Task: Buy 3 Bushings from Alignment Tools section under best seller category for shipping address: Denise Davis, 1069 Charack Road, Terre Haute, Indiana 47807, Cell Number 8122376812. Pay from credit card ending with 5759, CVV 953
Action: Mouse moved to (345, 48)
Screenshot: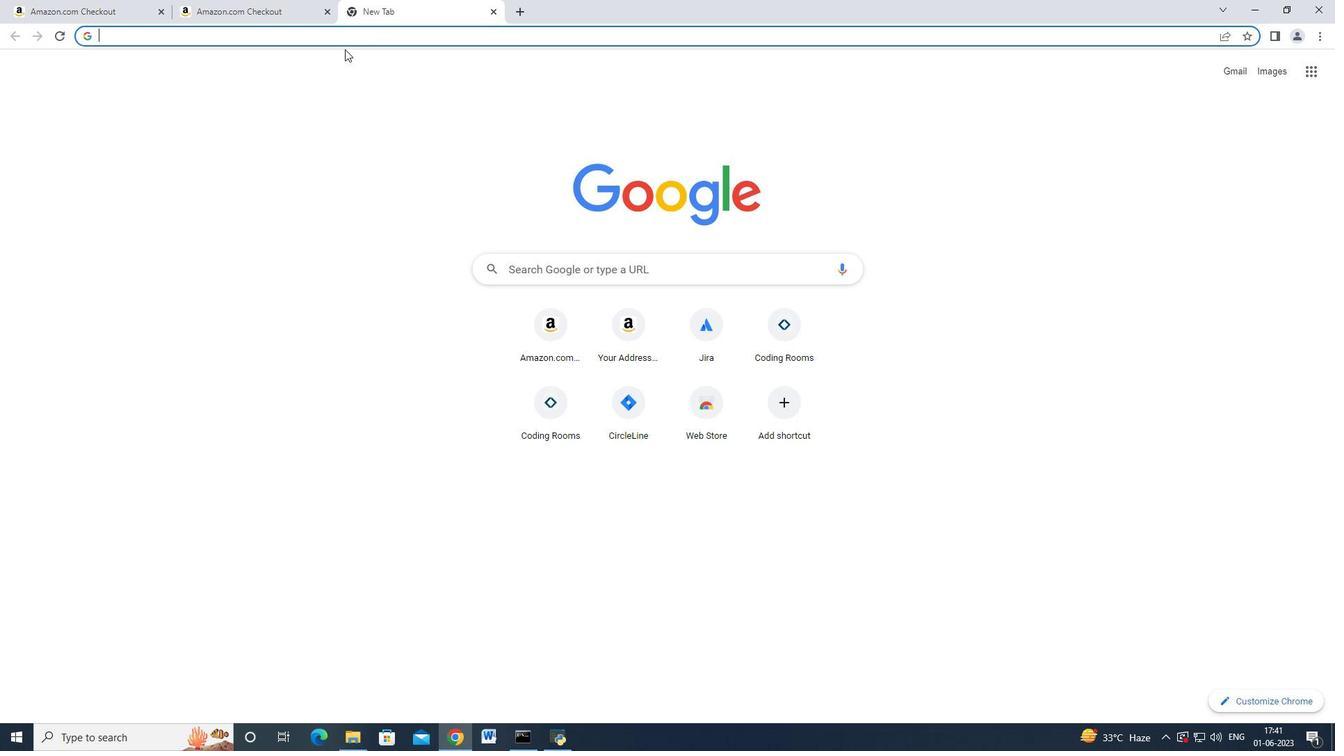 
Action: Key pressed amazon.com<Key.enter>
Screenshot: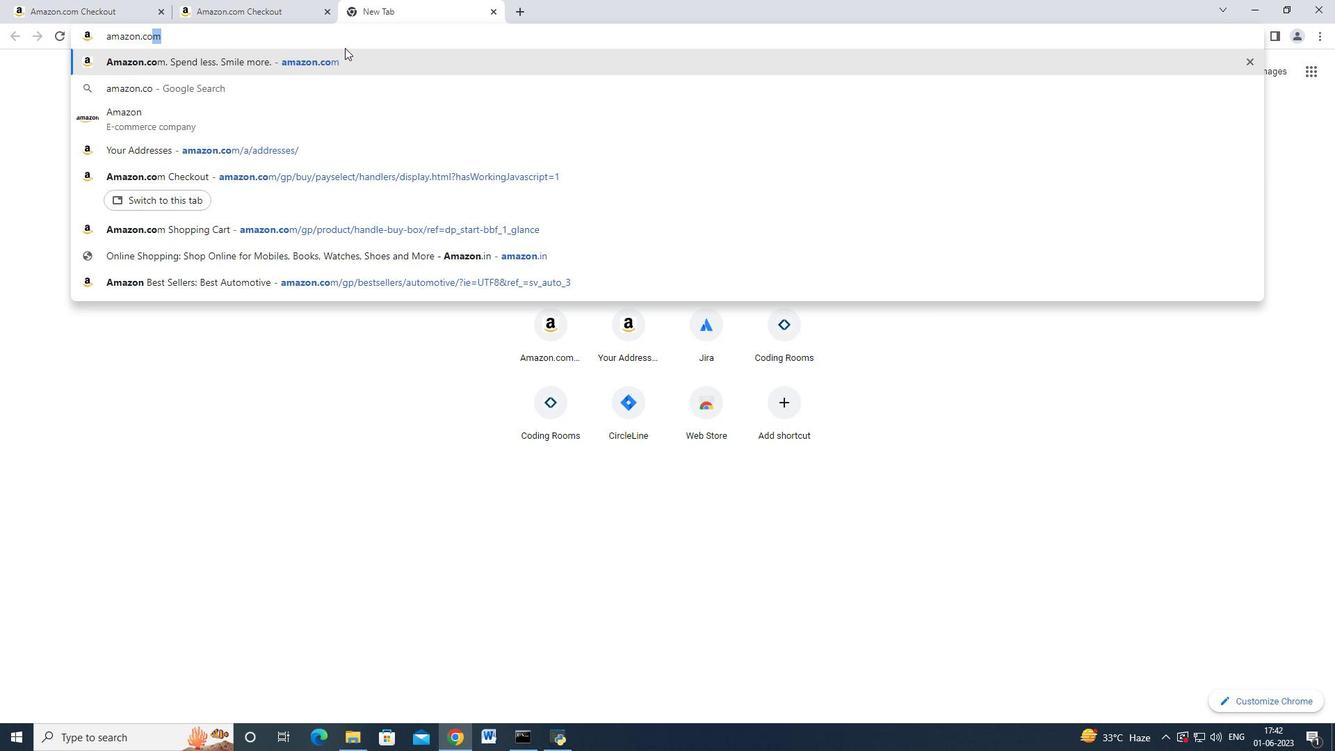 
Action: Mouse moved to (43, 107)
Screenshot: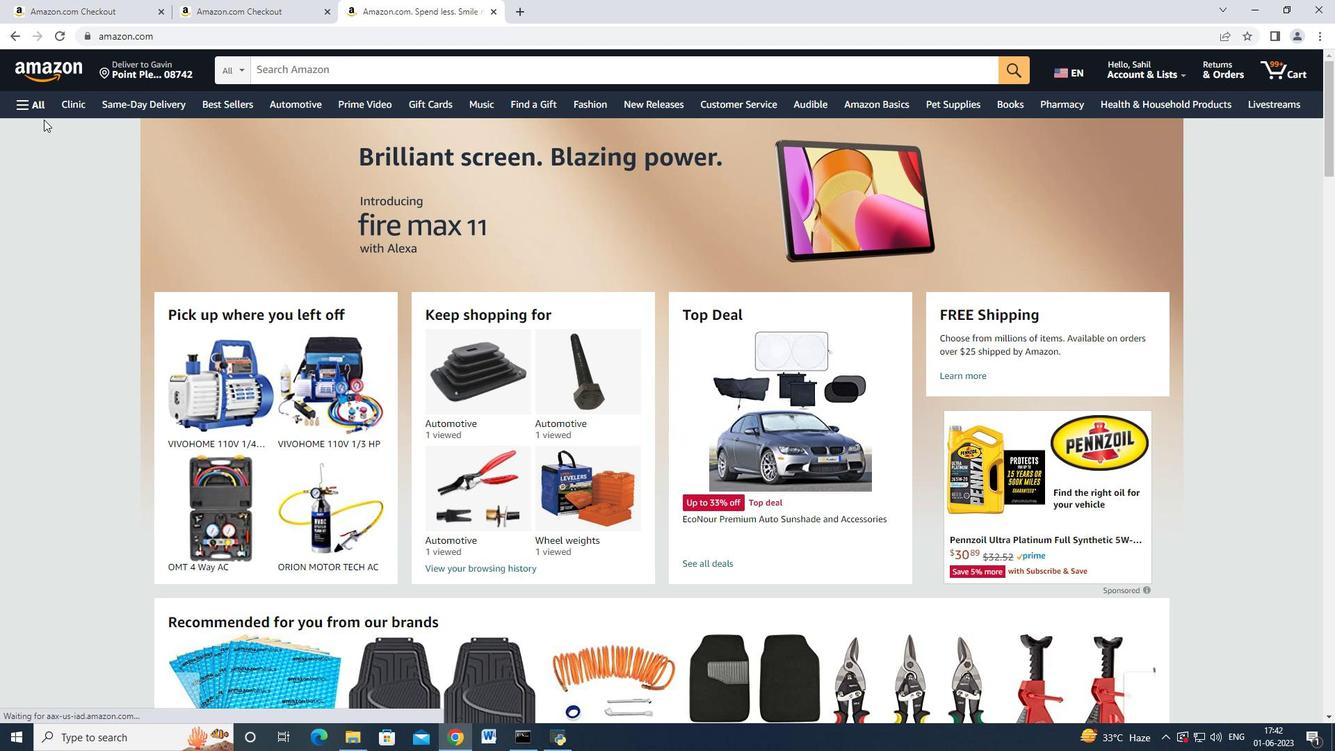 
Action: Mouse pressed left at (43, 107)
Screenshot: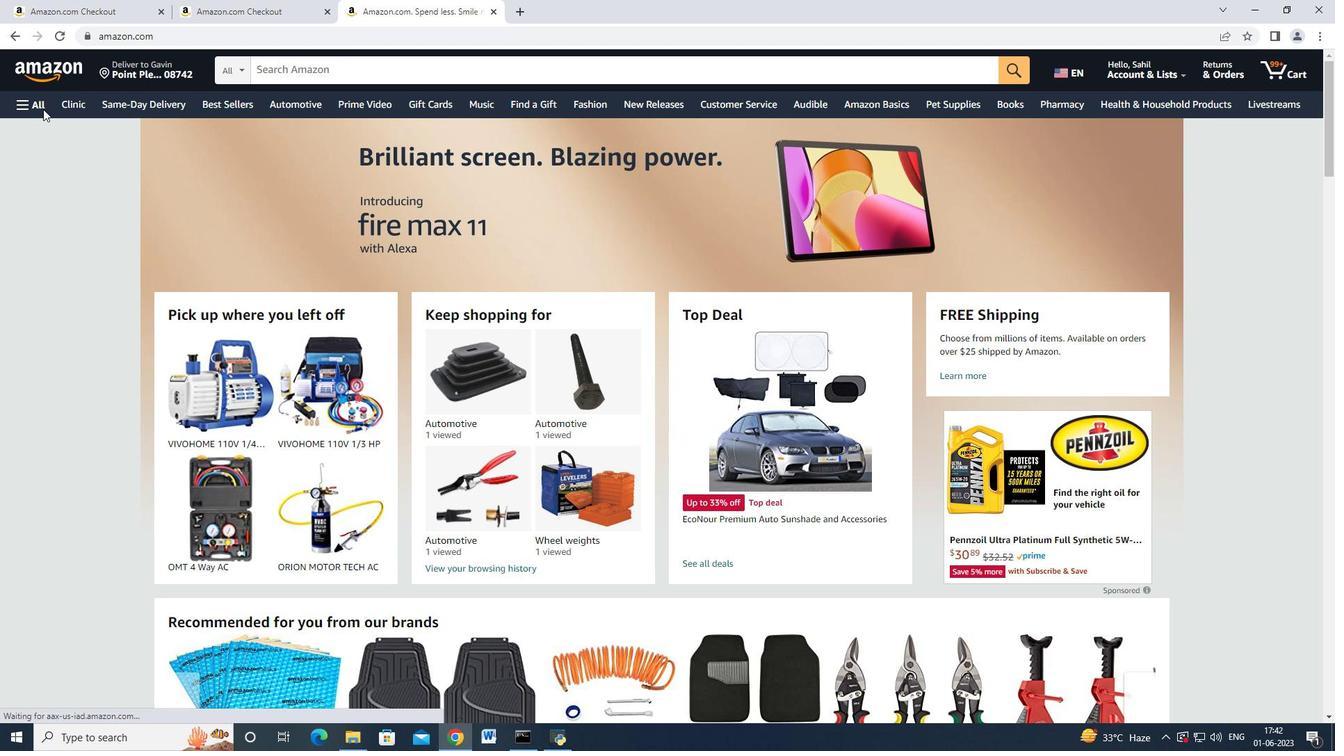 
Action: Mouse moved to (113, 412)
Screenshot: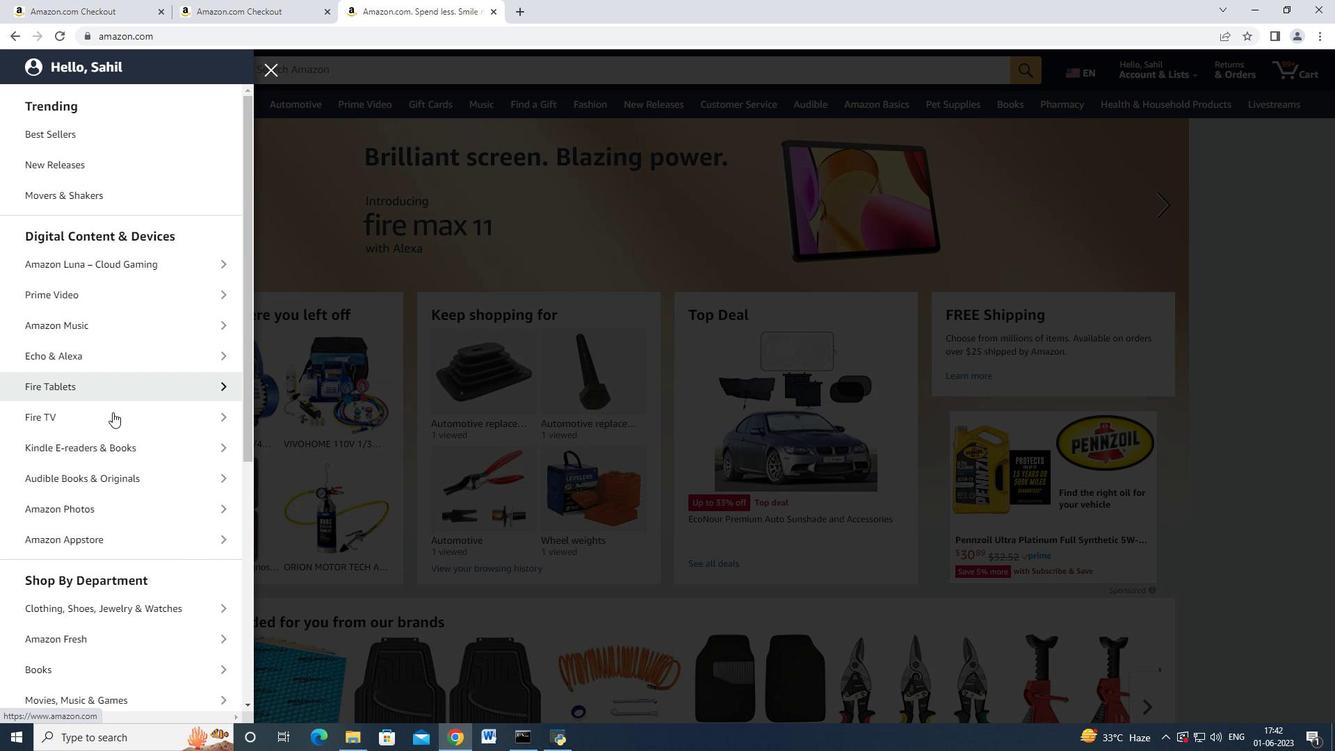 
Action: Mouse scrolled (113, 411) with delta (0, 0)
Screenshot: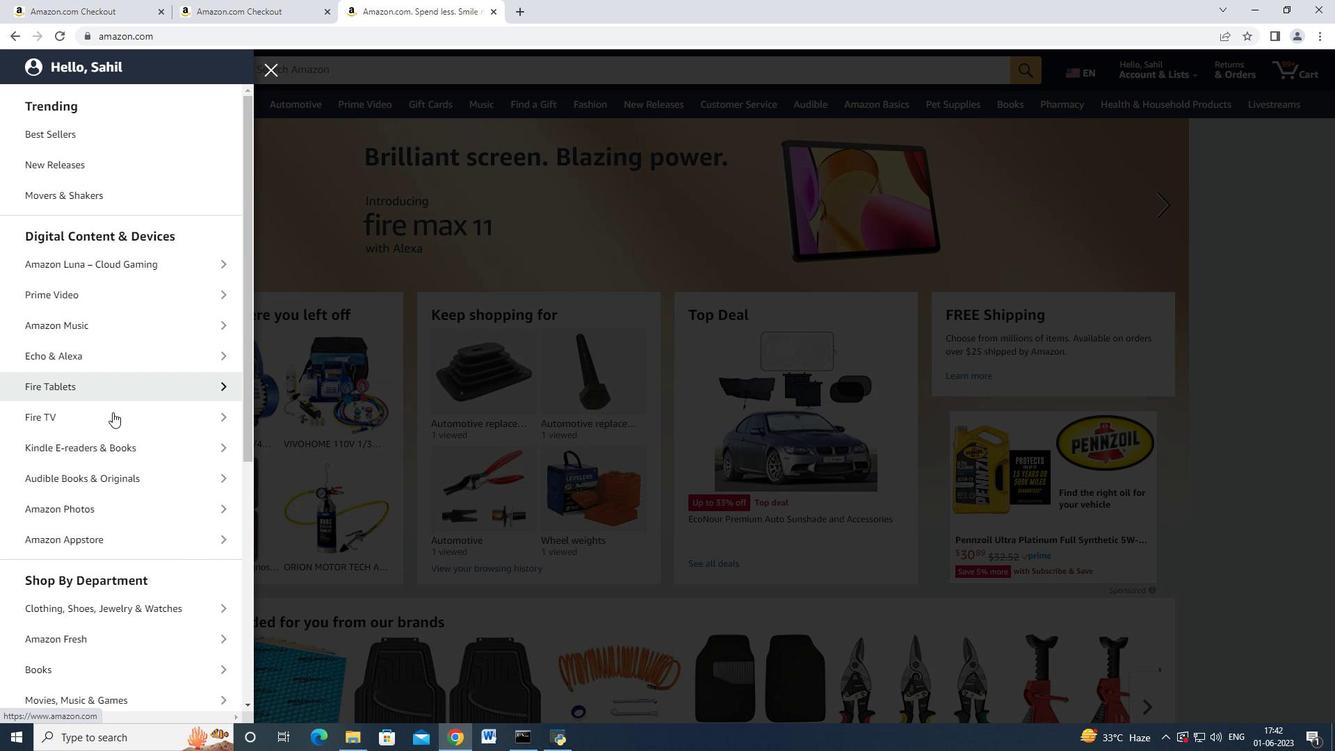 
Action: Mouse scrolled (113, 411) with delta (0, 0)
Screenshot: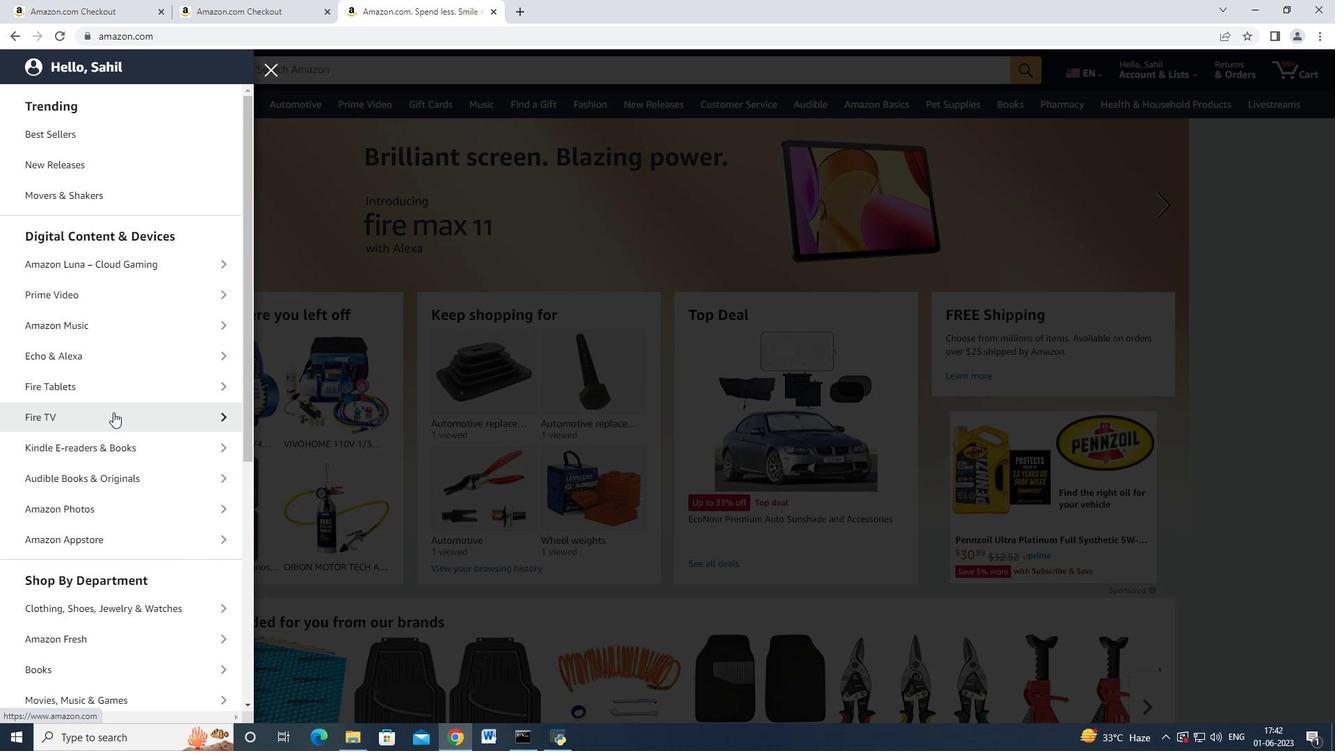
Action: Mouse moved to (83, 601)
Screenshot: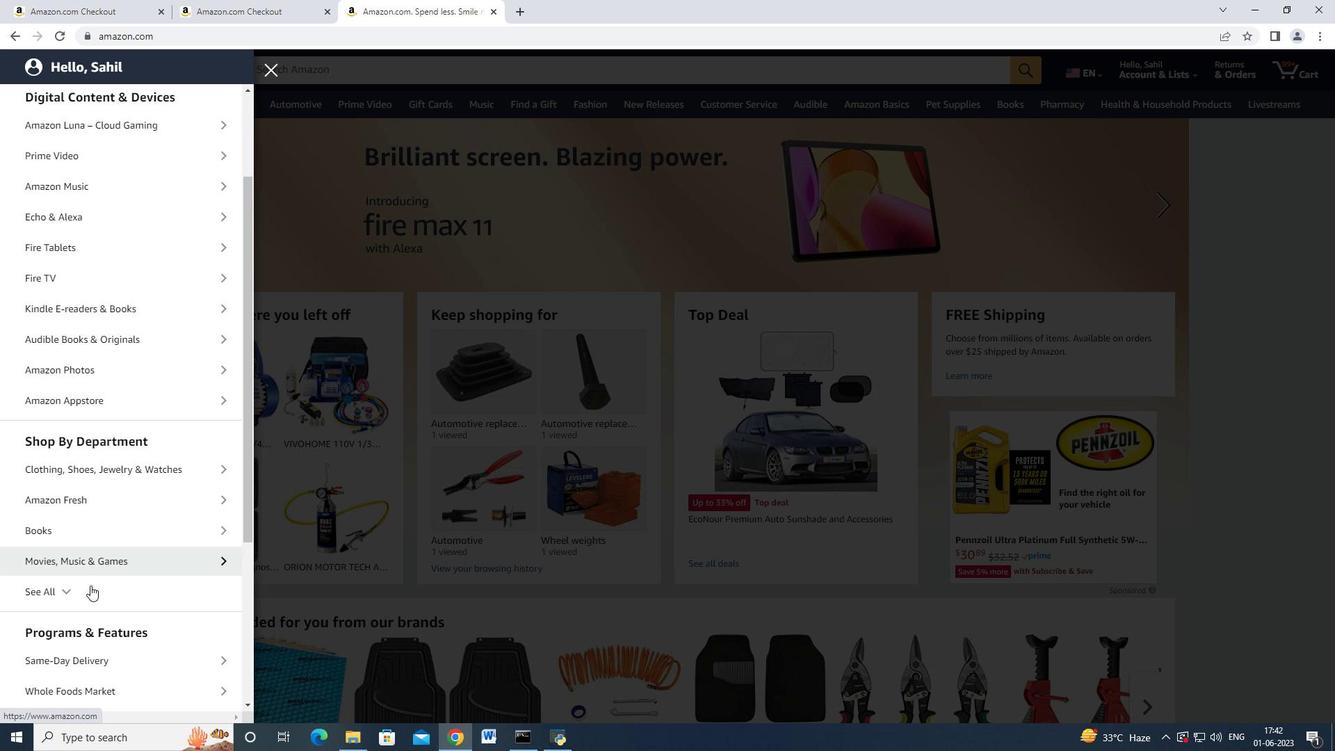 
Action: Mouse pressed left at (83, 601)
Screenshot: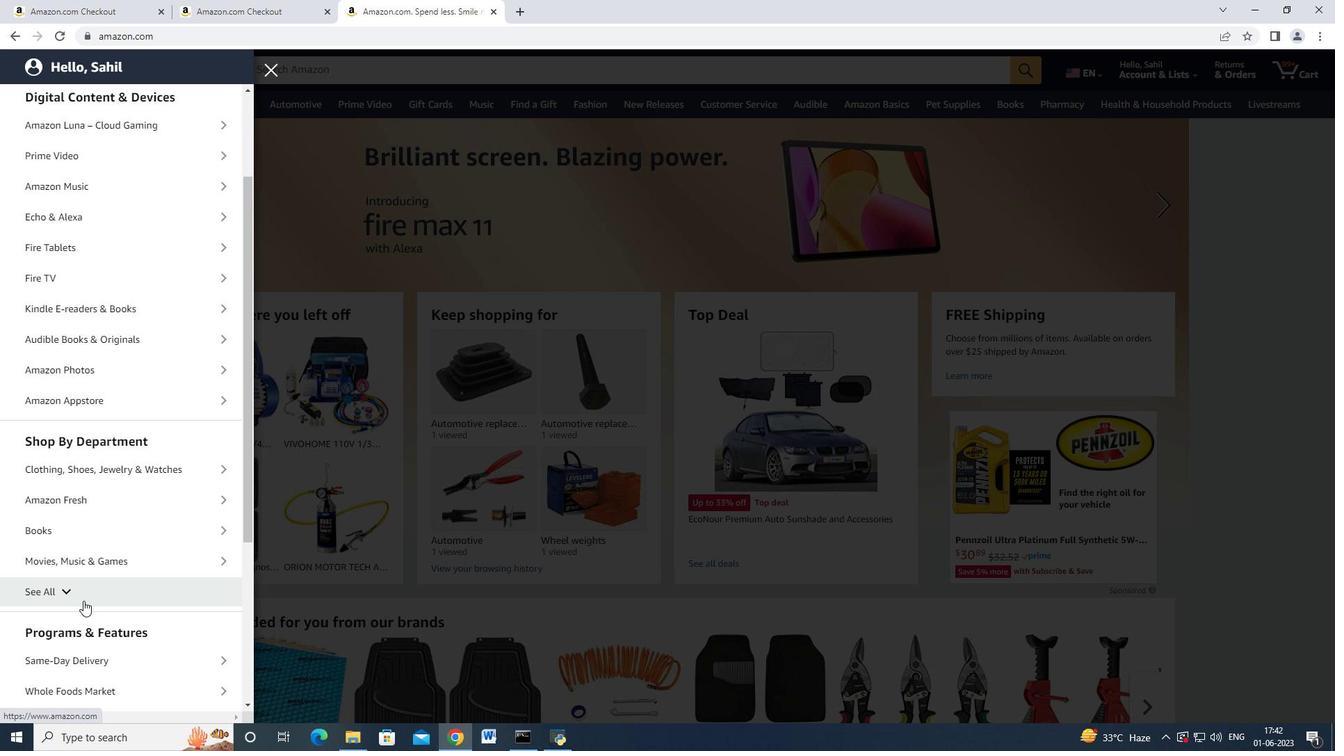 
Action: Mouse moved to (118, 480)
Screenshot: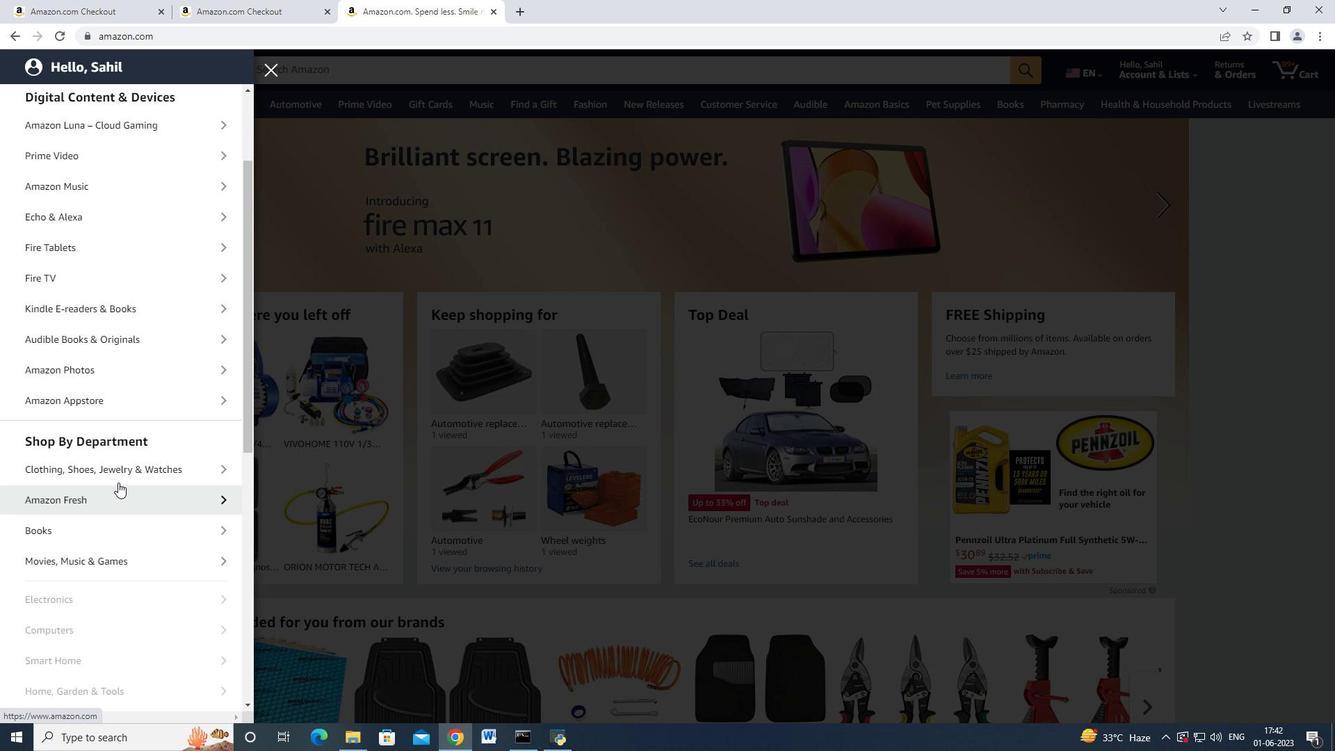 
Action: Mouse scrolled (118, 479) with delta (0, 0)
Screenshot: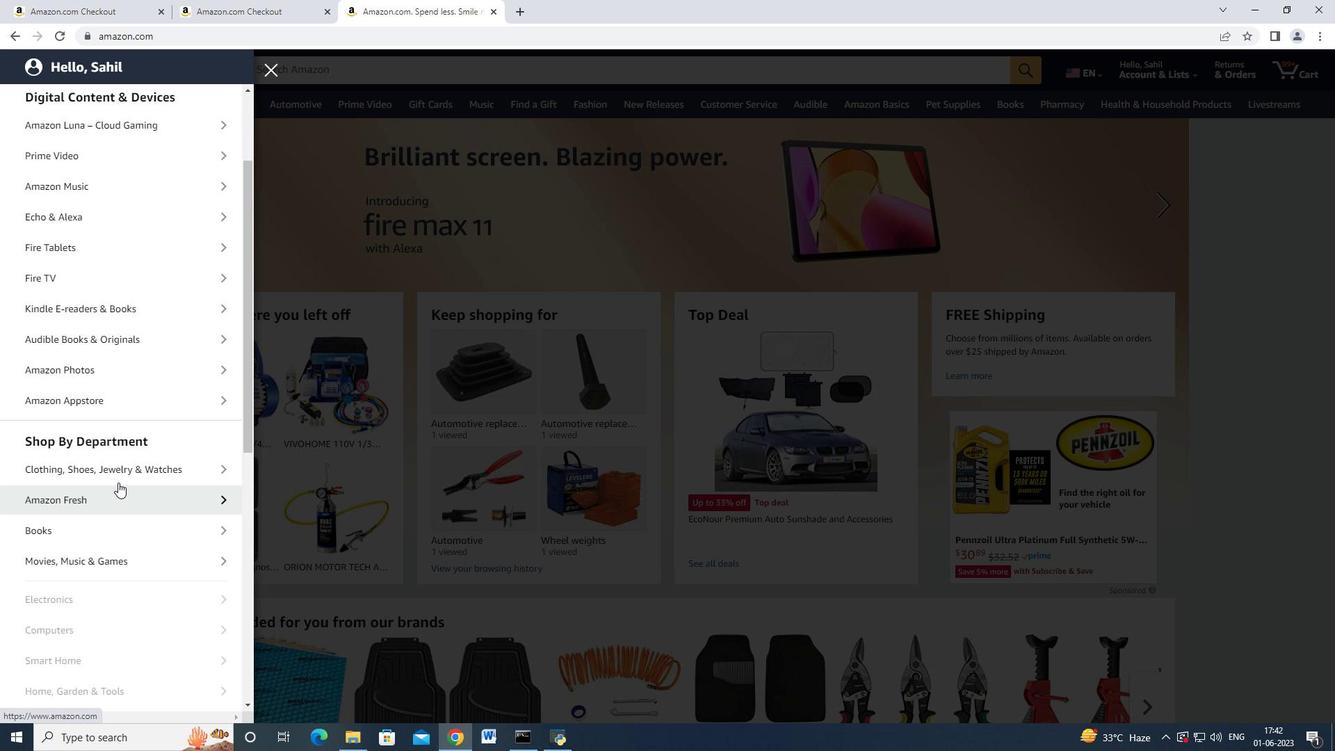 
Action: Mouse scrolled (118, 479) with delta (0, 0)
Screenshot: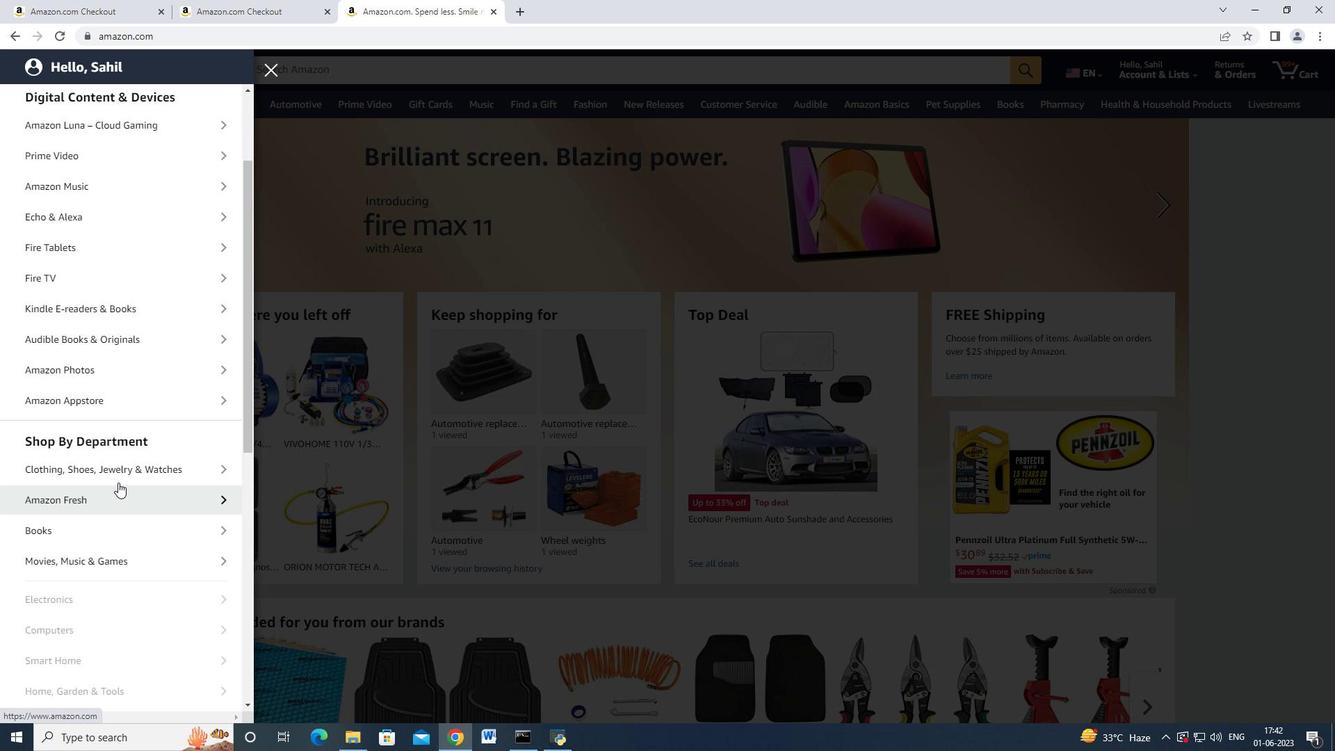 
Action: Mouse scrolled (118, 479) with delta (0, 0)
Screenshot: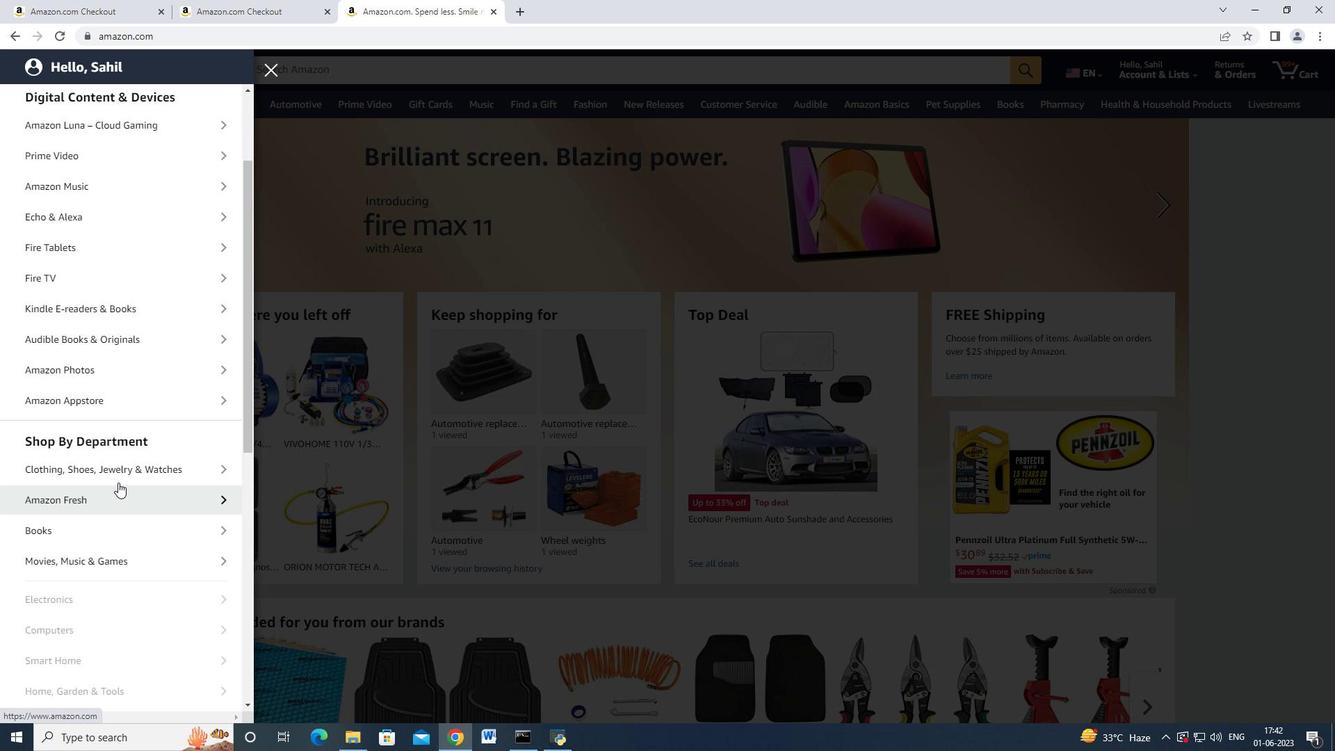 
Action: Mouse scrolled (118, 479) with delta (0, 0)
Screenshot: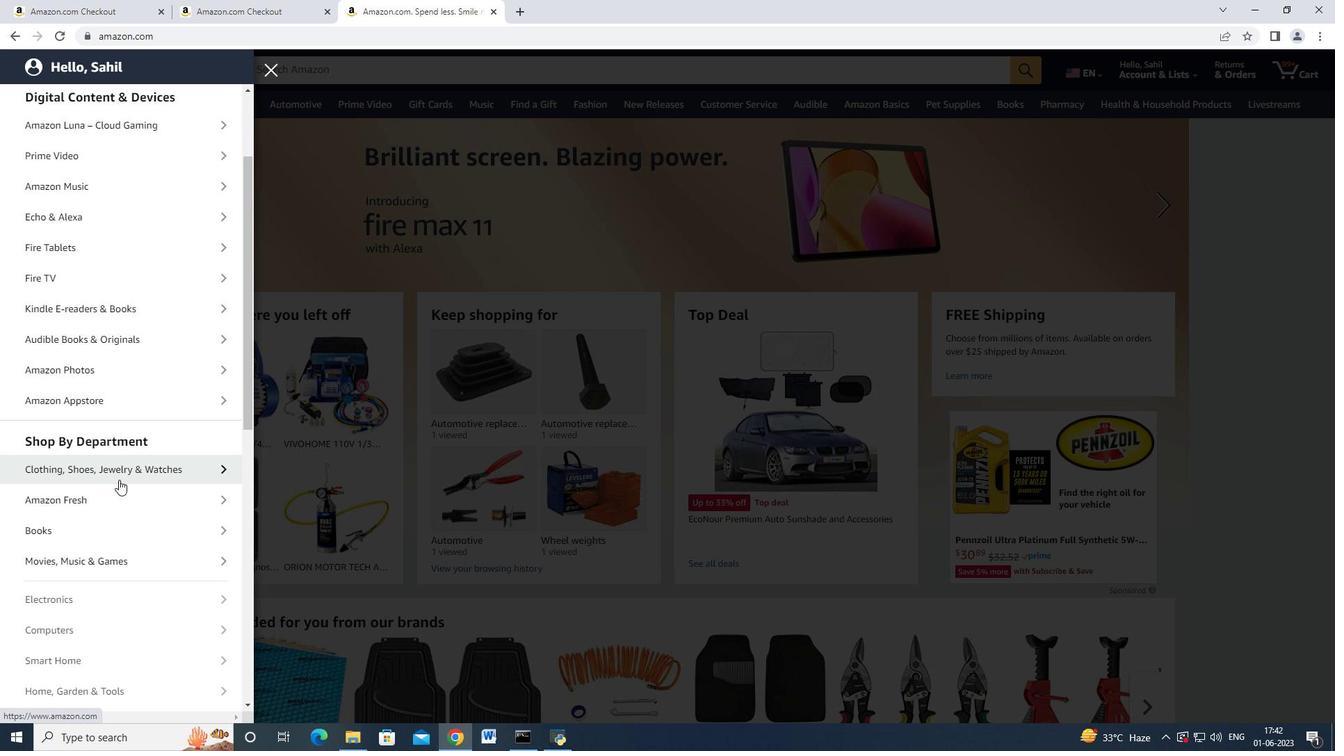 
Action: Mouse scrolled (118, 479) with delta (0, 0)
Screenshot: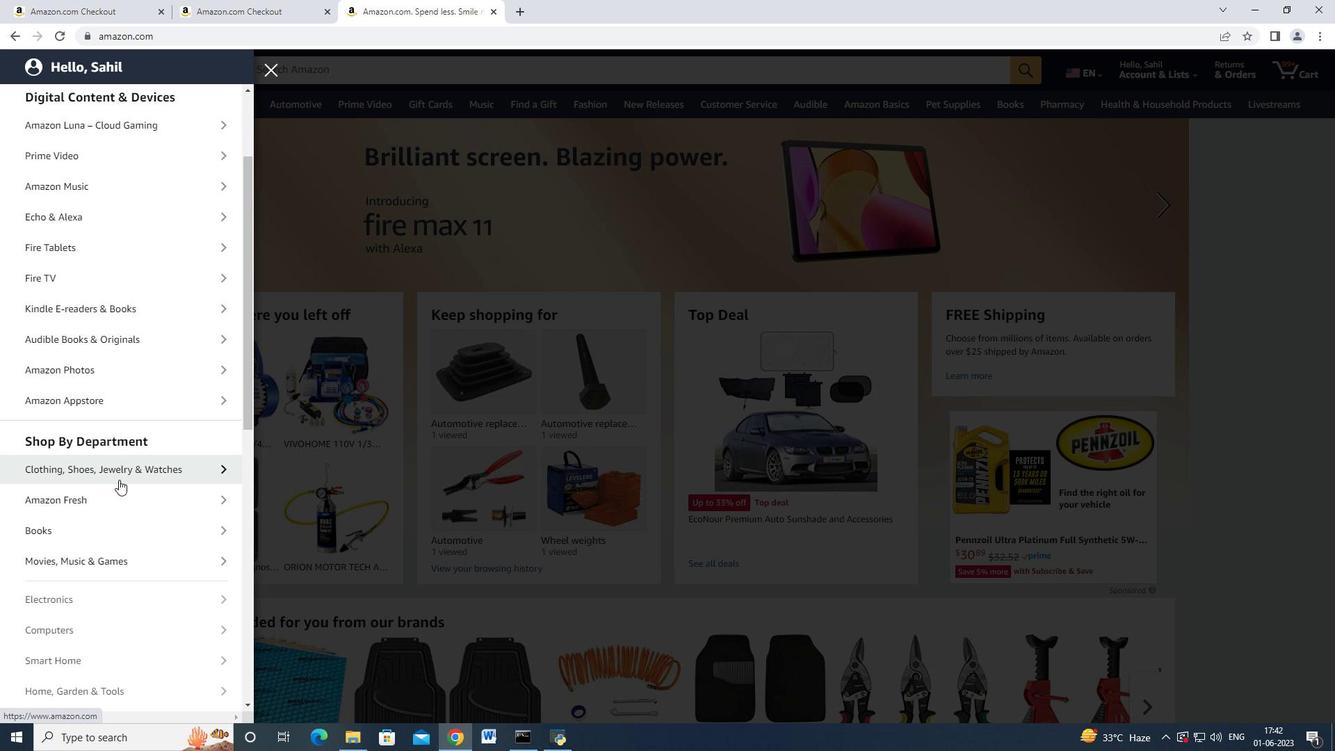 
Action: Mouse moved to (123, 595)
Screenshot: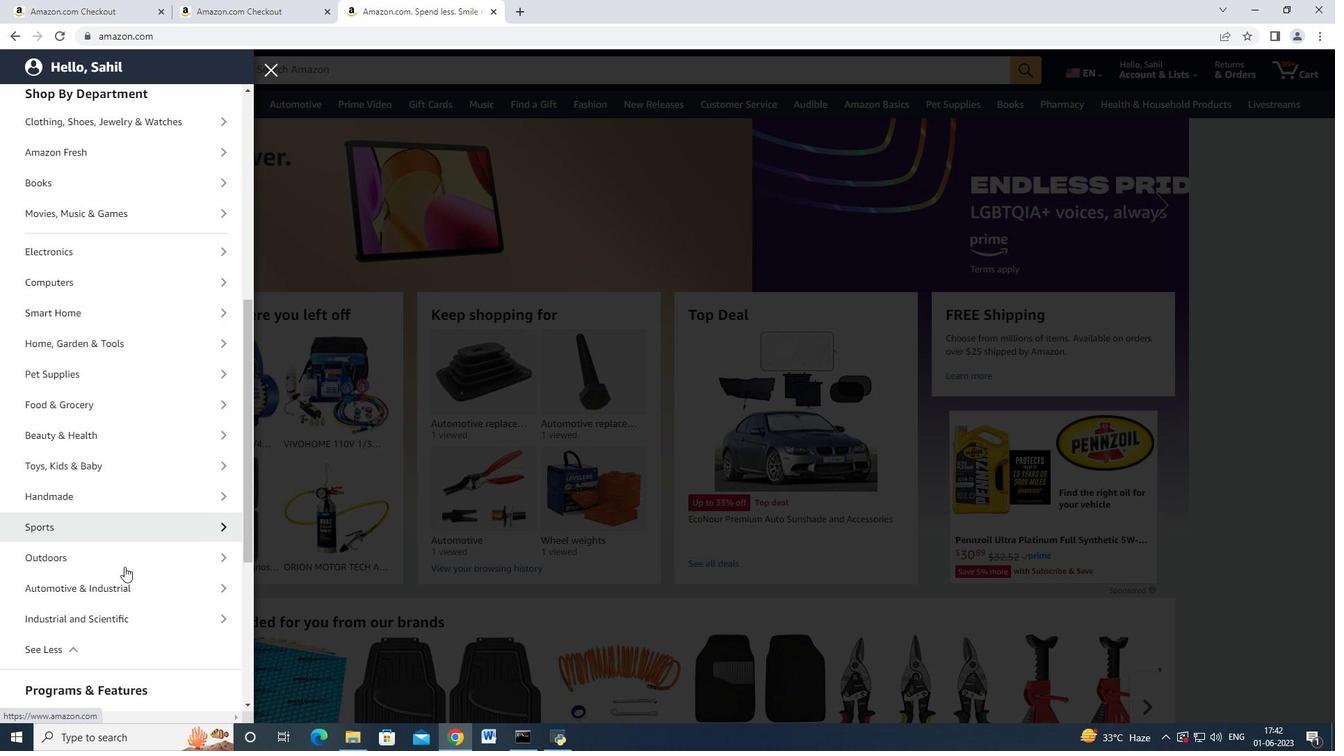 
Action: Mouse pressed left at (123, 595)
Screenshot: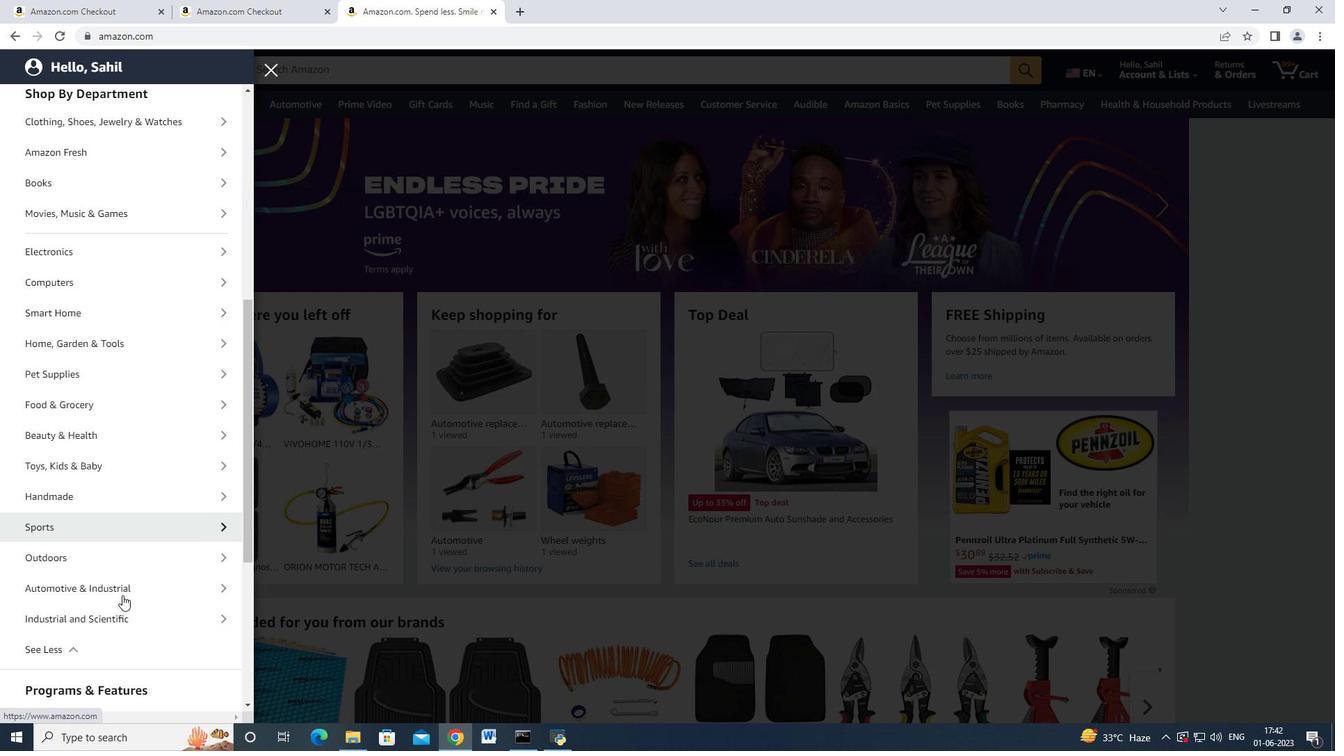 
Action: Mouse moved to (100, 169)
Screenshot: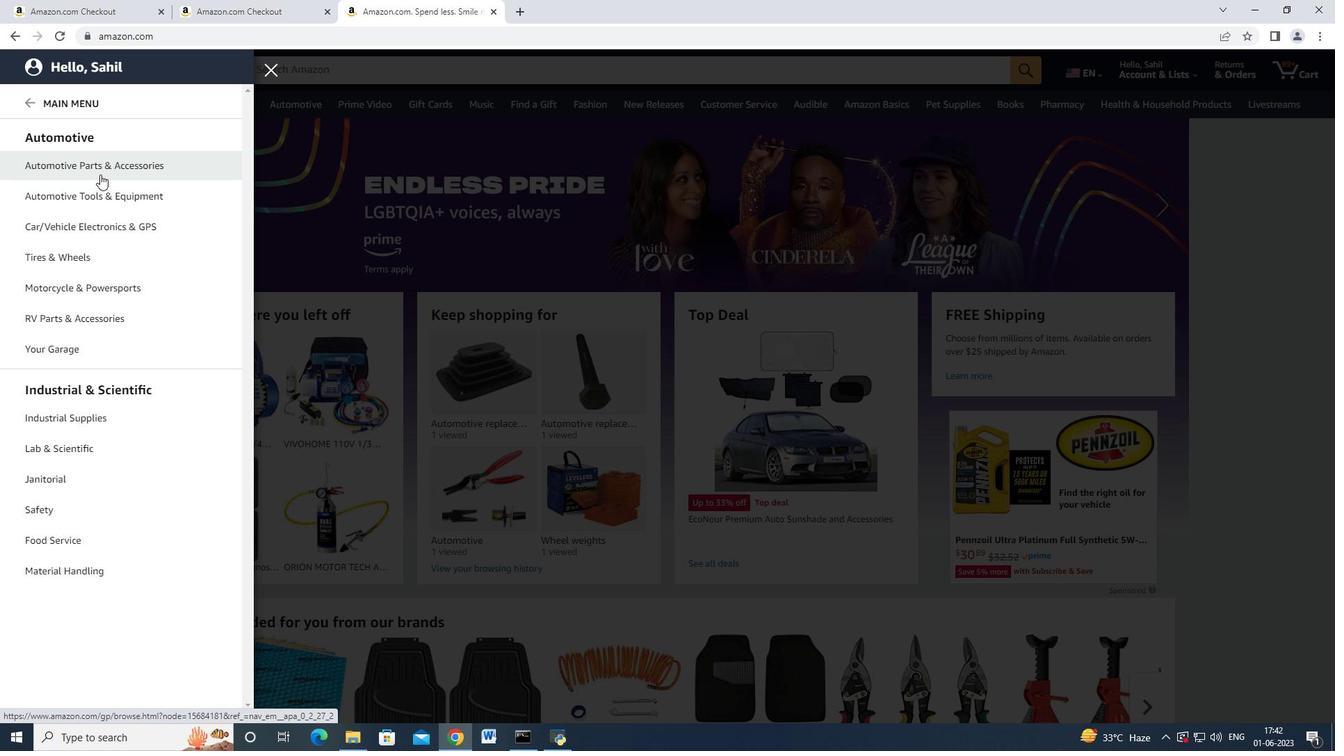
Action: Mouse pressed left at (100, 169)
Screenshot: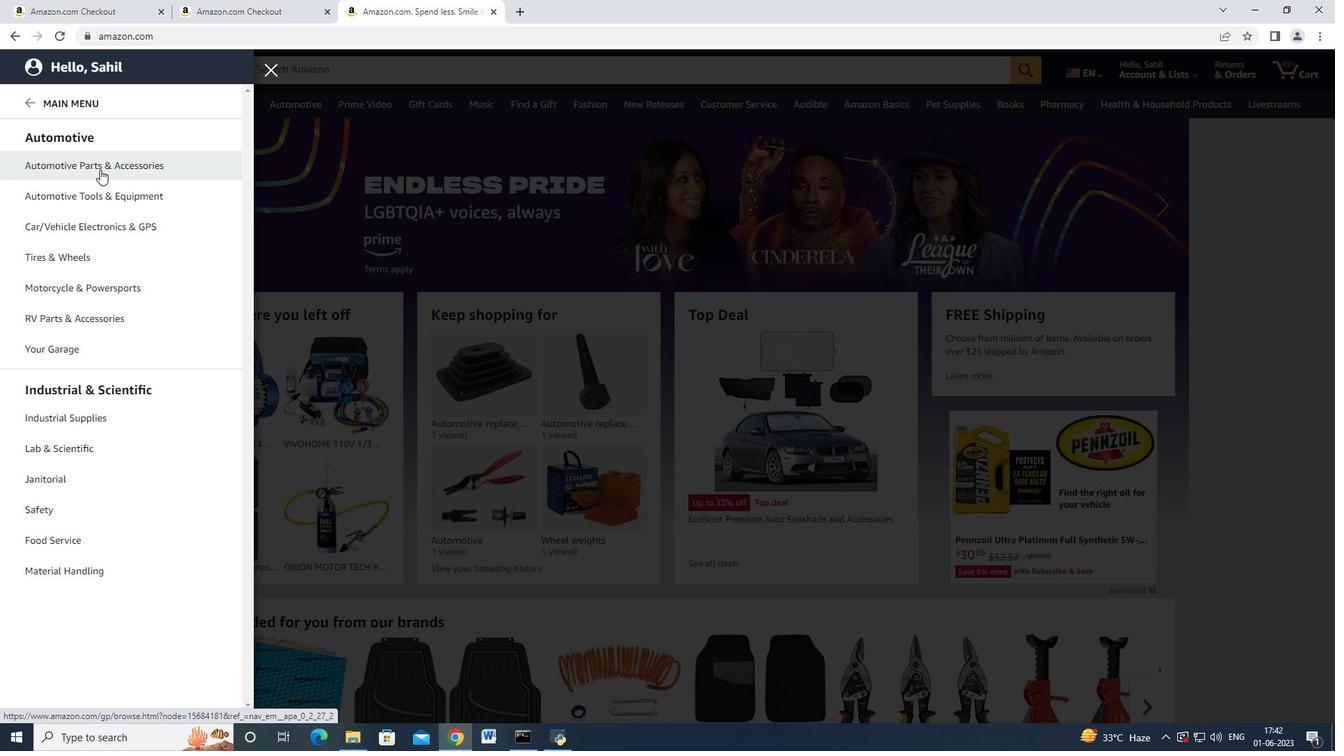 
Action: Mouse moved to (146, 312)
Screenshot: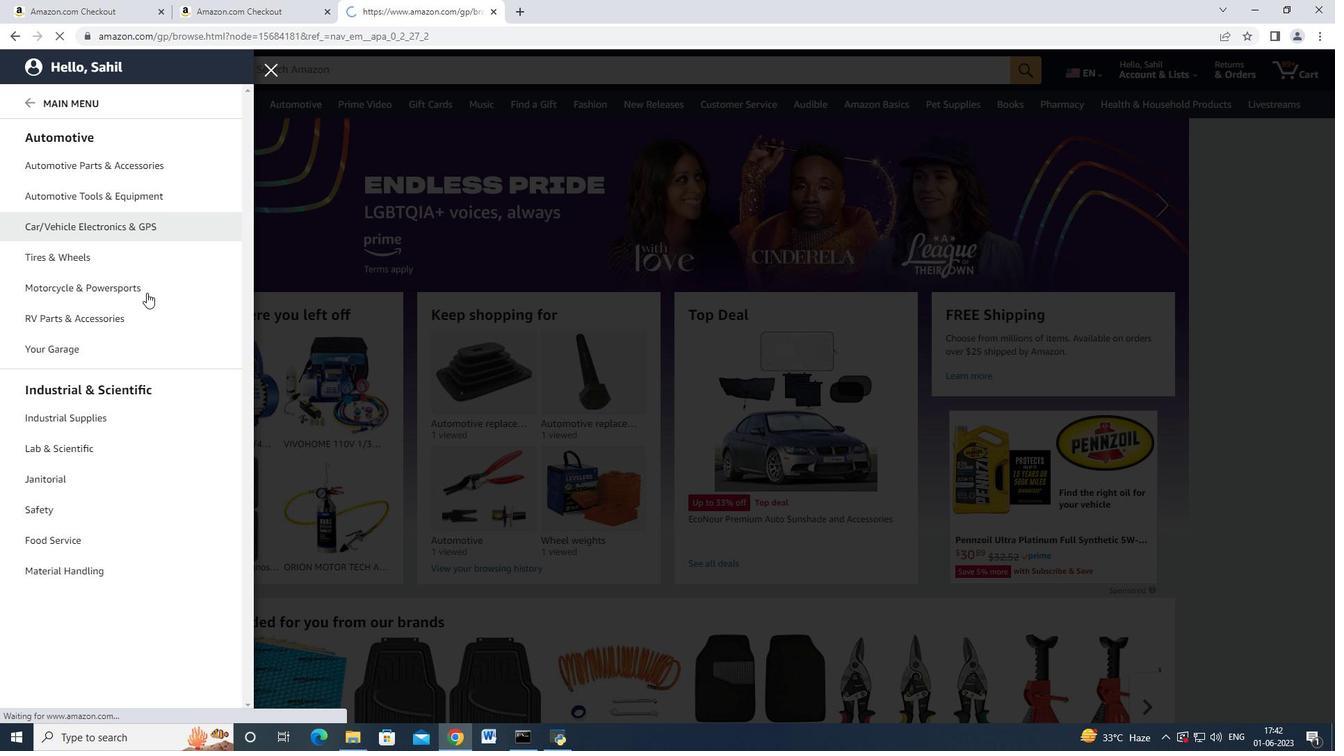 
Action: Mouse scrolled (146, 311) with delta (0, 0)
Screenshot: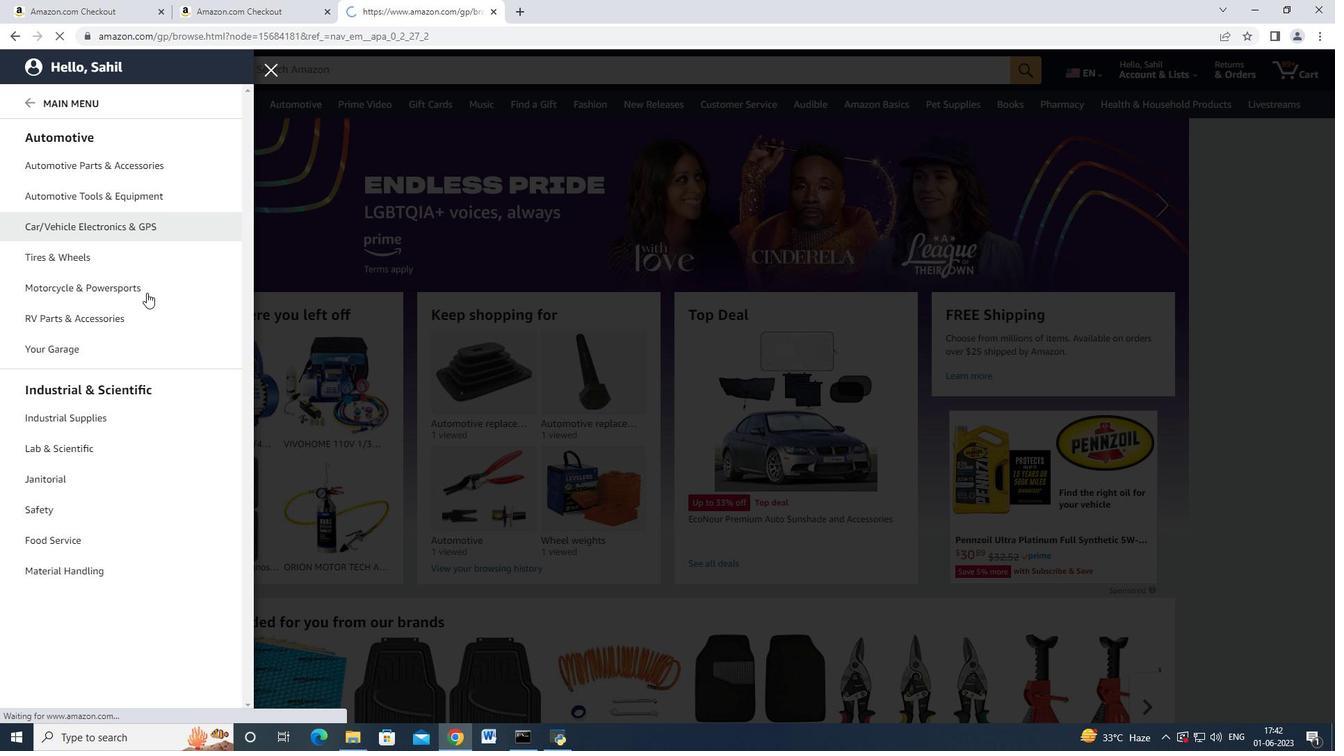 
Action: Mouse moved to (229, 135)
Screenshot: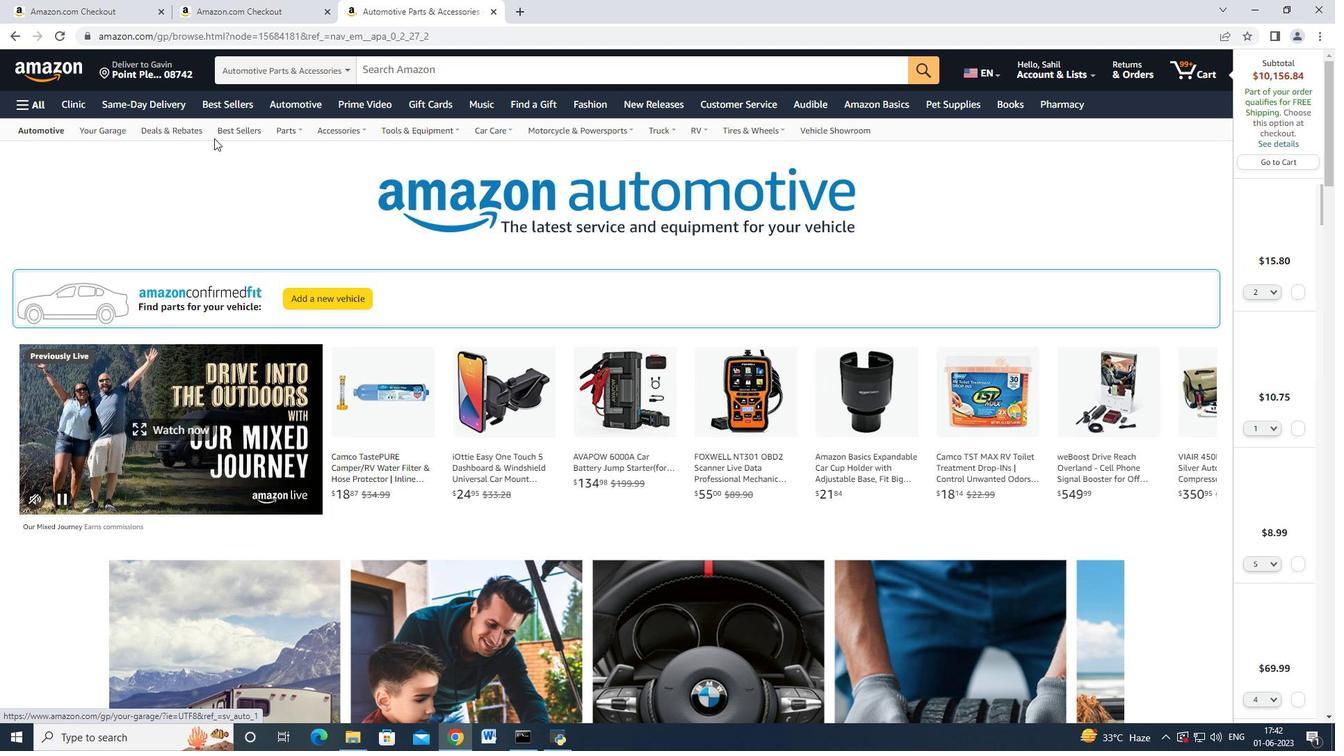 
Action: Mouse pressed left at (229, 135)
Screenshot: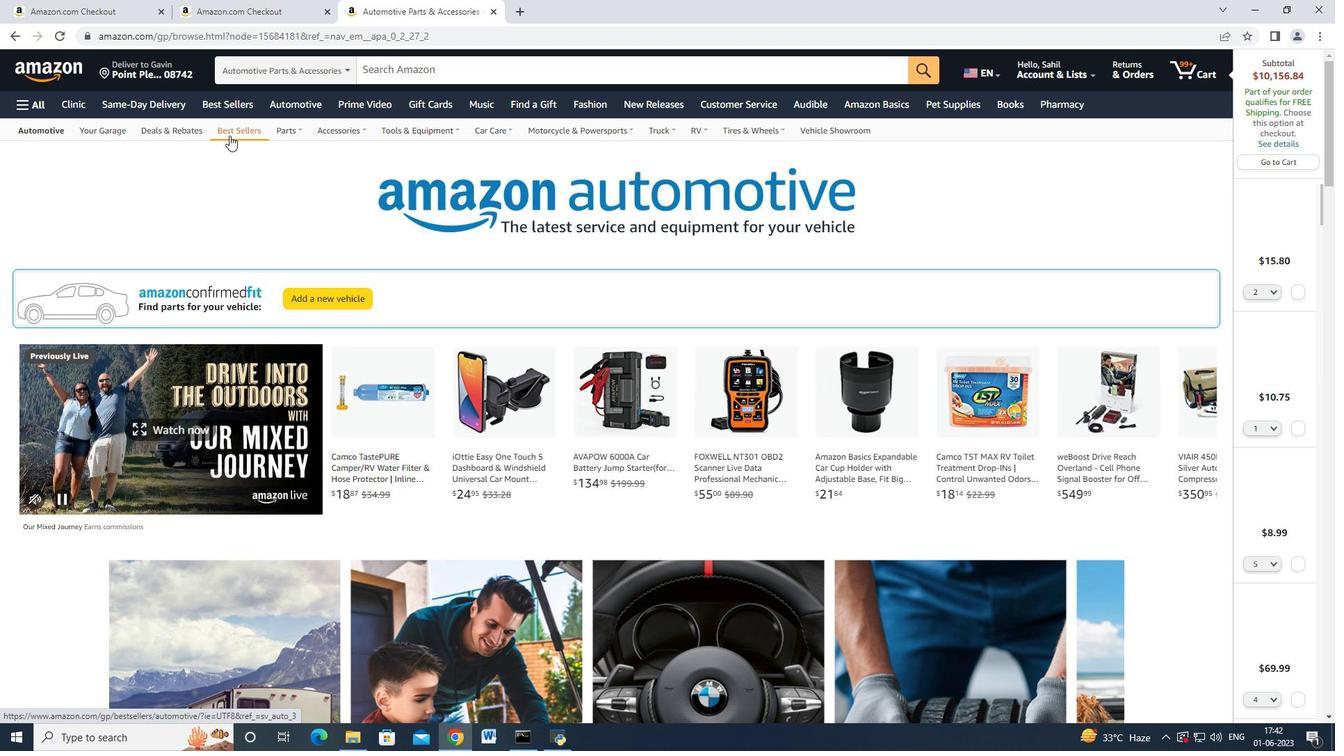 
Action: Mouse moved to (261, 196)
Screenshot: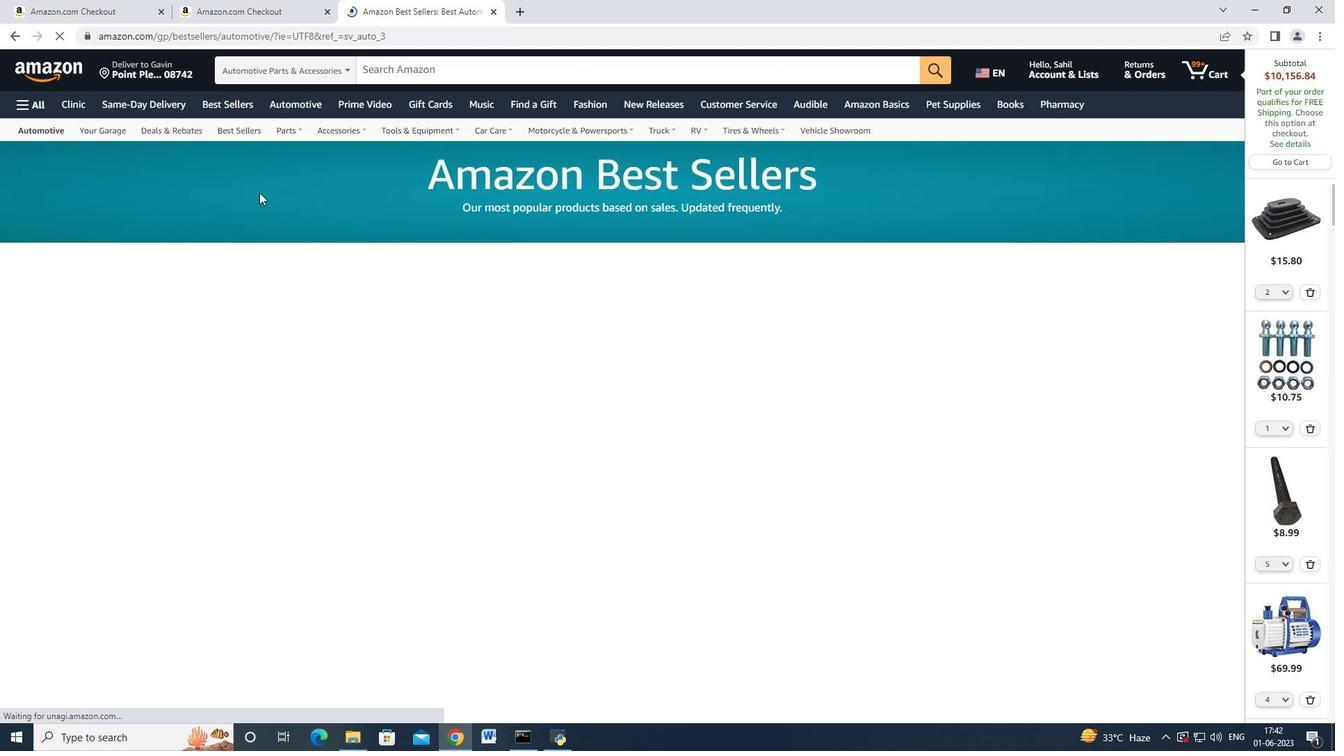 
Action: Mouse scrolled (261, 196) with delta (0, 0)
Screenshot: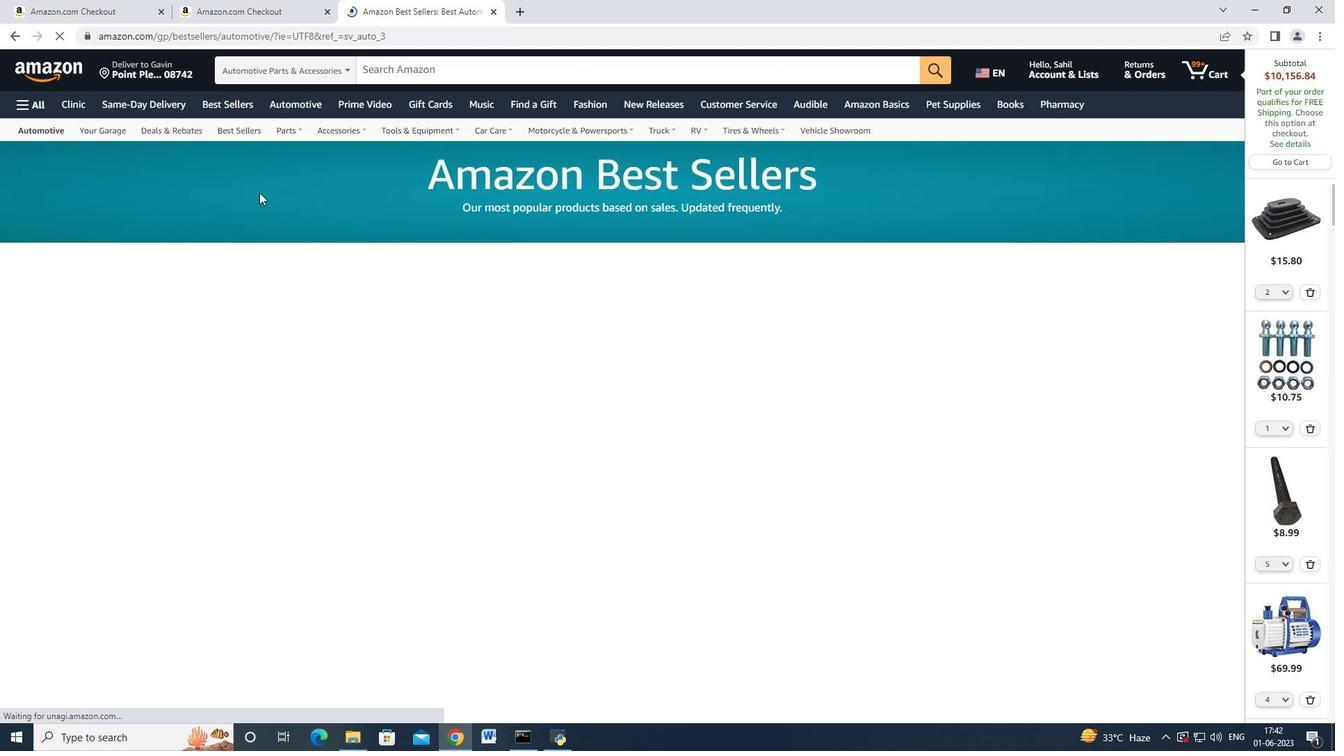 
Action: Mouse moved to (261, 197)
Screenshot: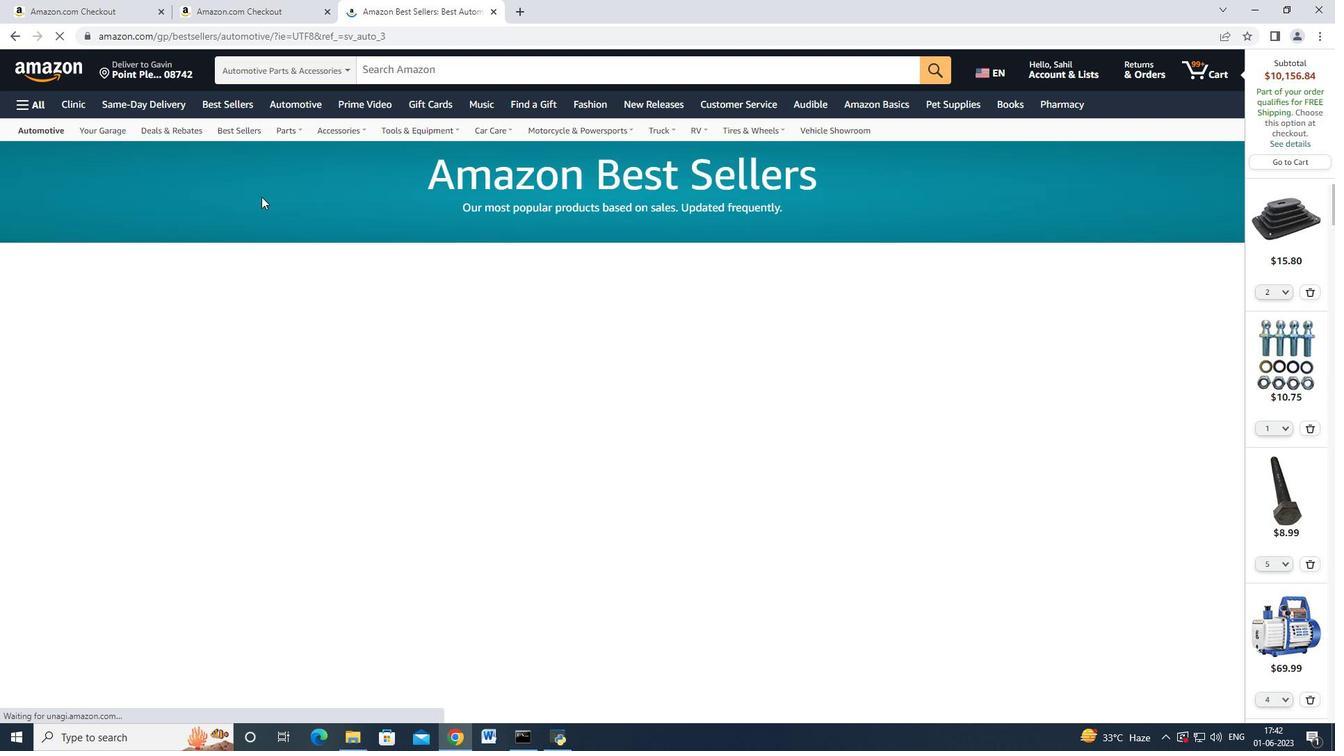 
Action: Mouse scrolled (261, 196) with delta (0, 0)
Screenshot: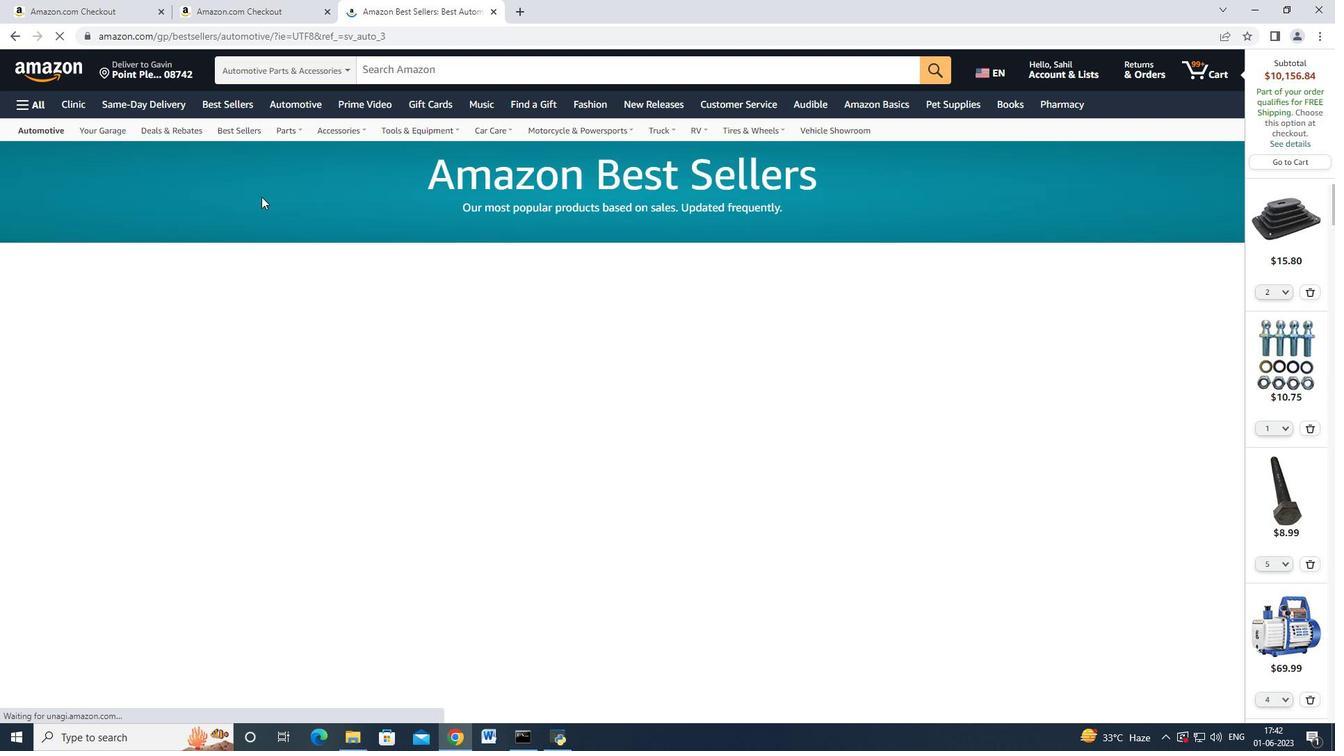 
Action: Mouse scrolled (261, 196) with delta (0, 0)
Screenshot: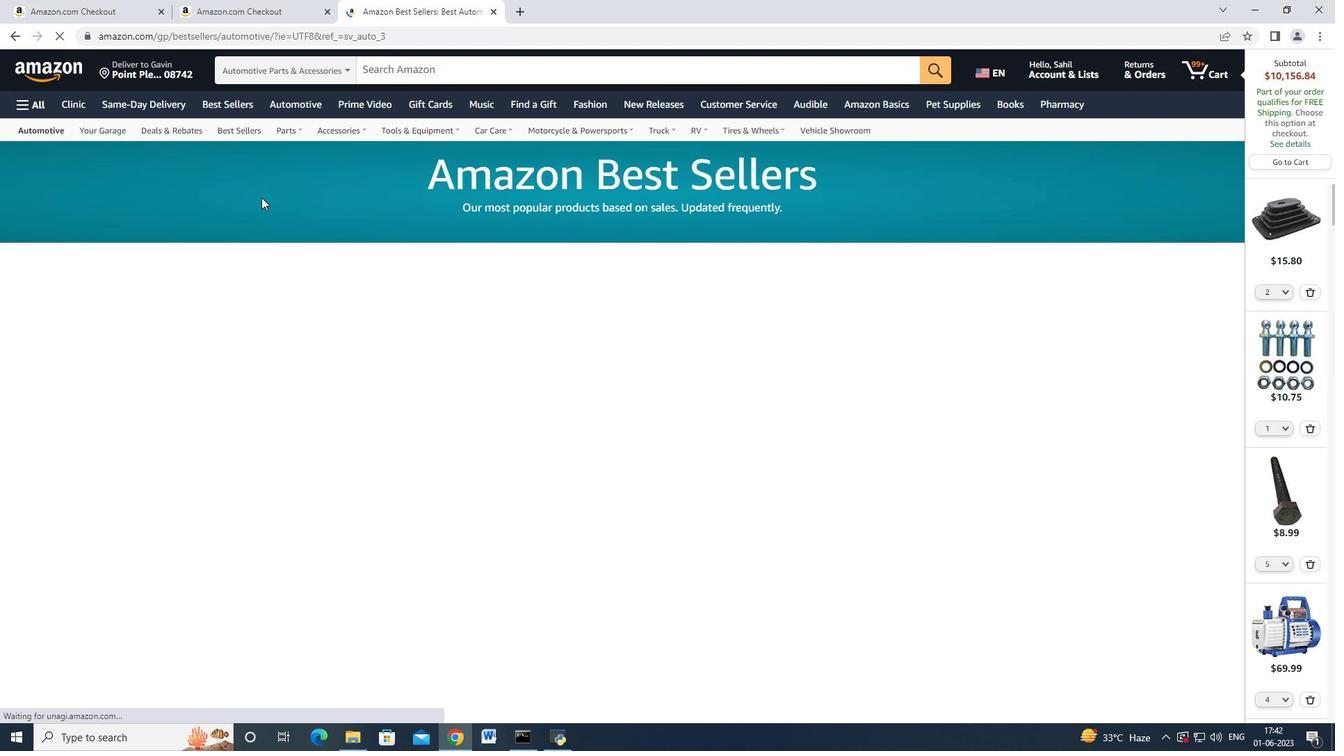 
Action: Mouse moved to (263, 221)
Screenshot: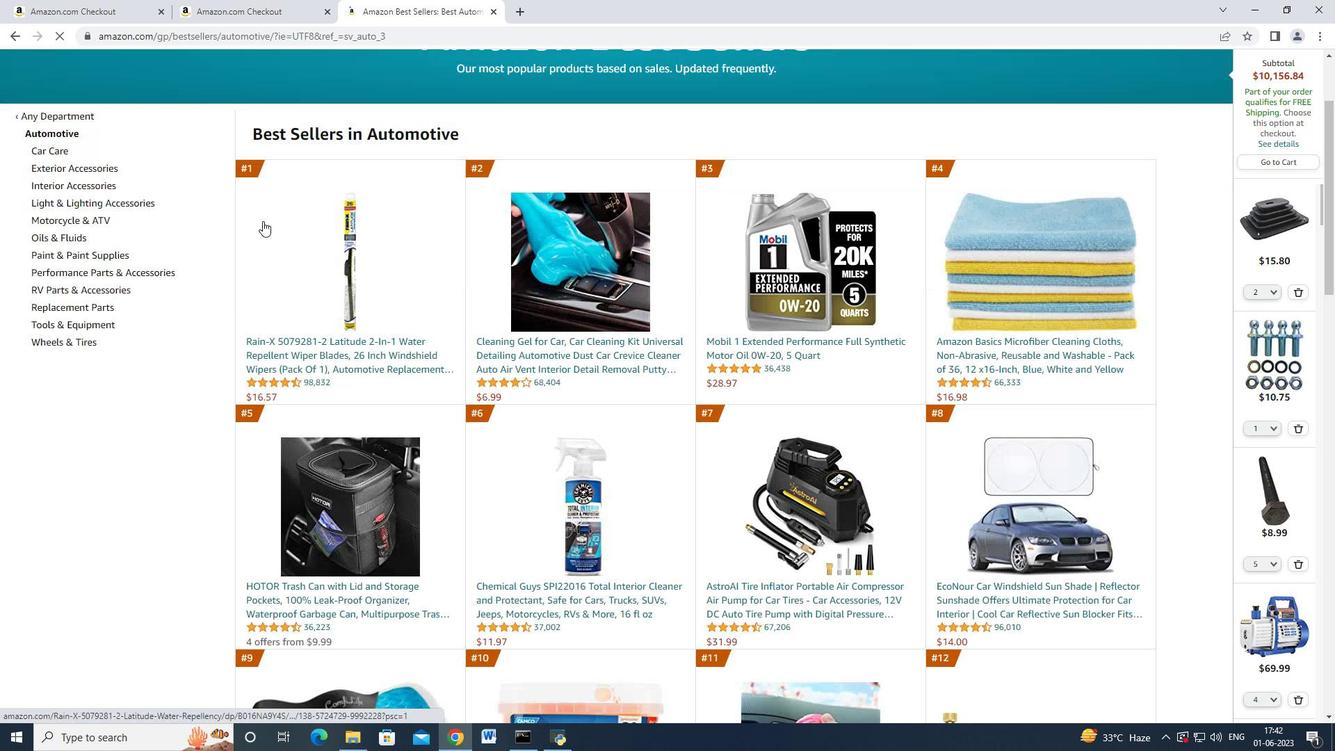 
Action: Mouse scrolled (263, 221) with delta (0, 0)
Screenshot: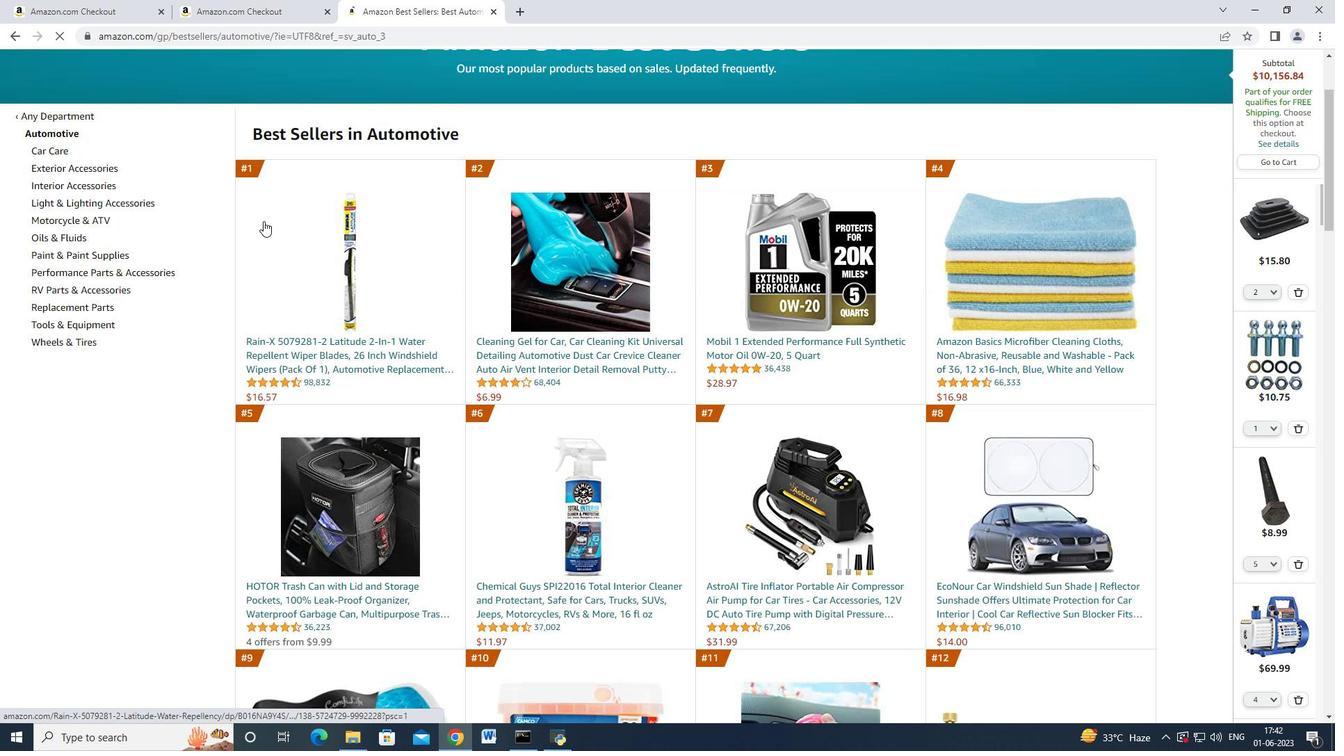 
Action: Mouse moved to (80, 393)
Screenshot: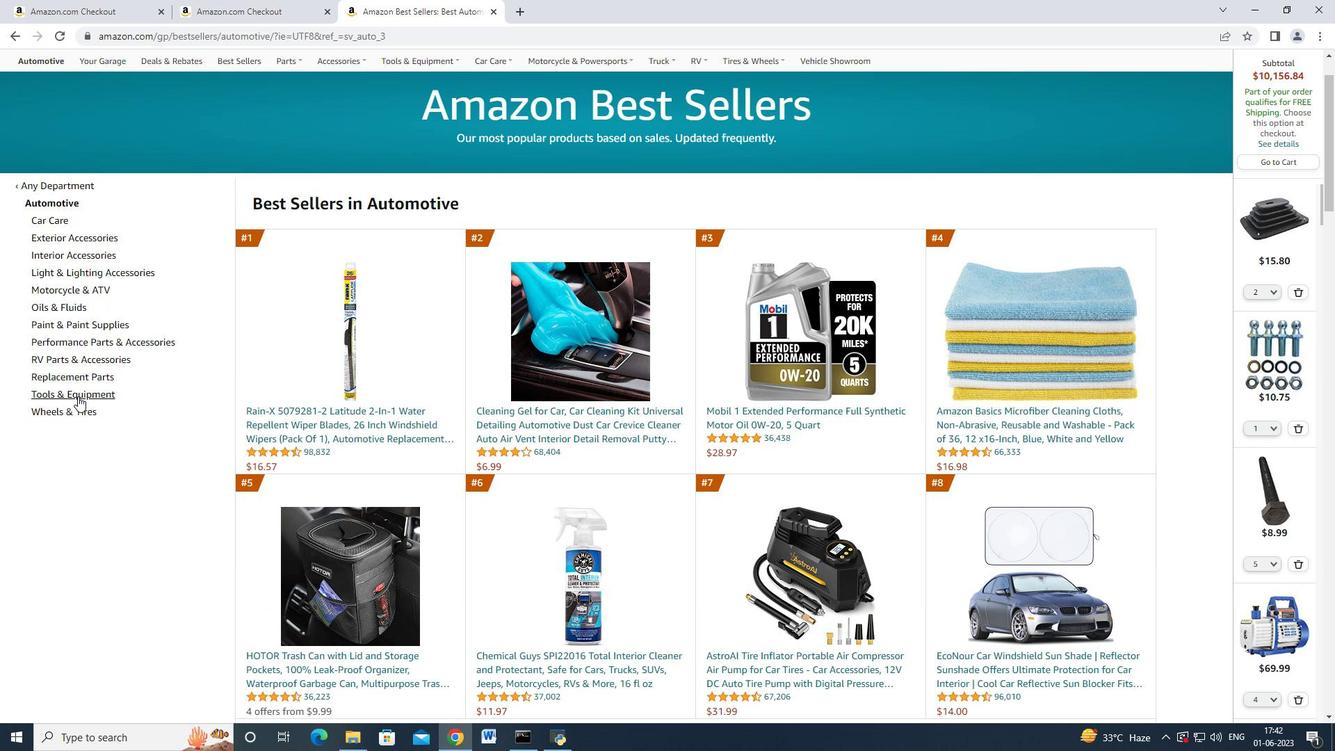 
Action: Mouse pressed left at (80, 393)
Screenshot: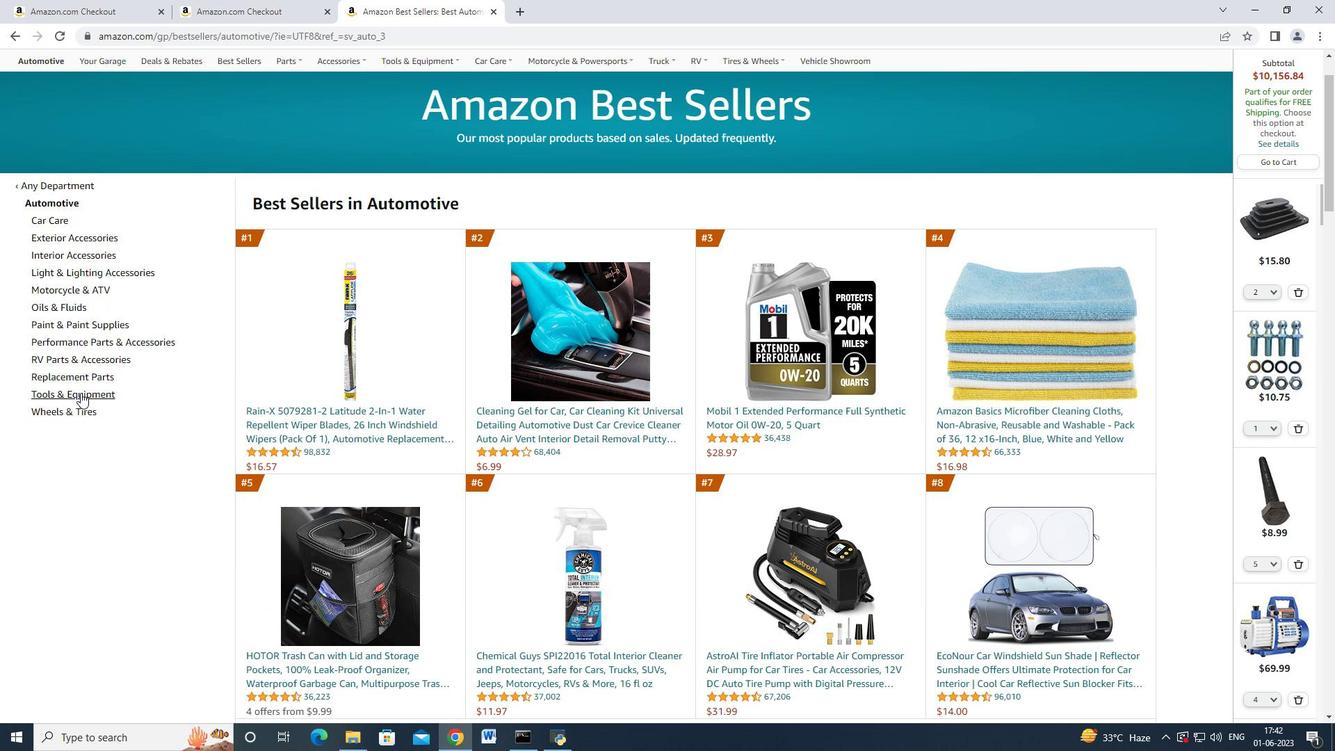 
Action: Mouse moved to (70, 413)
Screenshot: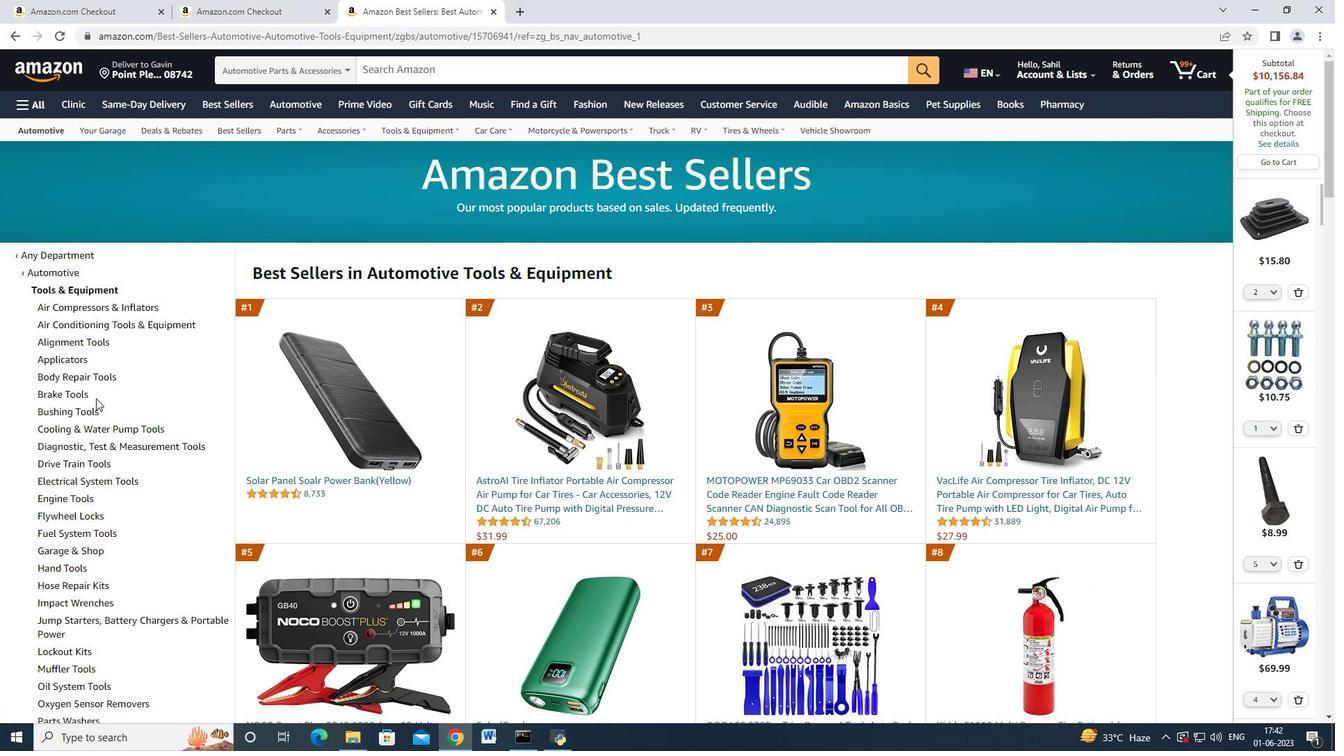 
Action: Mouse pressed left at (70, 413)
Screenshot: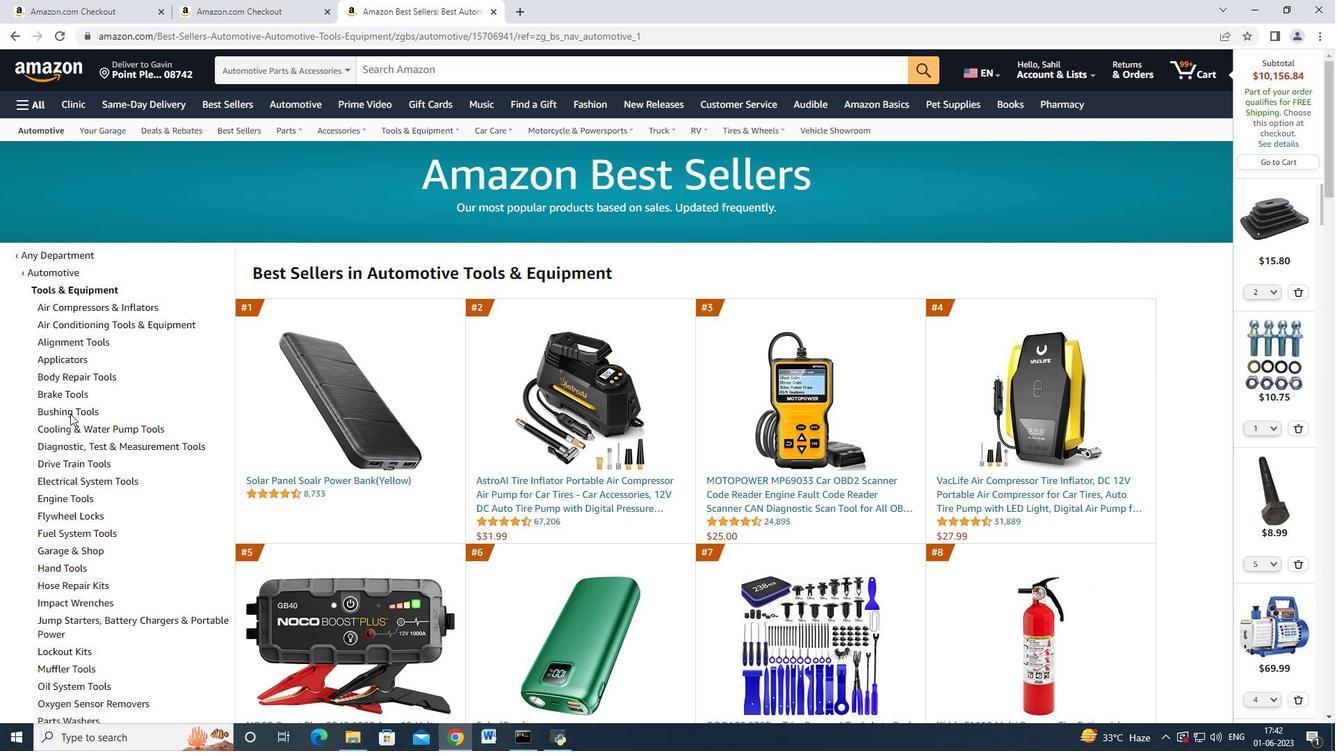 
Action: Mouse moved to (81, 338)
Screenshot: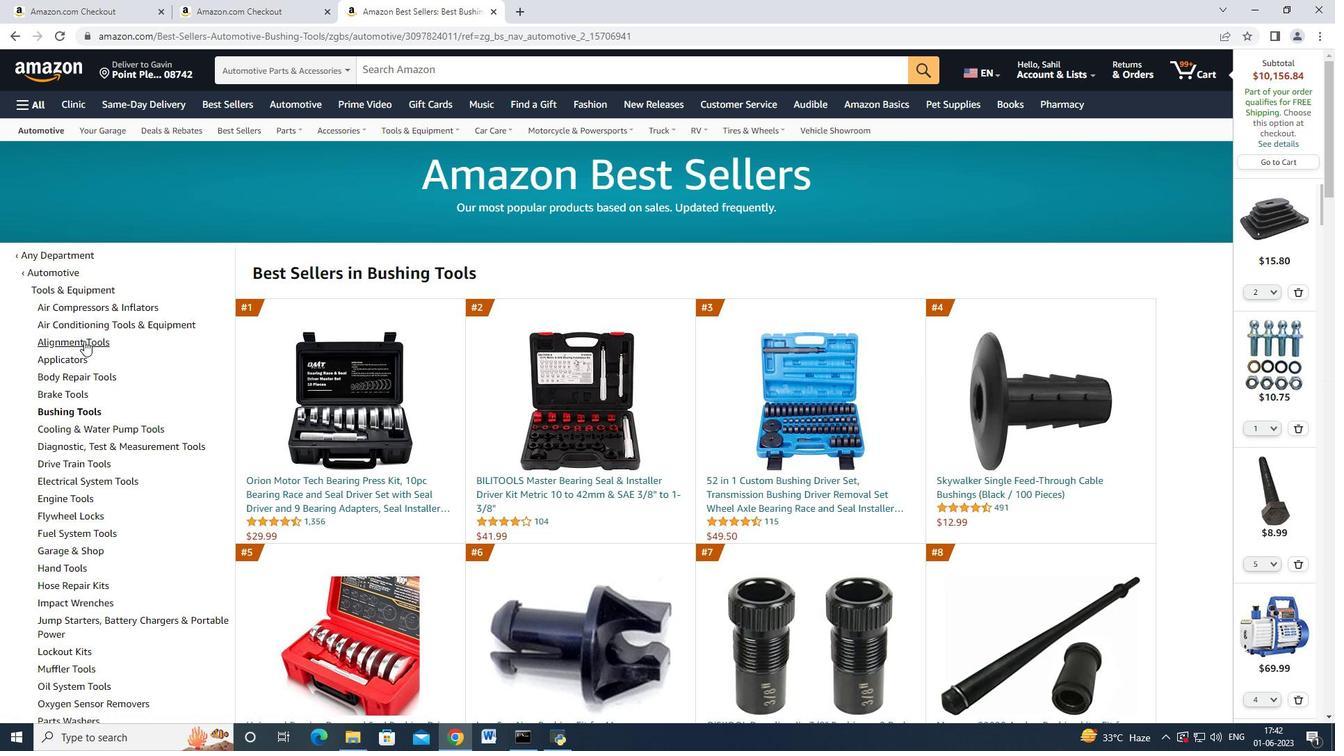 
Action: Mouse pressed left at (81, 338)
Screenshot: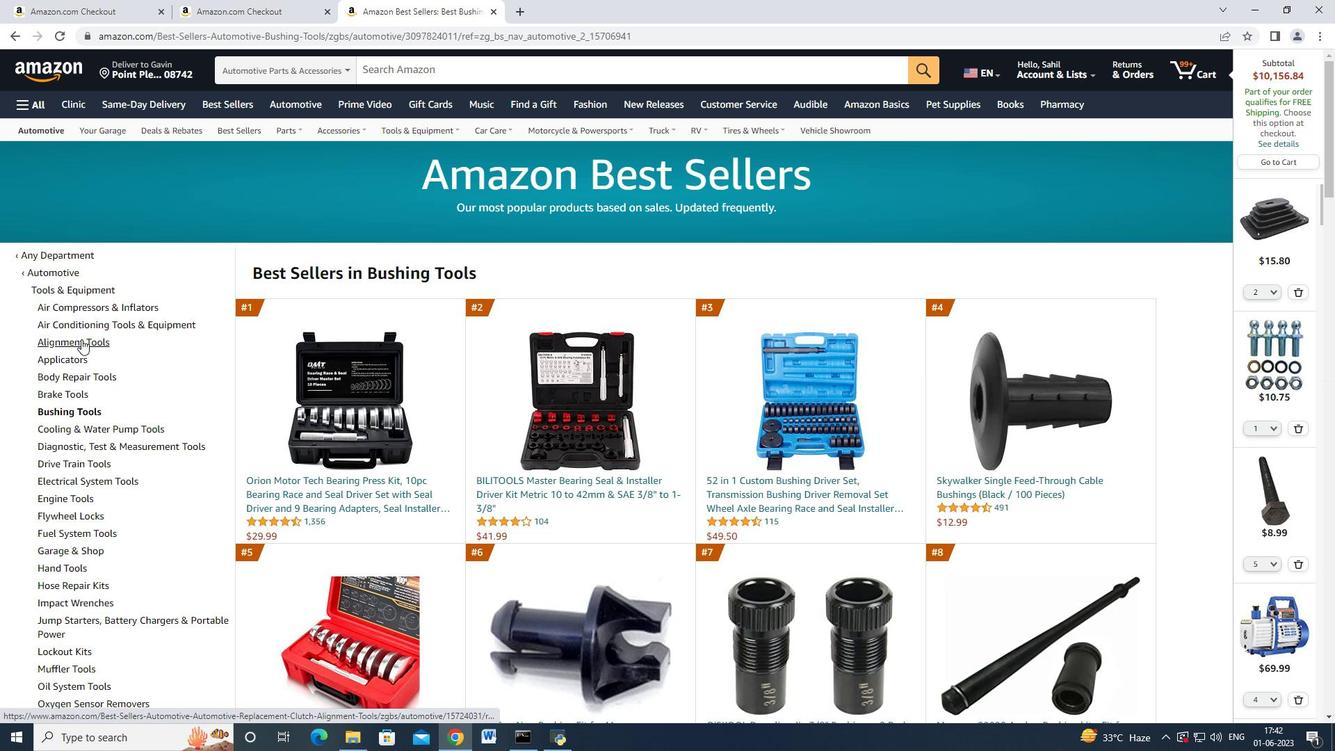 
Action: Mouse moved to (84, 411)
Screenshot: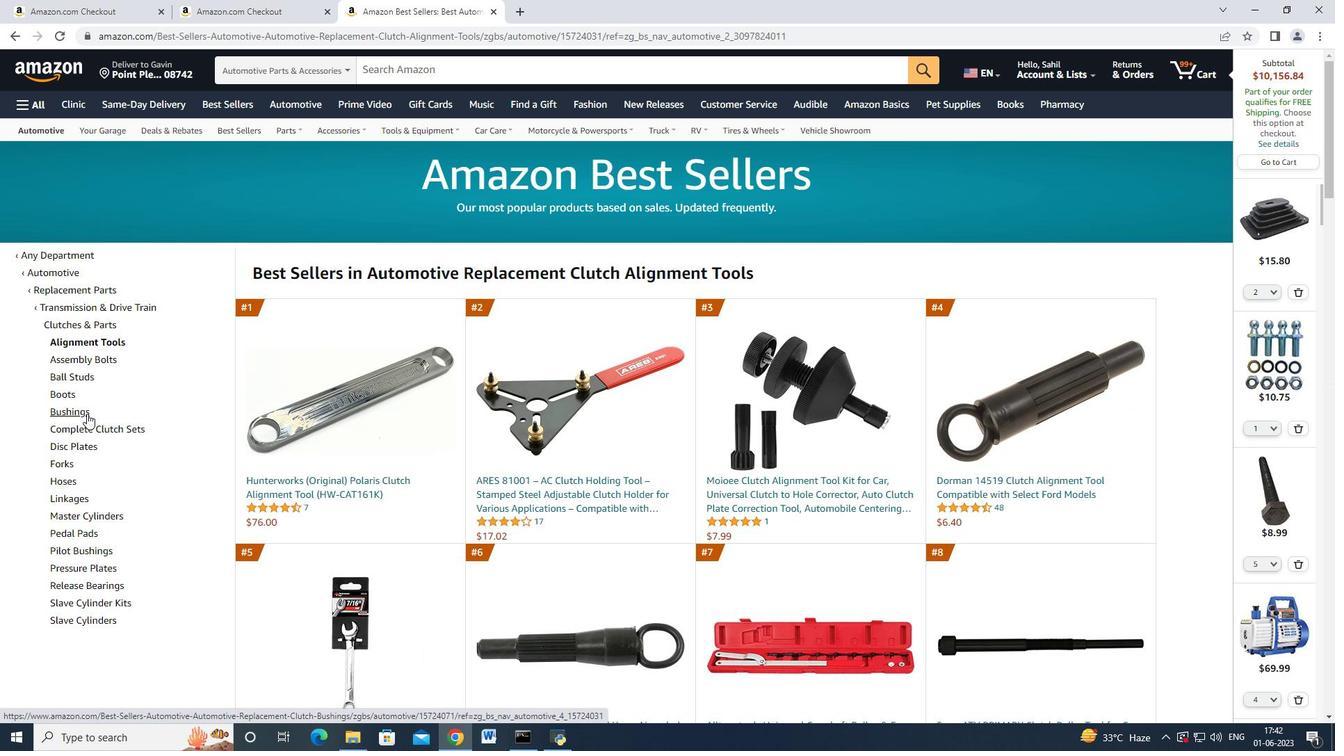
Action: Mouse pressed left at (84, 411)
Screenshot: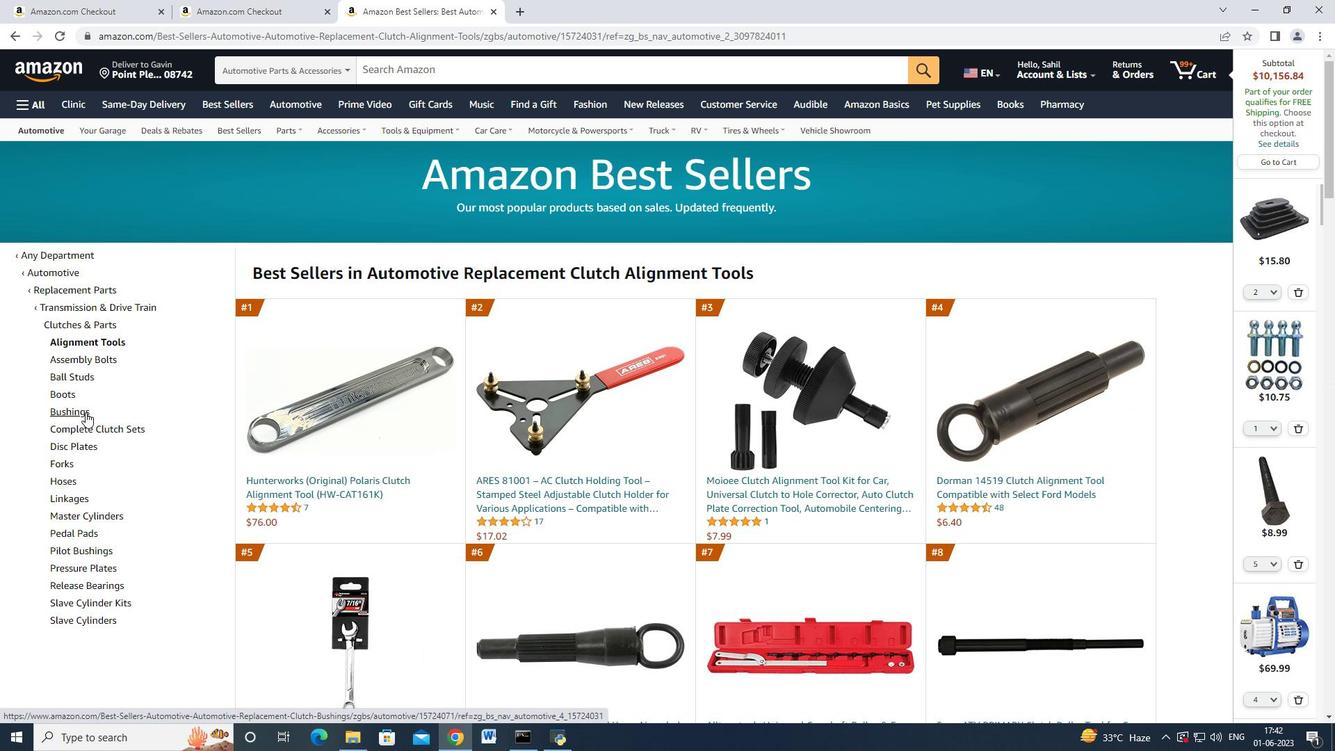 
Action: Mouse moved to (352, 484)
Screenshot: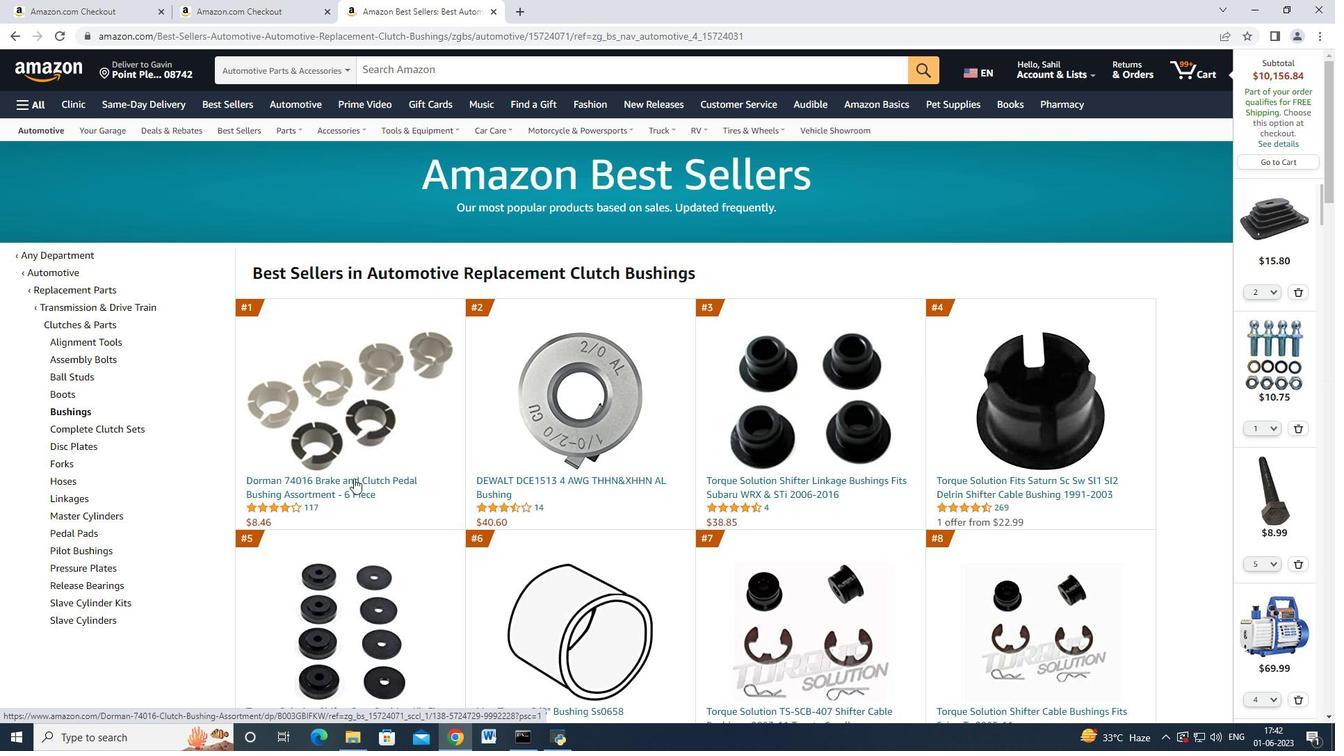 
Action: Mouse pressed left at (352, 484)
Screenshot: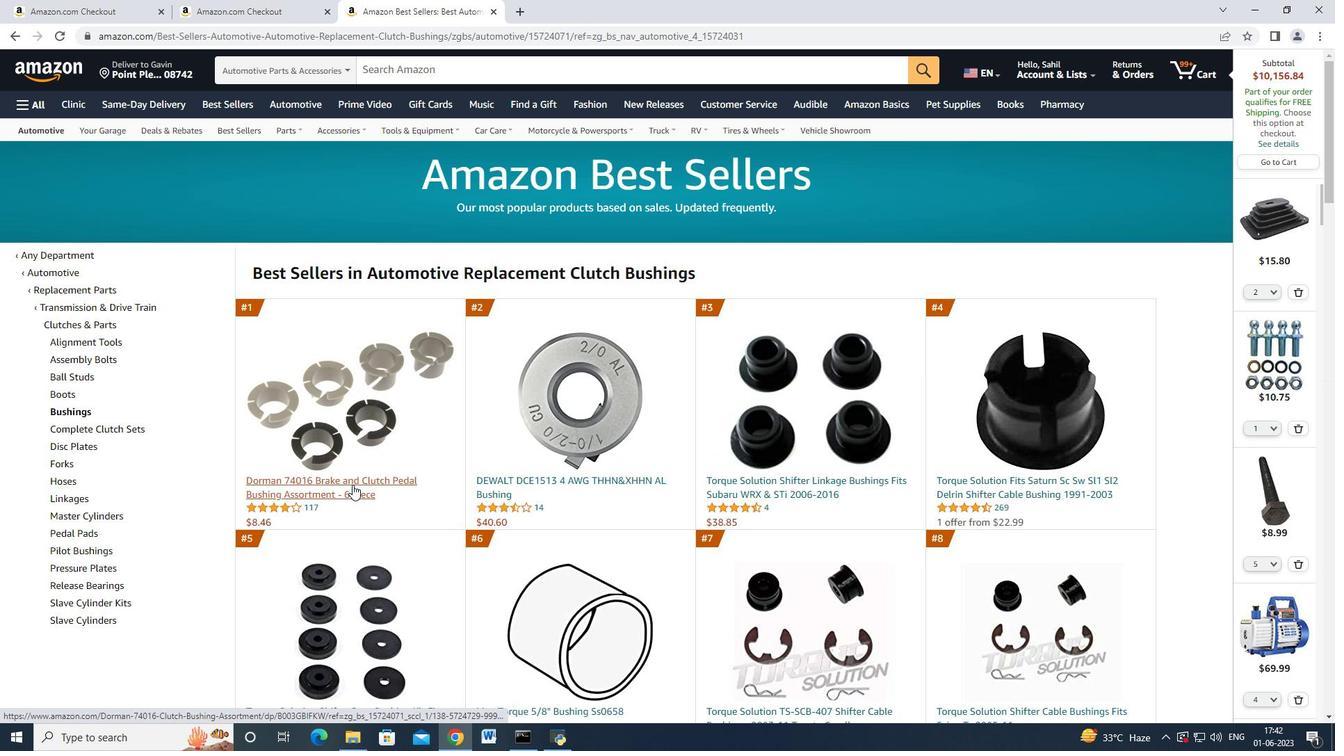 
Action: Mouse moved to (1001, 542)
Screenshot: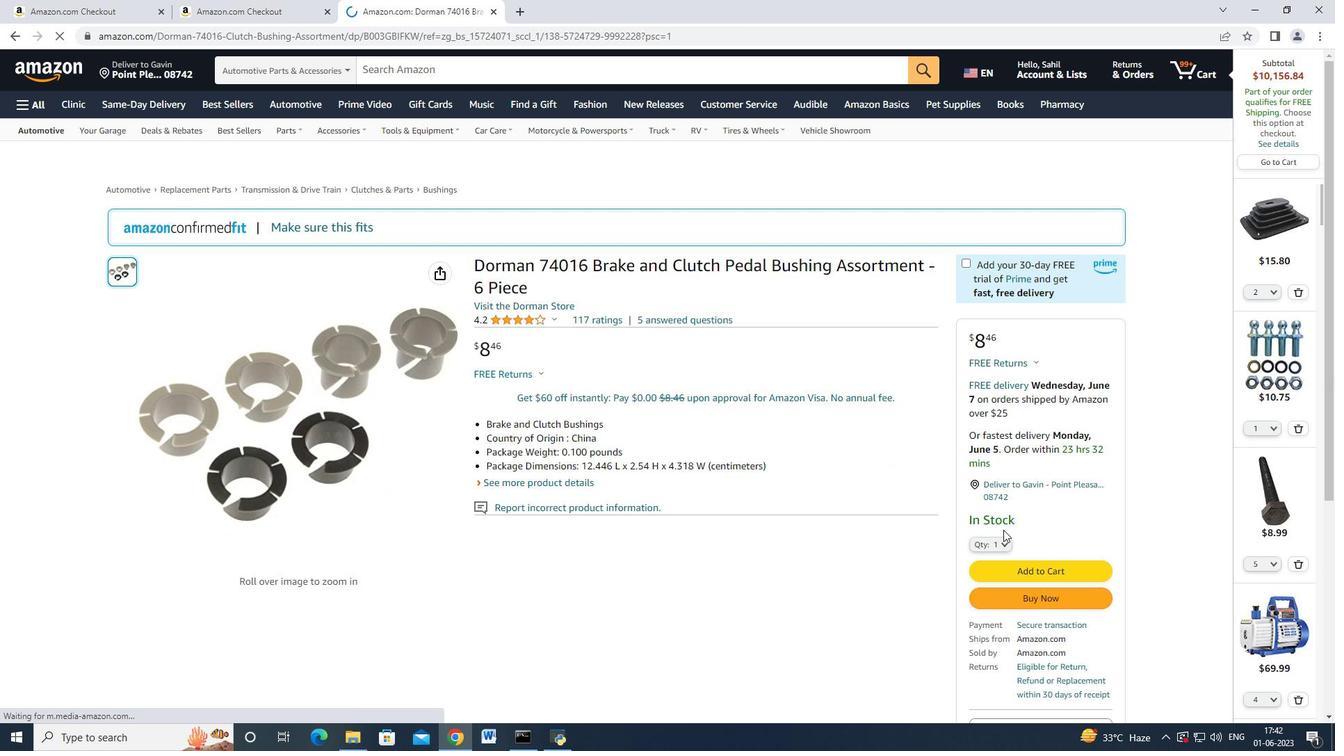 
Action: Mouse pressed left at (1001, 542)
Screenshot: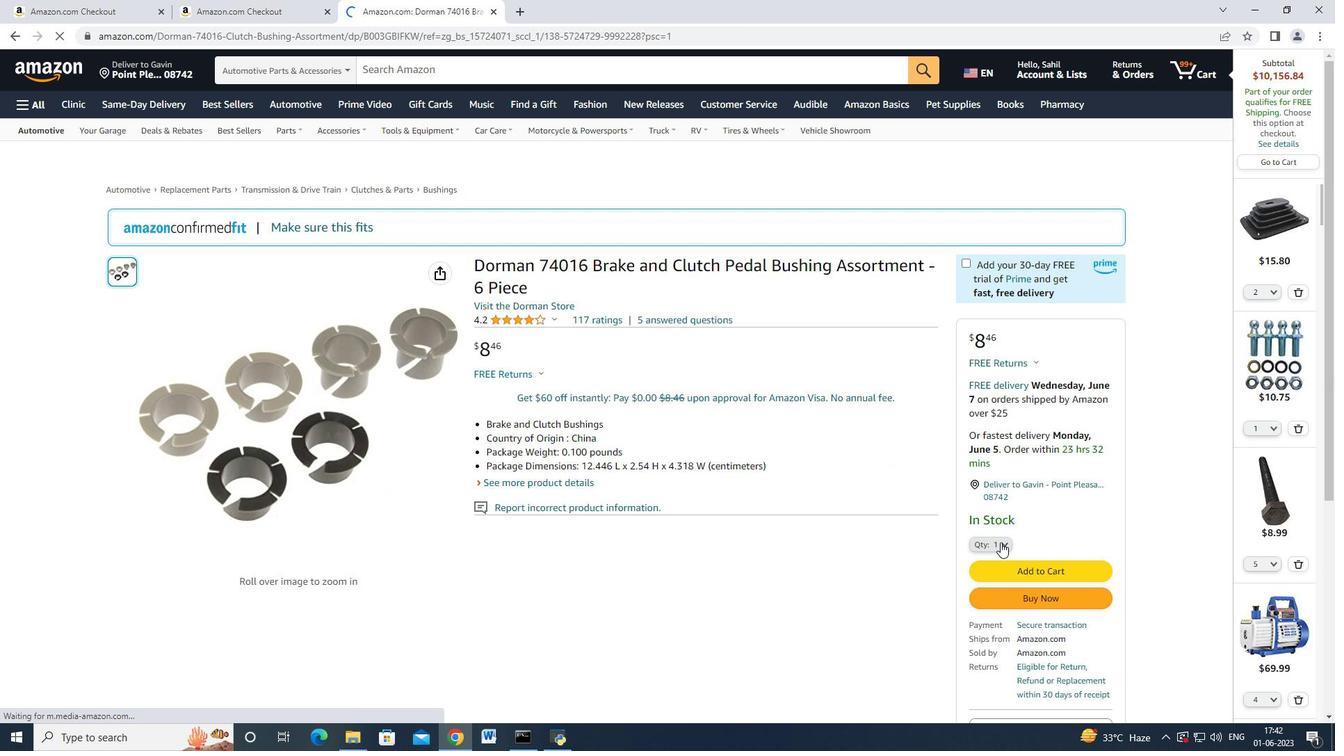 
Action: Mouse moved to (987, 386)
Screenshot: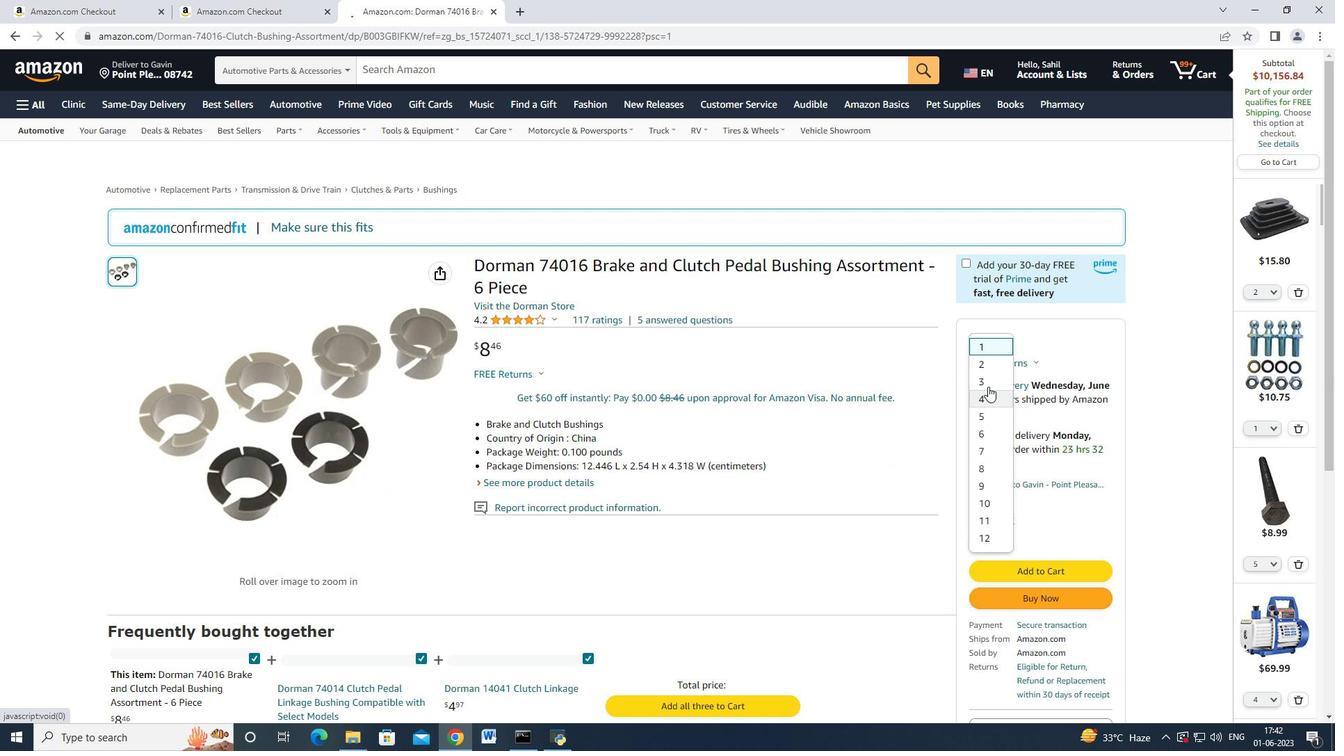 
Action: Mouse pressed left at (987, 386)
Screenshot: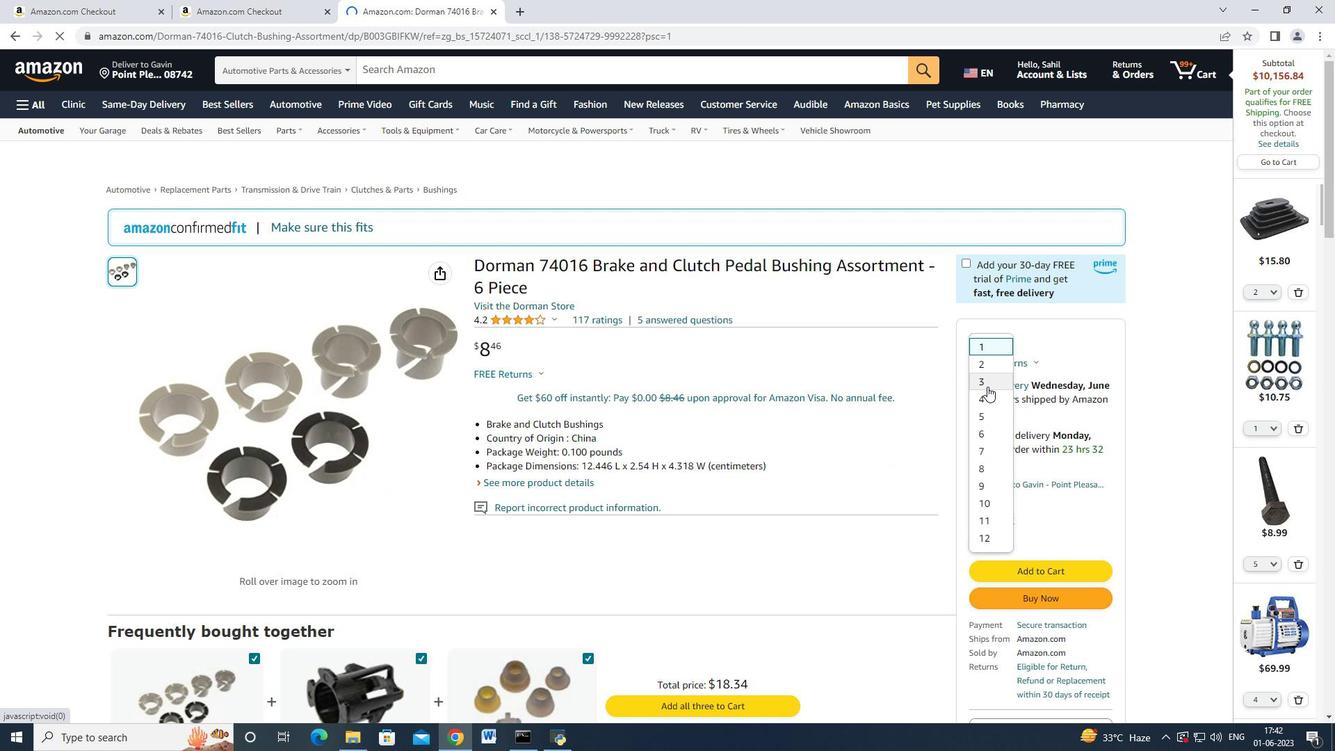 
Action: Mouse moved to (1035, 588)
Screenshot: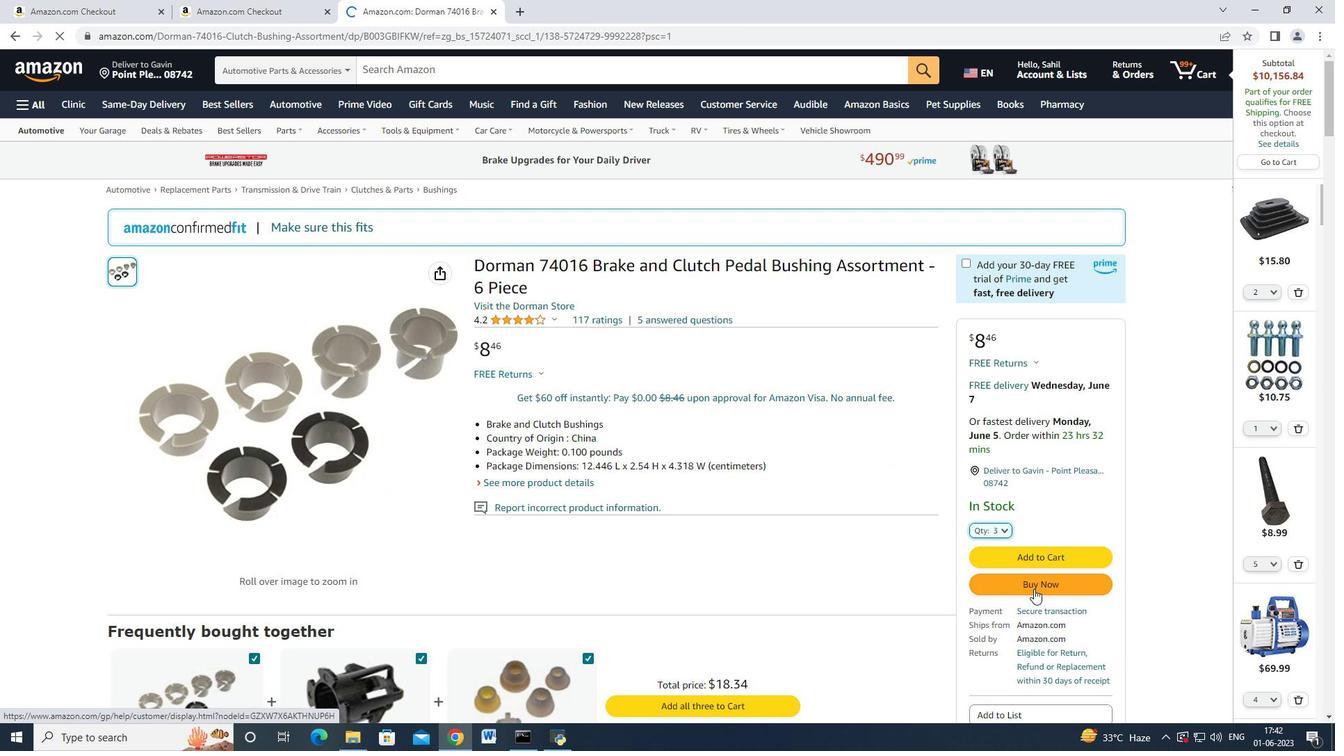 
Action: Mouse pressed left at (1035, 588)
Screenshot: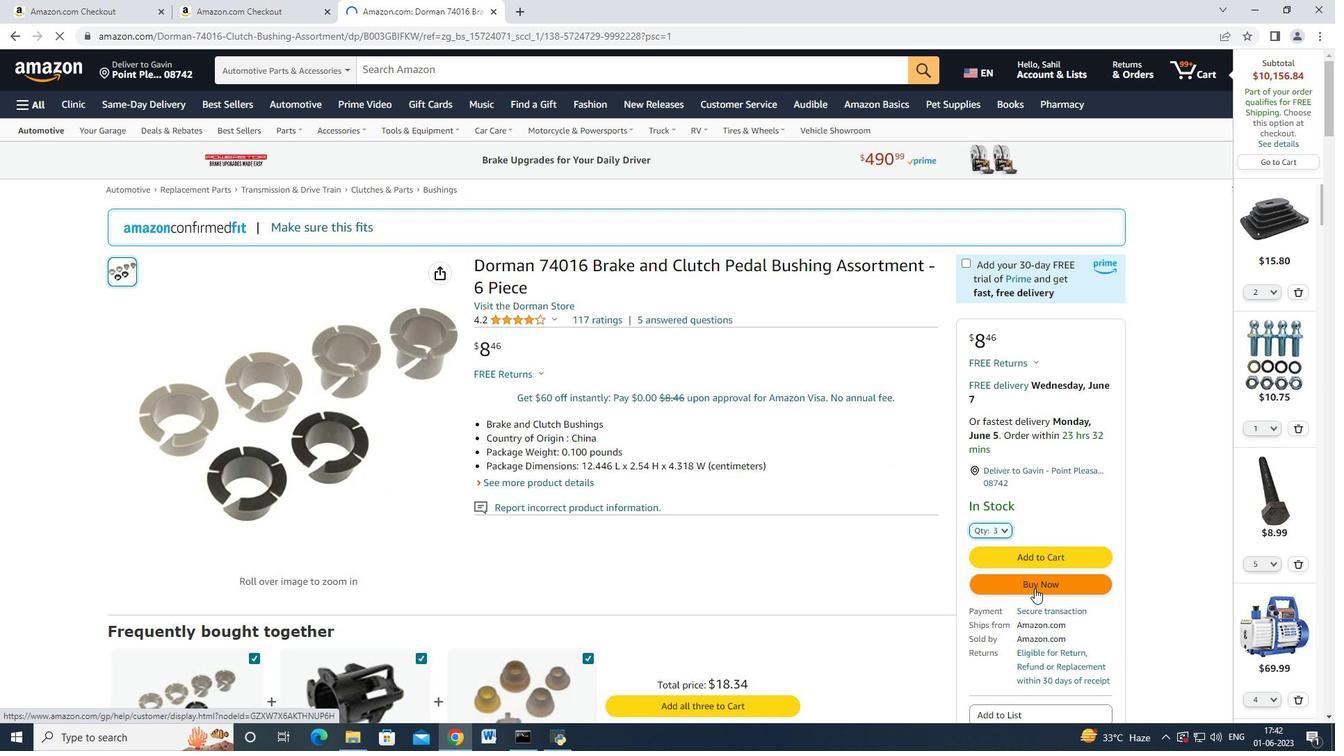 
Action: Mouse moved to (792, 118)
Screenshot: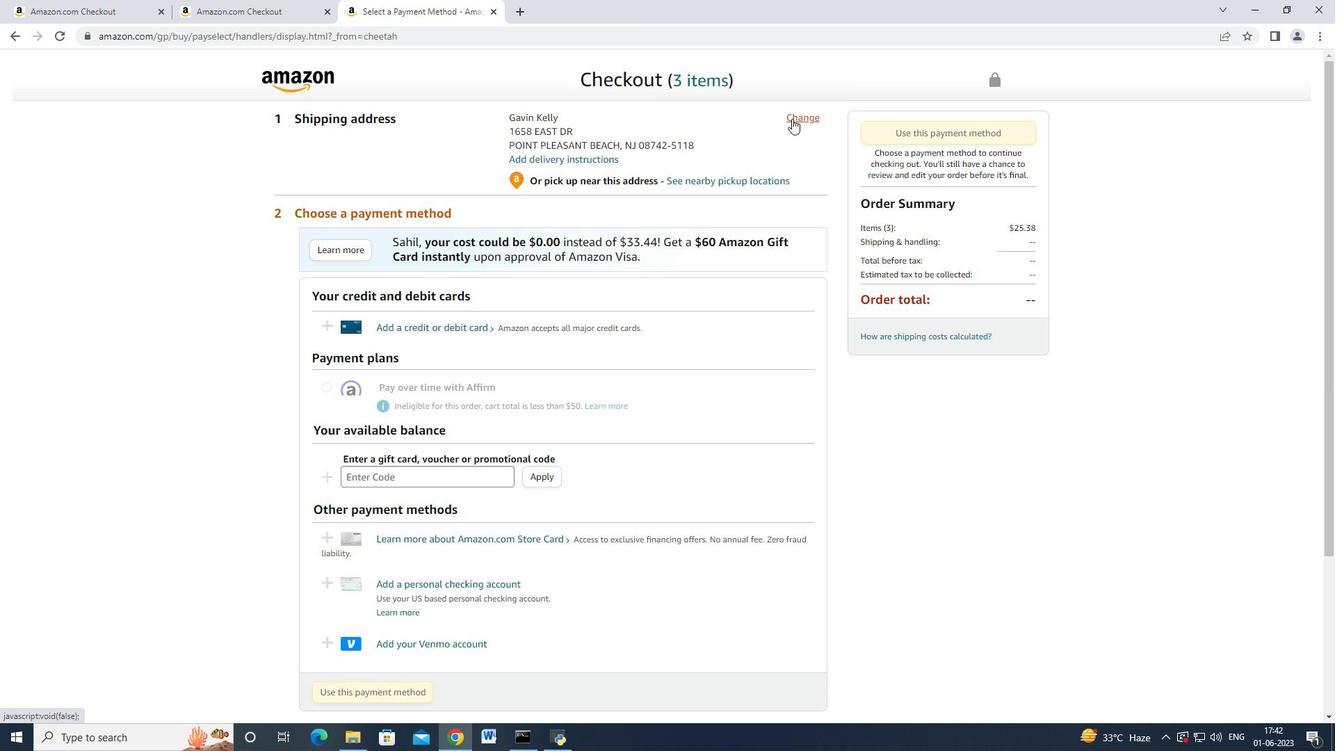 
Action: Mouse pressed left at (792, 118)
Screenshot: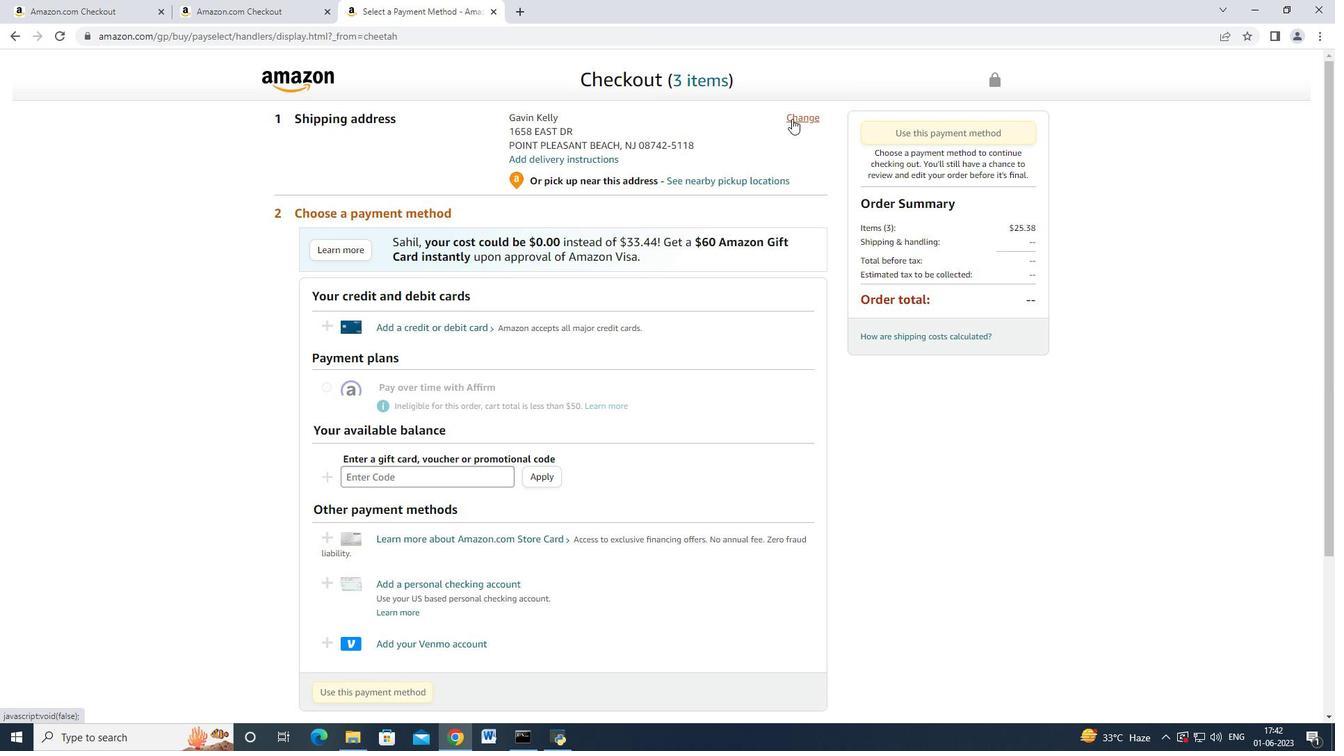 
Action: Mouse moved to (585, 235)
Screenshot: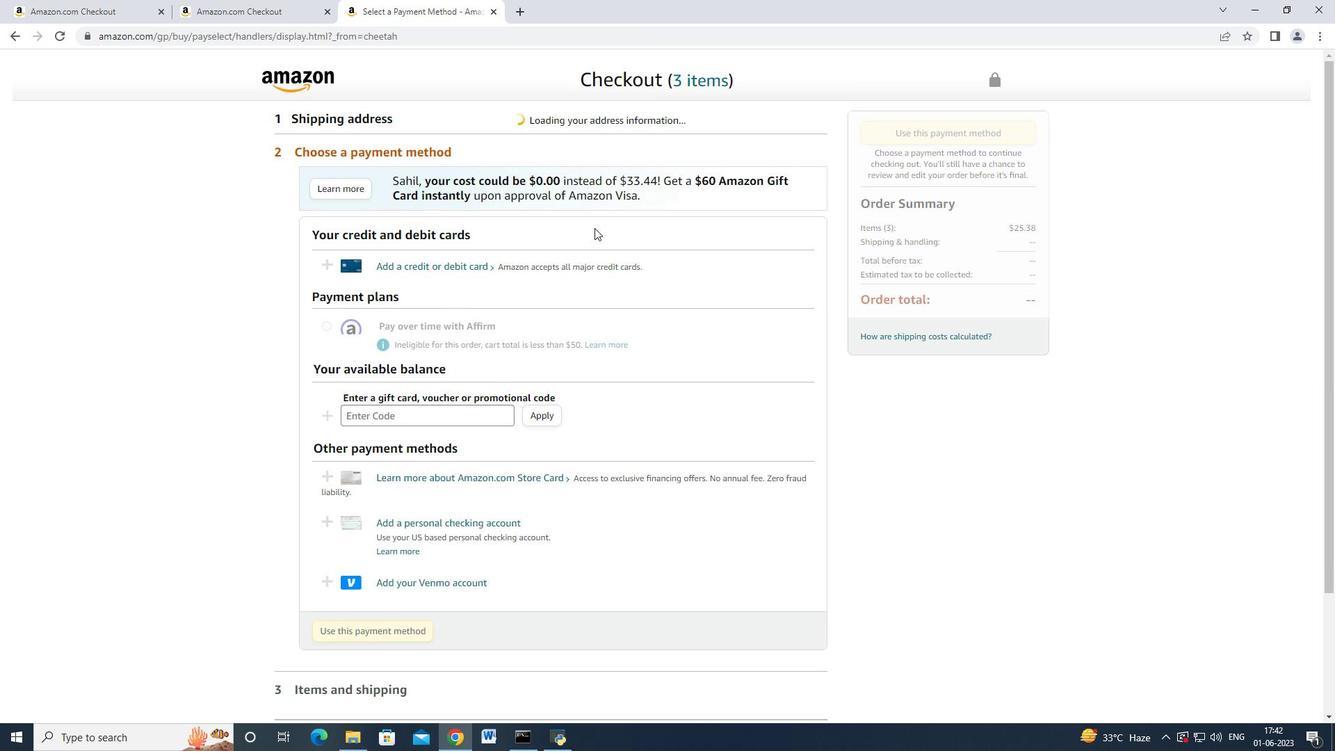 
Action: Mouse scrolled (585, 235) with delta (0, 0)
Screenshot: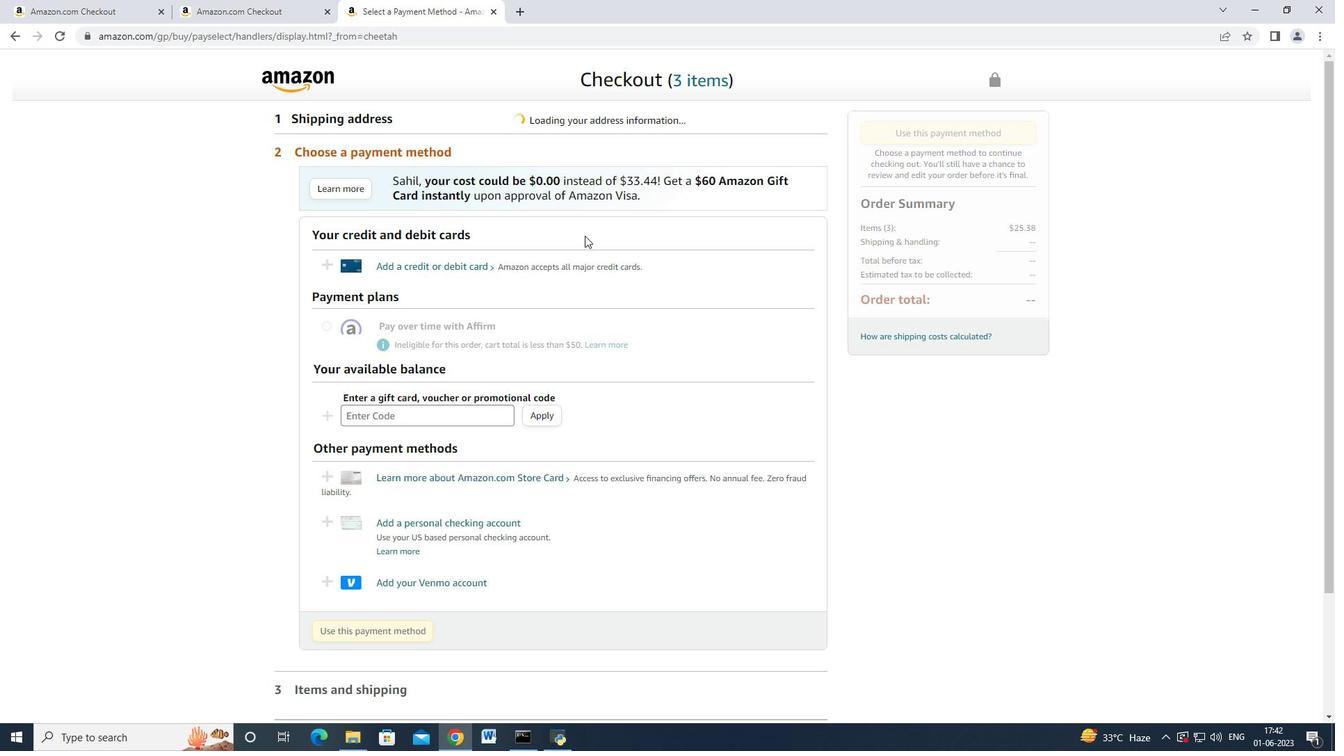 
Action: Mouse scrolled (585, 235) with delta (0, 0)
Screenshot: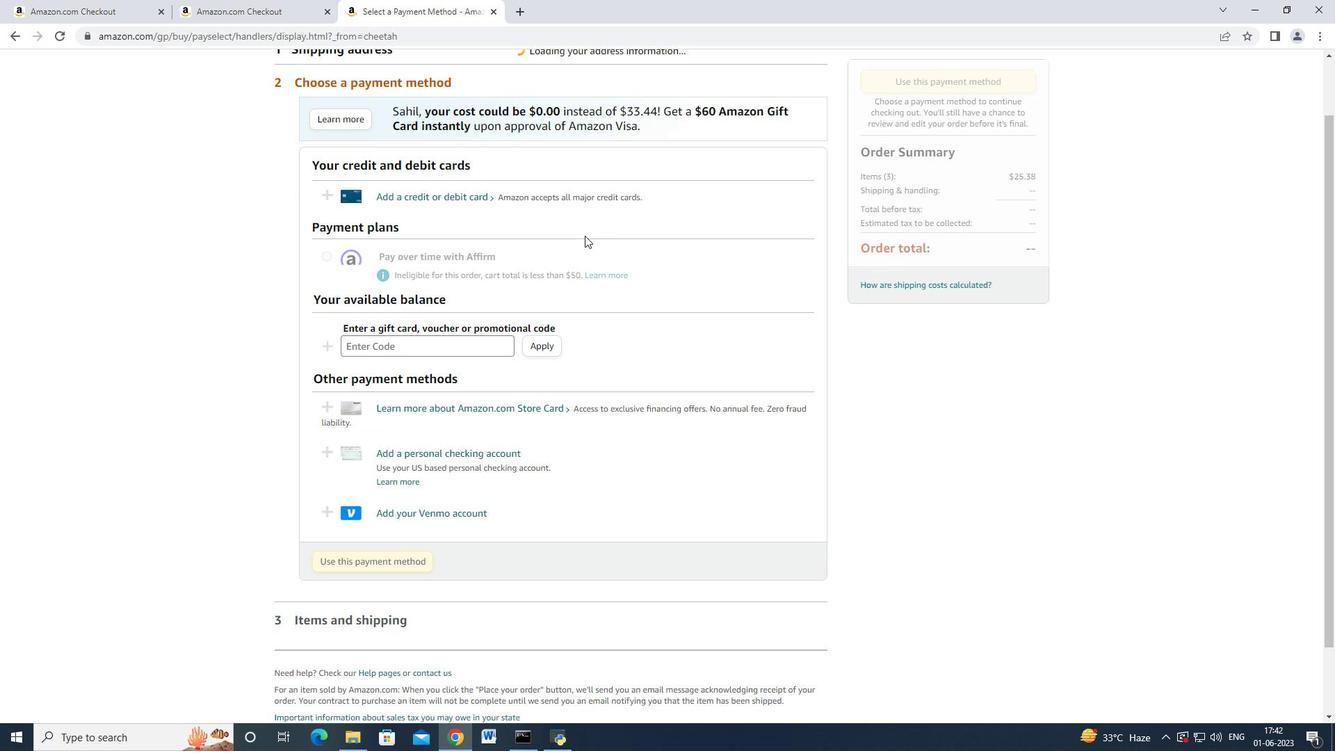 
Action: Mouse scrolled (585, 236) with delta (0, 0)
Screenshot: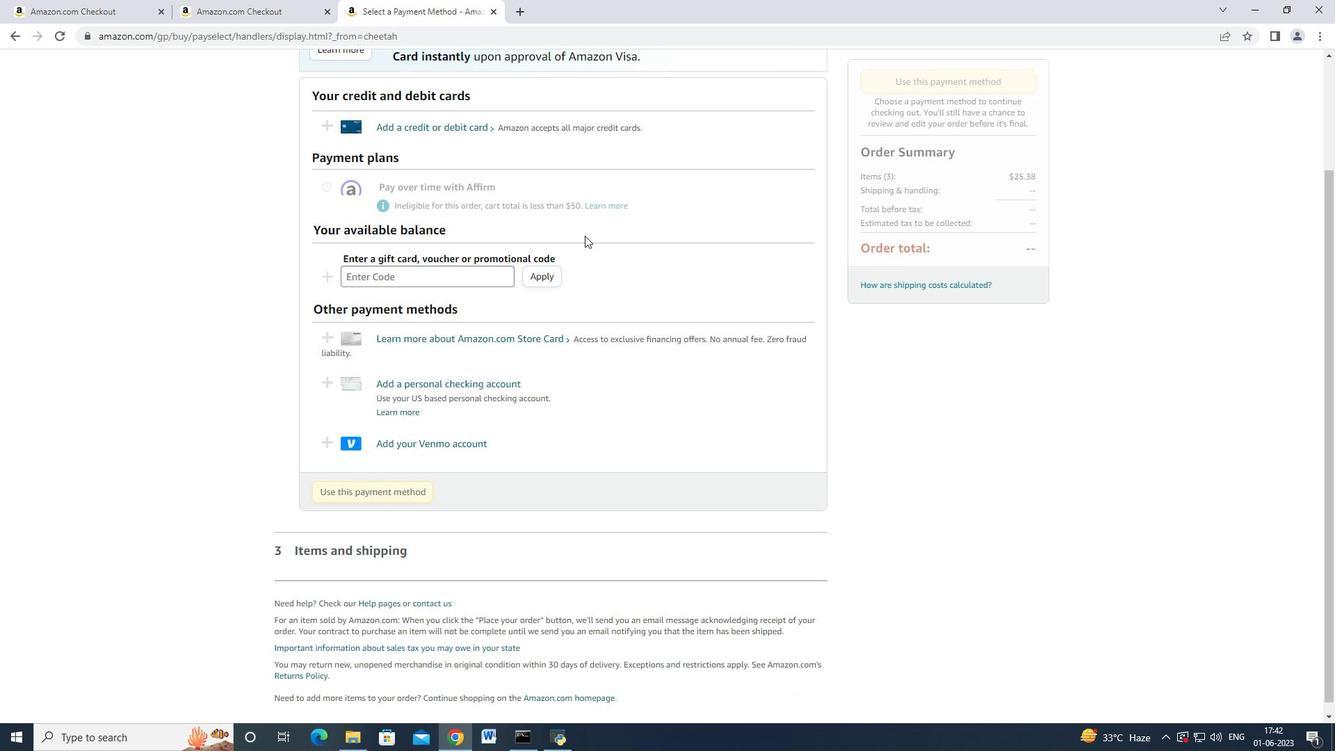 
Action: Mouse scrolled (585, 236) with delta (0, 0)
Screenshot: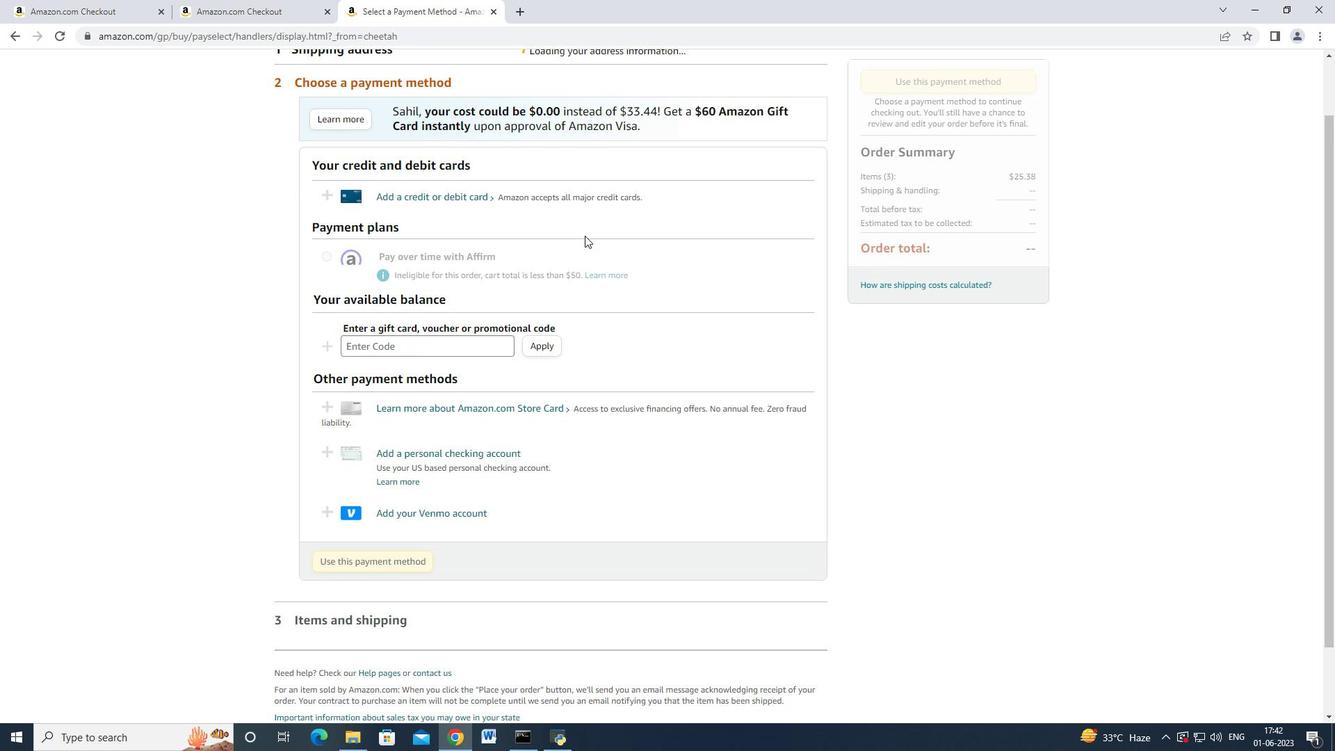 
Action: Mouse scrolled (585, 236) with delta (0, 0)
Screenshot: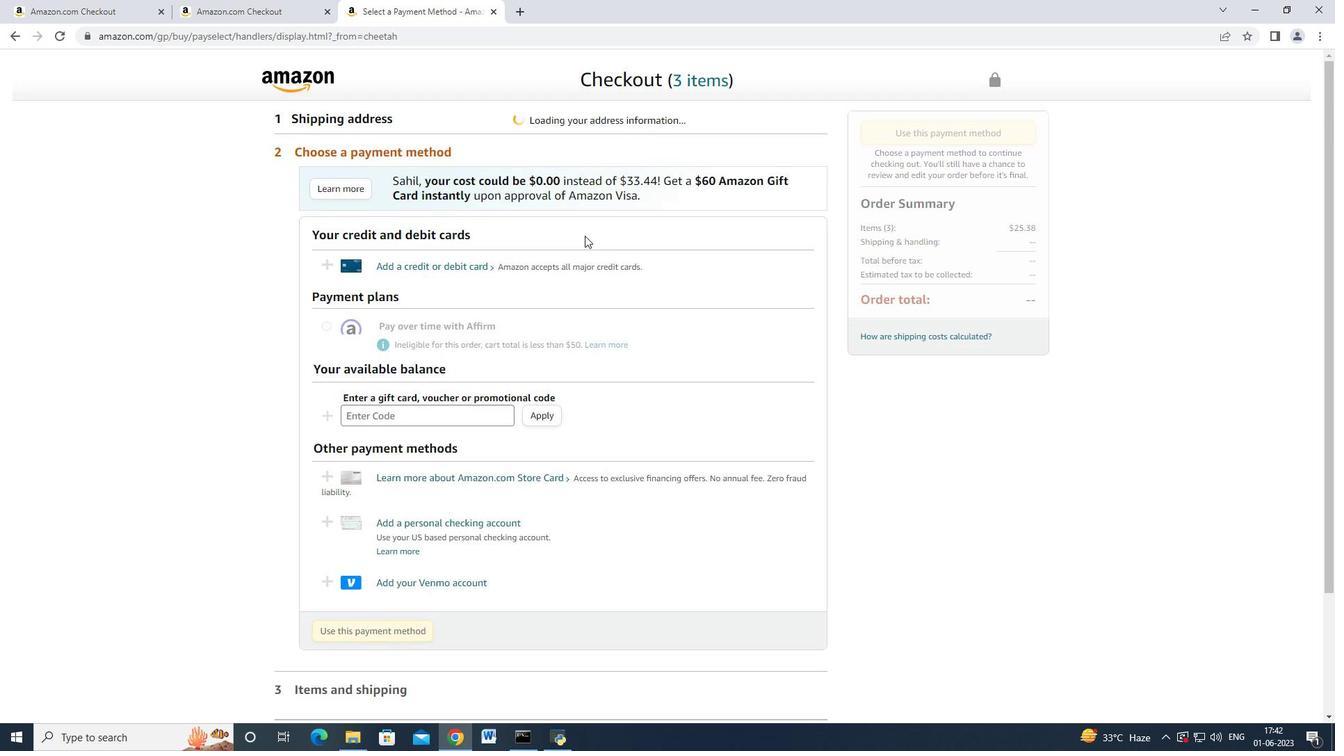 
Action: Mouse moved to (551, 312)
Screenshot: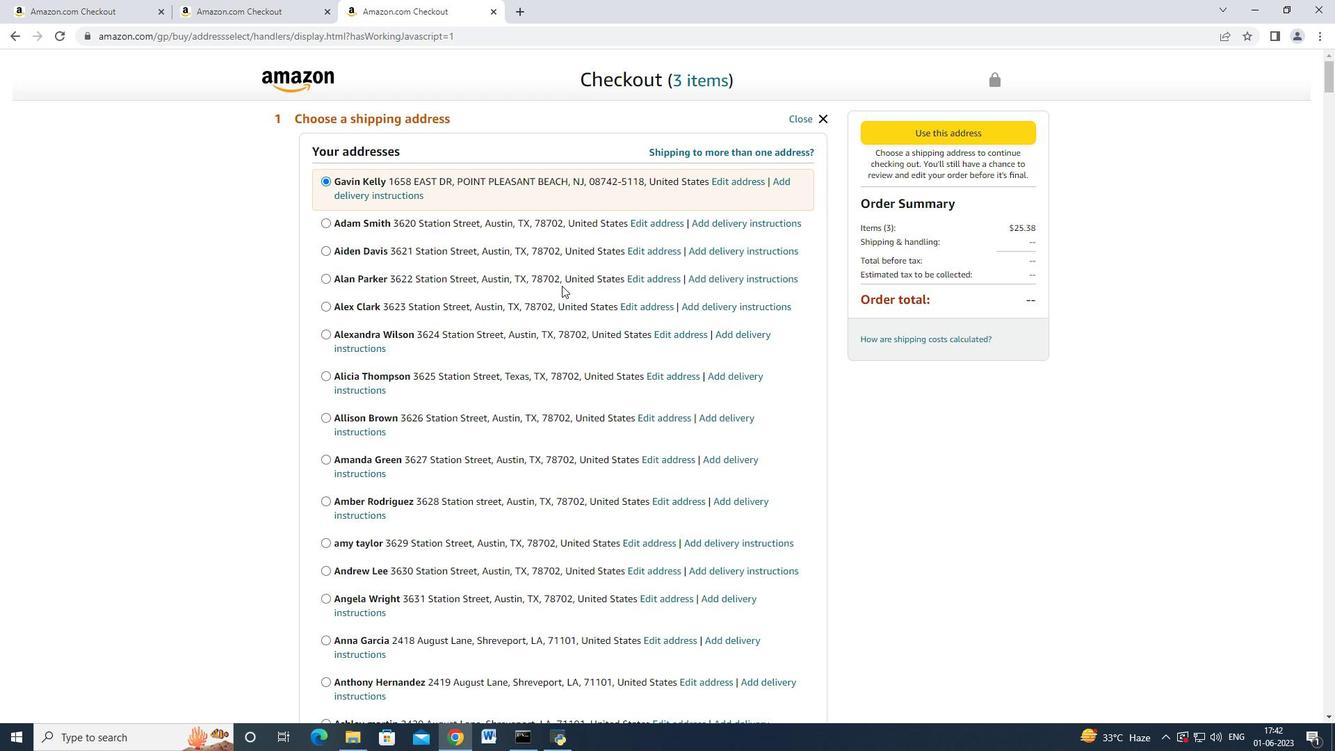 
Action: Mouse scrolled (551, 311) with delta (0, 0)
Screenshot: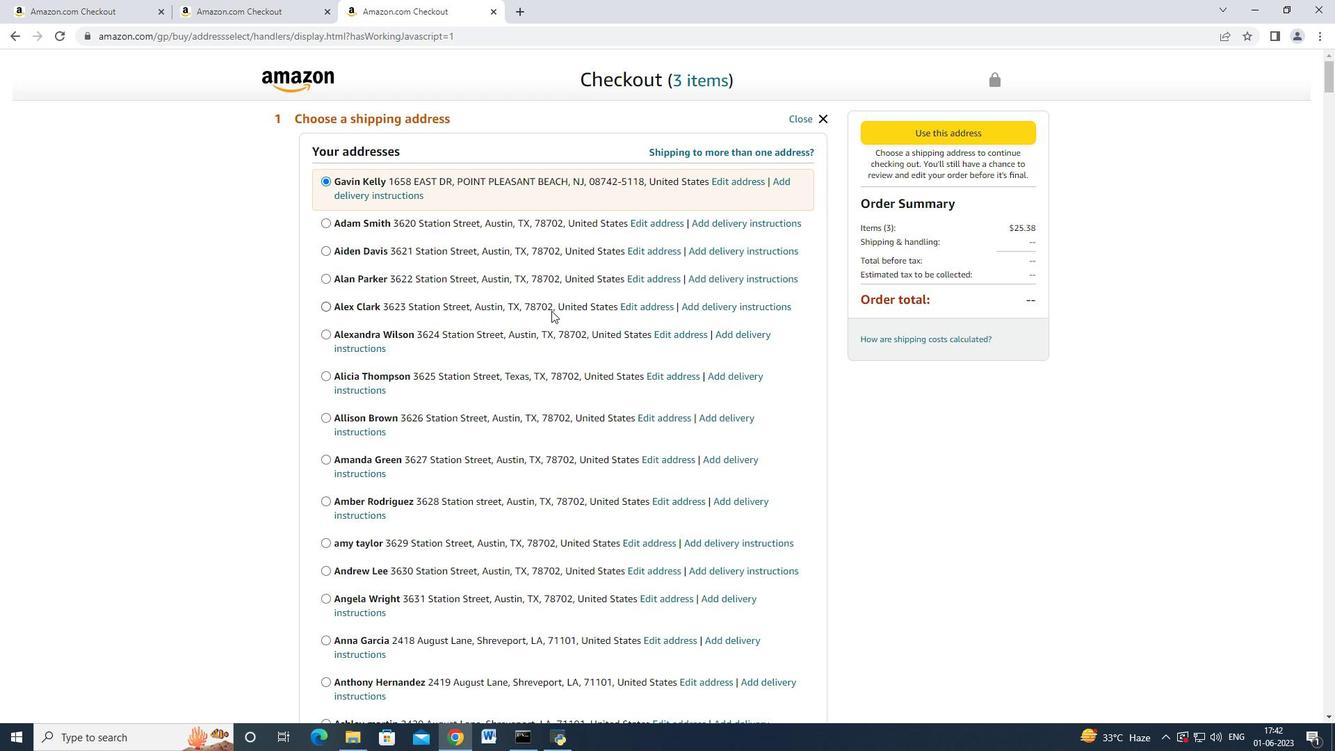 
Action: Mouse scrolled (551, 311) with delta (0, 0)
Screenshot: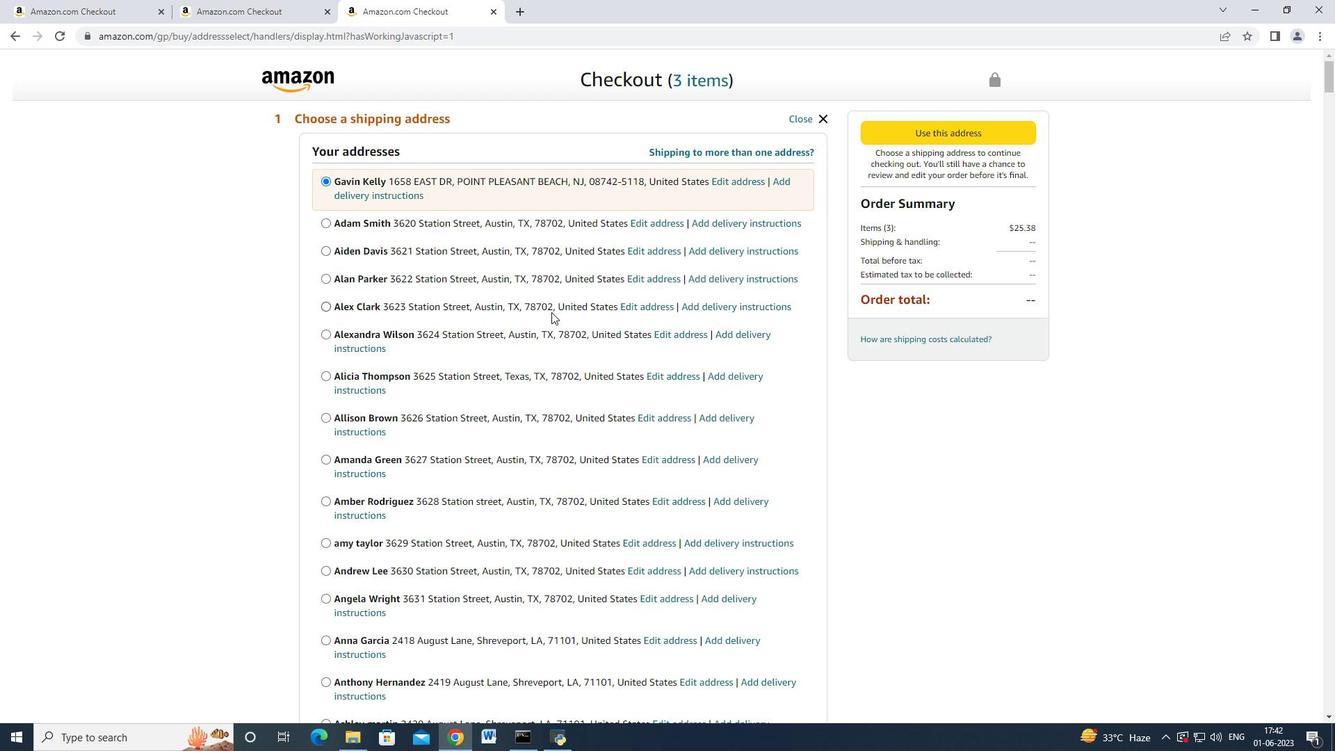 
Action: Mouse scrolled (551, 311) with delta (0, 0)
Screenshot: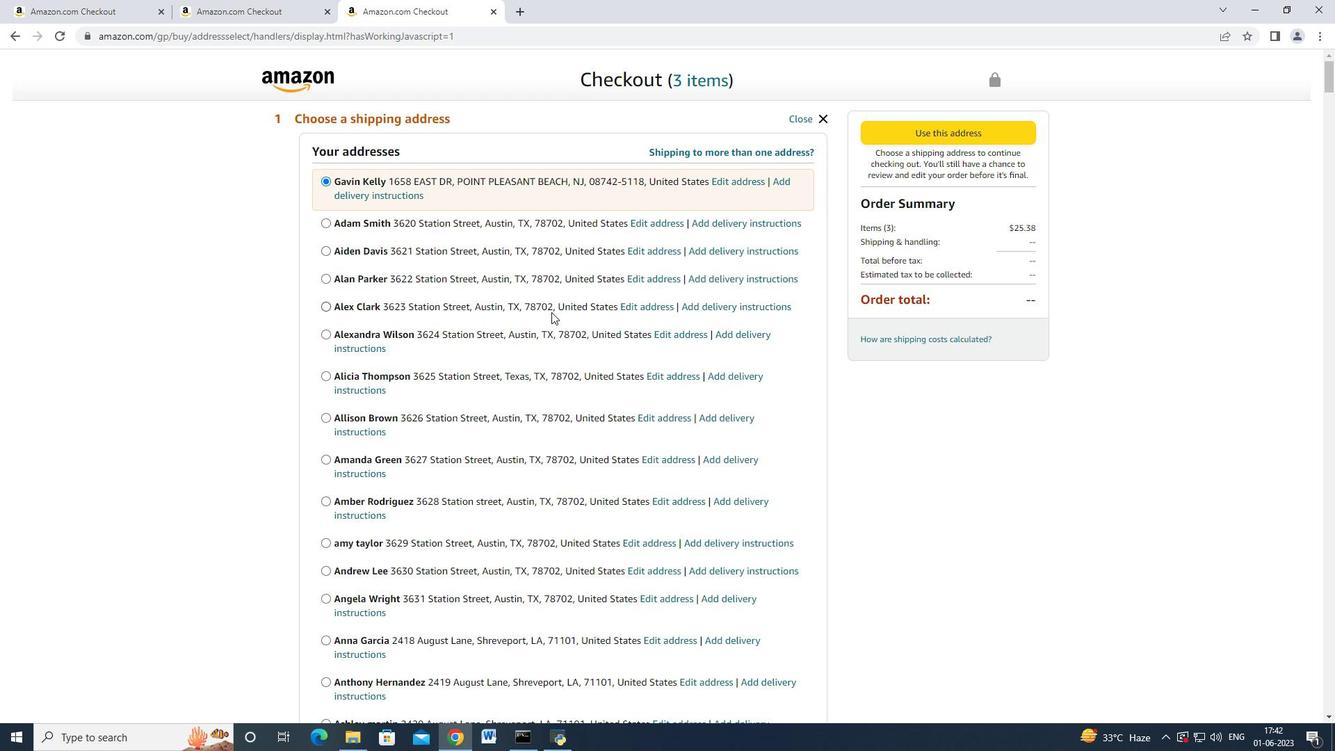 
Action: Mouse scrolled (551, 311) with delta (0, 0)
Screenshot: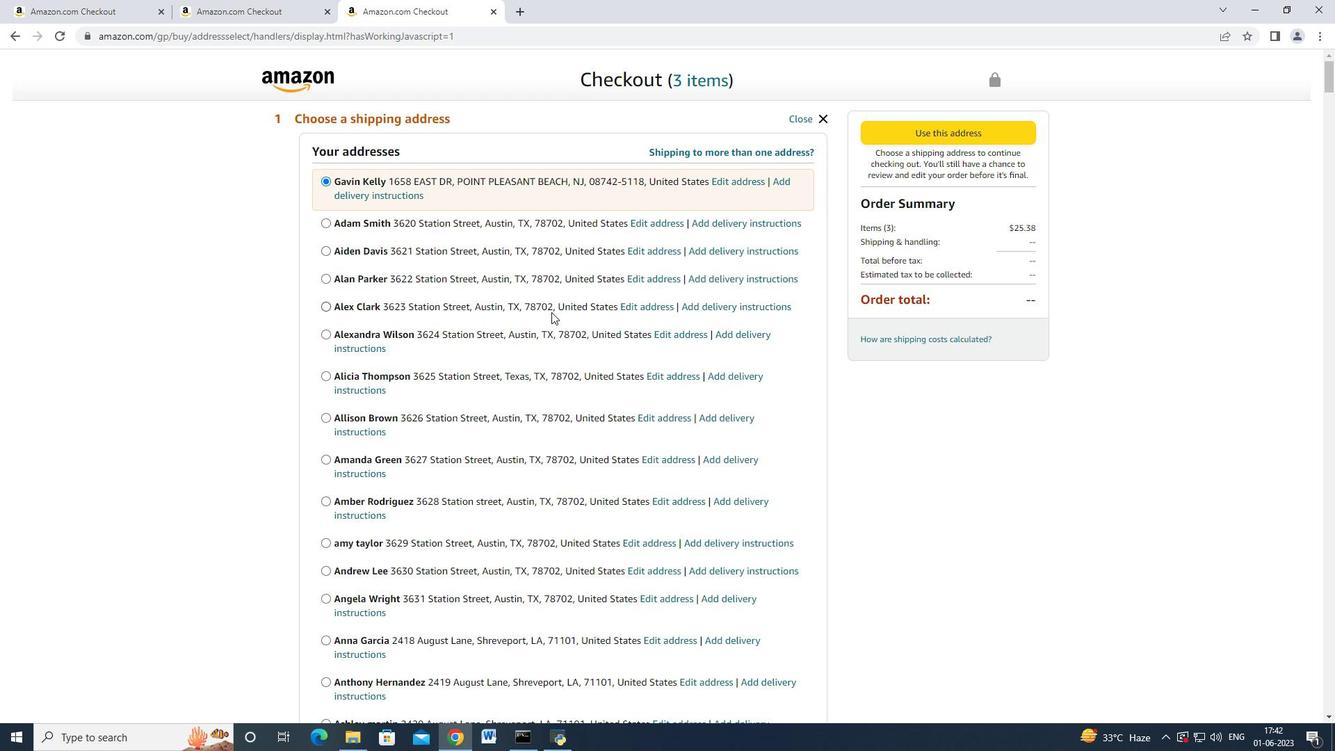 
Action: Mouse scrolled (551, 311) with delta (0, 0)
Screenshot: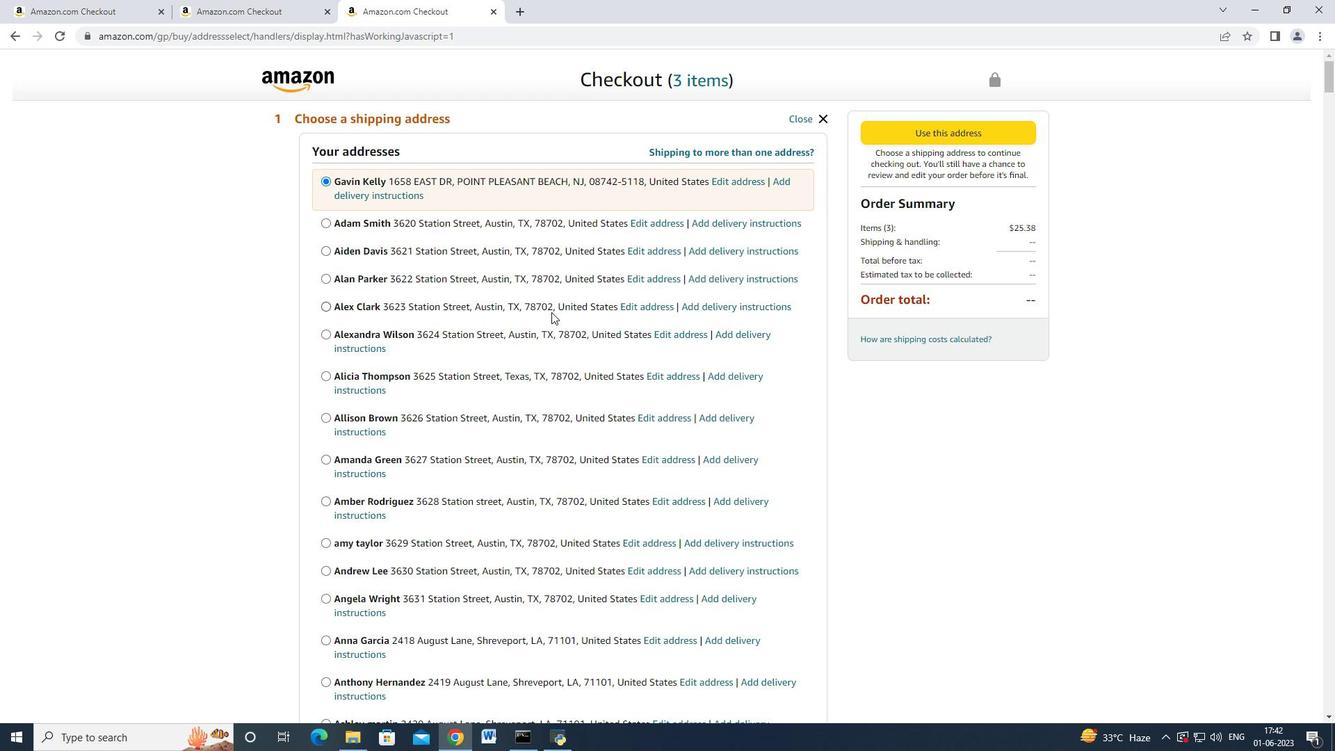 
Action: Mouse scrolled (551, 311) with delta (0, 0)
Screenshot: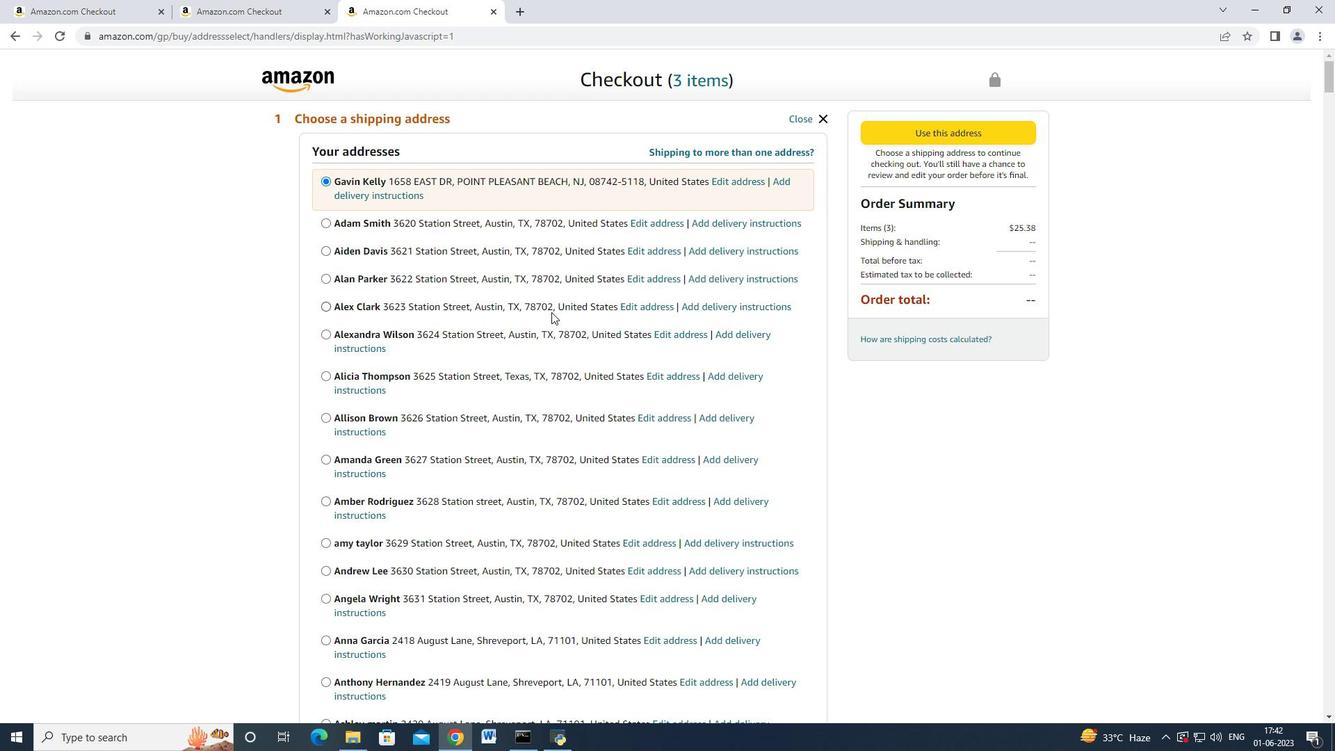 
Action: Mouse scrolled (551, 311) with delta (0, 0)
Screenshot: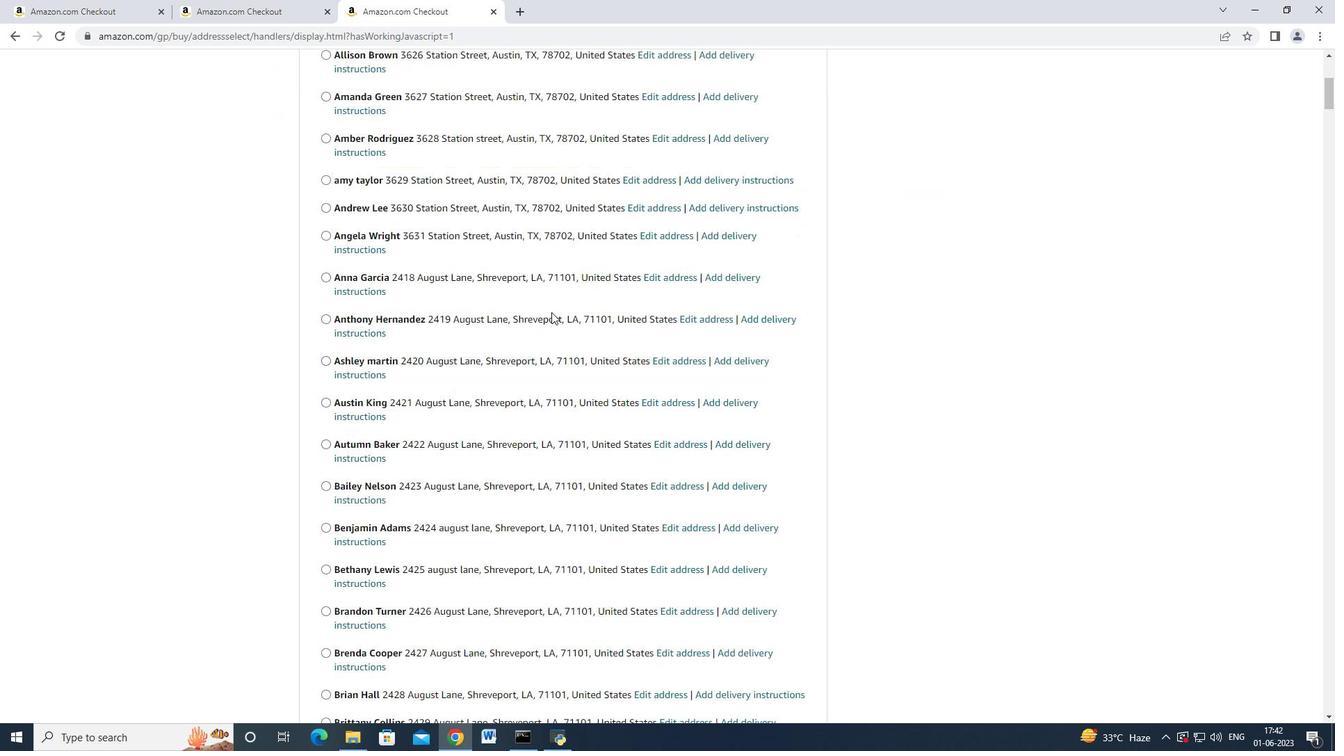 
Action: Mouse scrolled (551, 311) with delta (0, 0)
Screenshot: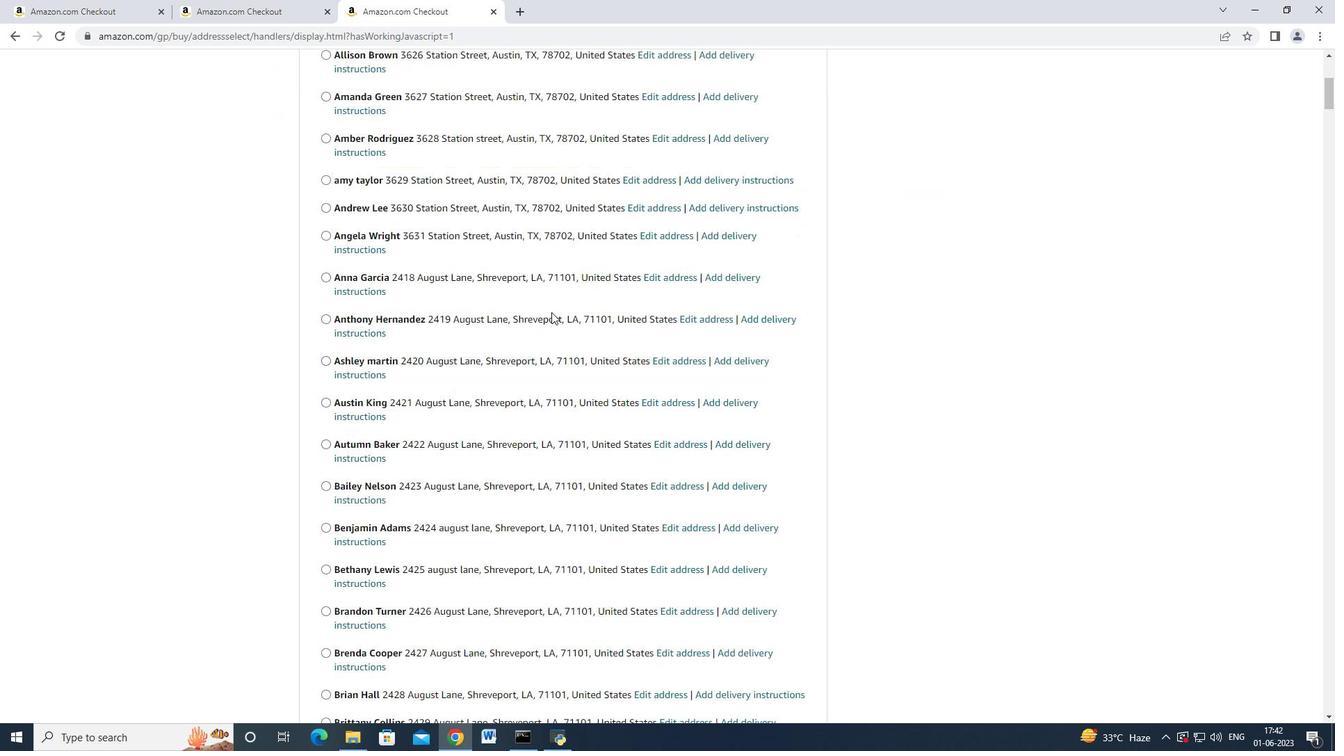 
Action: Mouse scrolled (551, 311) with delta (0, 0)
Screenshot: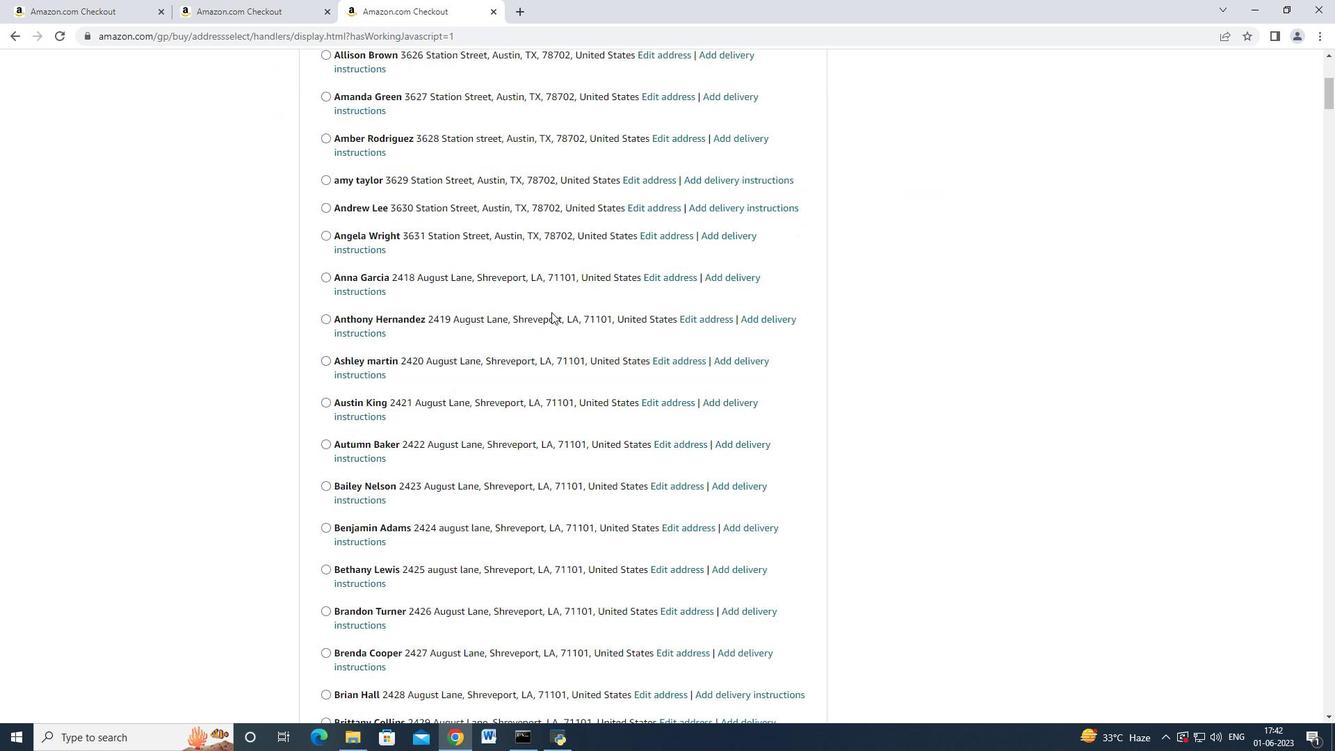 
Action: Mouse scrolled (551, 311) with delta (0, 0)
Screenshot: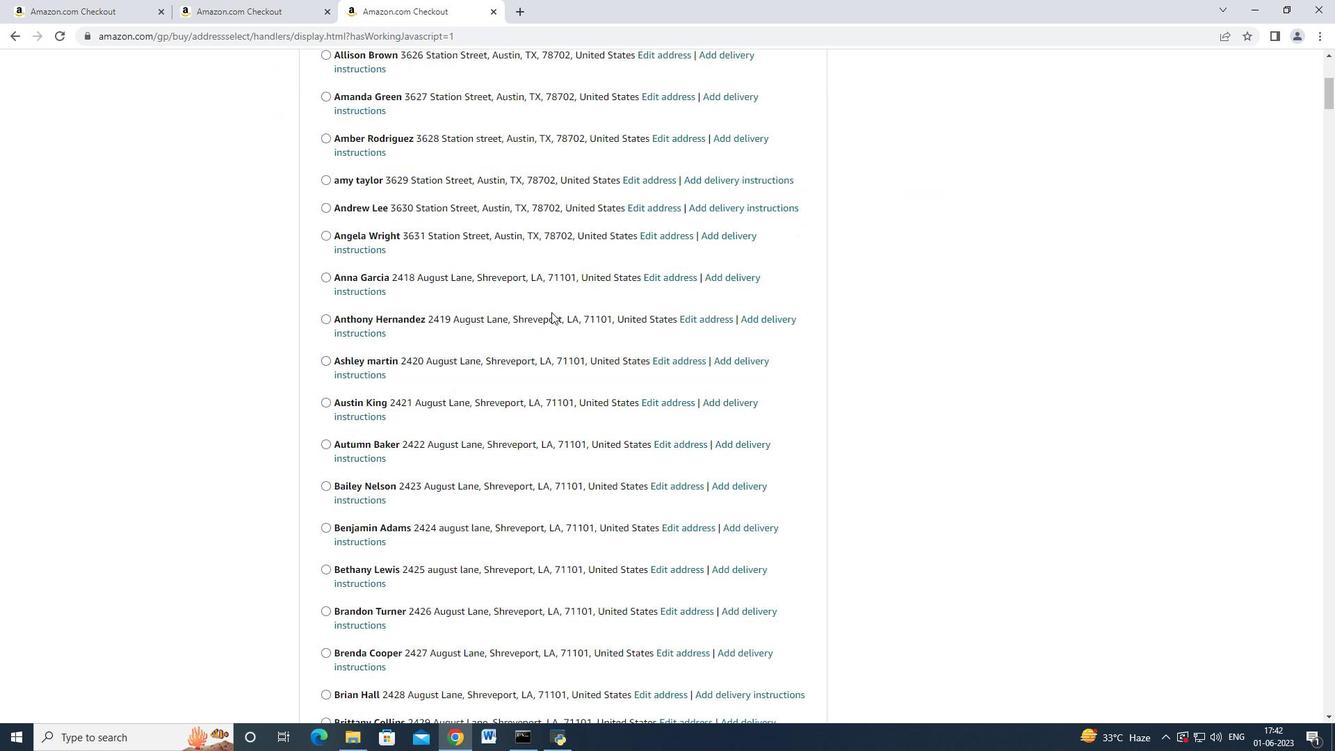 
Action: Mouse scrolled (551, 311) with delta (0, 0)
Screenshot: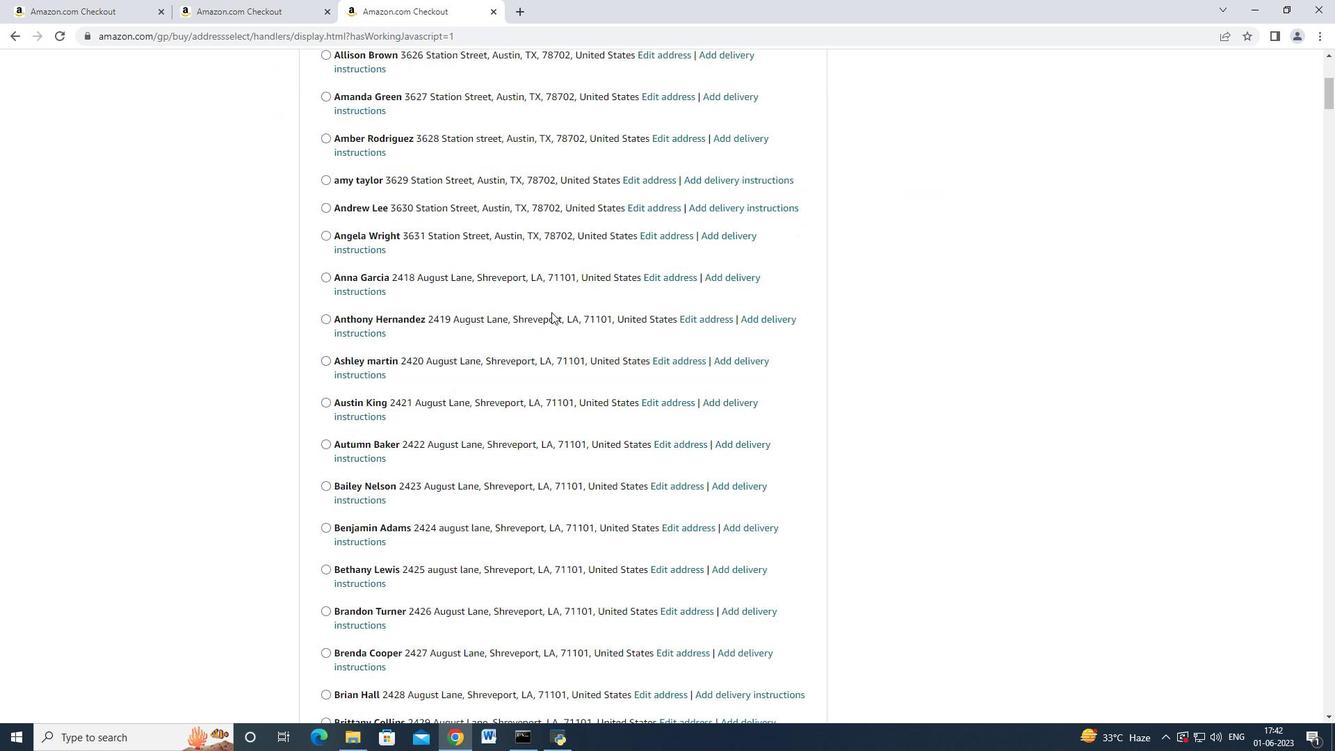 
Action: Mouse scrolled (551, 311) with delta (0, 0)
Screenshot: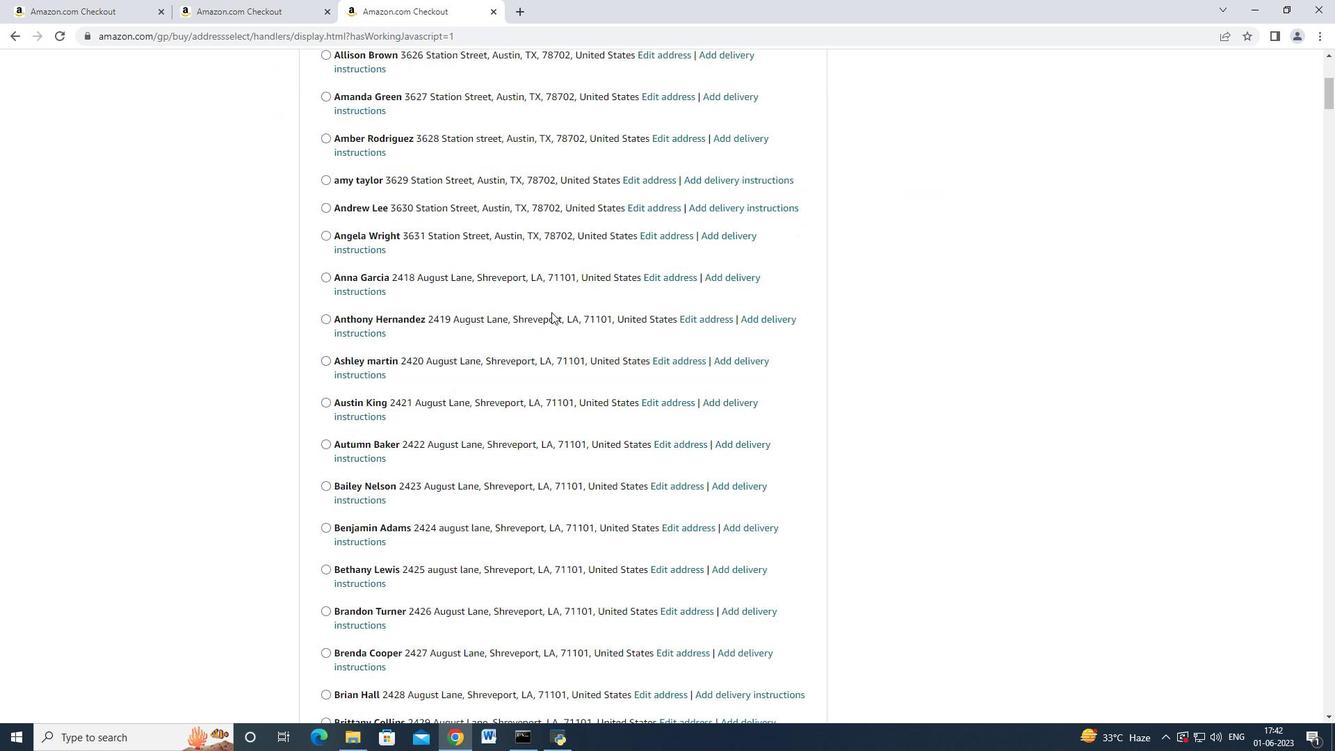 
Action: Mouse scrolled (551, 311) with delta (0, 0)
Screenshot: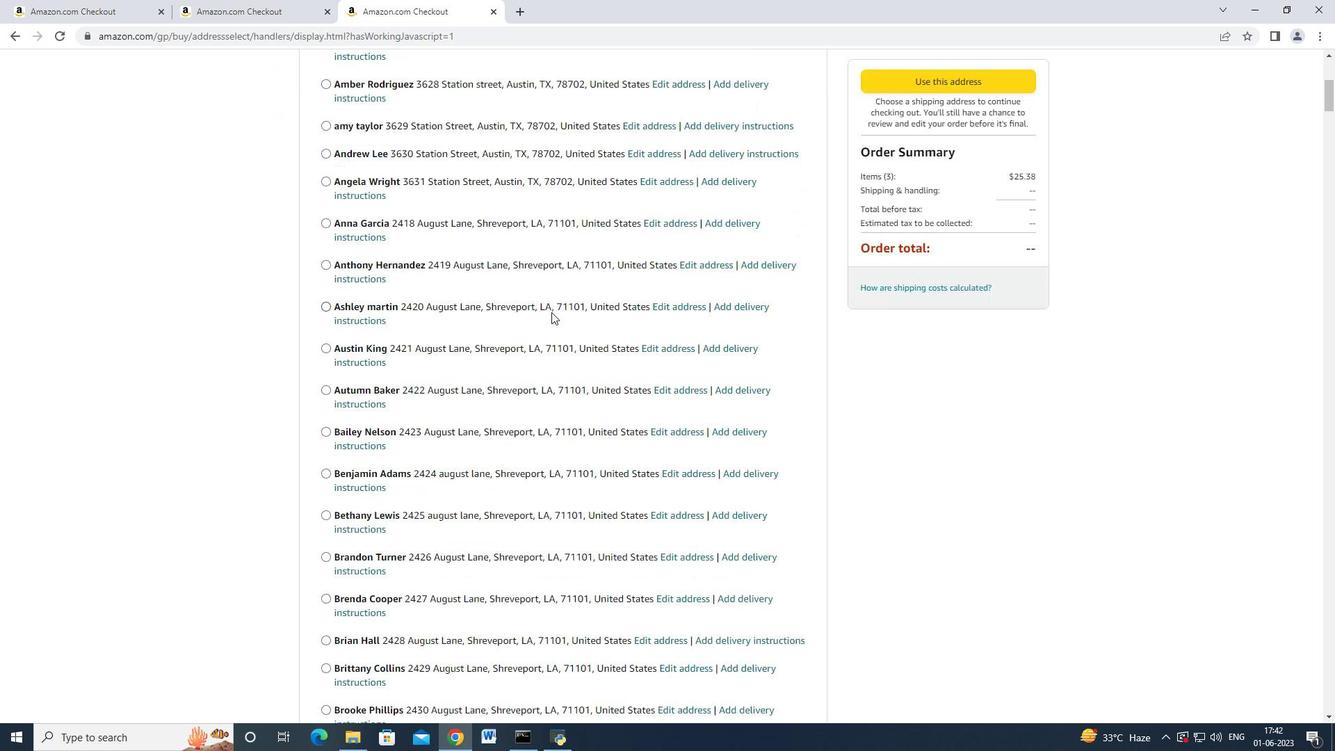
Action: Mouse scrolled (551, 311) with delta (0, 0)
Screenshot: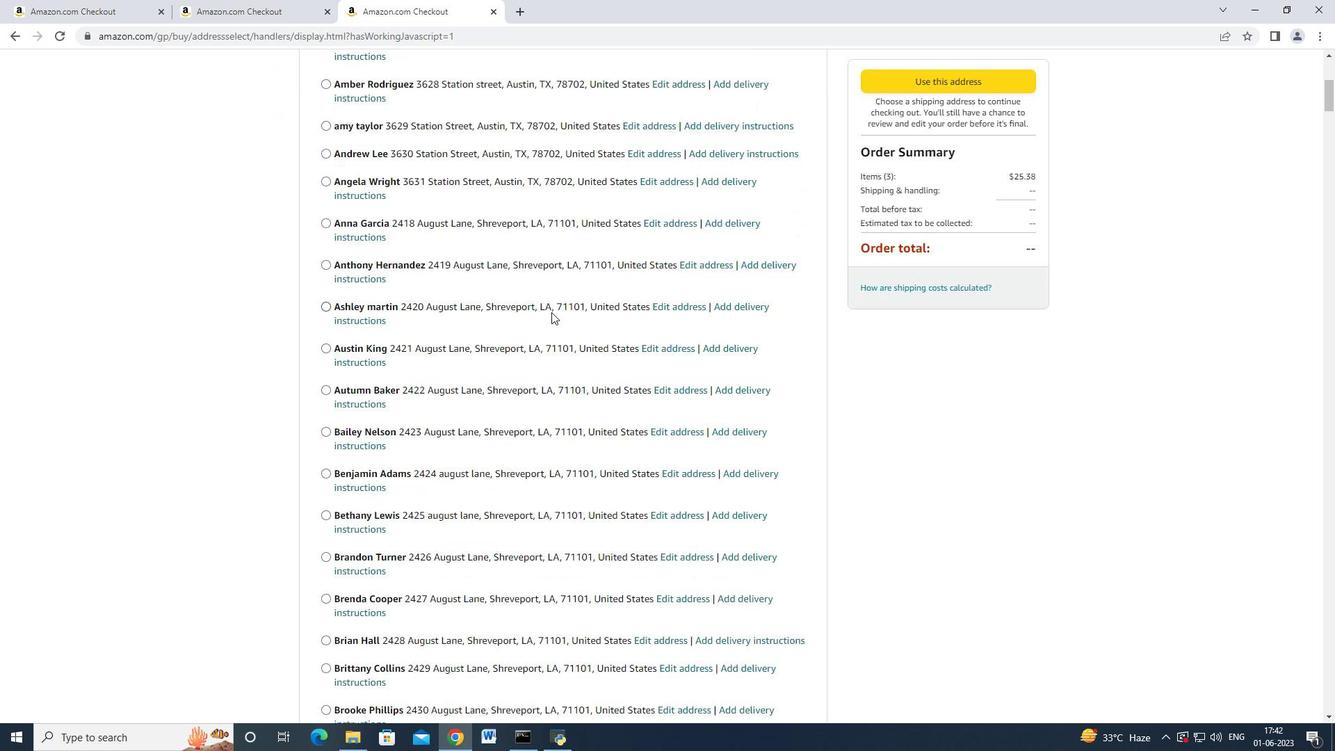 
Action: Mouse scrolled (551, 311) with delta (0, 0)
Screenshot: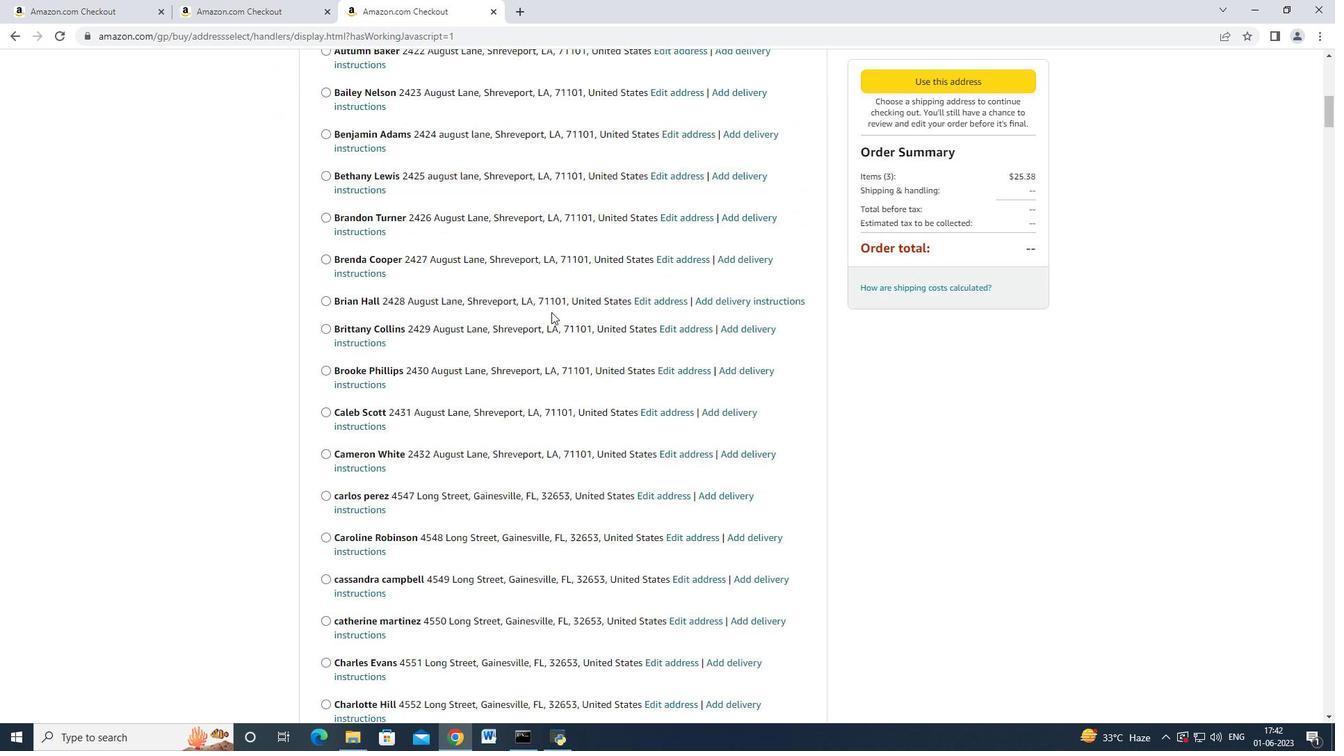 
Action: Mouse scrolled (551, 311) with delta (0, 0)
Screenshot: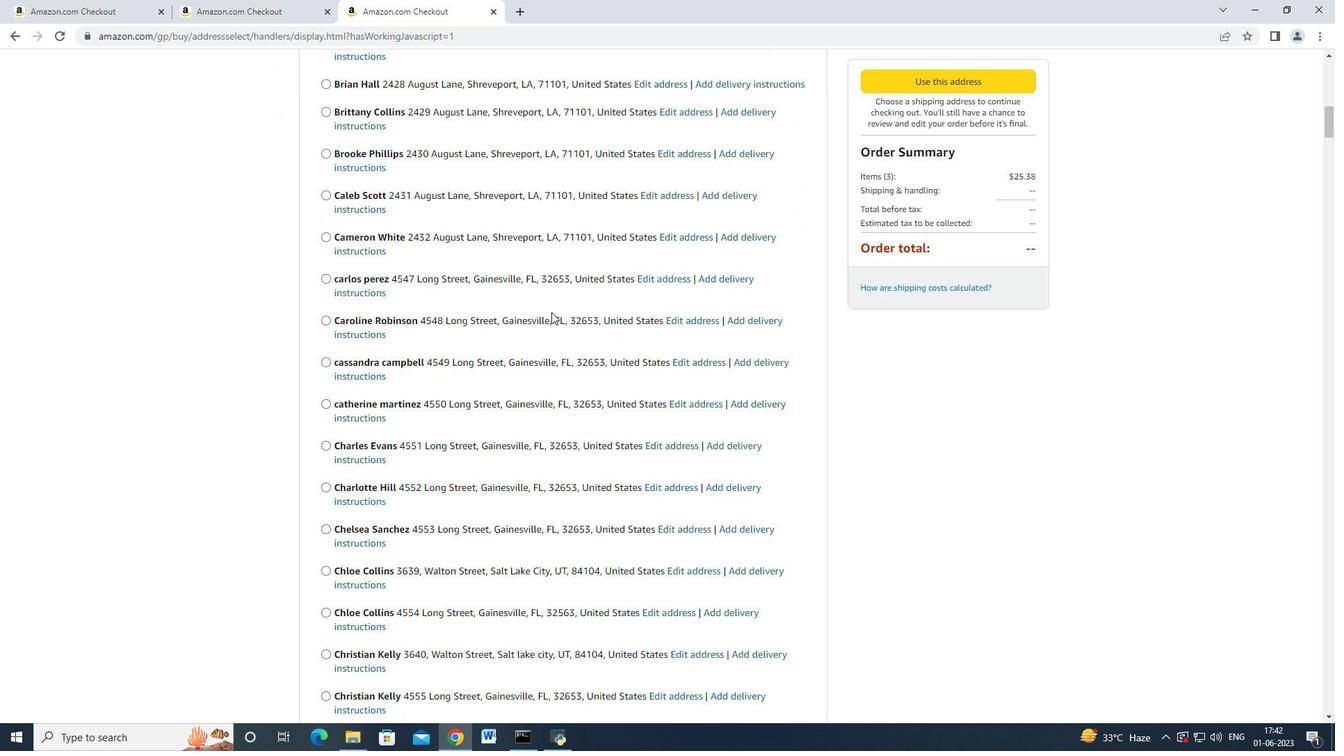
Action: Mouse scrolled (551, 311) with delta (0, 0)
Screenshot: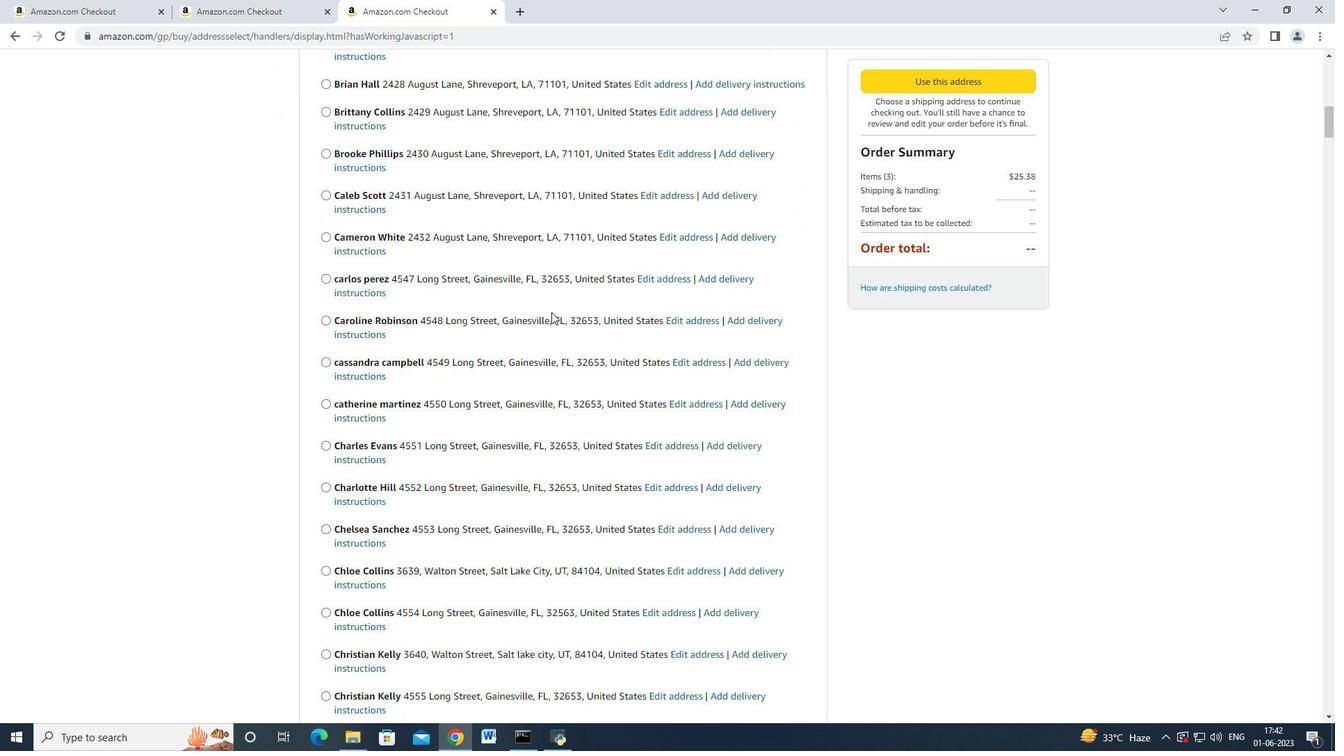 
Action: Mouse scrolled (551, 311) with delta (0, 0)
Screenshot: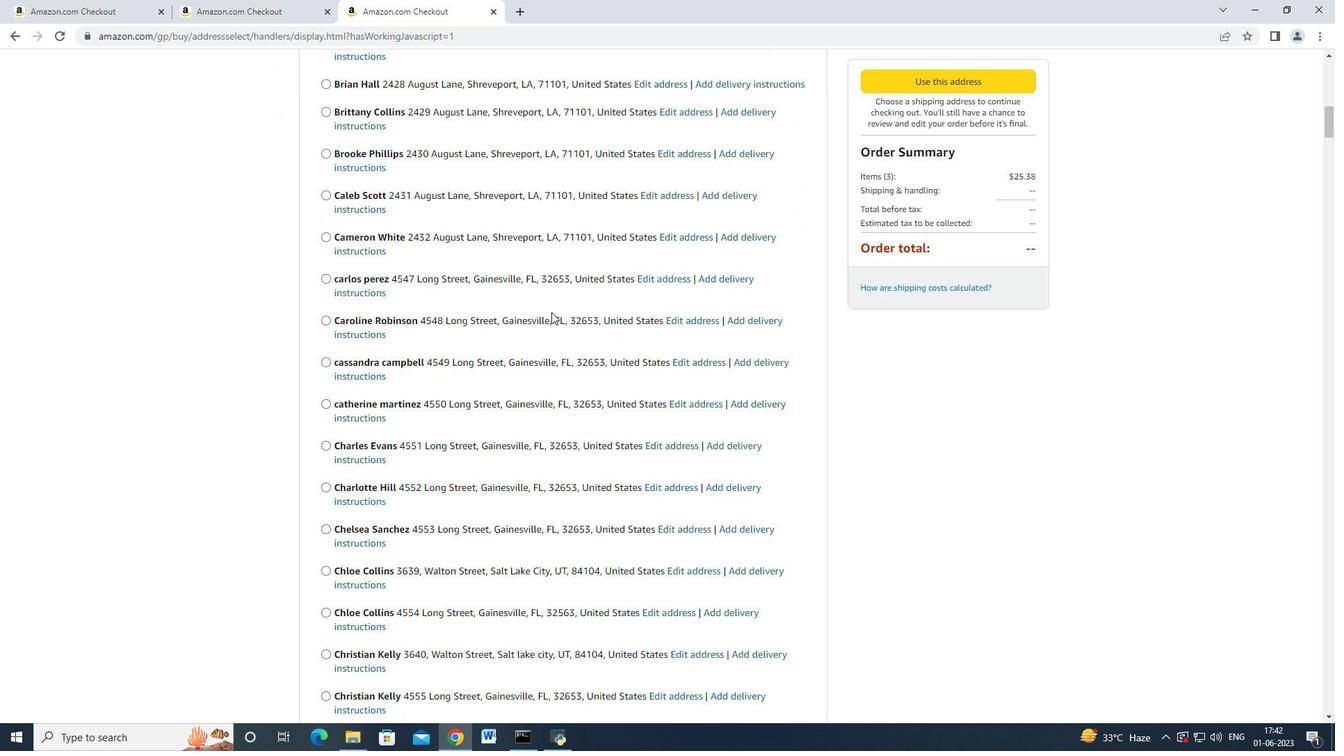 
Action: Mouse scrolled (551, 311) with delta (0, 0)
Screenshot: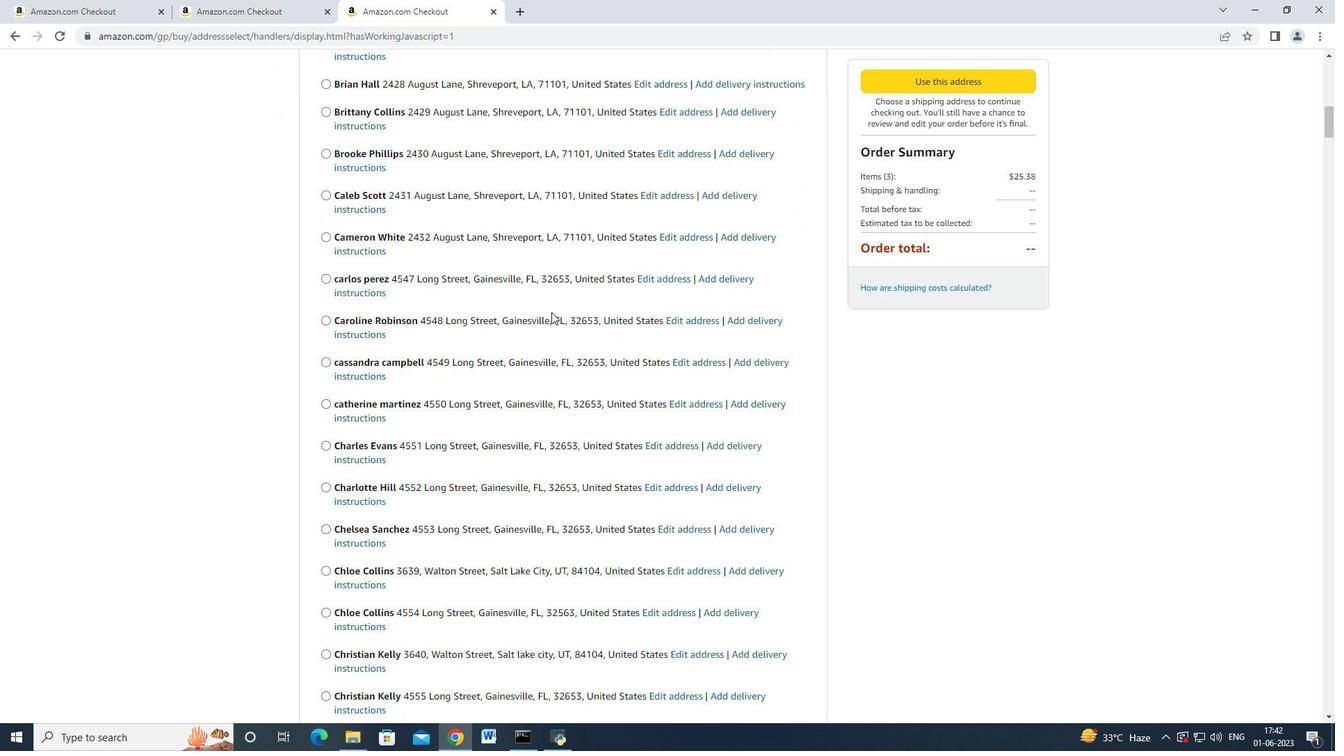 
Action: Mouse scrolled (551, 311) with delta (0, 0)
Screenshot: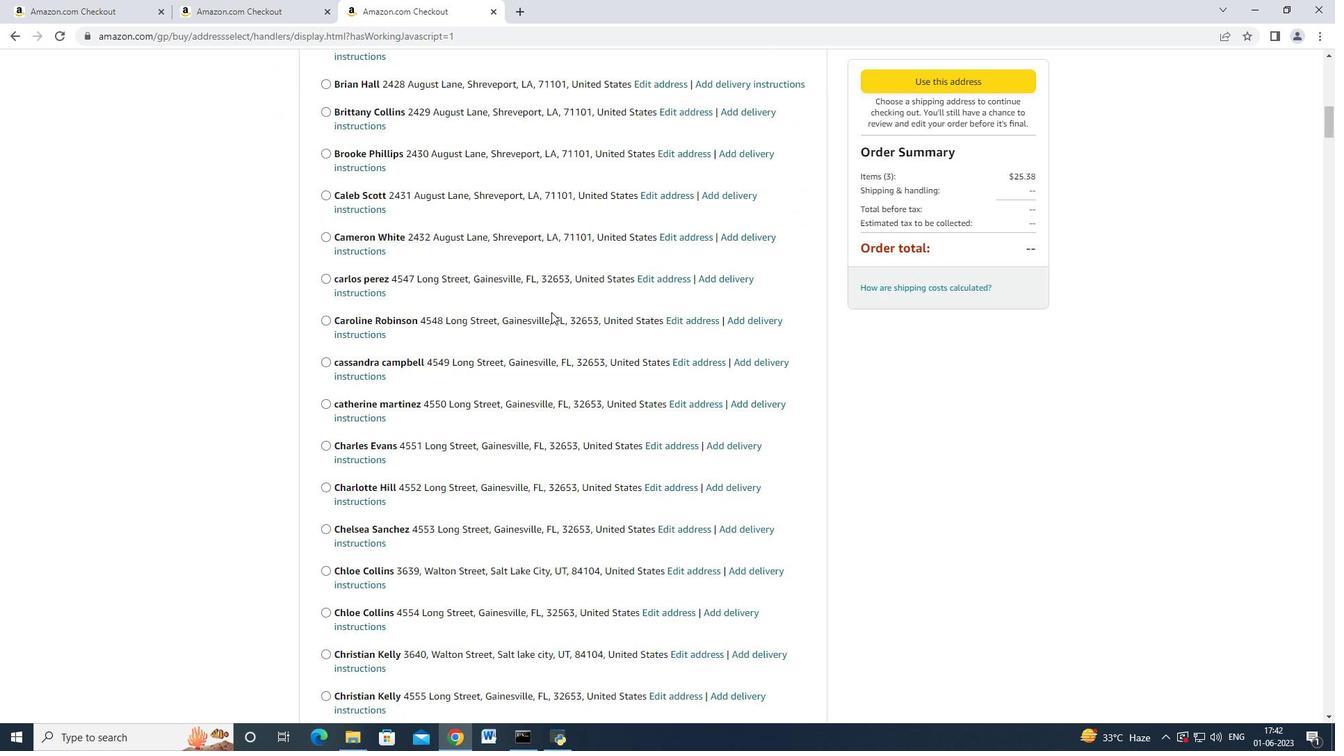 
Action: Mouse scrolled (551, 311) with delta (0, 0)
Screenshot: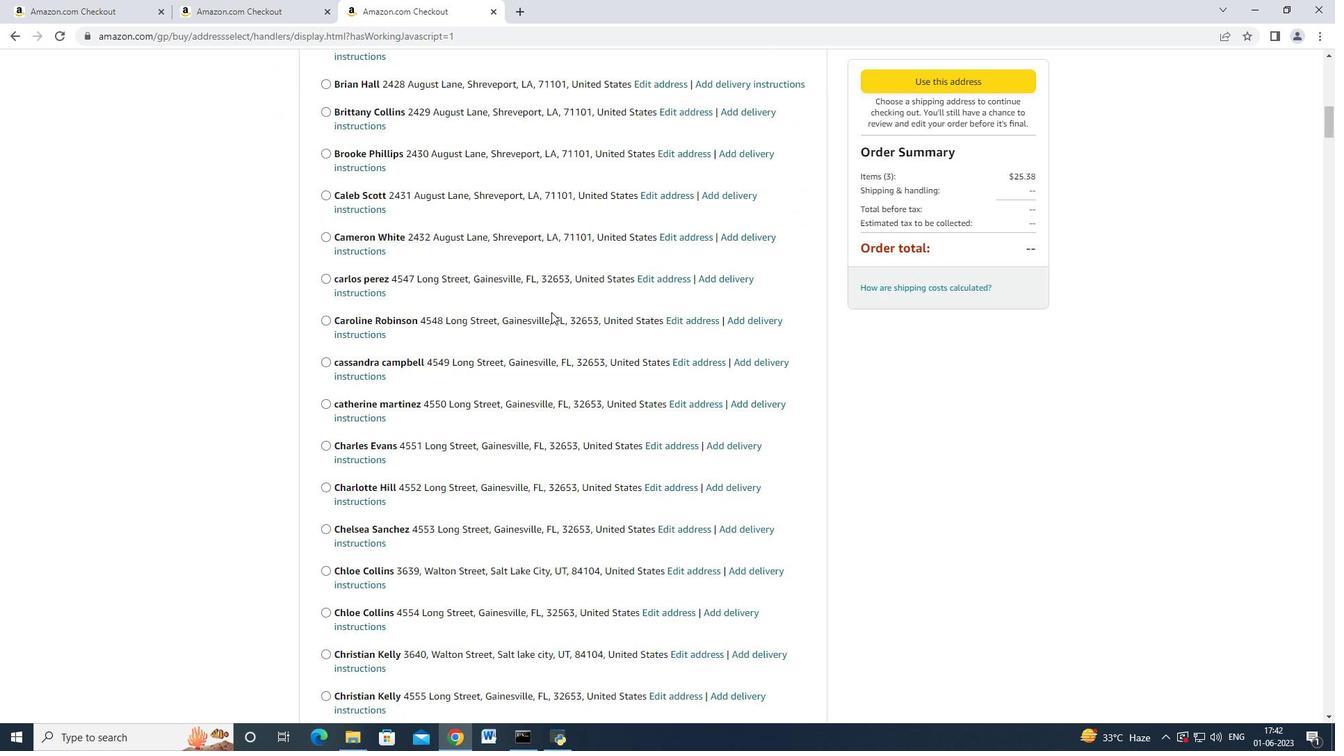 
Action: Mouse scrolled (551, 311) with delta (0, 0)
Screenshot: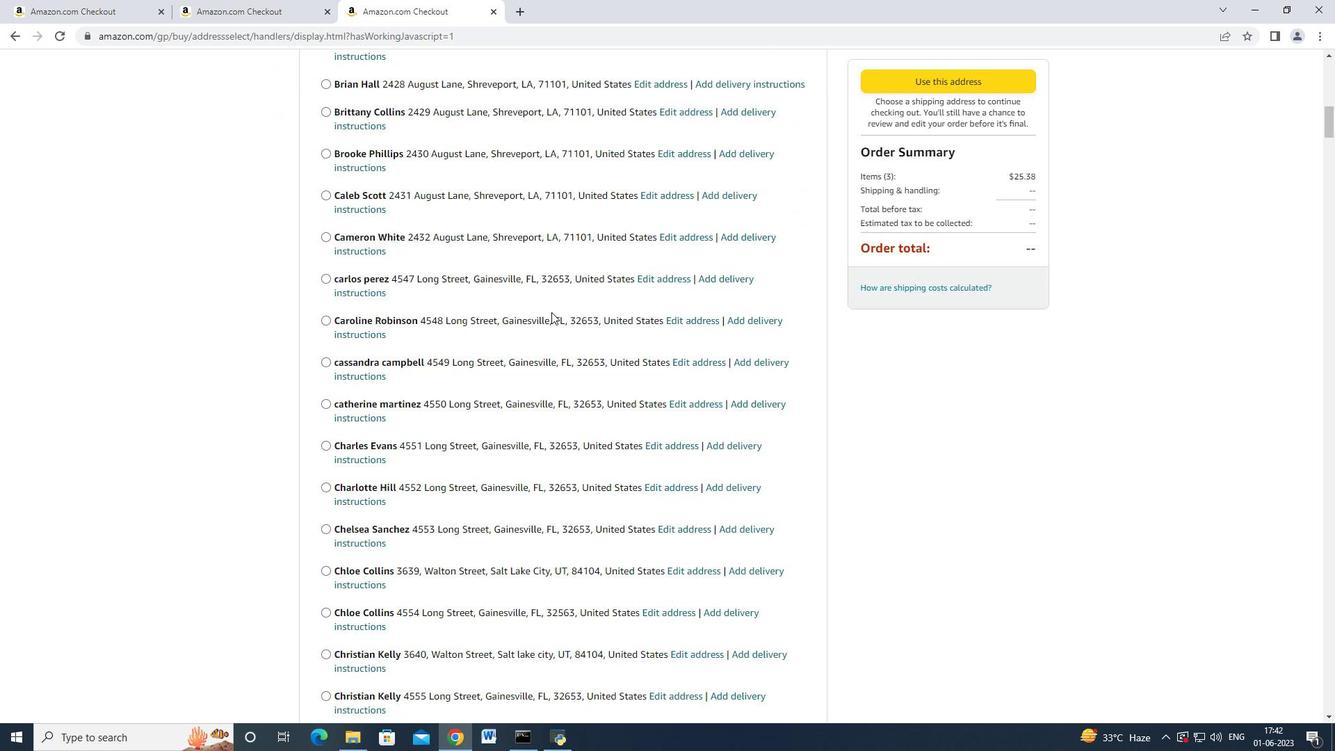 
Action: Mouse scrolled (551, 311) with delta (0, 0)
Screenshot: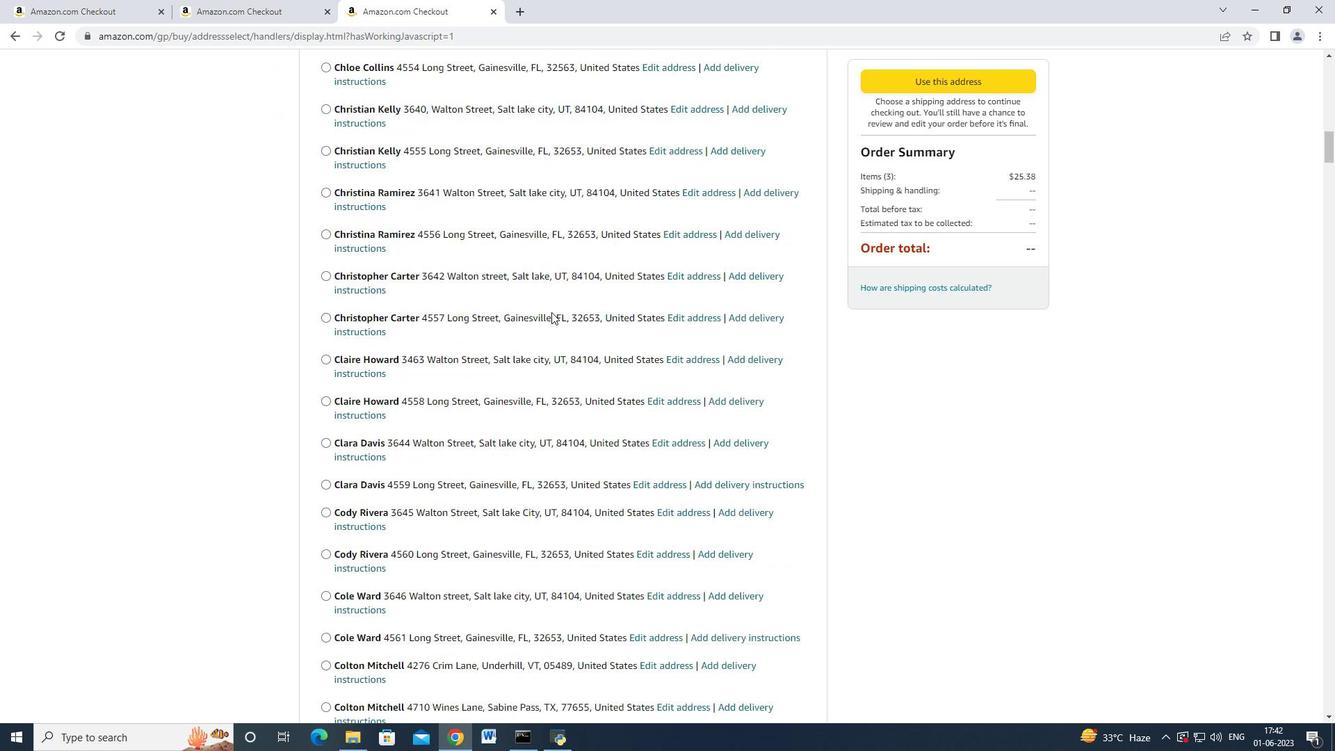 
Action: Mouse scrolled (551, 311) with delta (0, 0)
Screenshot: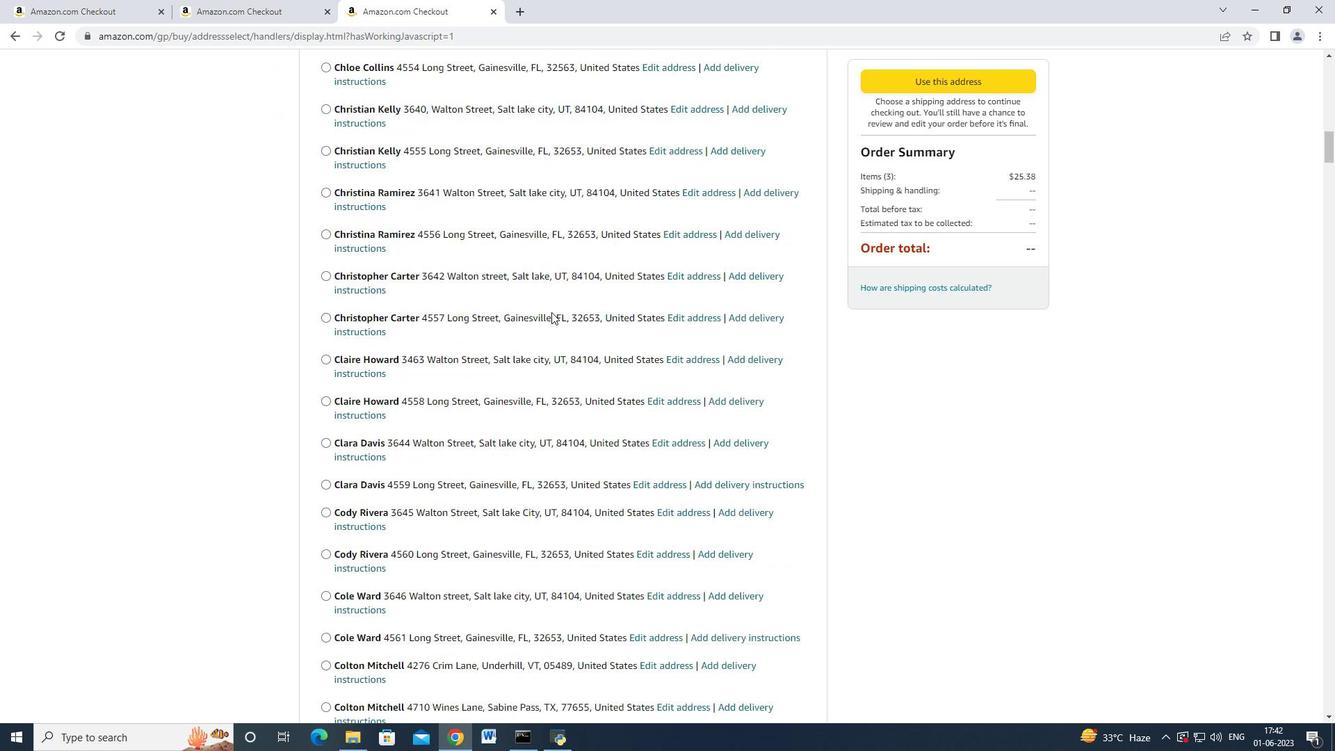 
Action: Mouse scrolled (551, 311) with delta (0, 0)
Screenshot: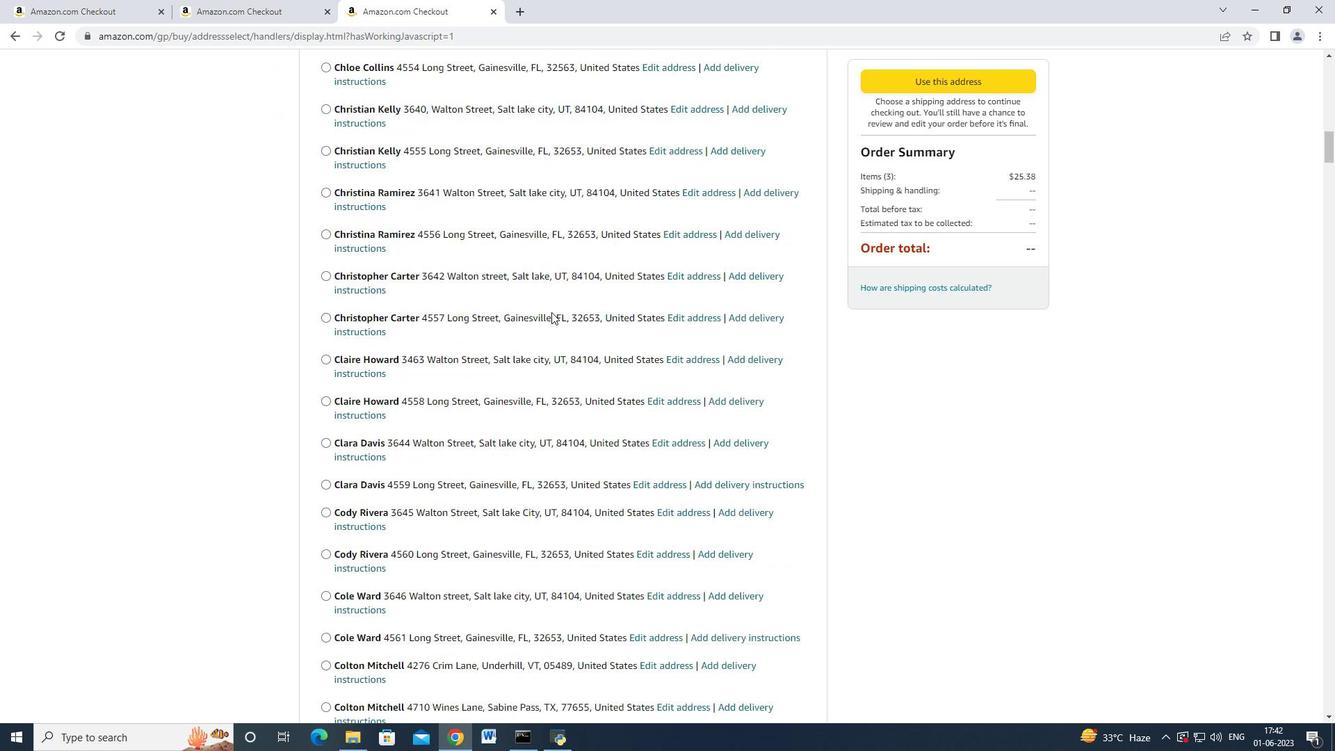 
Action: Mouse scrolled (551, 311) with delta (0, 0)
Screenshot: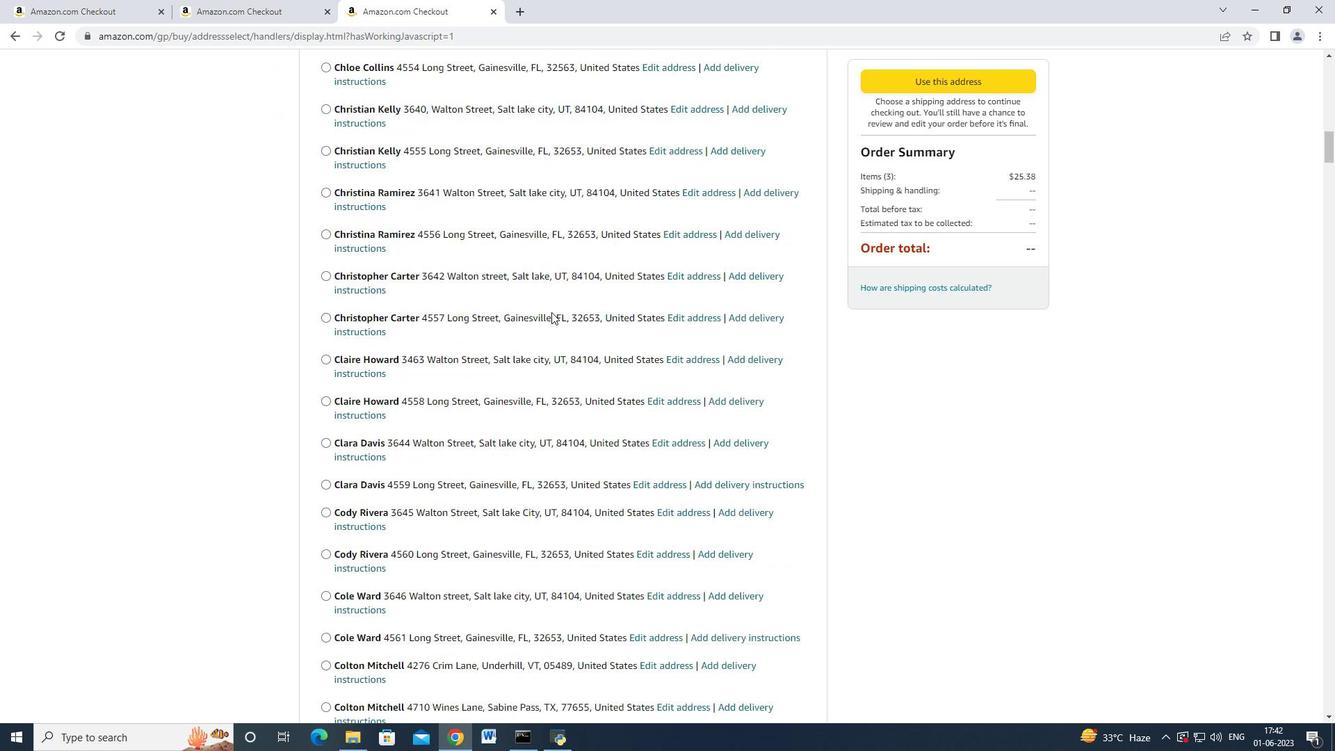 
Action: Mouse scrolled (551, 311) with delta (0, 0)
Screenshot: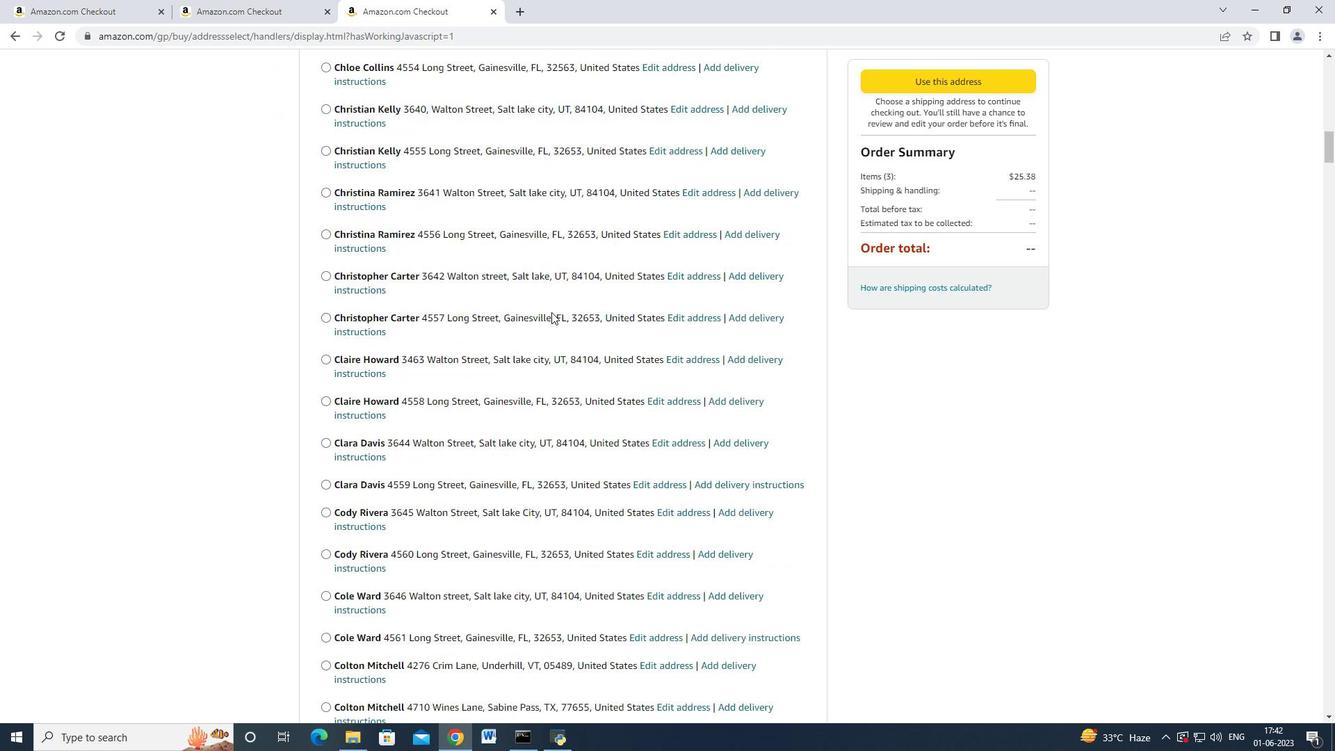 
Action: Mouse scrolled (551, 311) with delta (0, 0)
Screenshot: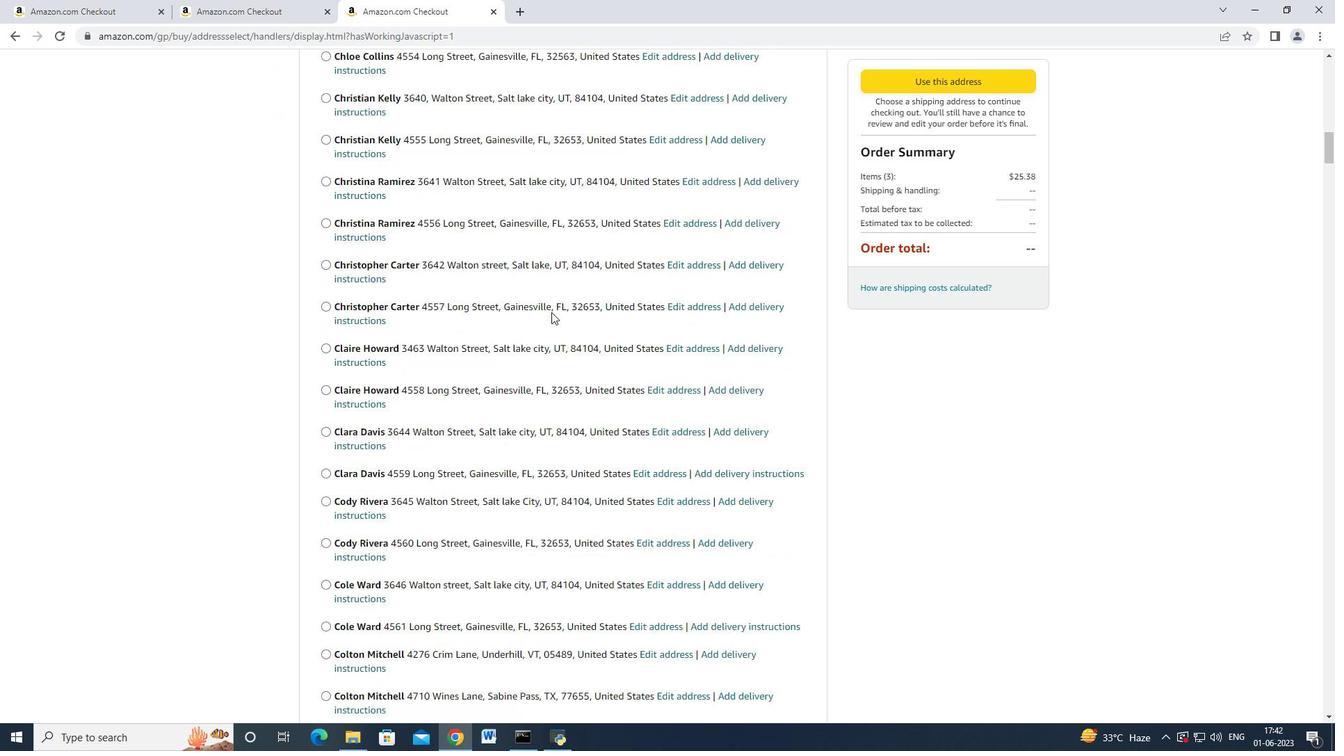 
Action: Mouse scrolled (551, 311) with delta (0, 0)
Screenshot: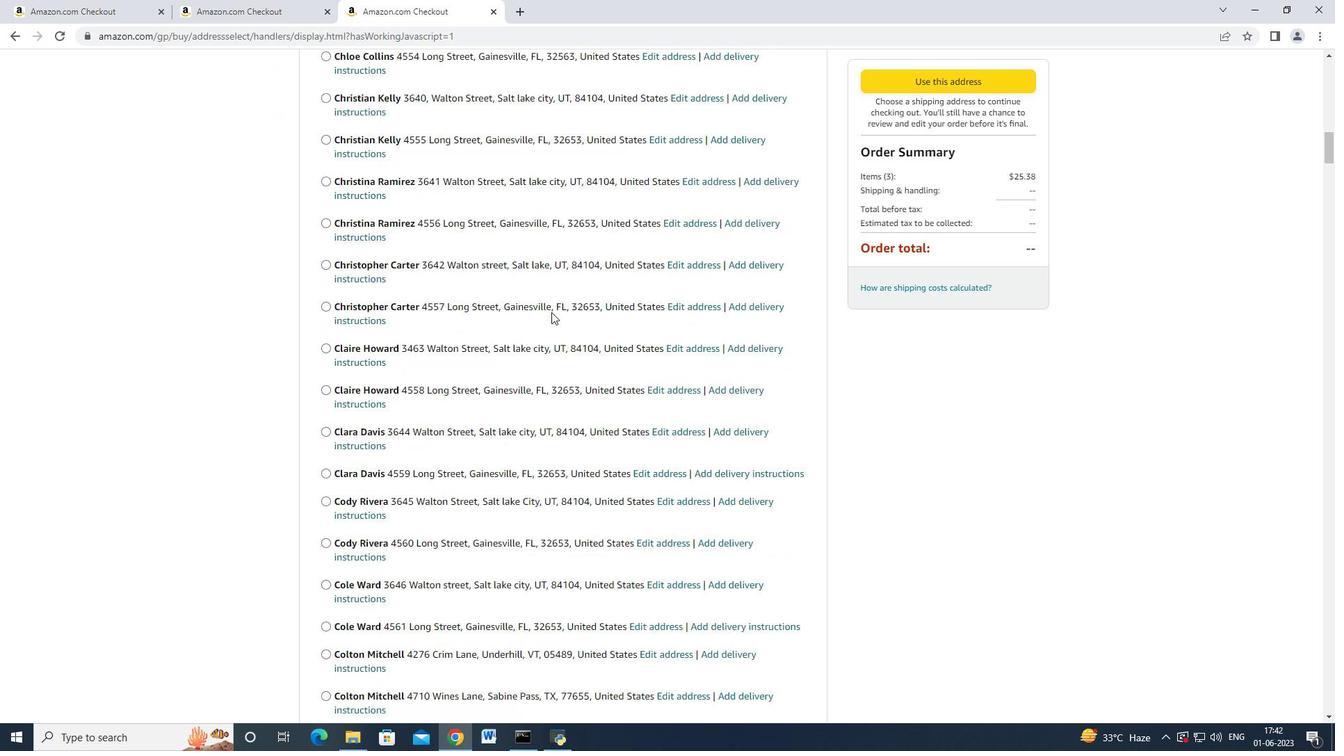 
Action: Mouse scrolled (551, 311) with delta (0, 0)
Screenshot: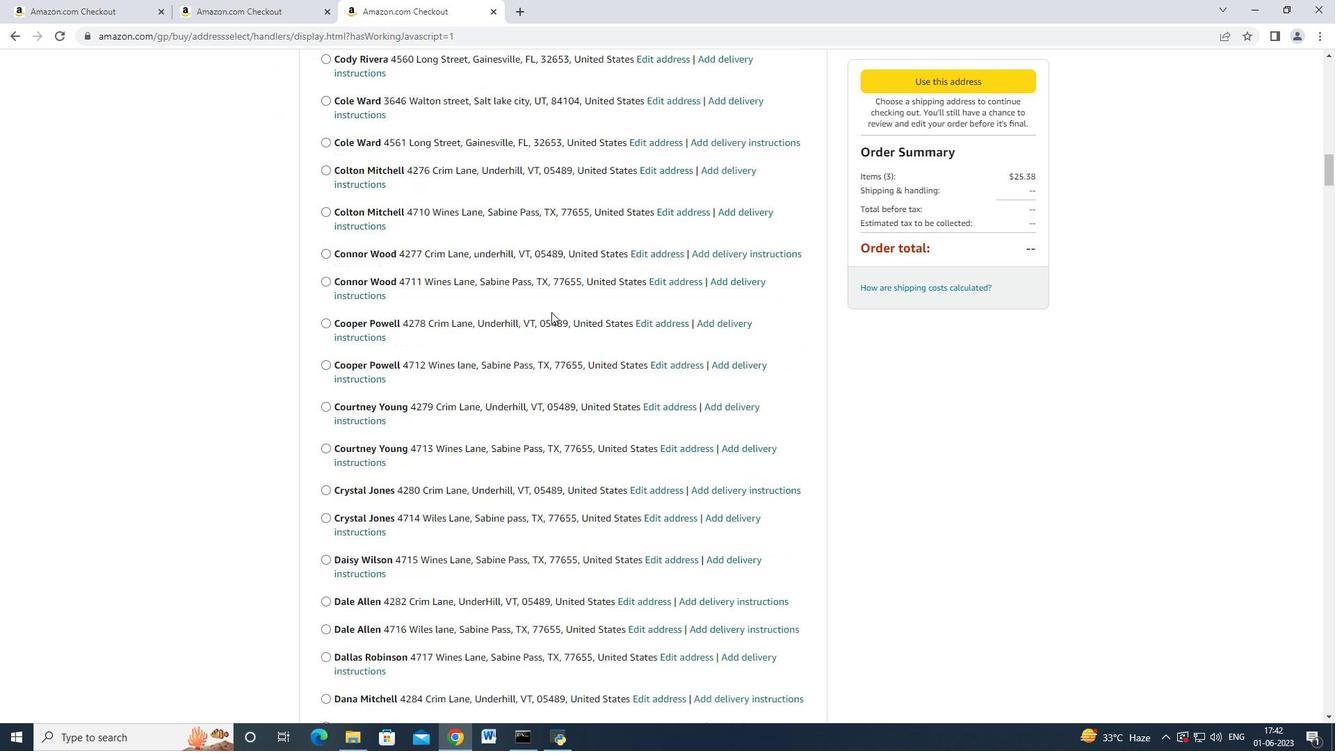 
Action: Mouse scrolled (551, 311) with delta (0, 0)
Screenshot: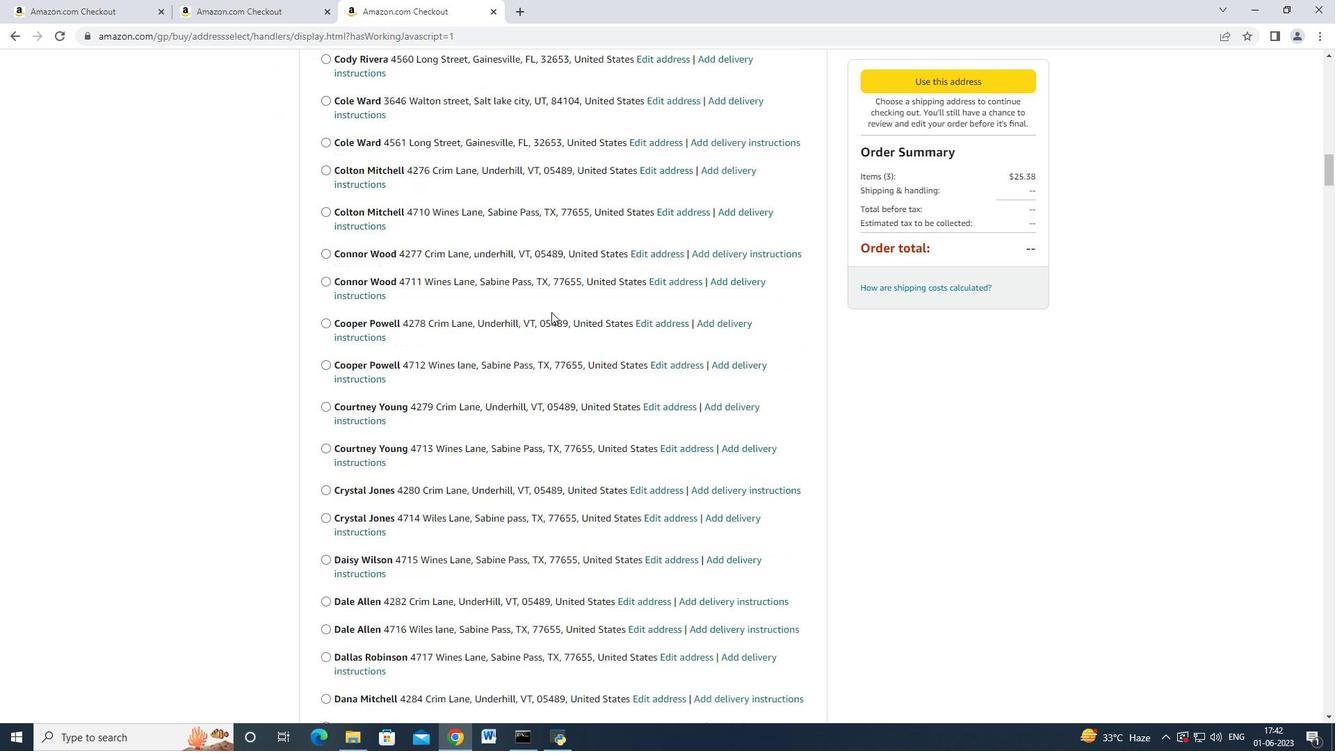 
Action: Mouse scrolled (551, 311) with delta (0, 0)
Screenshot: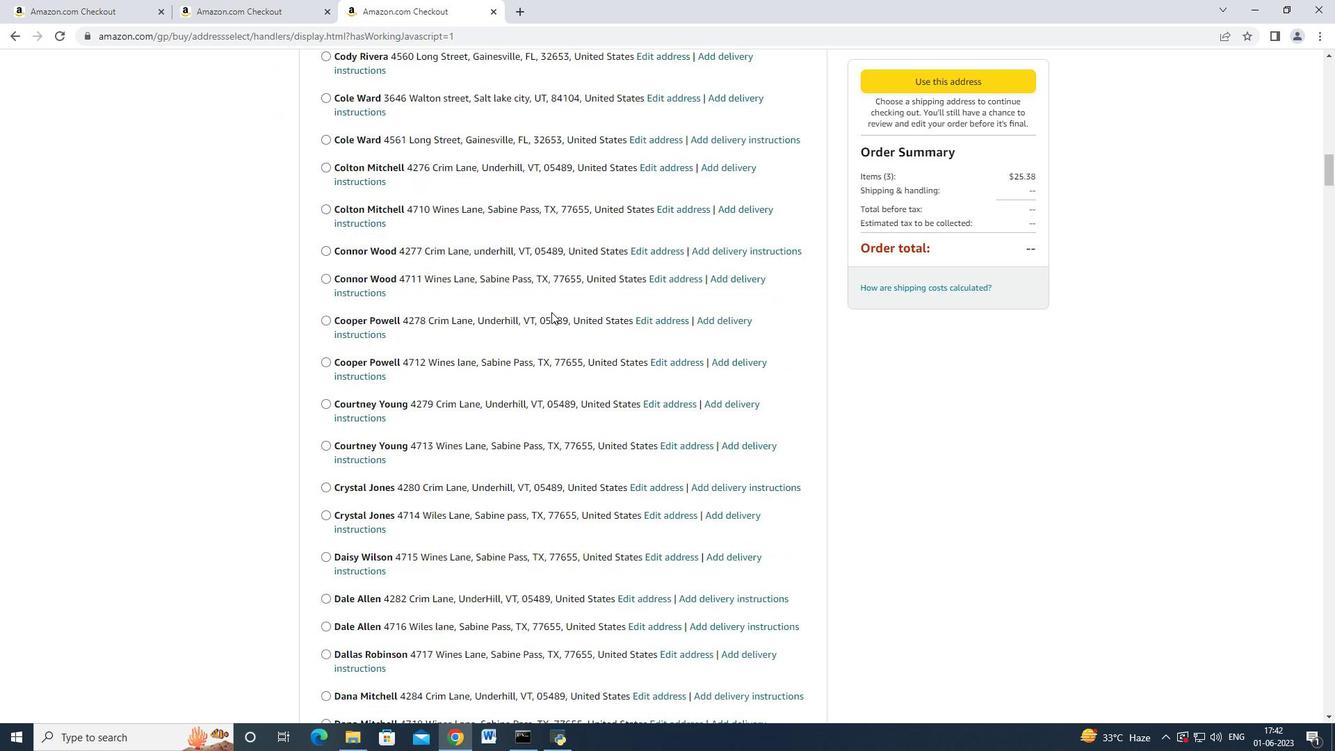 
Action: Mouse scrolled (551, 311) with delta (0, 0)
Screenshot: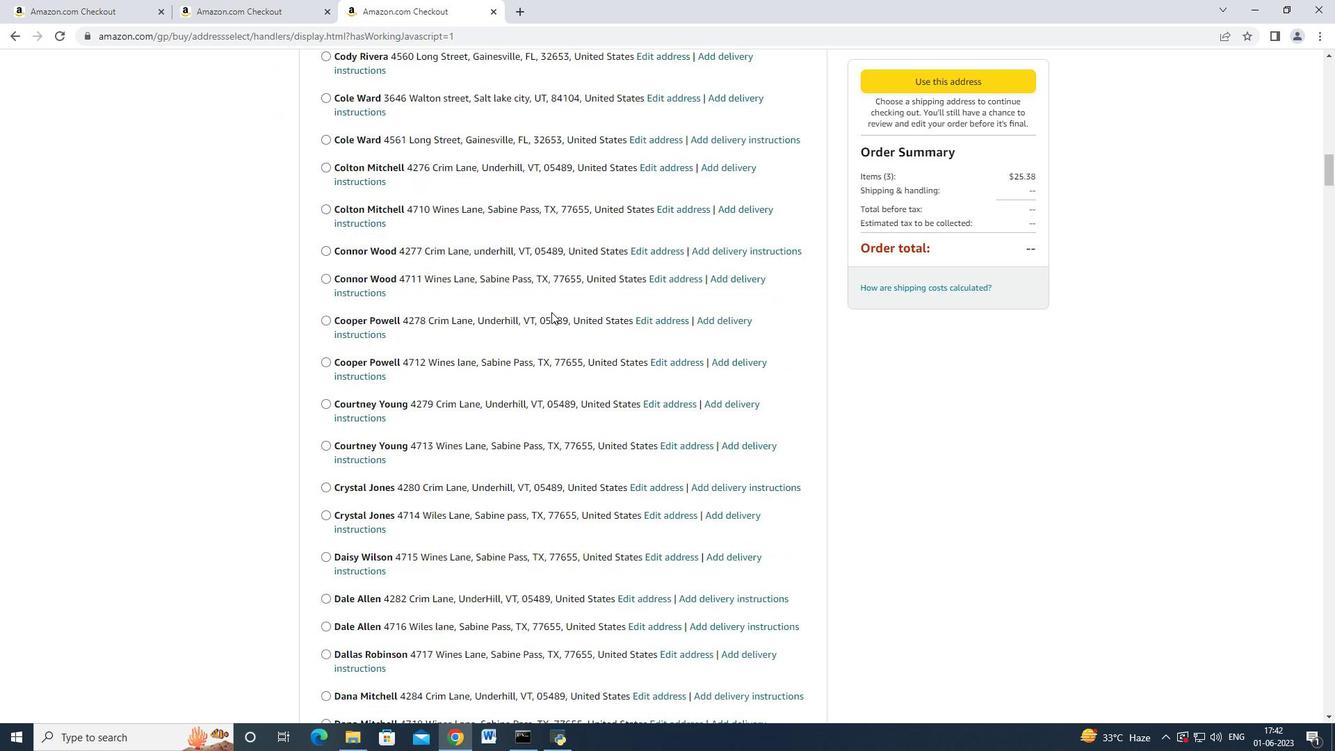 
Action: Mouse scrolled (551, 311) with delta (0, 0)
Screenshot: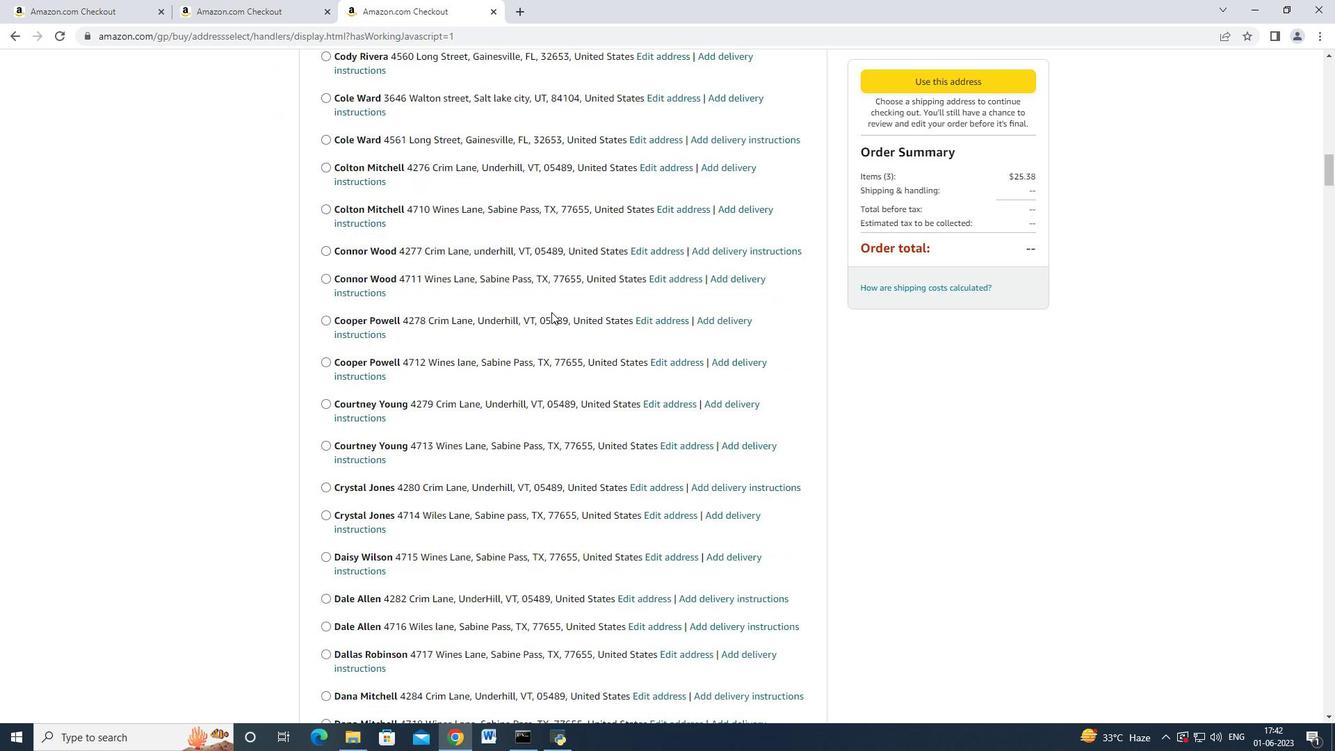 
Action: Mouse scrolled (551, 311) with delta (0, 0)
Screenshot: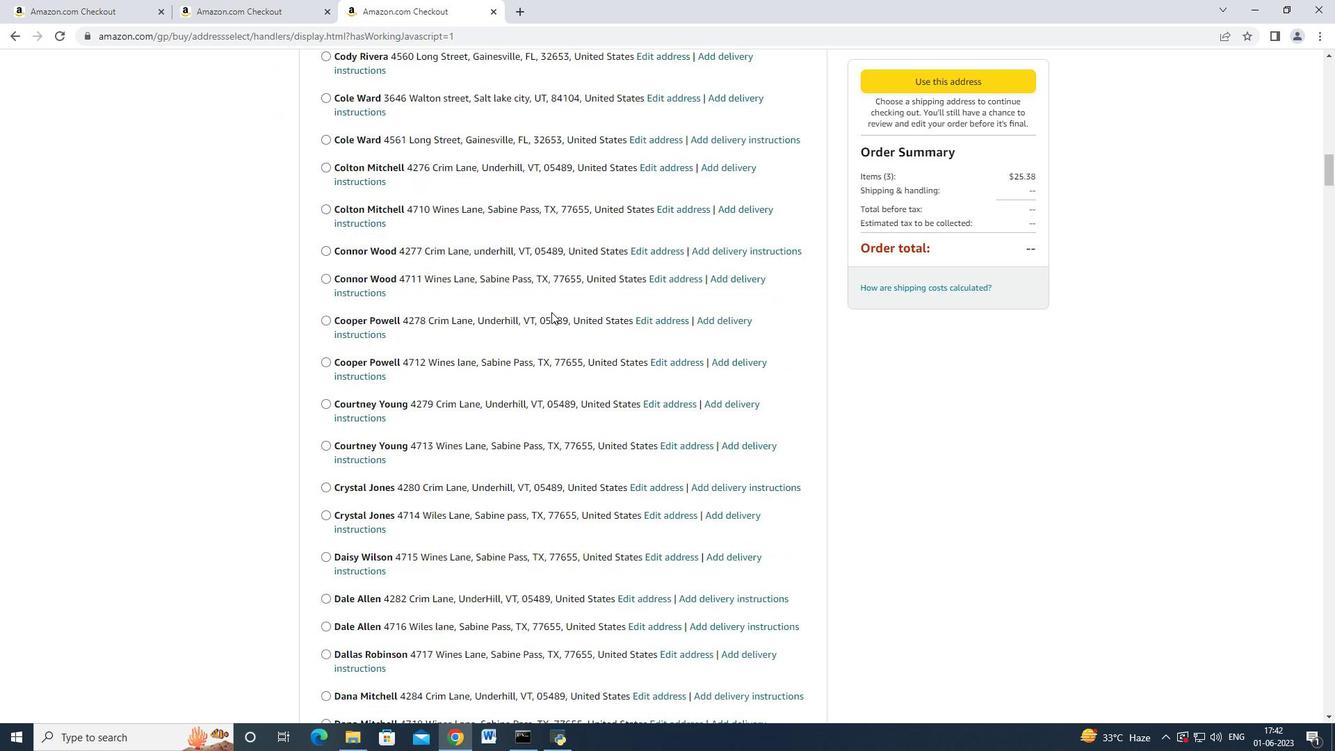 
Action: Mouse scrolled (551, 311) with delta (0, 0)
Screenshot: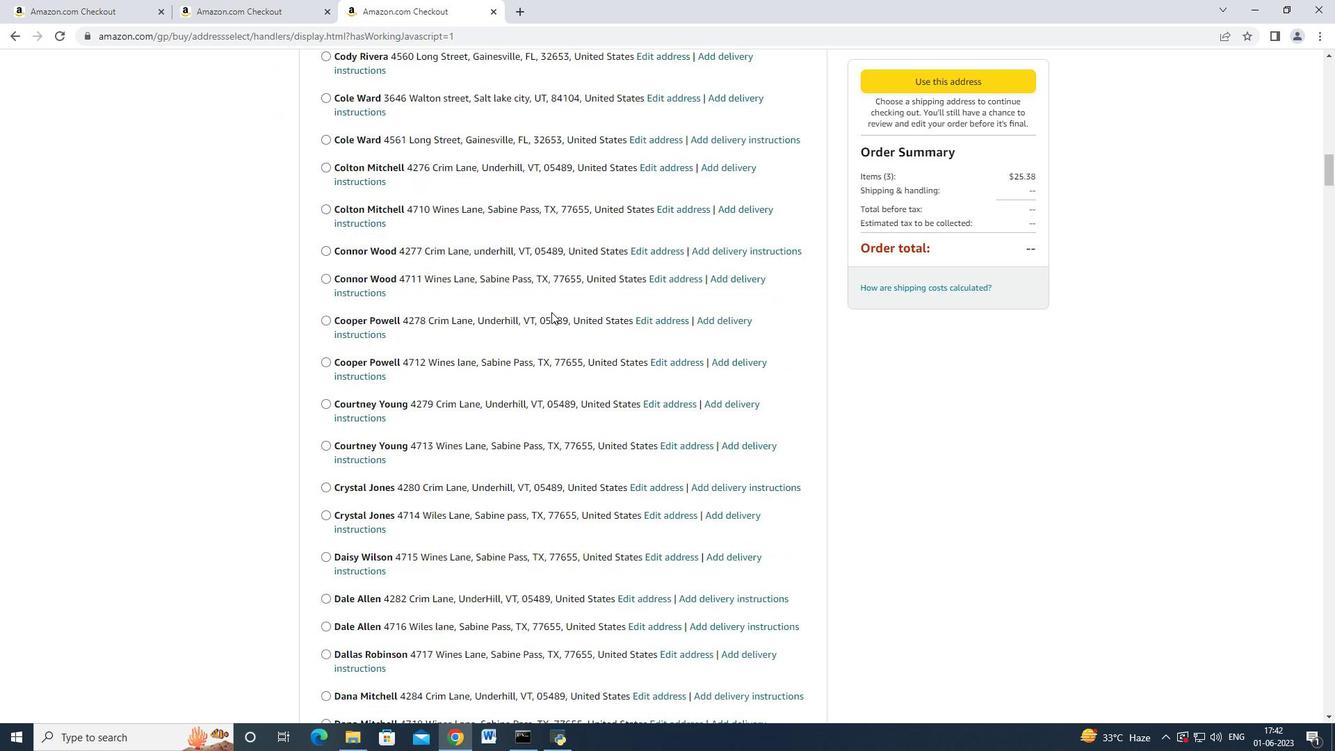 
Action: Mouse scrolled (551, 311) with delta (0, 0)
Screenshot: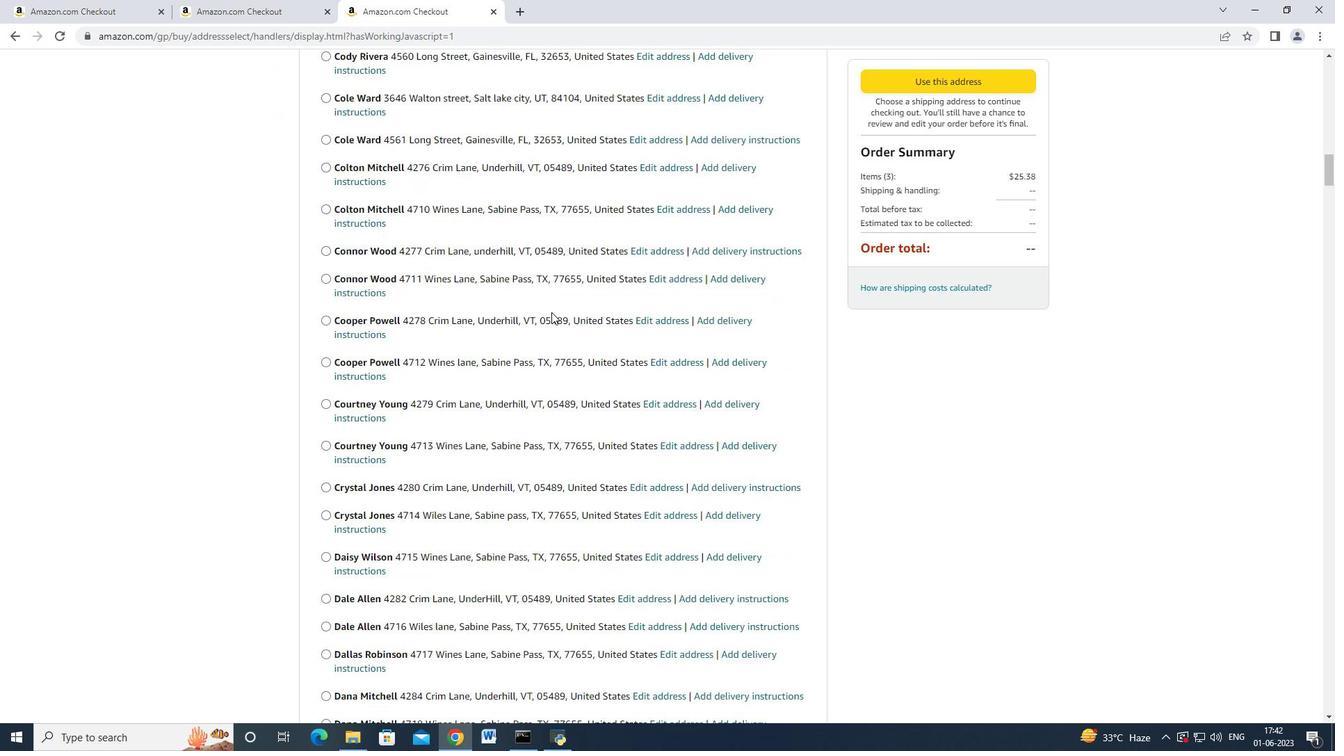 
Action: Mouse scrolled (551, 311) with delta (0, 0)
Screenshot: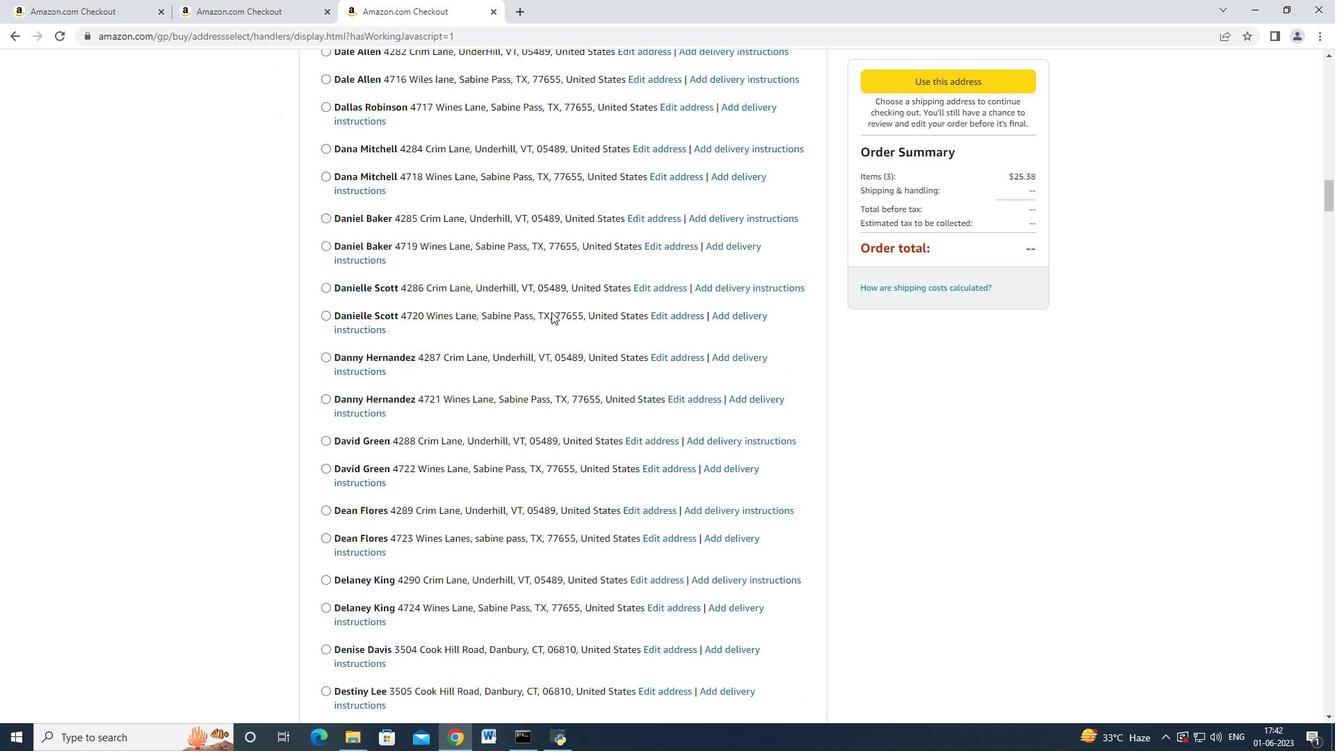 
Action: Mouse scrolled (551, 311) with delta (0, 0)
Screenshot: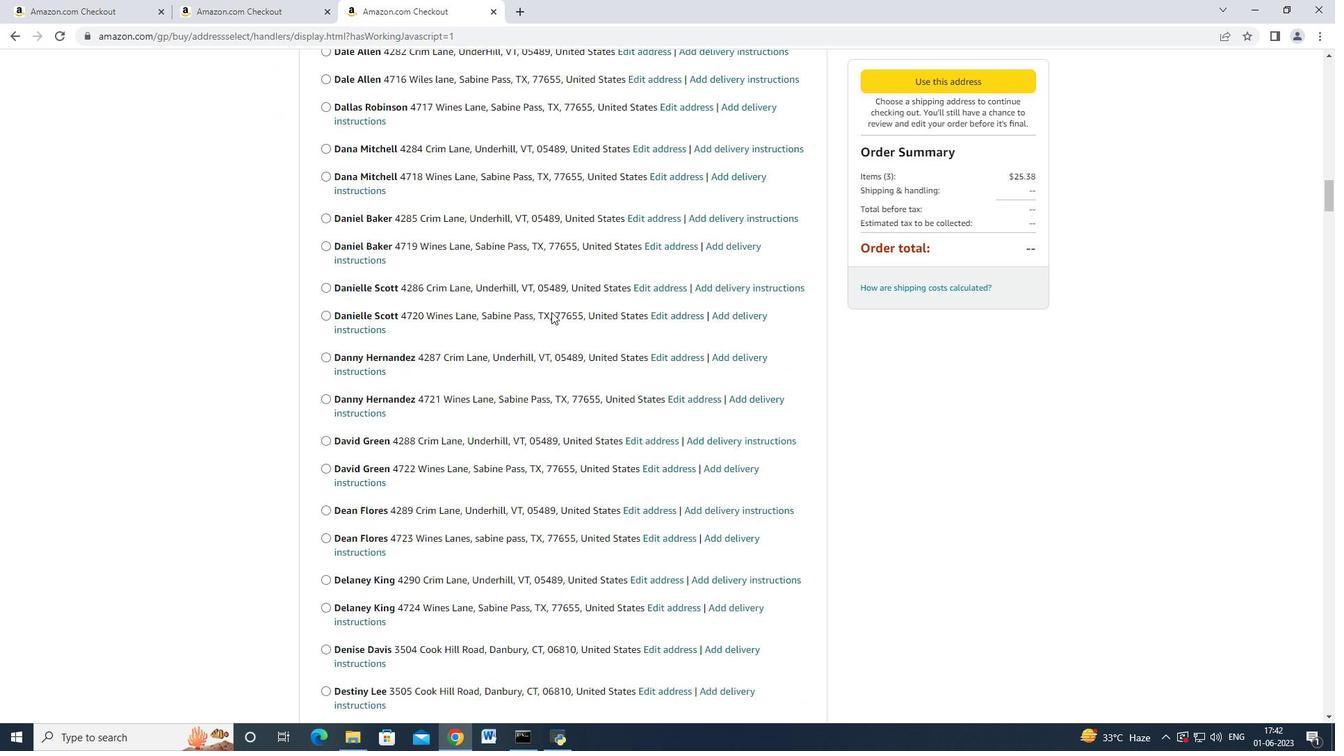 
Action: Mouse scrolled (551, 311) with delta (0, 0)
Screenshot: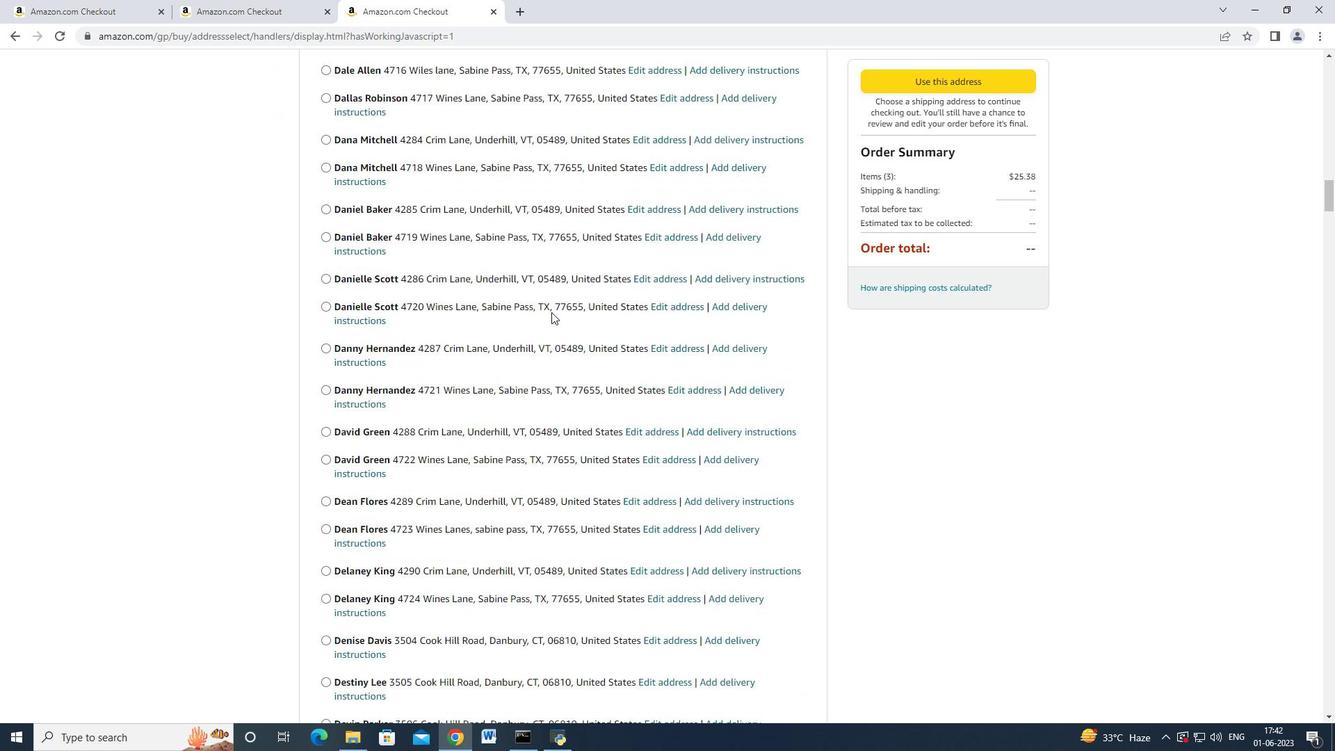 
Action: Mouse scrolled (551, 310) with delta (0, -1)
Screenshot: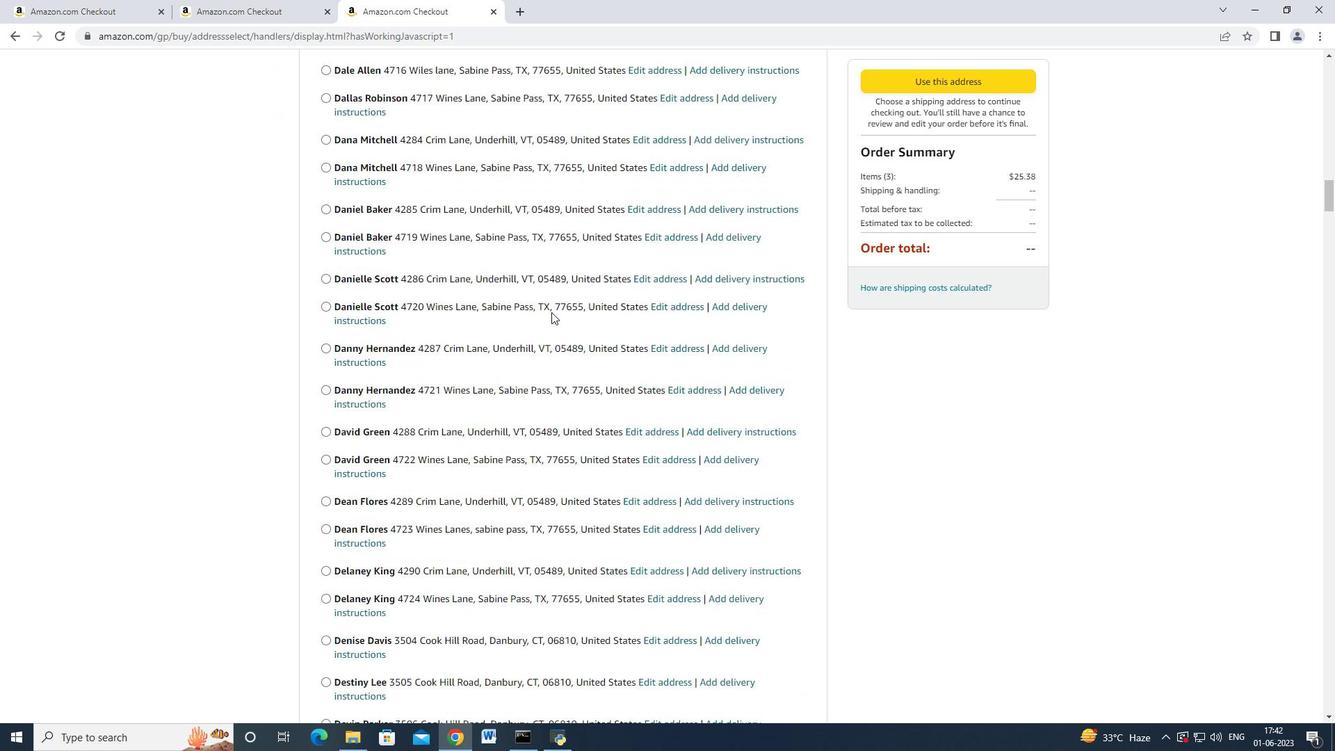 
Action: Mouse scrolled (551, 311) with delta (0, 0)
Screenshot: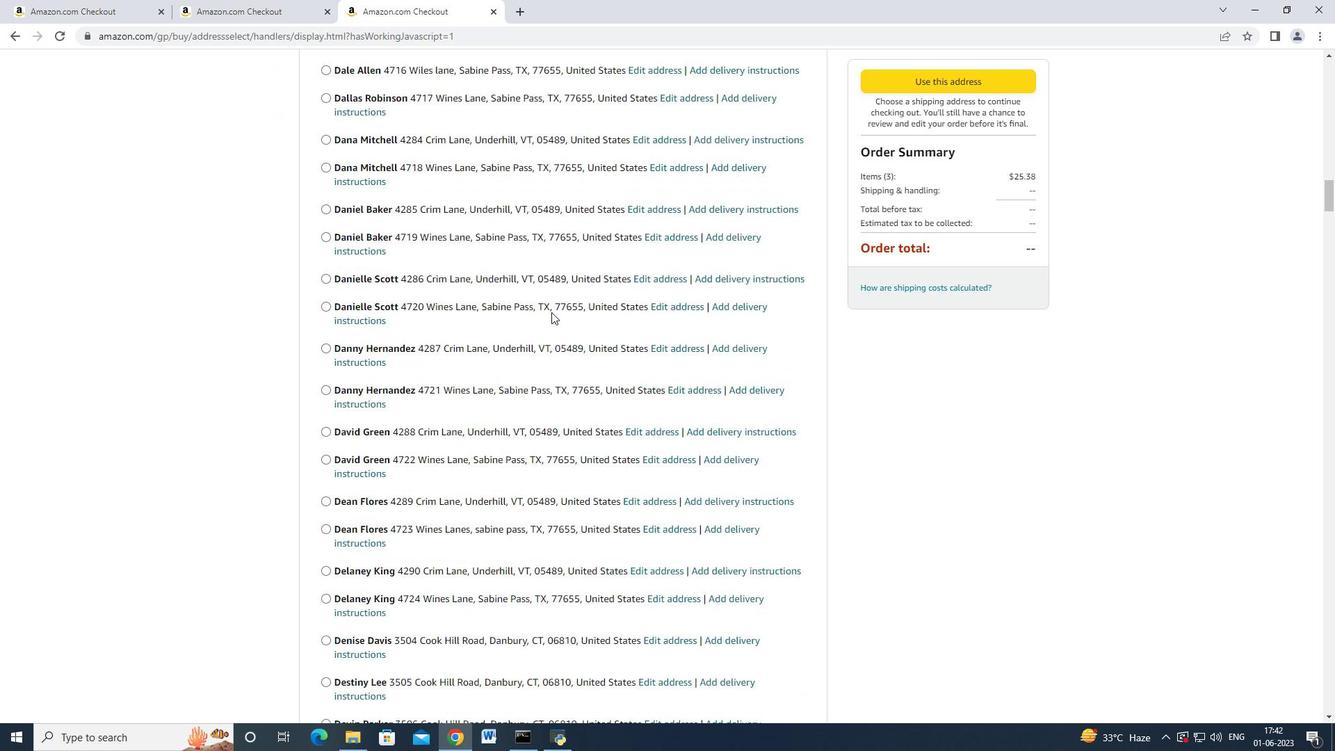 
Action: Mouse scrolled (551, 311) with delta (0, 0)
Screenshot: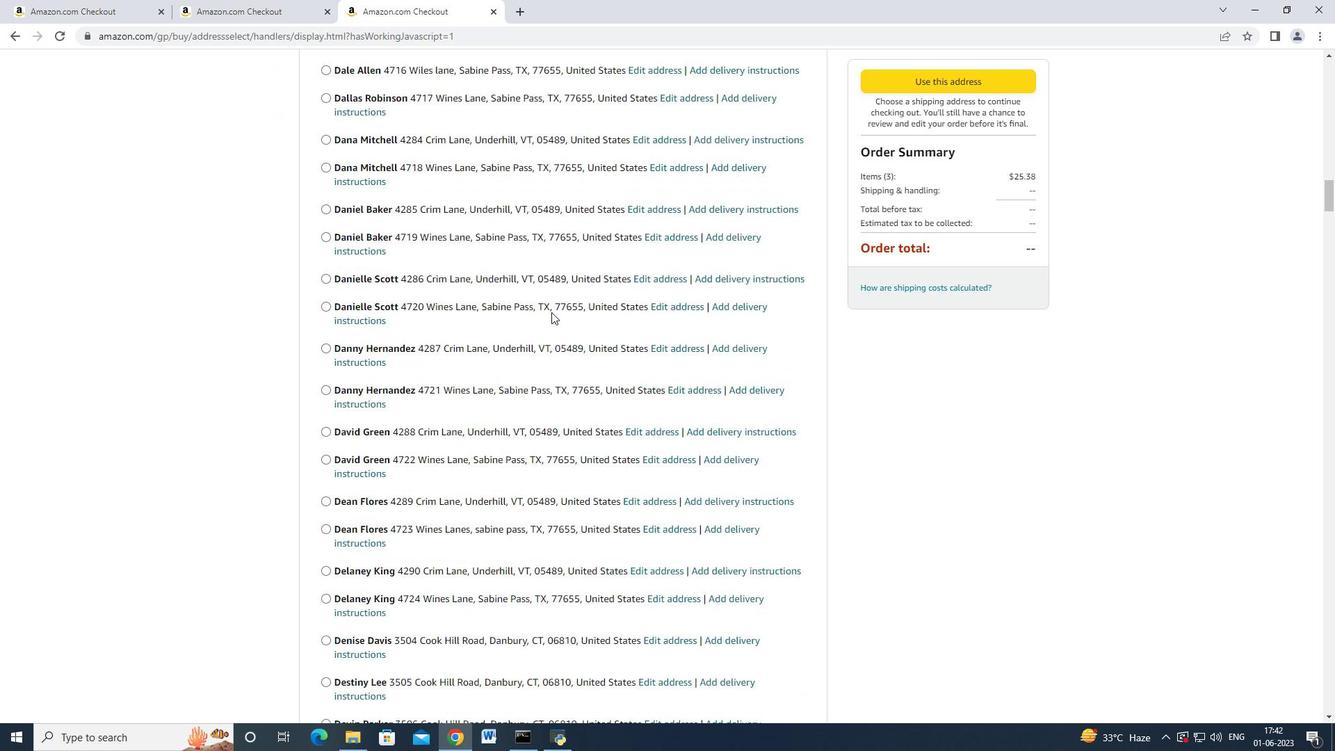 
Action: Mouse scrolled (551, 311) with delta (0, 0)
Screenshot: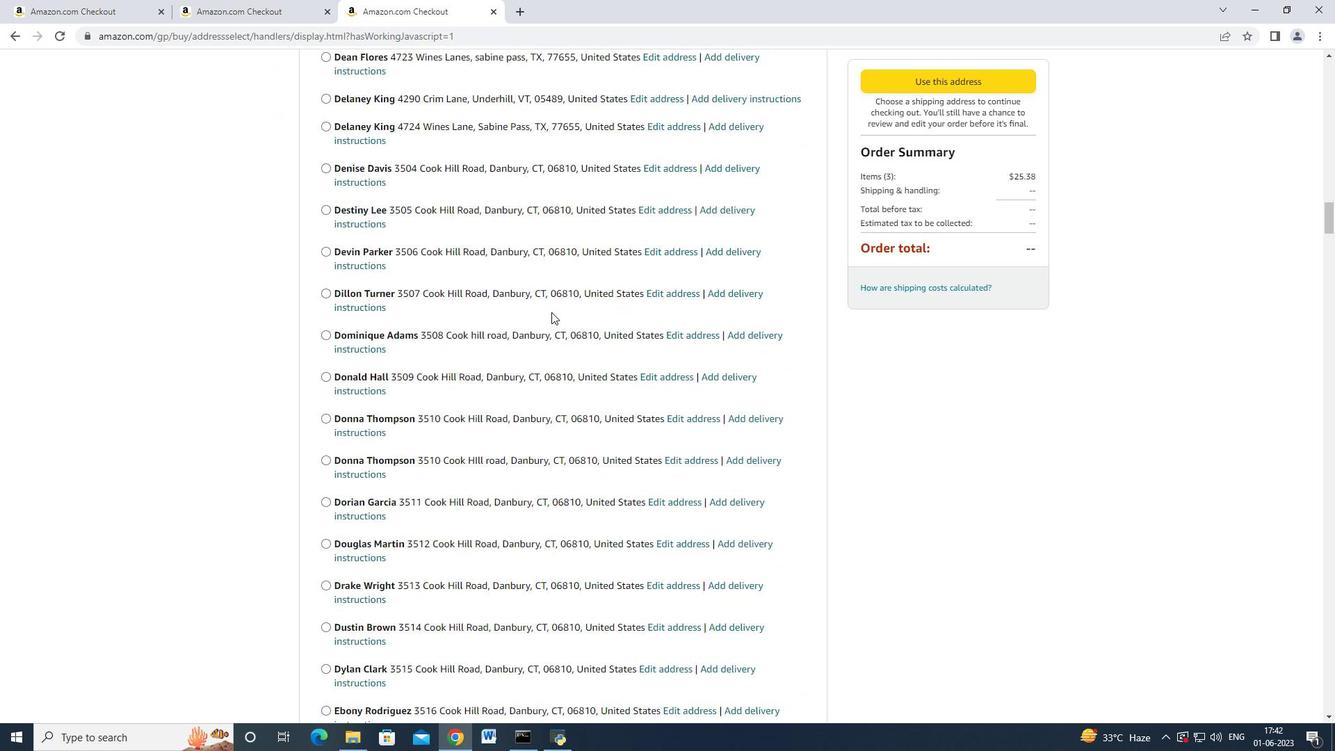 
Action: Mouse scrolled (551, 311) with delta (0, 0)
Screenshot: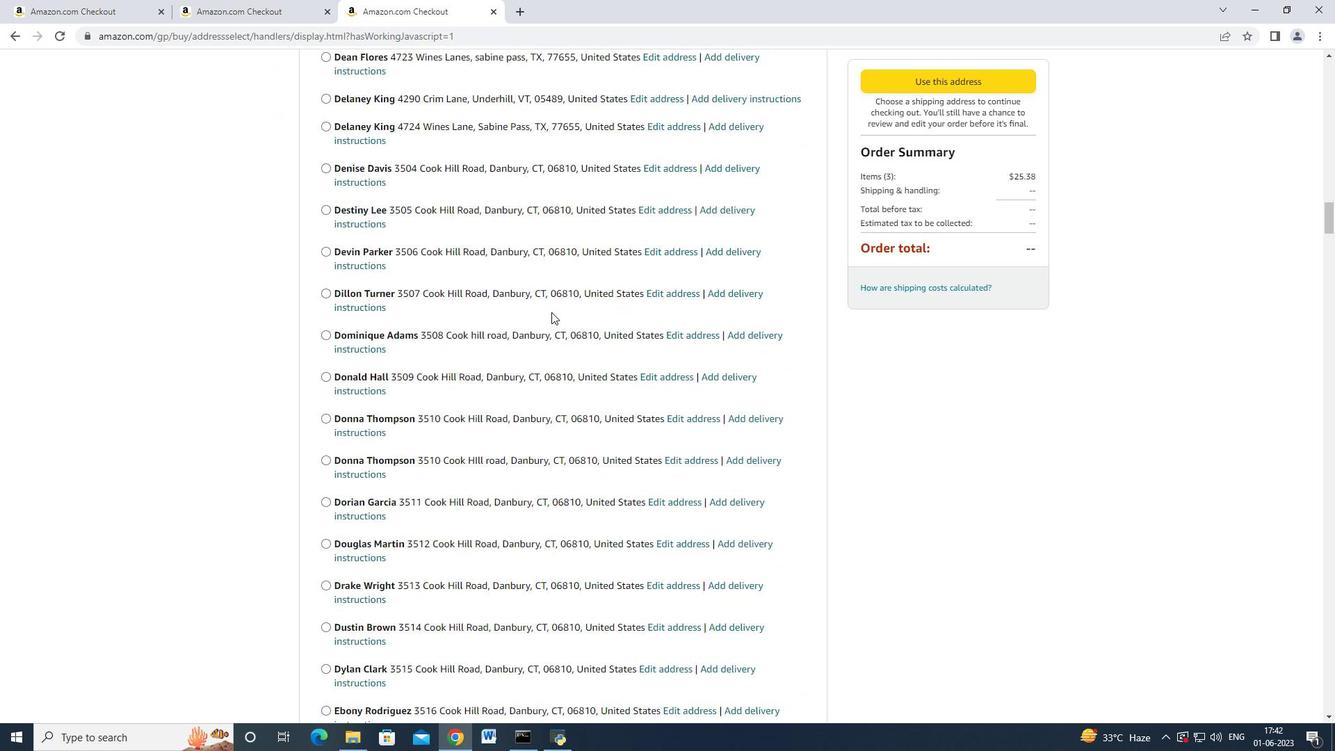 
Action: Mouse scrolled (551, 311) with delta (0, 0)
Screenshot: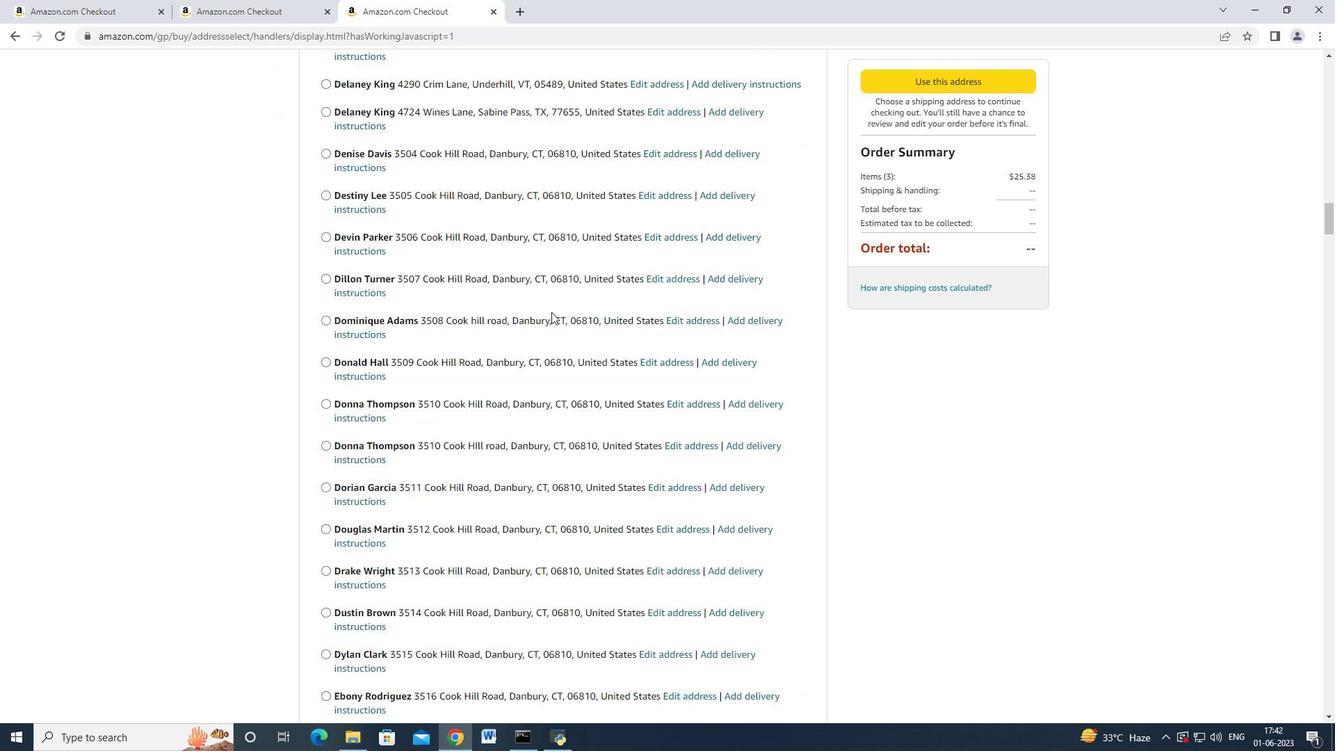 
Action: Mouse scrolled (551, 311) with delta (0, 0)
Screenshot: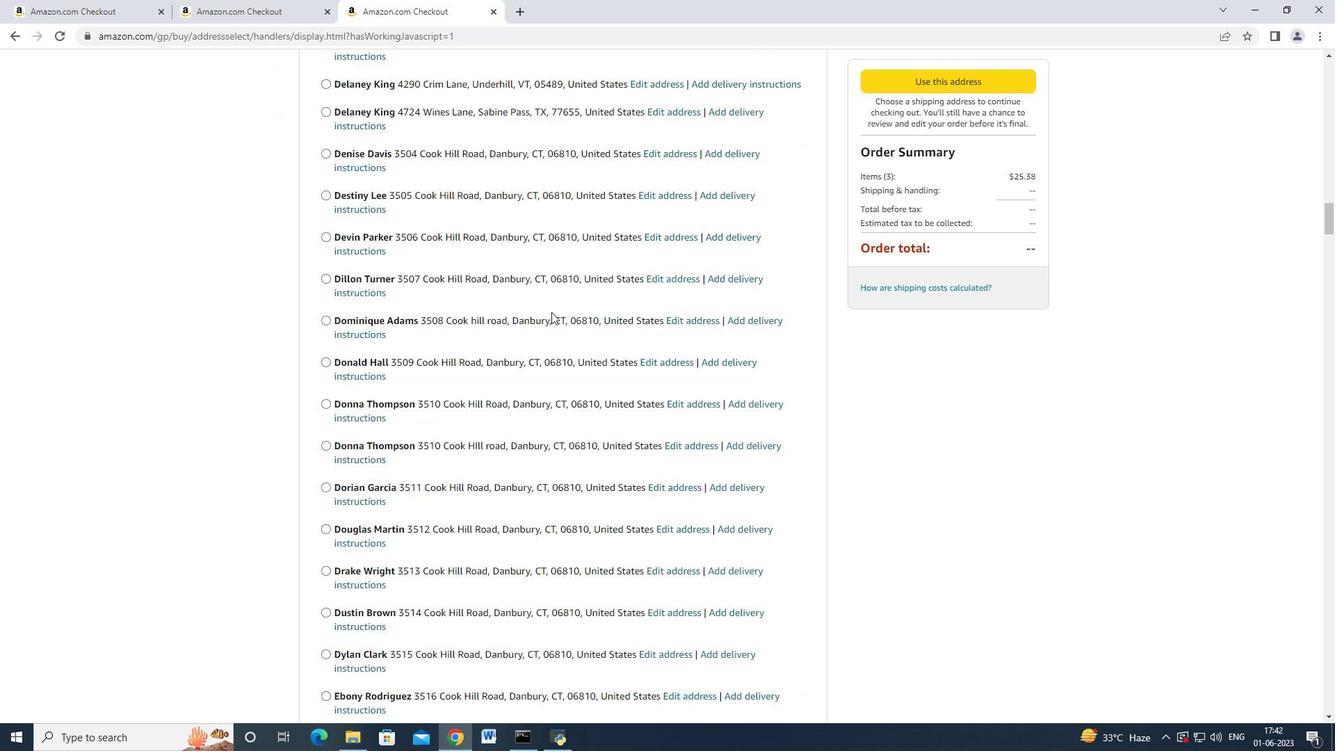 
Action: Mouse scrolled (551, 311) with delta (0, 0)
Screenshot: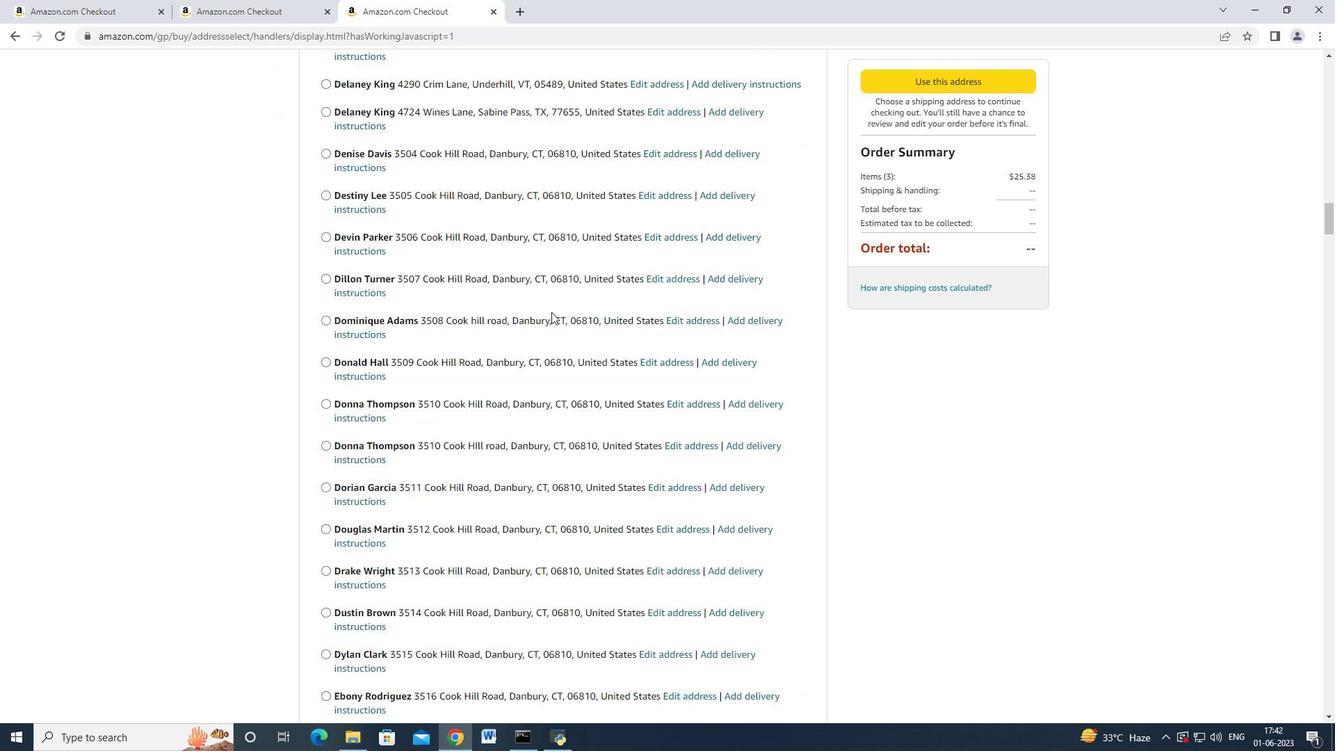 
Action: Mouse scrolled (551, 311) with delta (0, 0)
Screenshot: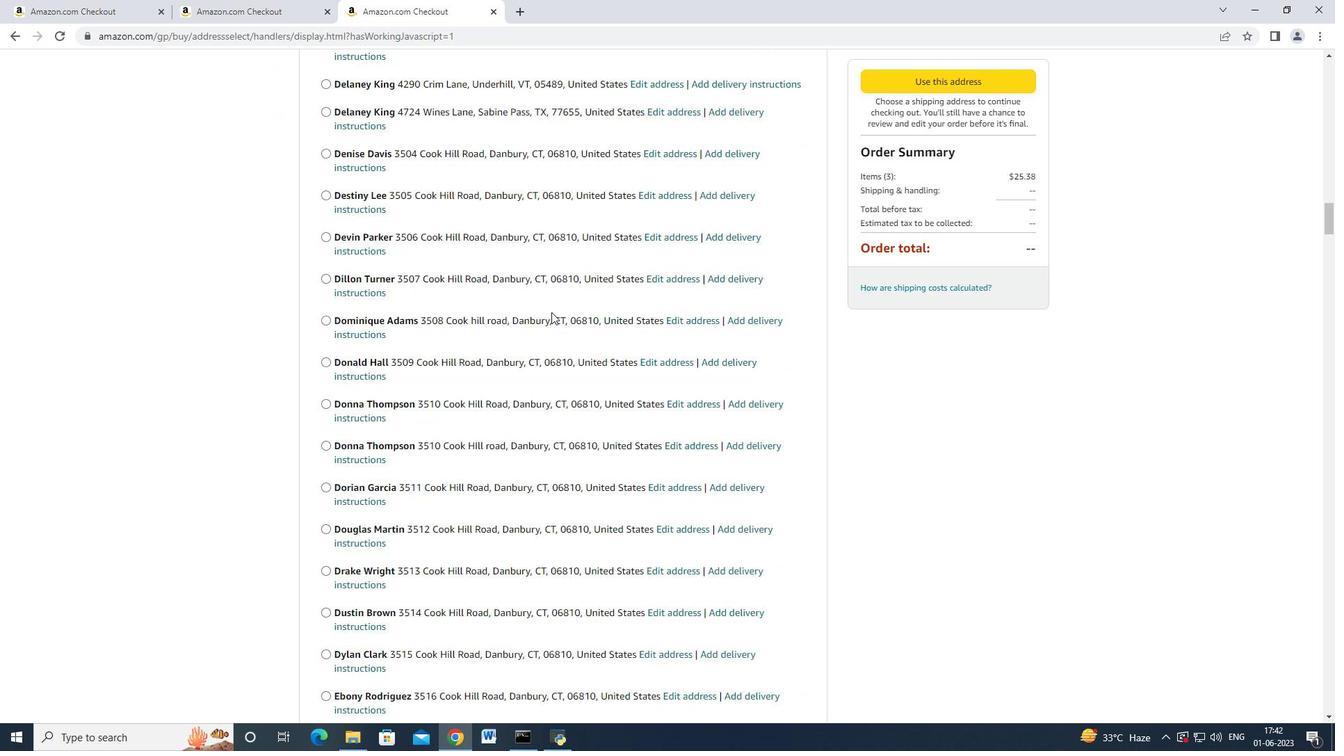 
Action: Mouse scrolled (551, 310) with delta (0, -1)
Screenshot: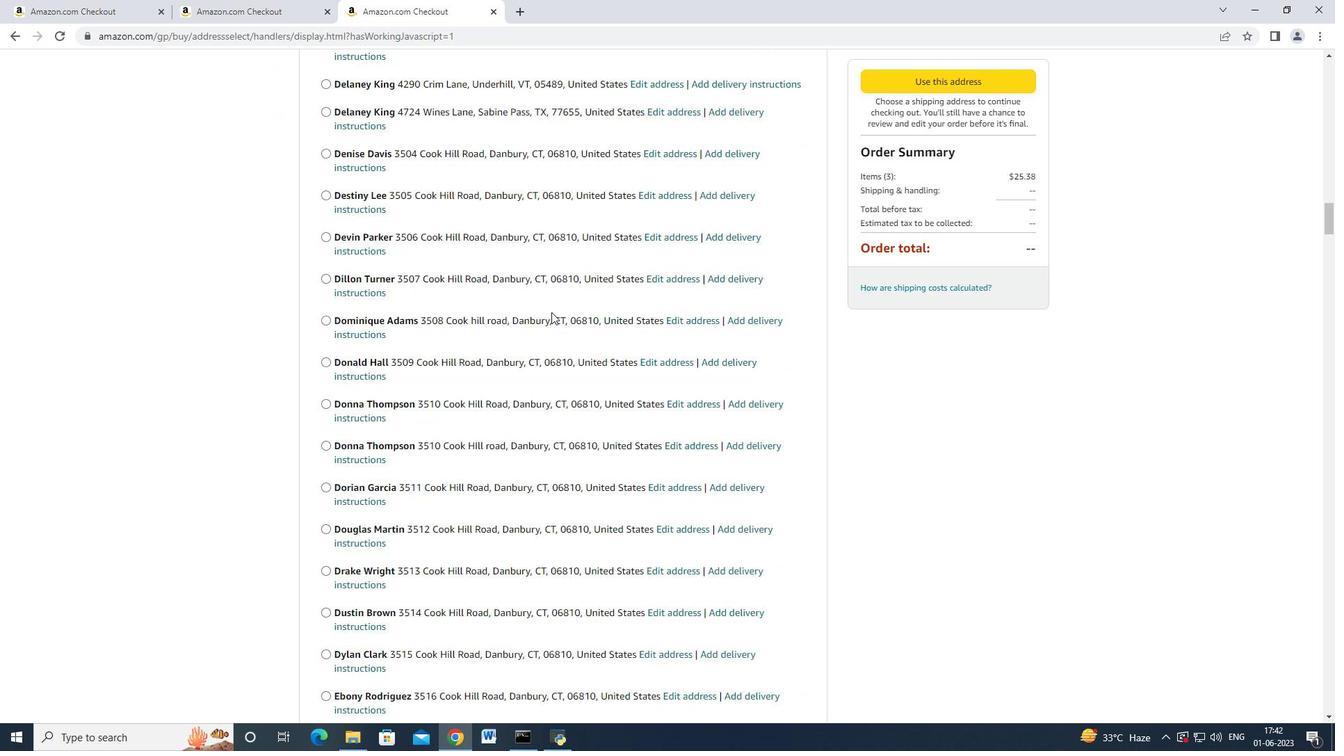 
Action: Mouse scrolled (551, 311) with delta (0, 0)
Screenshot: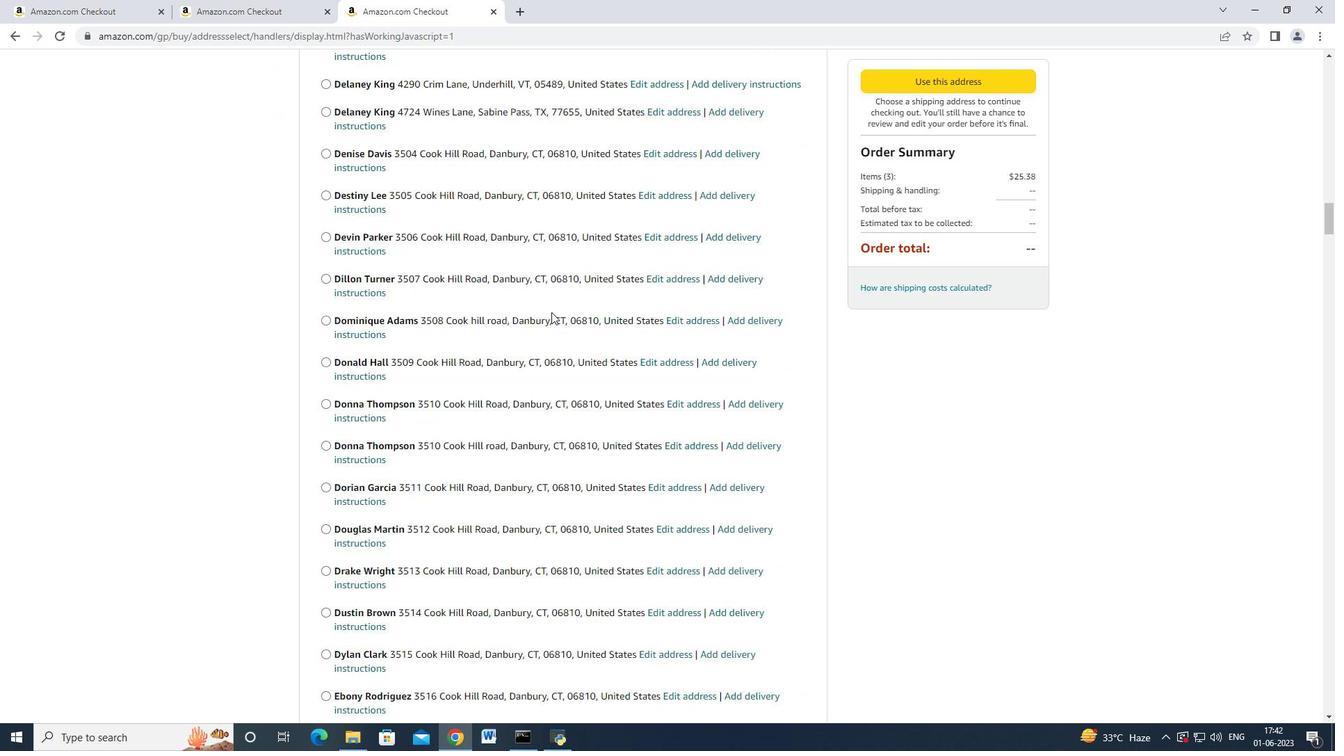
Action: Mouse scrolled (551, 311) with delta (0, 0)
Screenshot: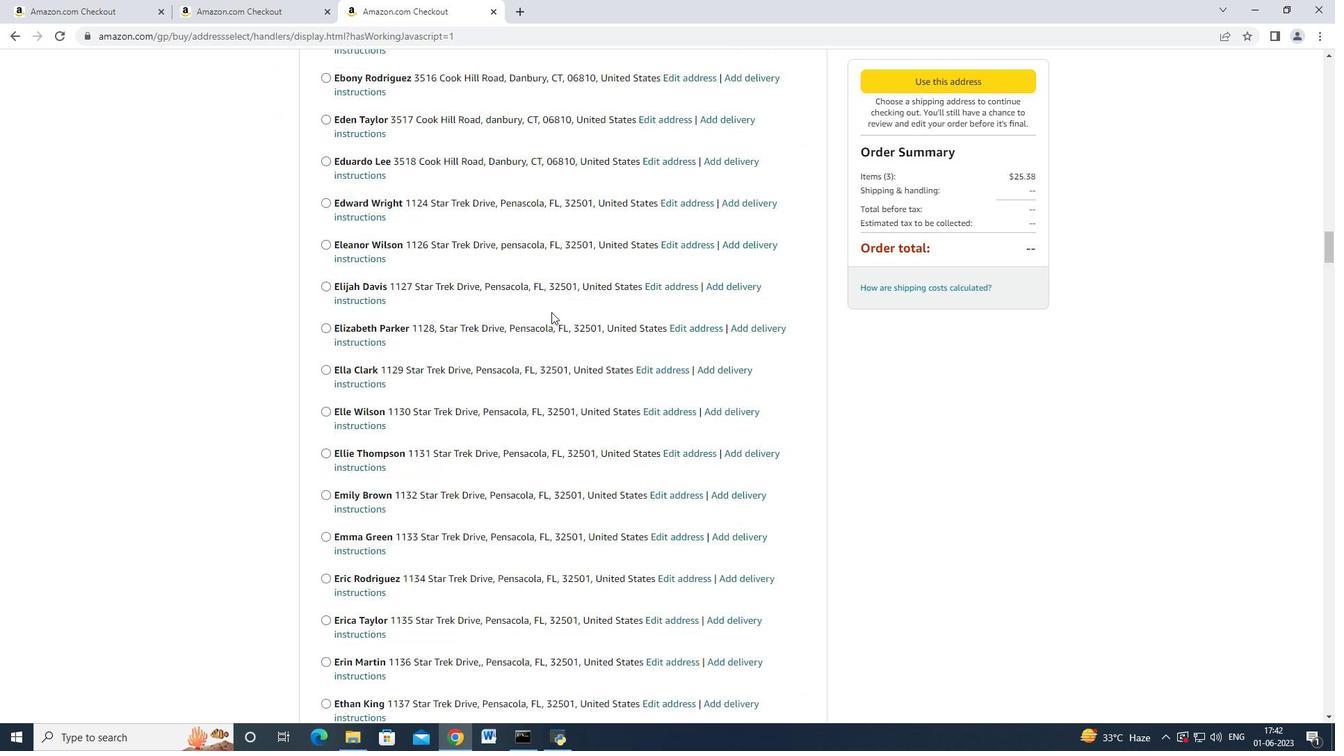 
Action: Mouse scrolled (551, 311) with delta (0, 0)
Screenshot: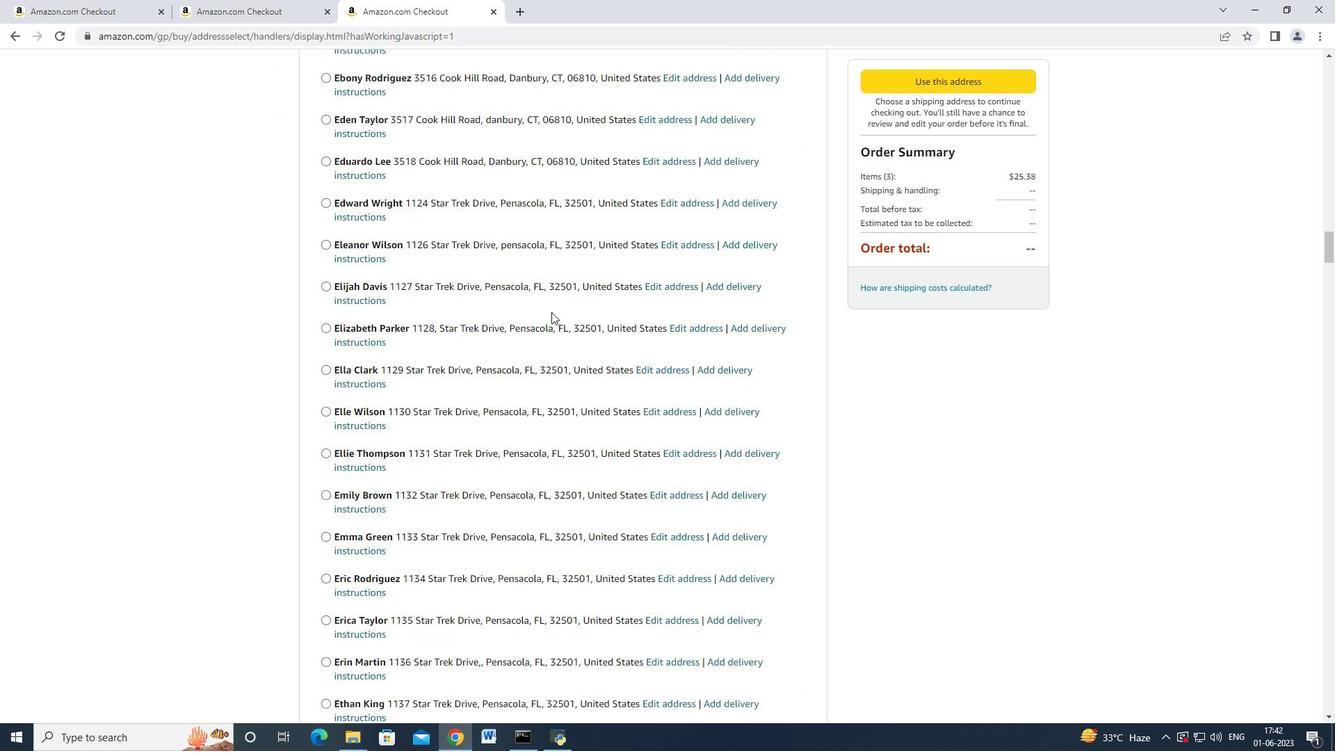 
Action: Mouse scrolled (551, 311) with delta (0, 0)
Screenshot: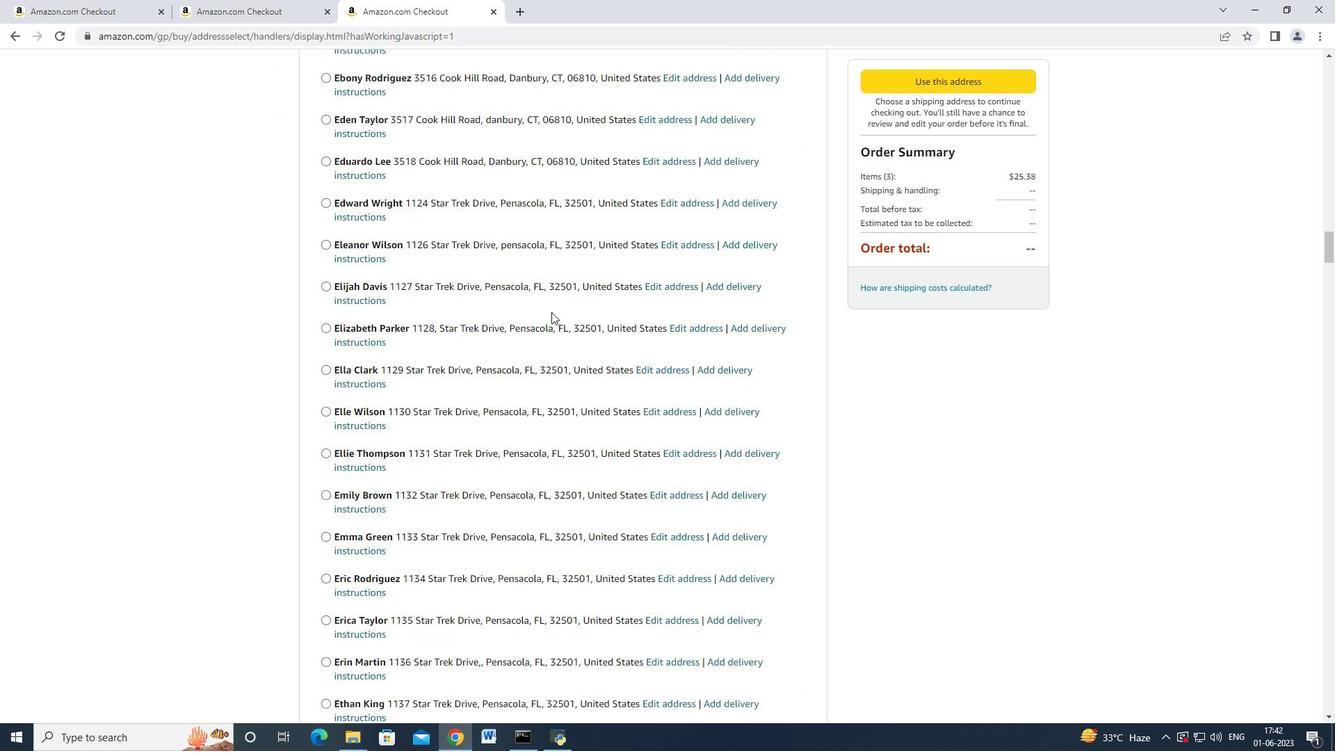 
Action: Mouse scrolled (551, 311) with delta (0, 0)
Screenshot: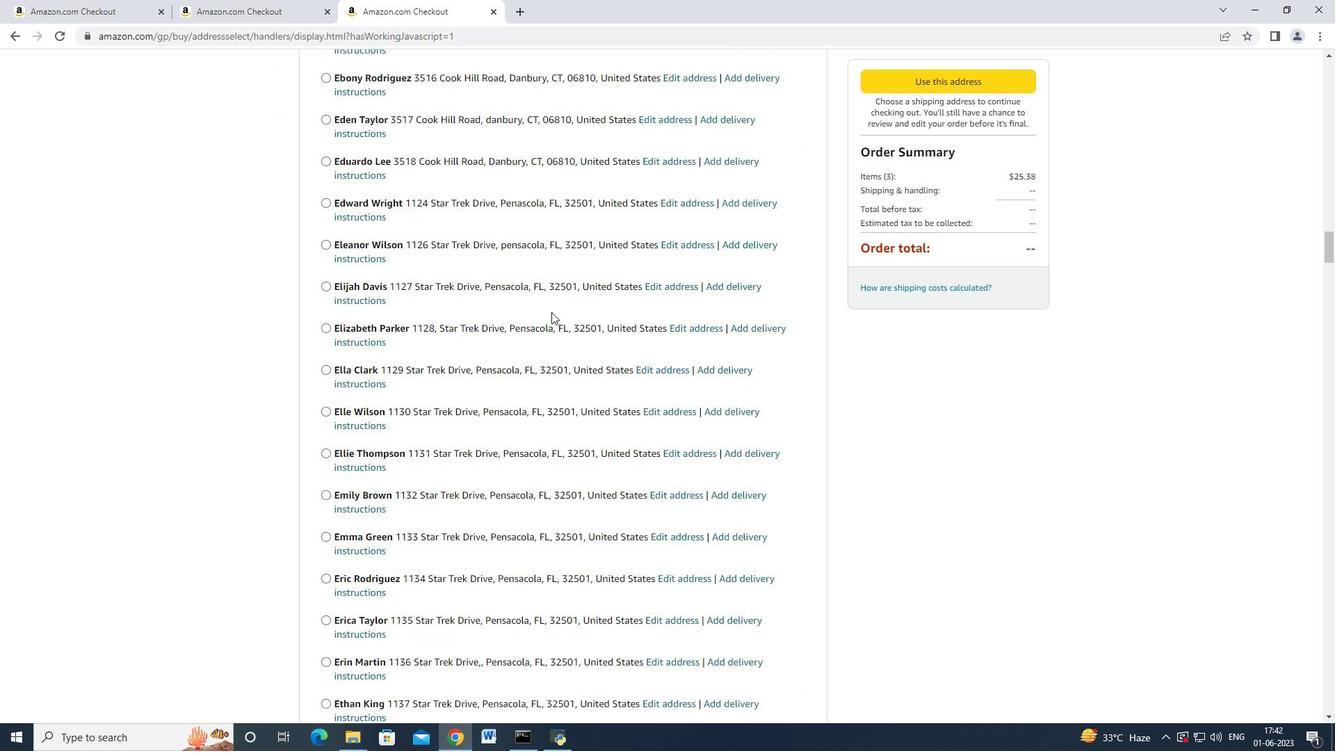 
Action: Mouse scrolled (551, 311) with delta (0, 0)
Screenshot: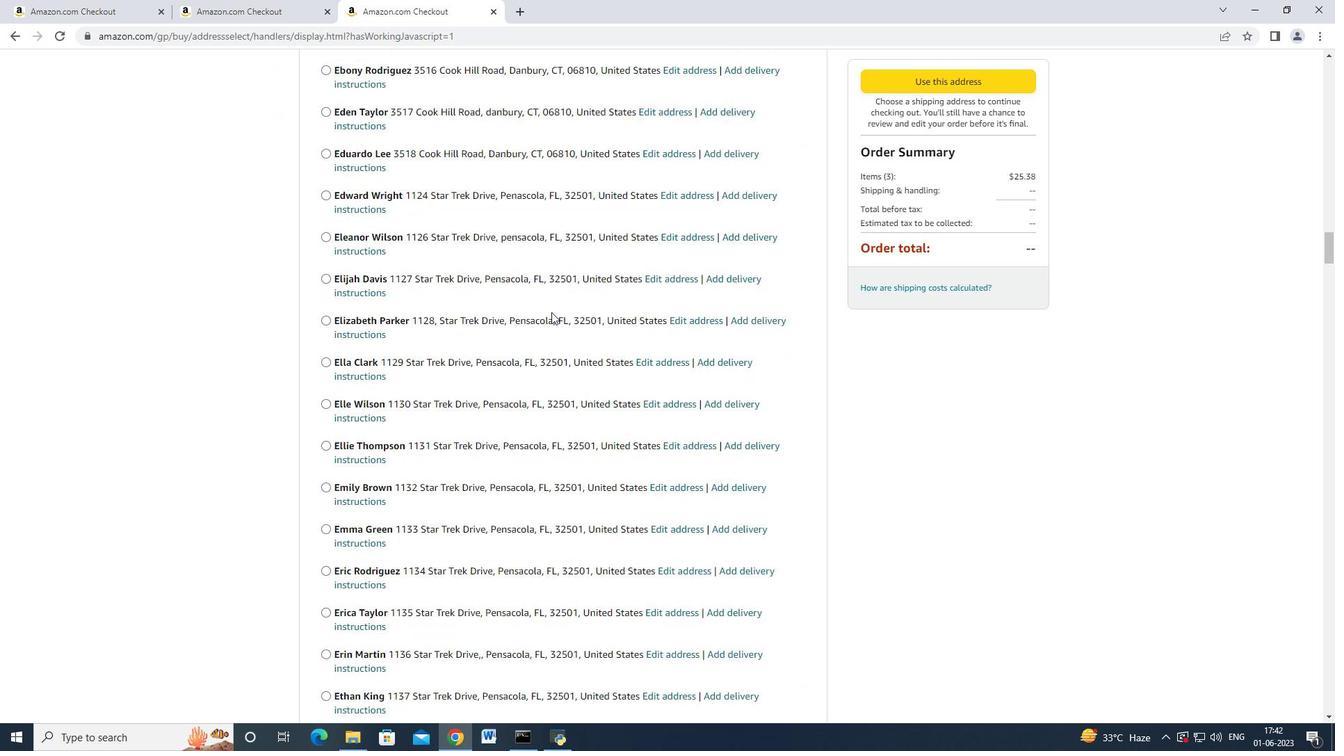 
Action: Mouse scrolled (551, 311) with delta (0, 0)
Screenshot: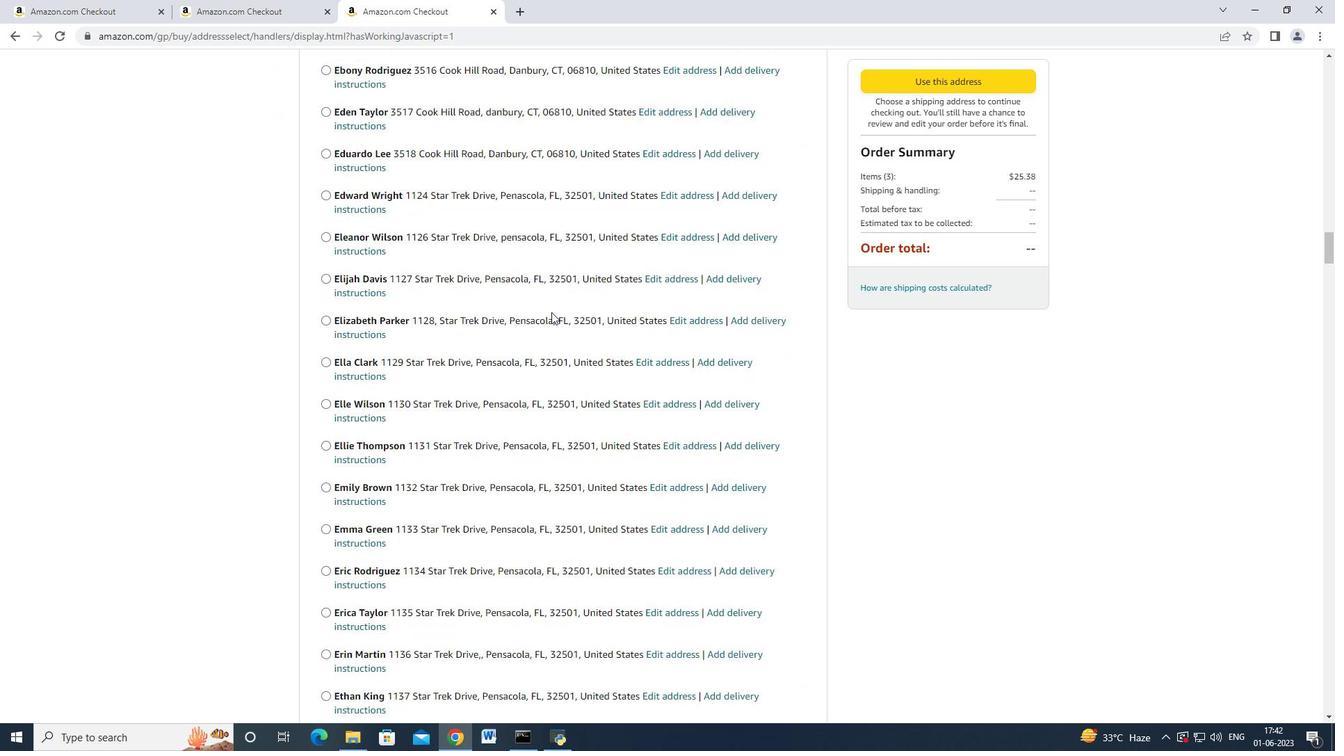 
Action: Mouse scrolled (551, 311) with delta (0, 0)
Screenshot: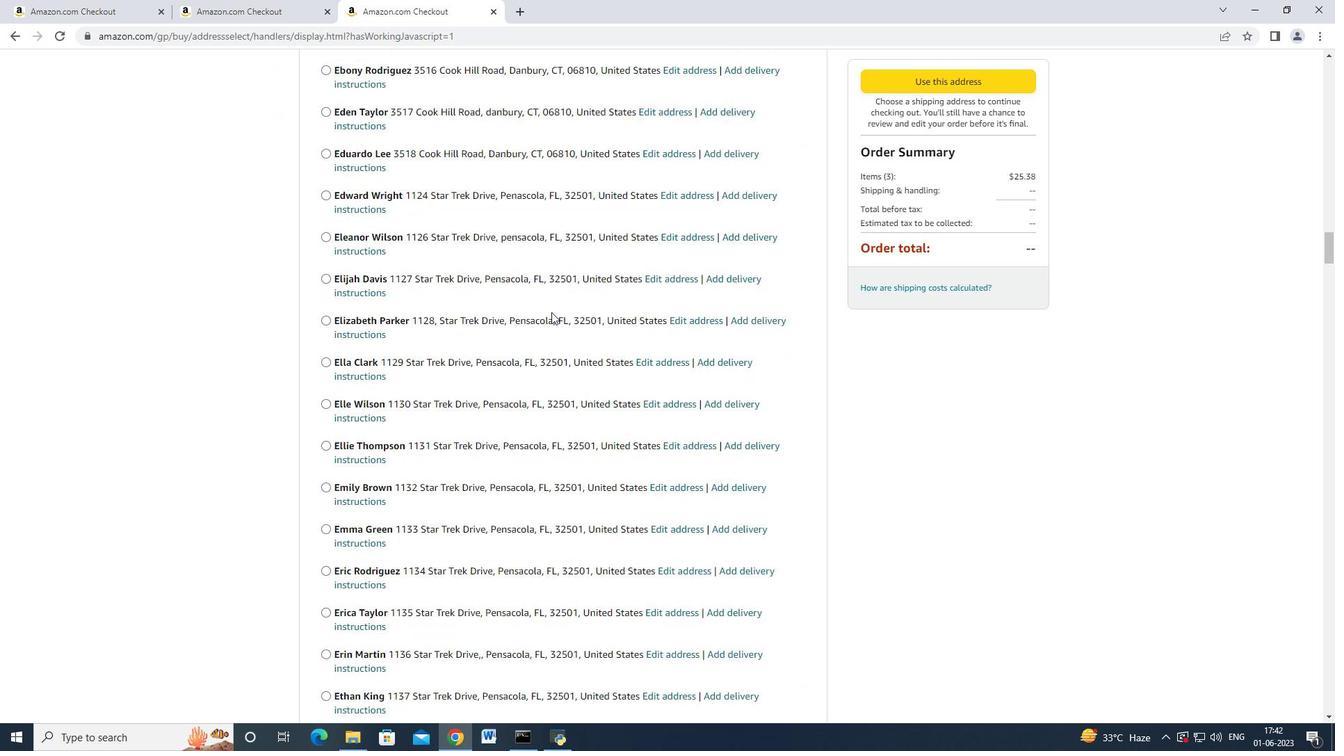 
Action: Mouse scrolled (551, 311) with delta (0, 0)
Screenshot: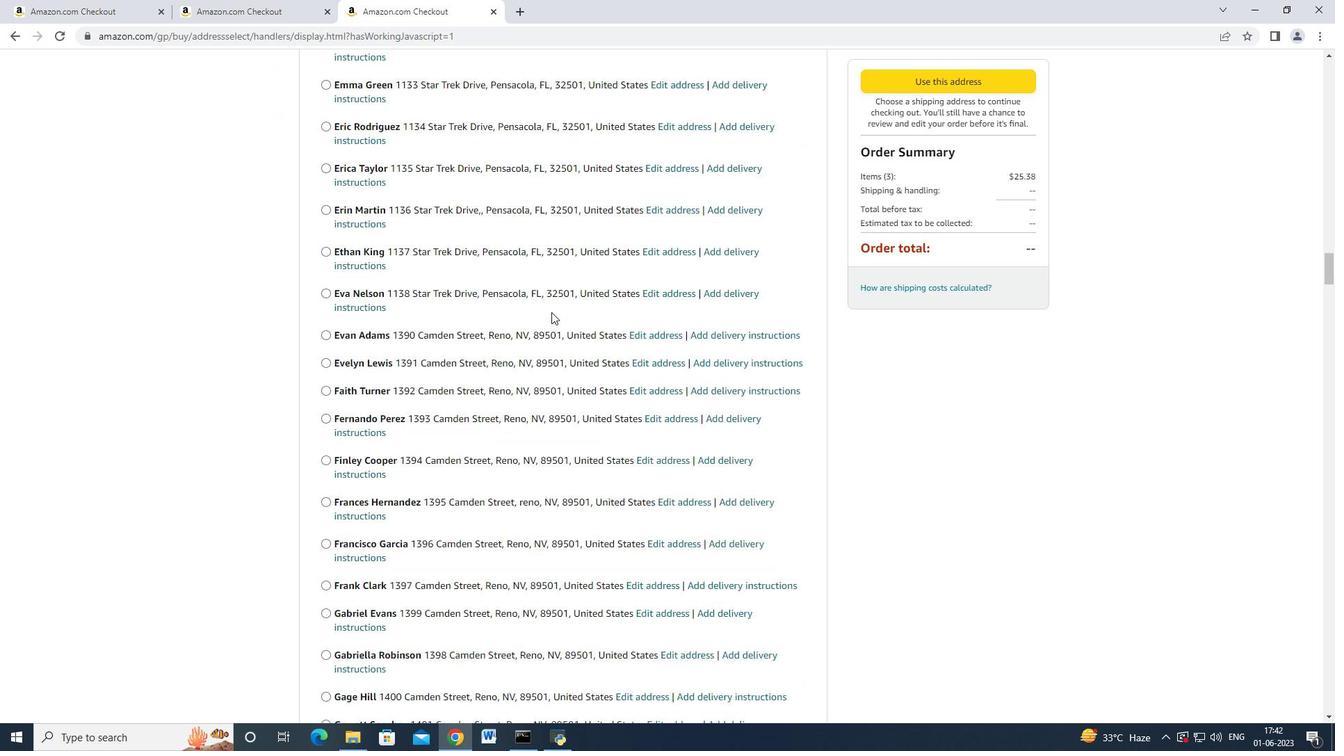 
Action: Mouse scrolled (551, 311) with delta (0, 0)
Screenshot: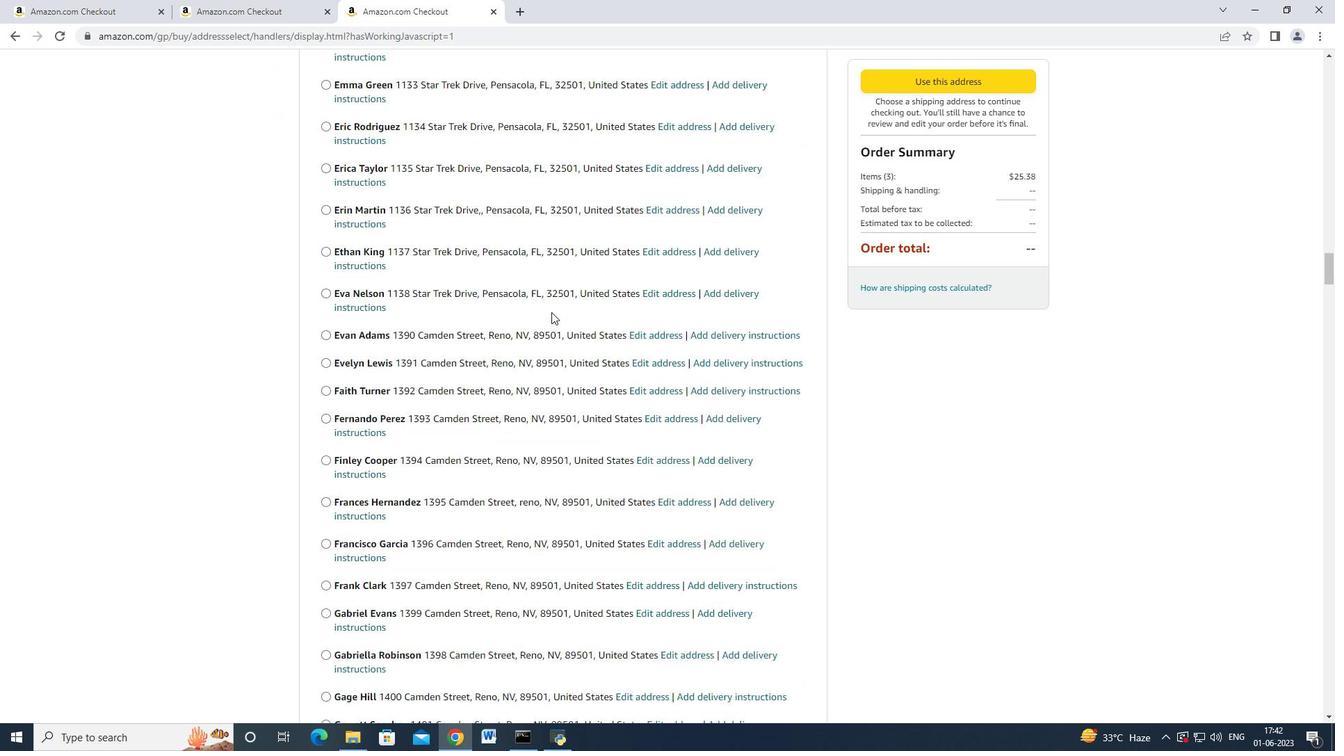 
Action: Mouse scrolled (551, 311) with delta (0, 0)
Screenshot: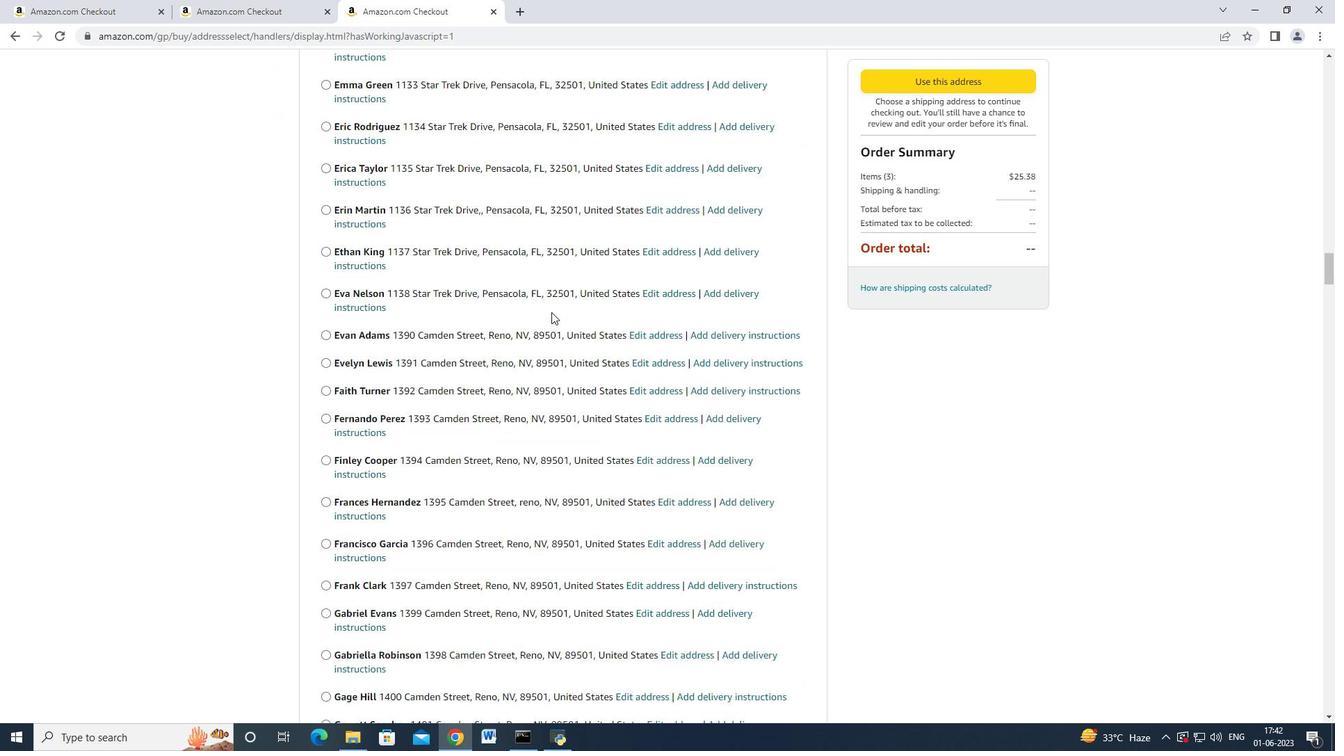 
Action: Mouse scrolled (551, 310) with delta (0, -1)
Screenshot: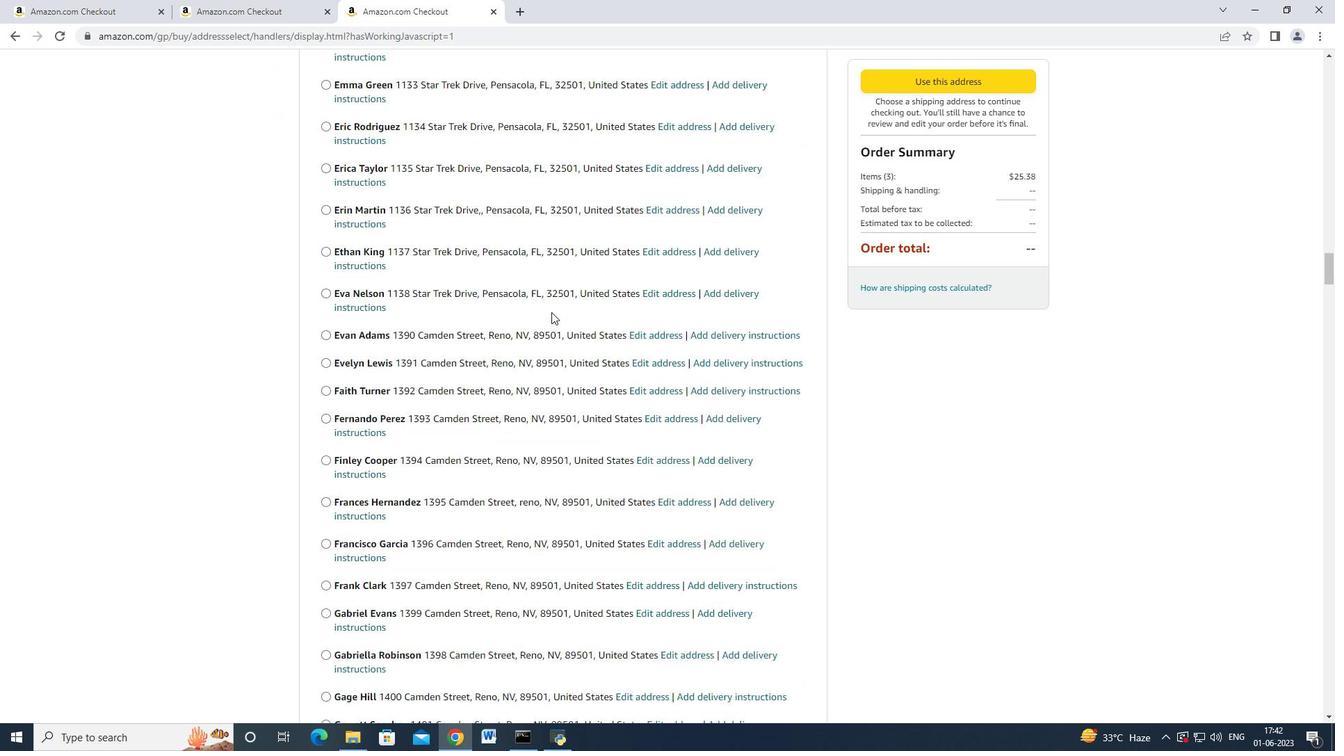 
Action: Mouse scrolled (551, 311) with delta (0, 0)
Screenshot: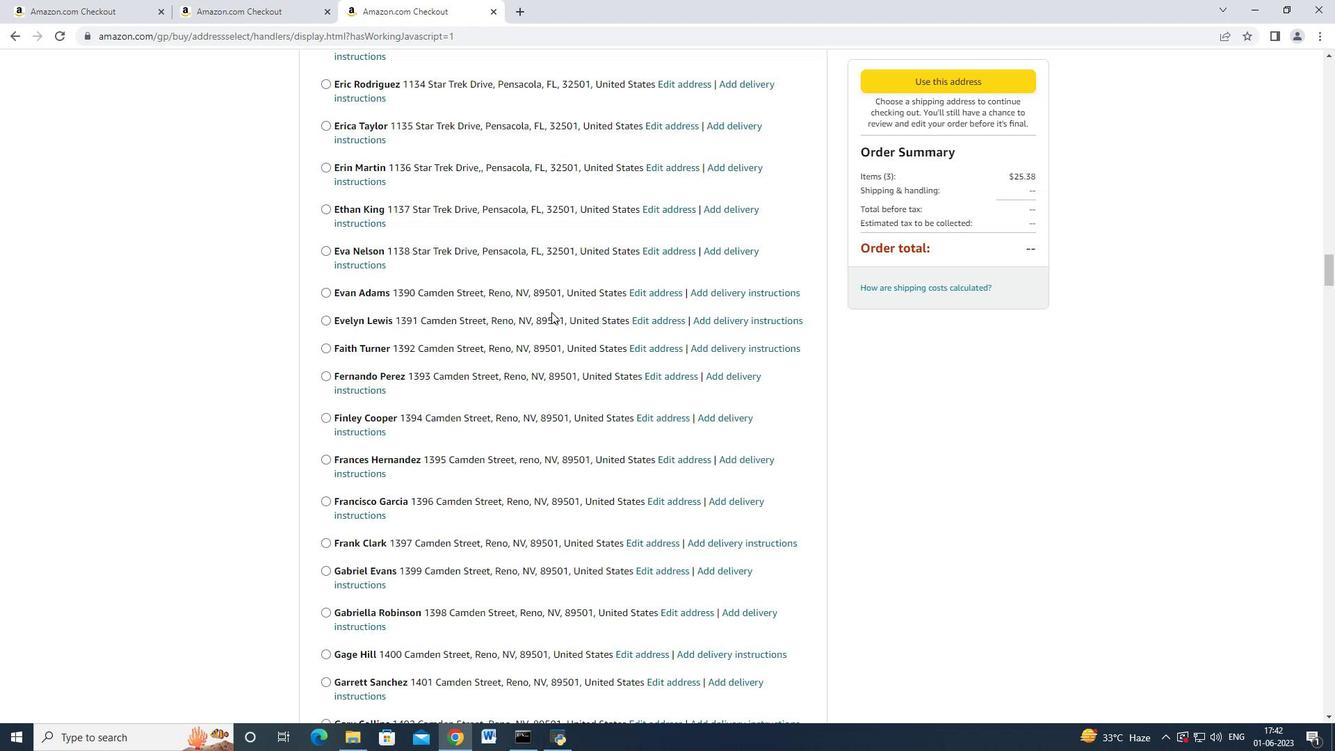 
Action: Mouse scrolled (551, 311) with delta (0, 0)
Screenshot: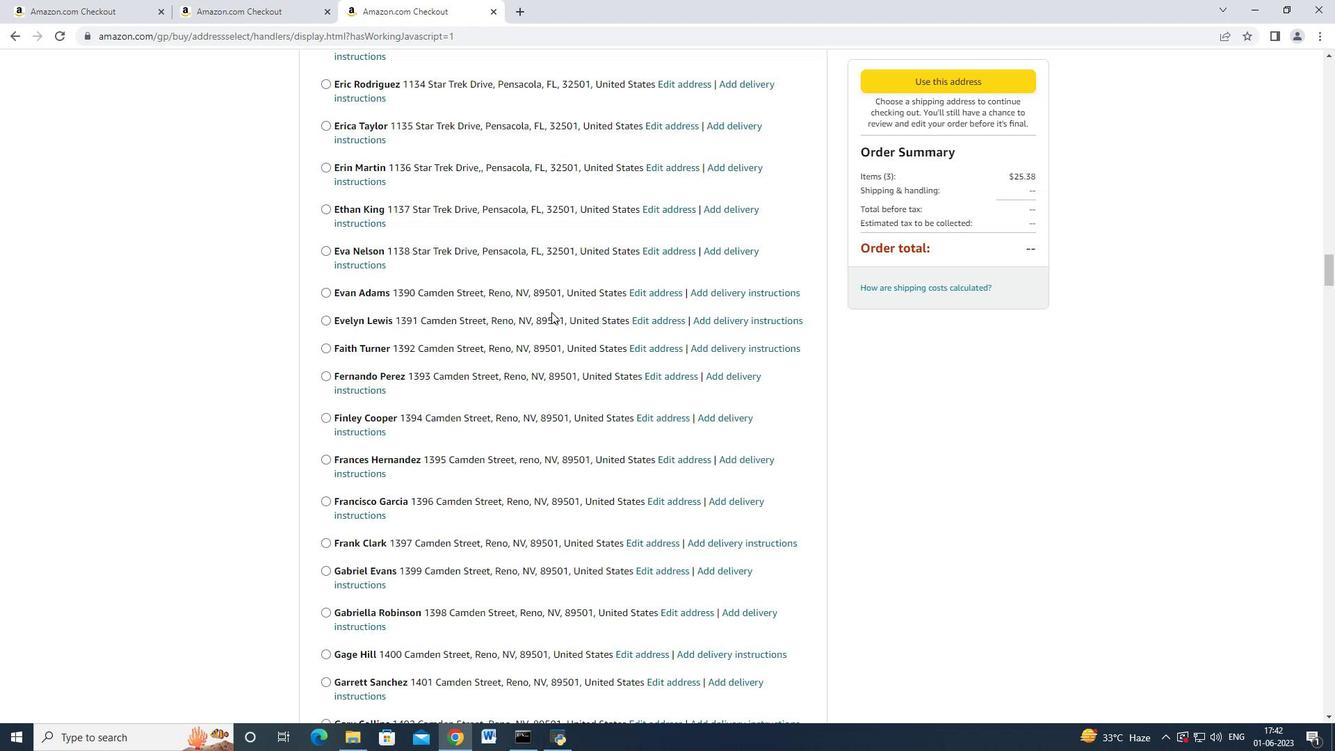 
Action: Mouse scrolled (551, 311) with delta (0, 0)
Screenshot: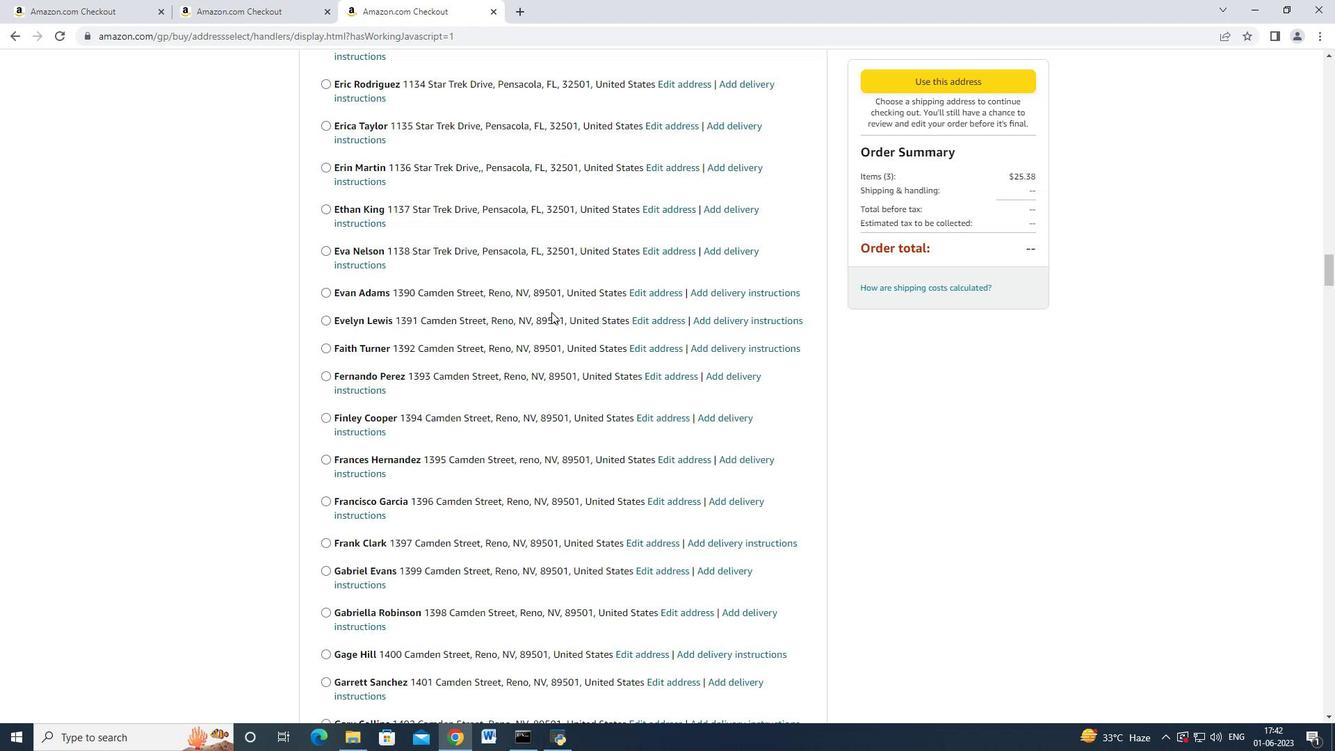 
Action: Mouse scrolled (551, 311) with delta (0, 0)
Screenshot: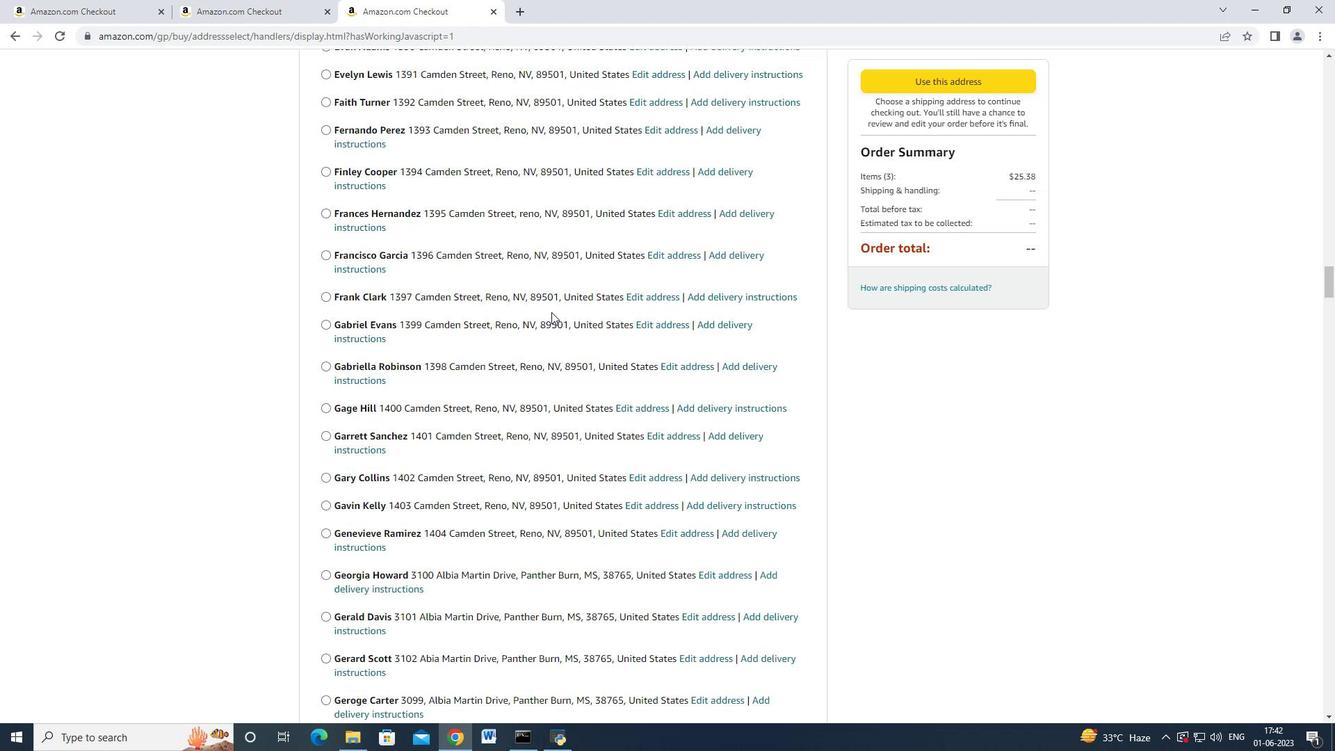 
Action: Mouse scrolled (551, 311) with delta (0, 0)
Screenshot: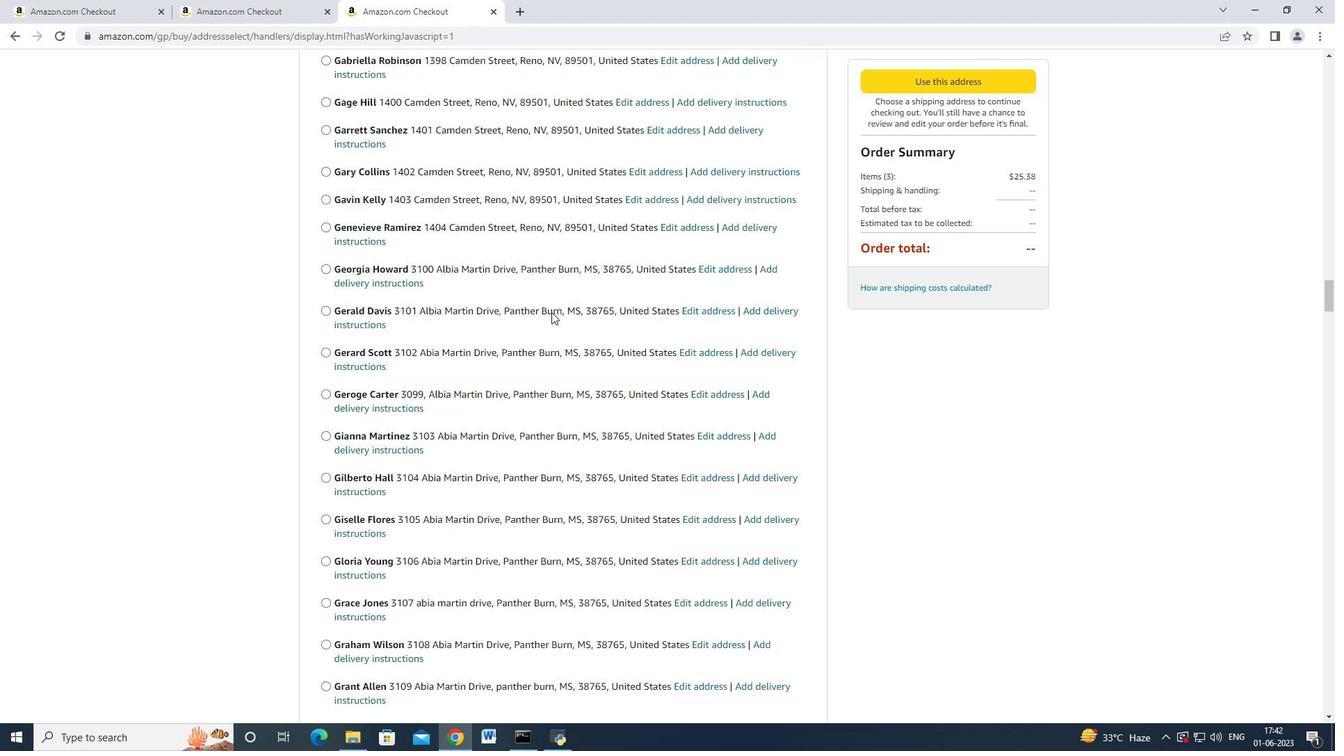 
Action: Mouse scrolled (551, 311) with delta (0, 0)
Screenshot: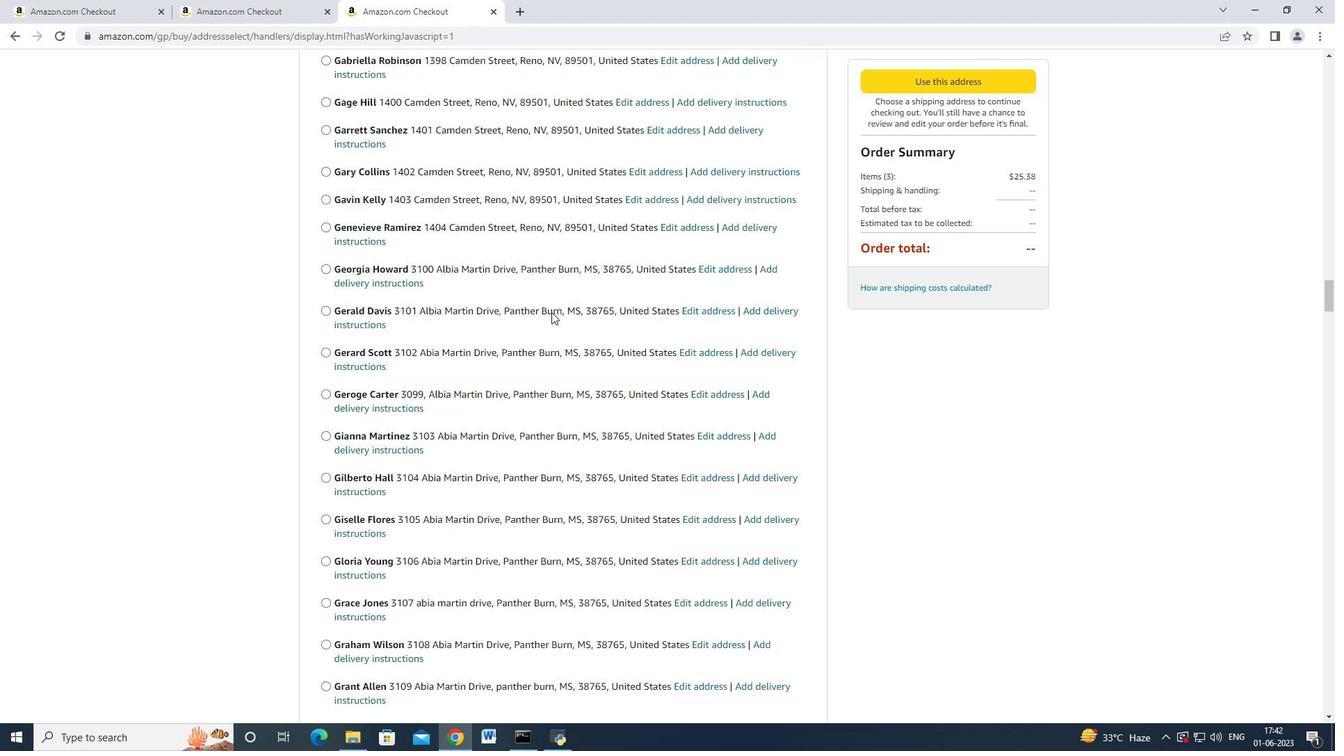 
Action: Mouse scrolled (551, 310) with delta (0, -1)
Screenshot: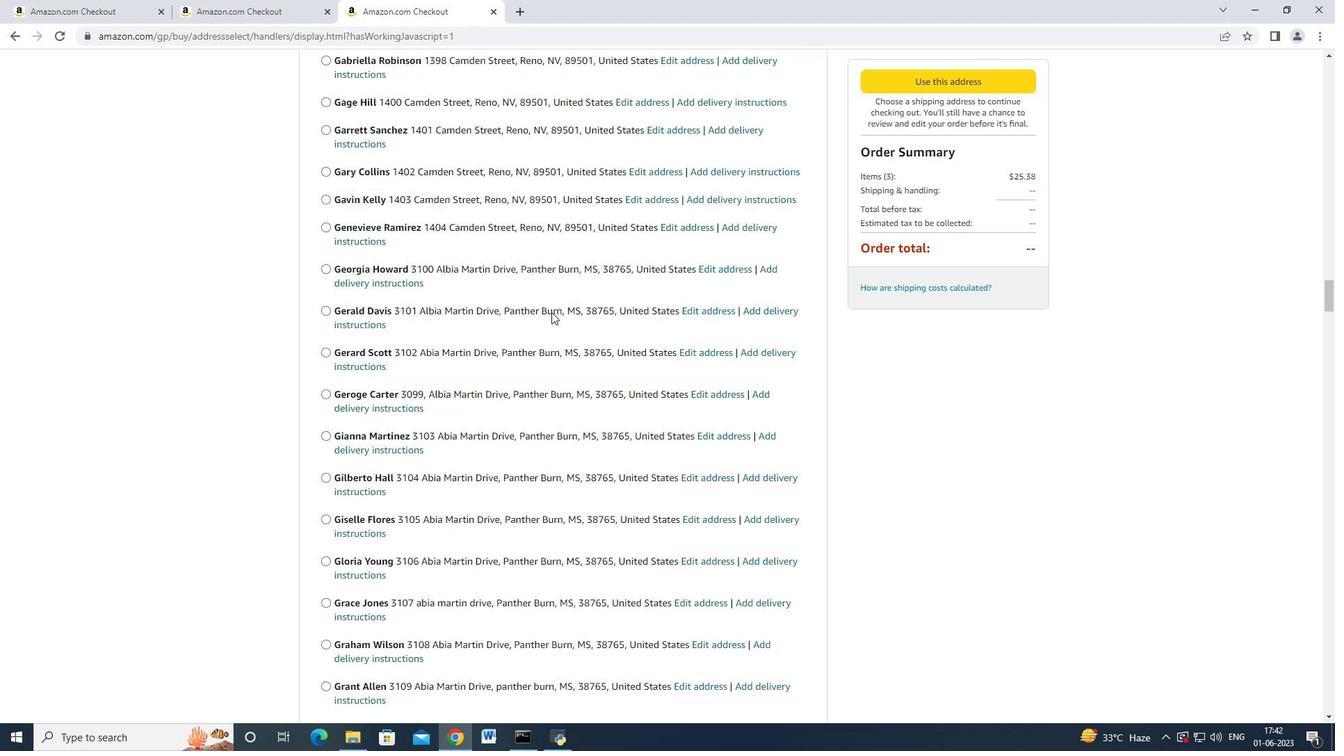 
Action: Mouse scrolled (551, 311) with delta (0, 0)
Screenshot: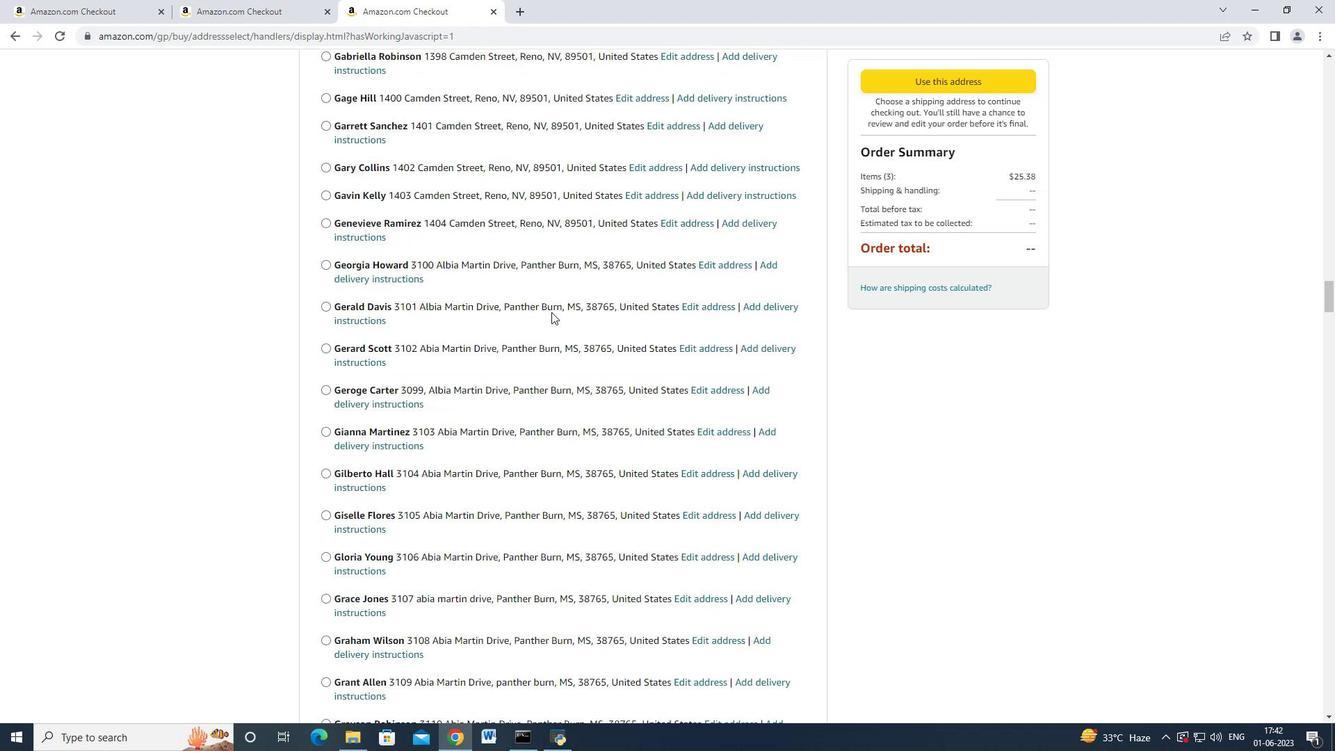 
Action: Mouse scrolled (551, 311) with delta (0, 0)
Screenshot: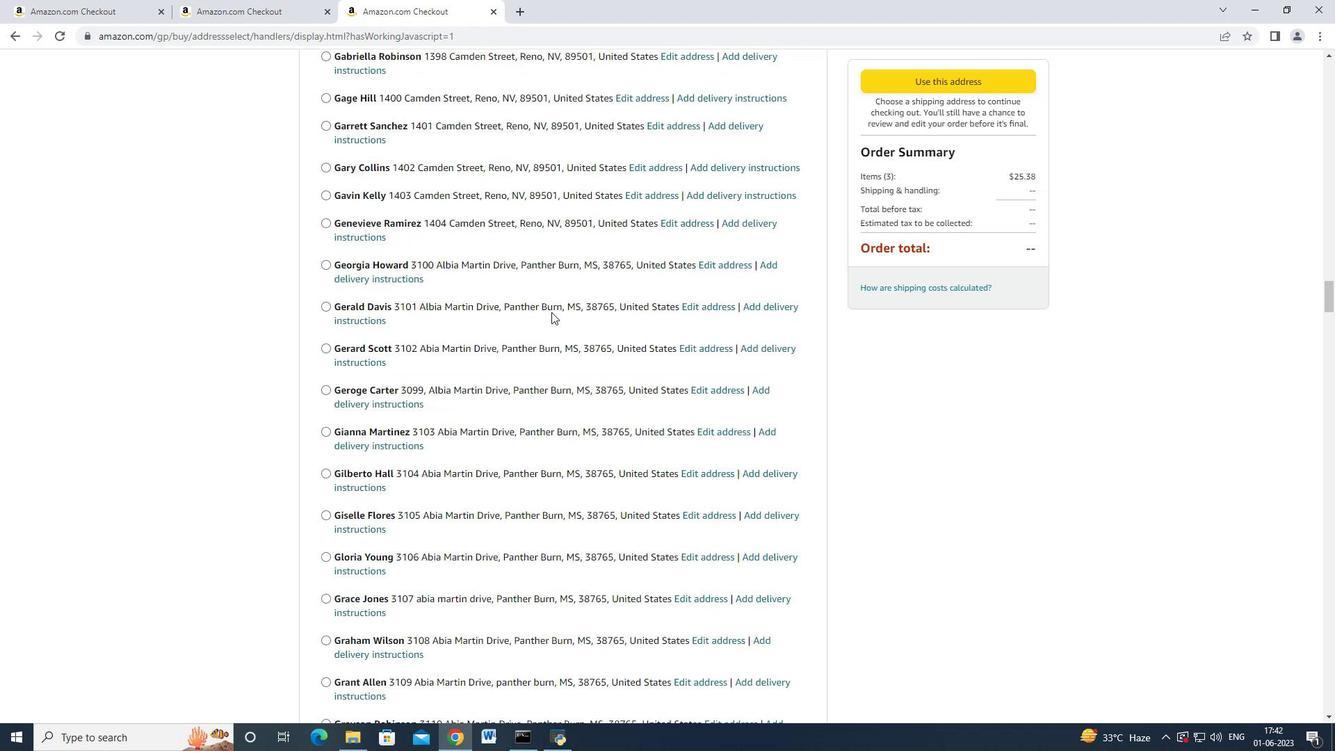 
Action: Mouse scrolled (551, 311) with delta (0, 0)
Screenshot: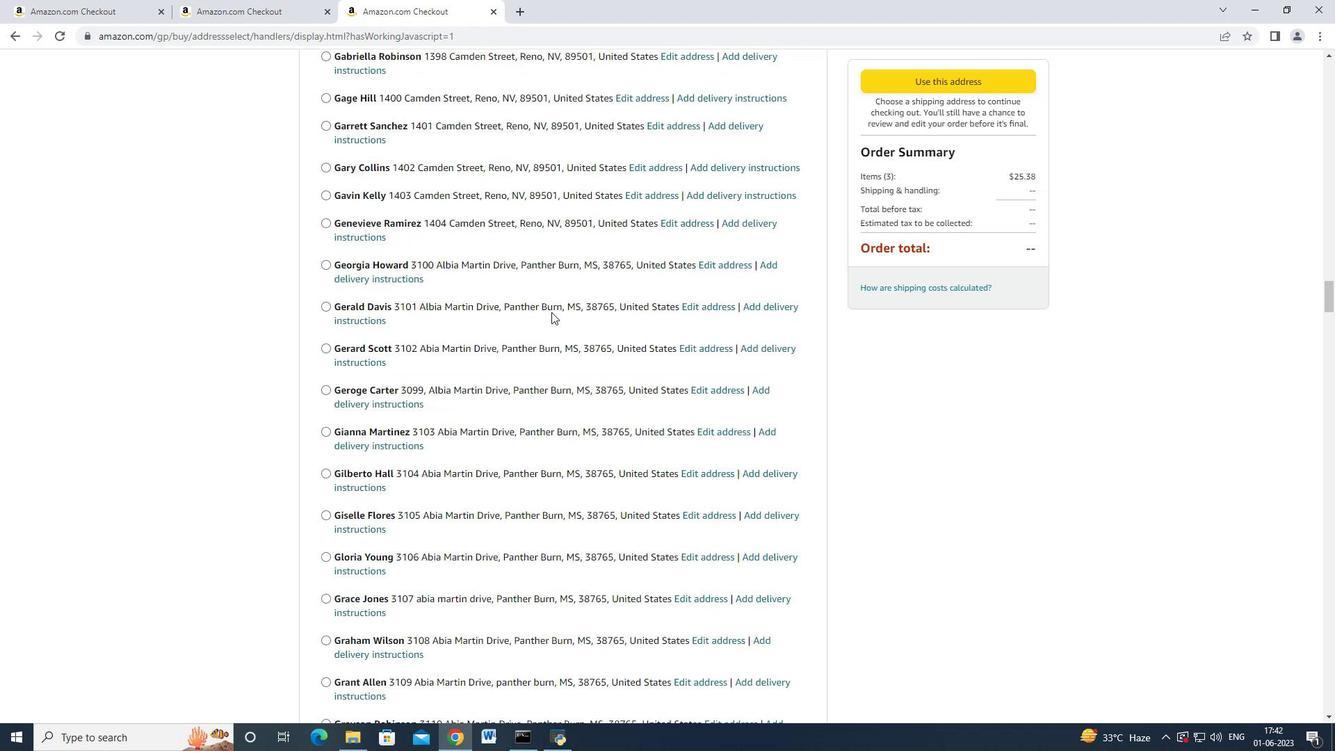 
Action: Mouse scrolled (551, 311) with delta (0, 0)
Screenshot: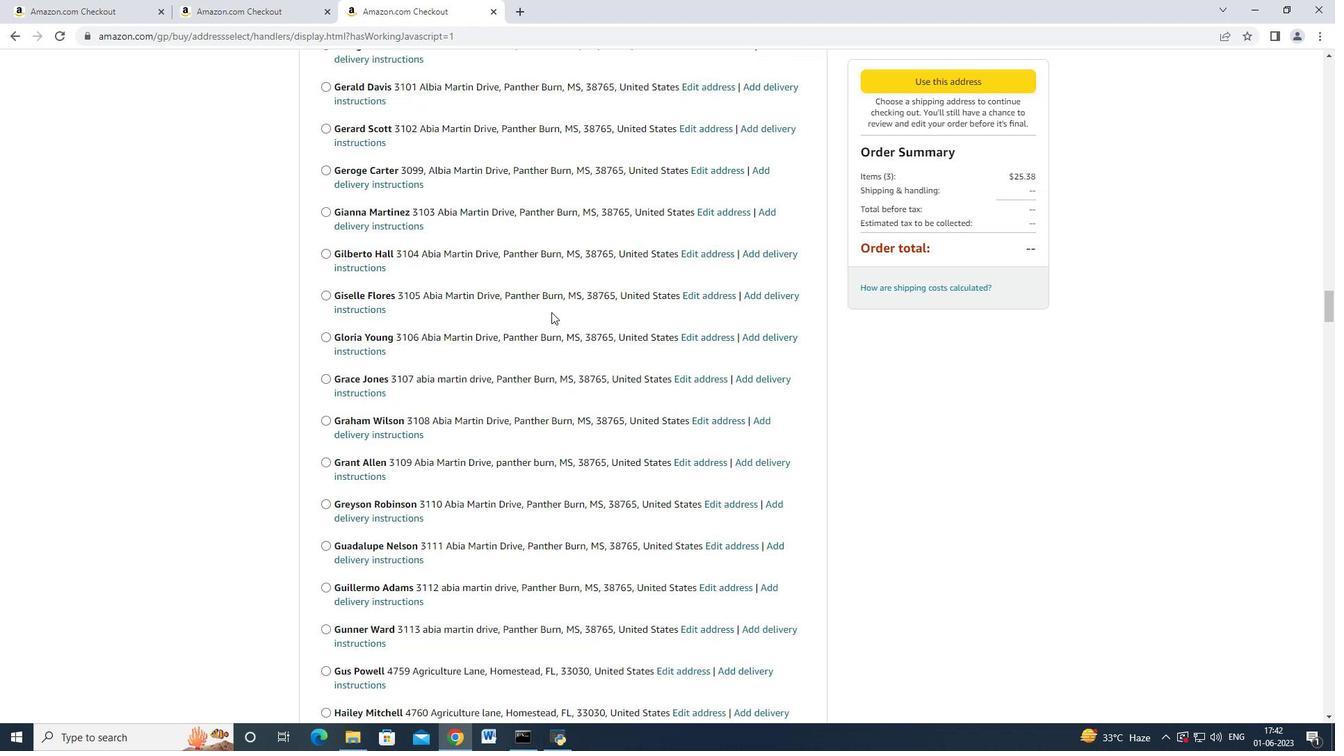 
Action: Mouse scrolled (551, 311) with delta (0, 0)
Screenshot: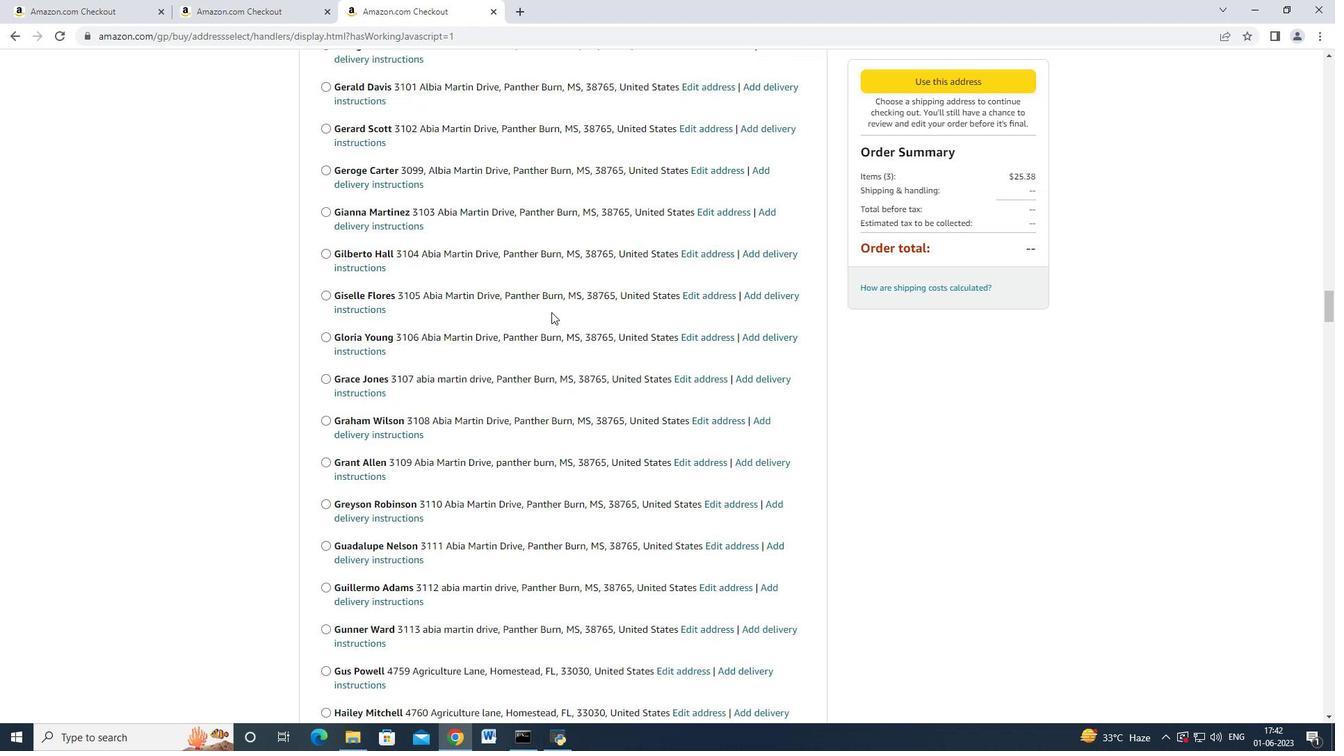 
Action: Mouse scrolled (551, 311) with delta (0, 0)
Screenshot: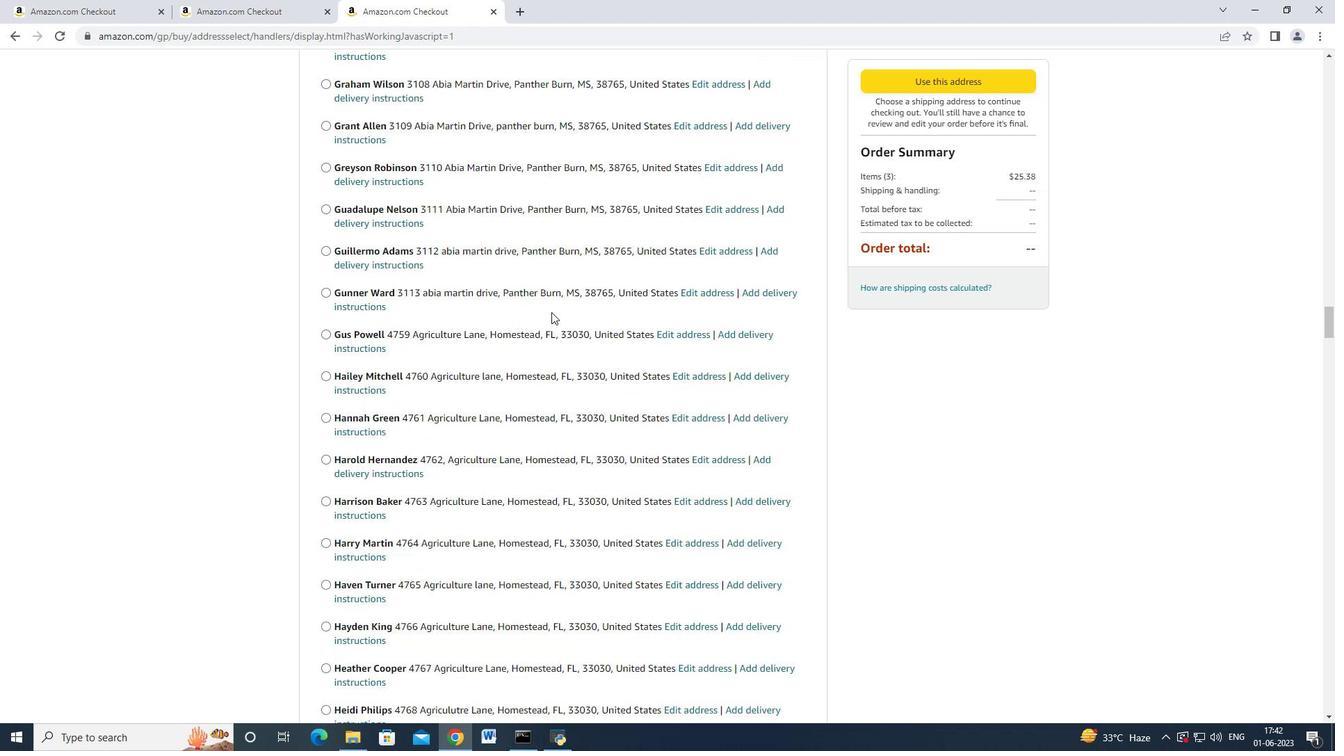 
Action: Mouse scrolled (551, 310) with delta (0, -1)
Screenshot: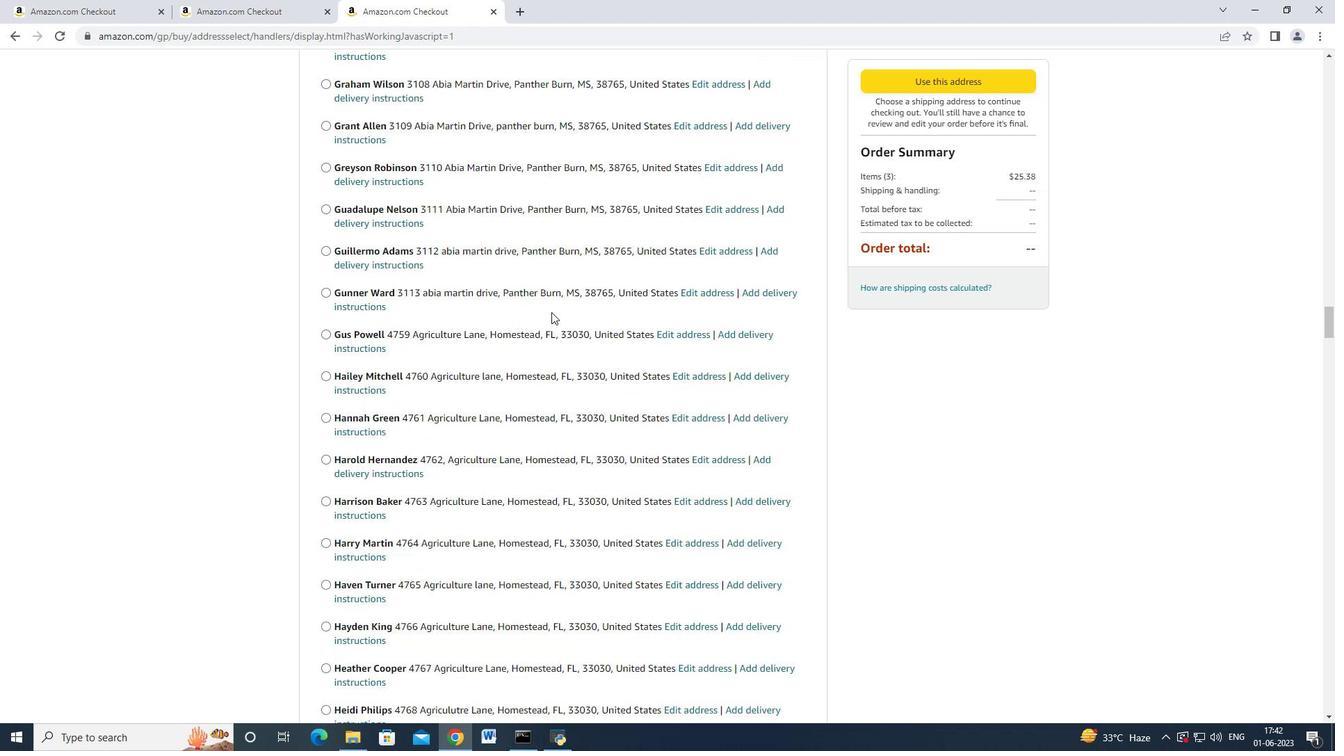 
Action: Mouse scrolled (551, 311) with delta (0, 0)
Screenshot: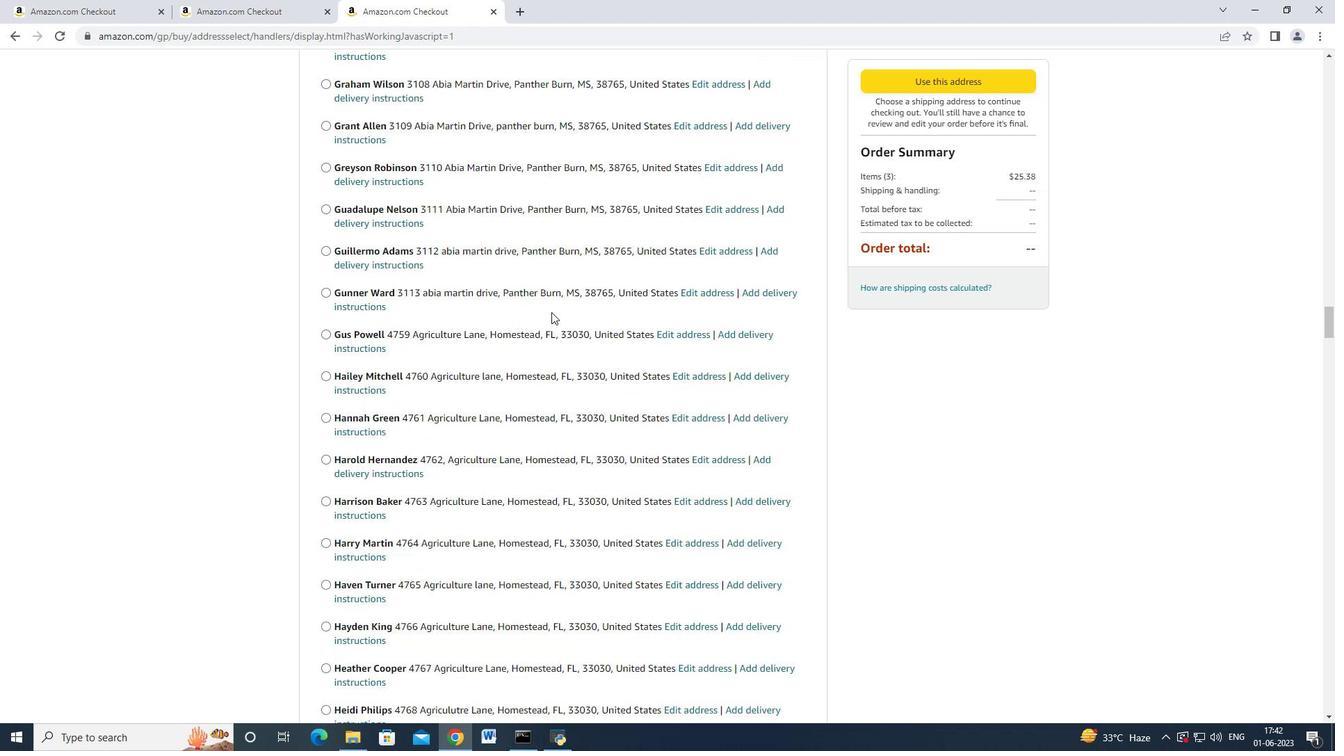 
Action: Mouse scrolled (551, 311) with delta (0, 0)
Screenshot: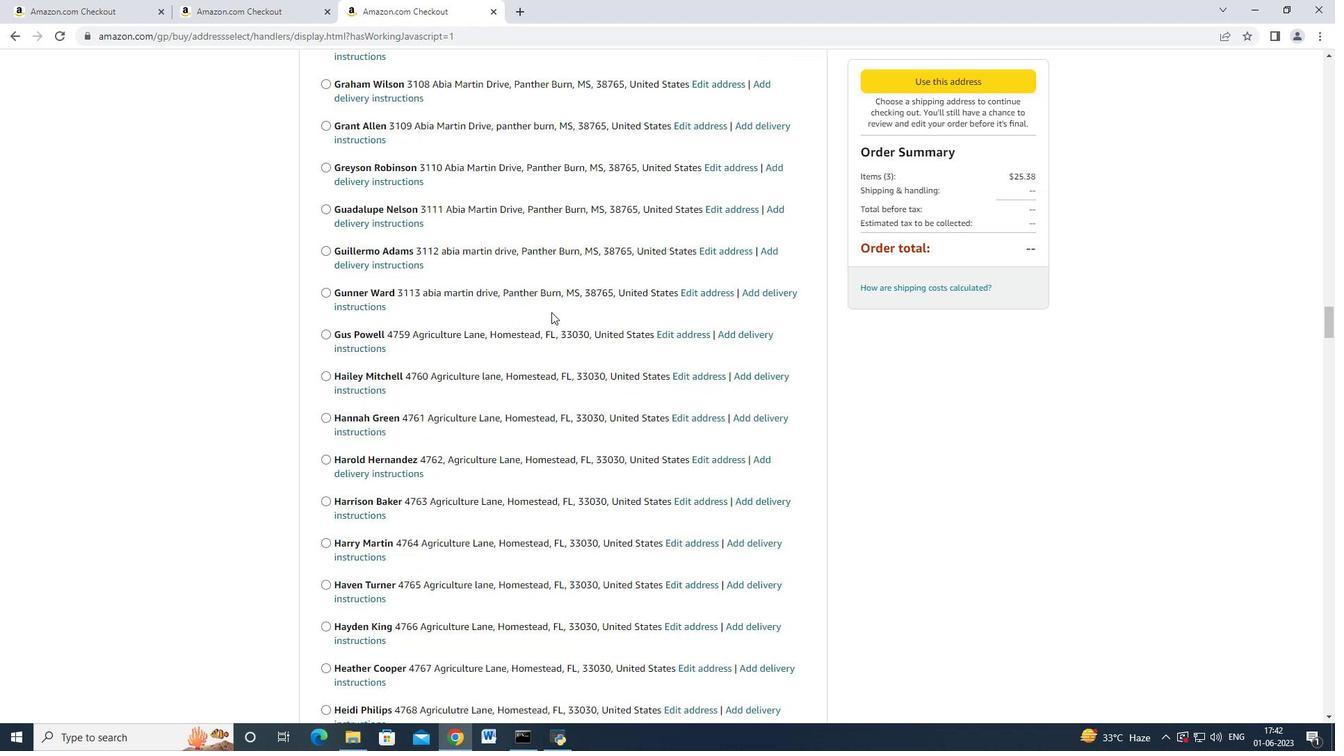 
Action: Mouse scrolled (551, 311) with delta (0, 0)
Screenshot: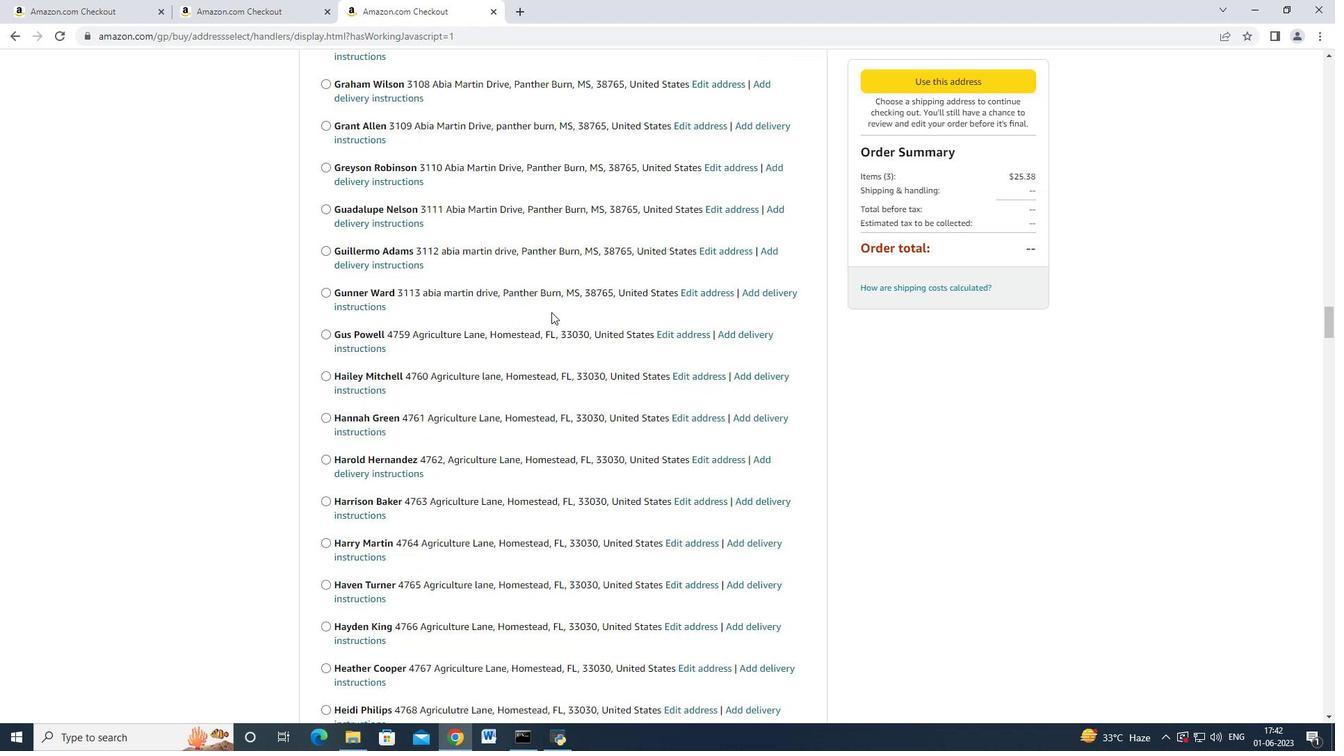 
Action: Mouse scrolled (551, 311) with delta (0, 0)
Screenshot: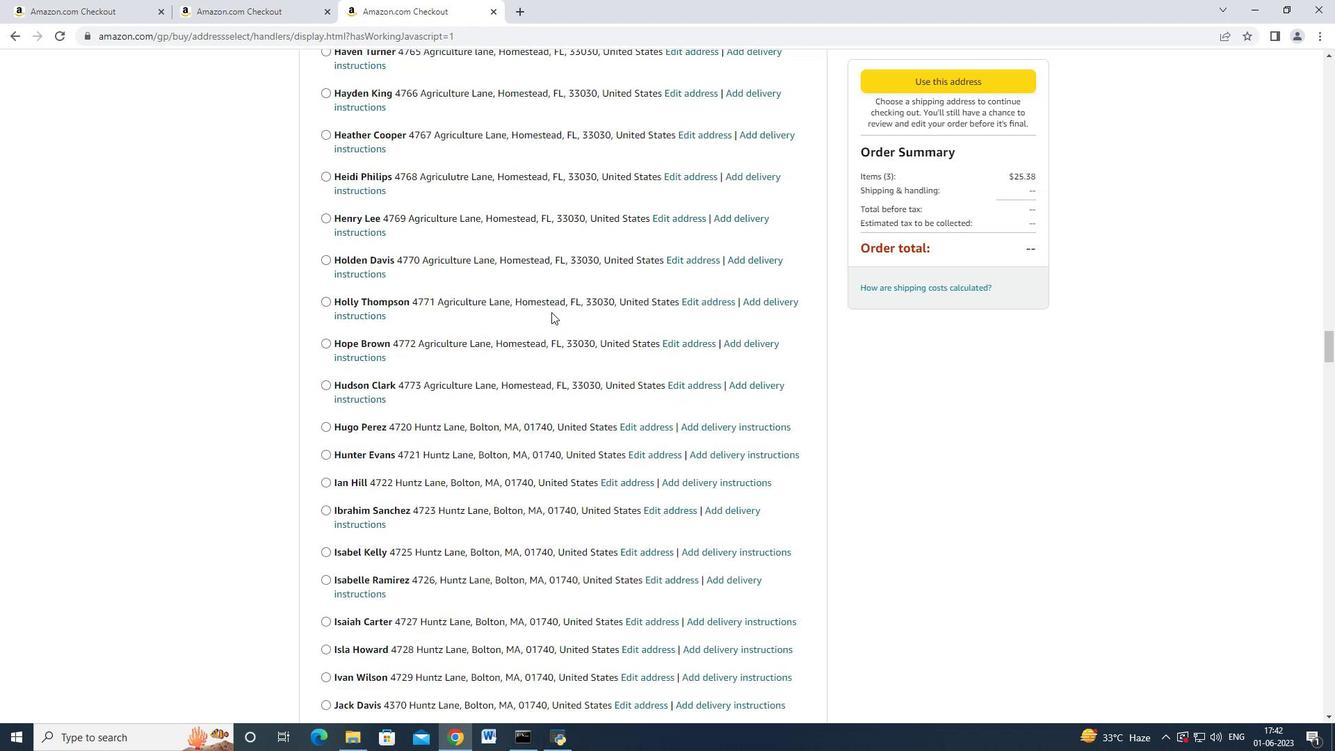 
Action: Mouse scrolled (551, 311) with delta (0, 0)
Screenshot: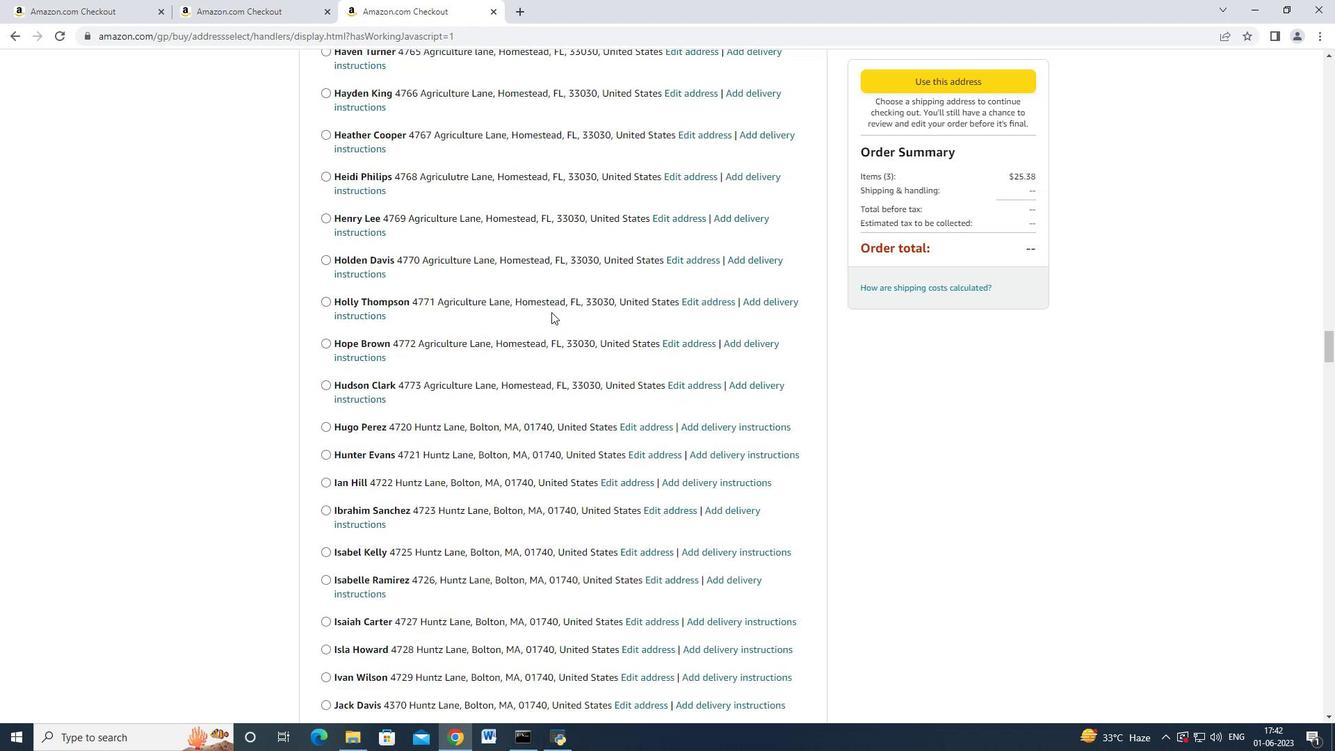 
Action: Mouse scrolled (551, 311) with delta (0, 0)
Screenshot: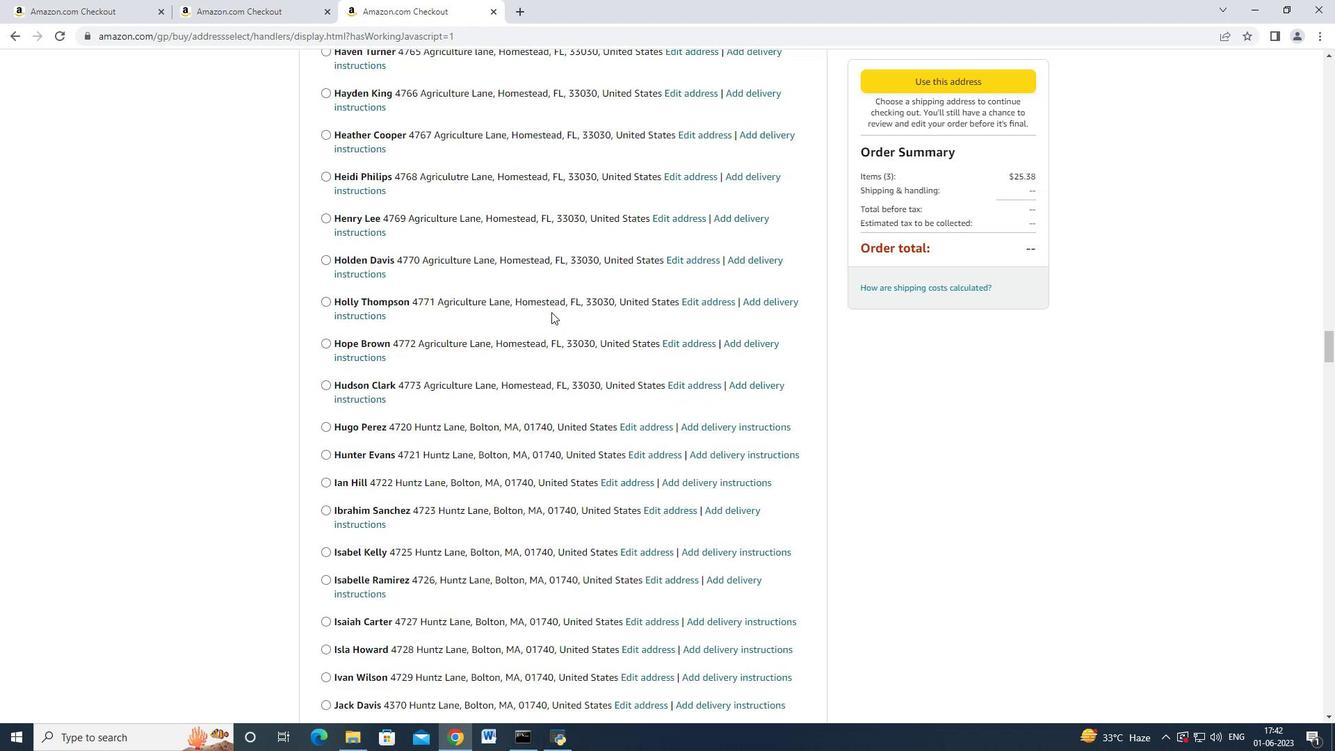 
Action: Mouse scrolled (551, 311) with delta (0, 0)
Screenshot: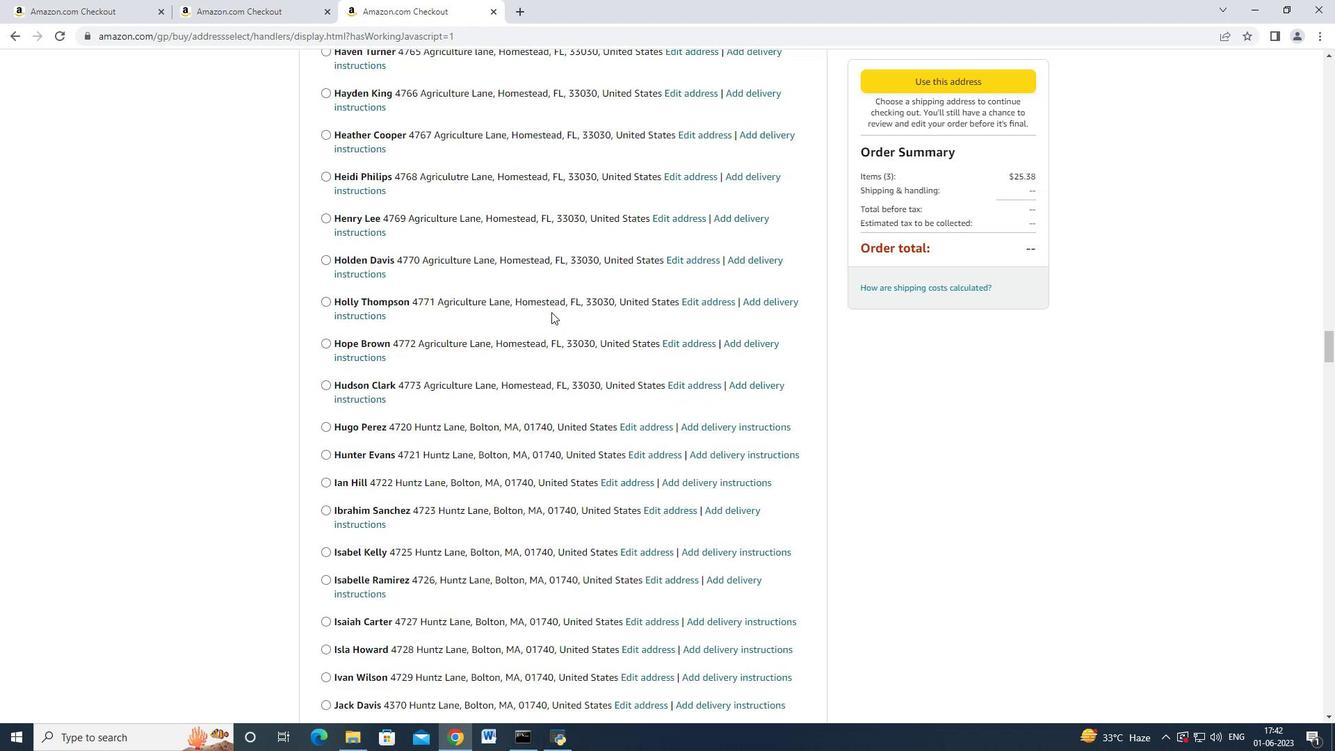 
Action: Mouse scrolled (551, 310) with delta (0, -1)
Screenshot: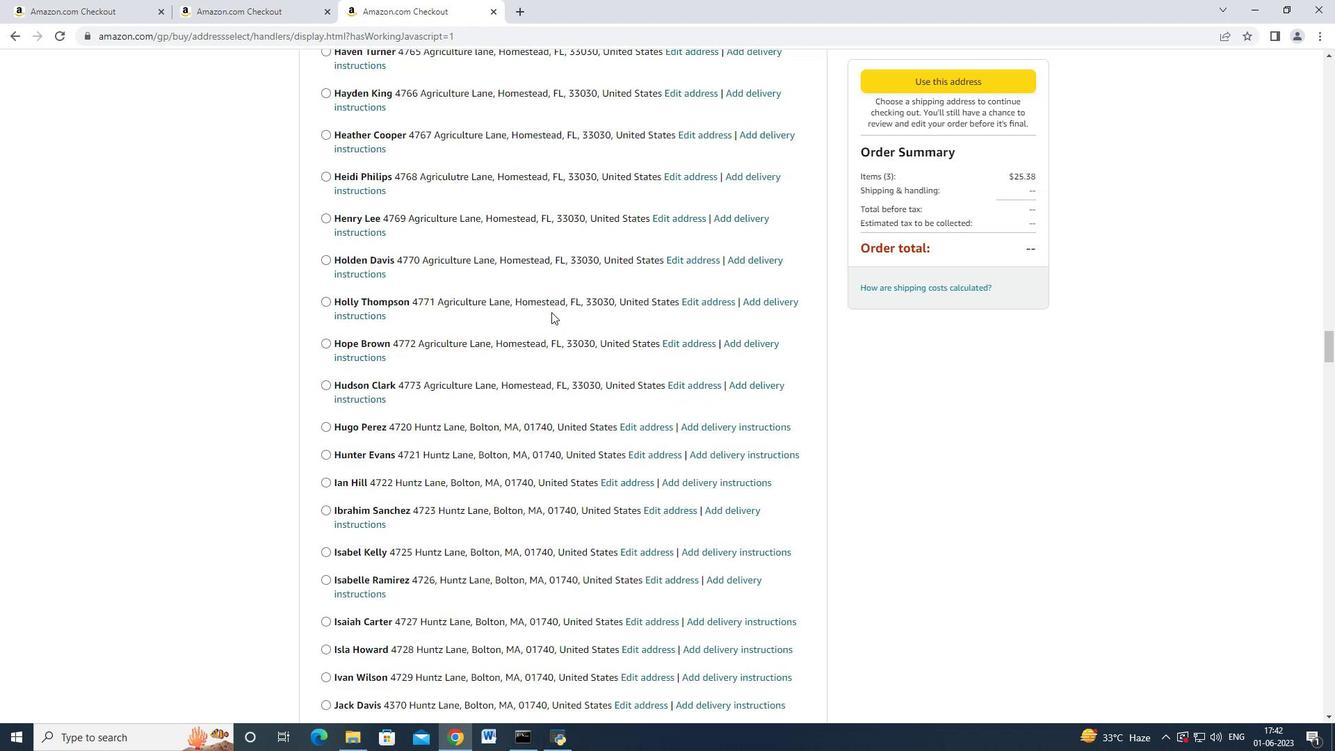 
Action: Mouse scrolled (551, 311) with delta (0, 0)
Screenshot: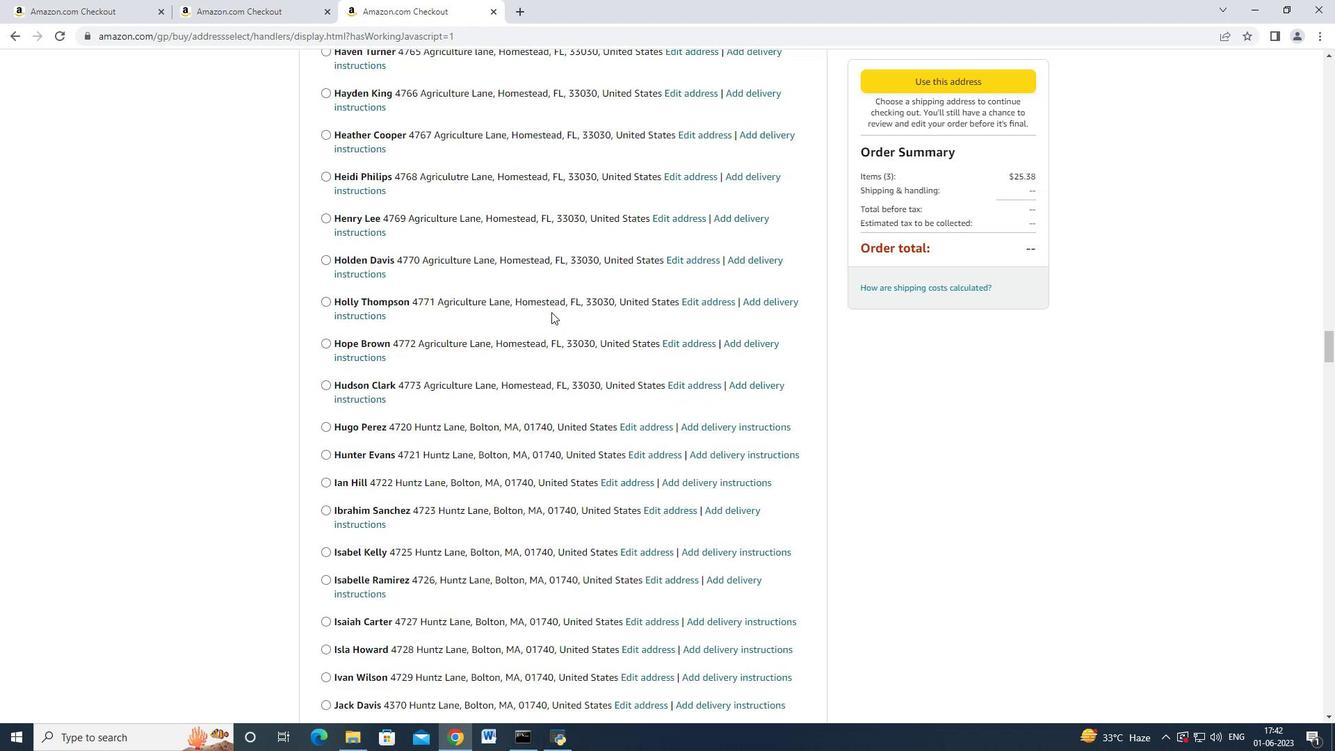 
Action: Mouse scrolled (551, 311) with delta (0, 0)
Screenshot: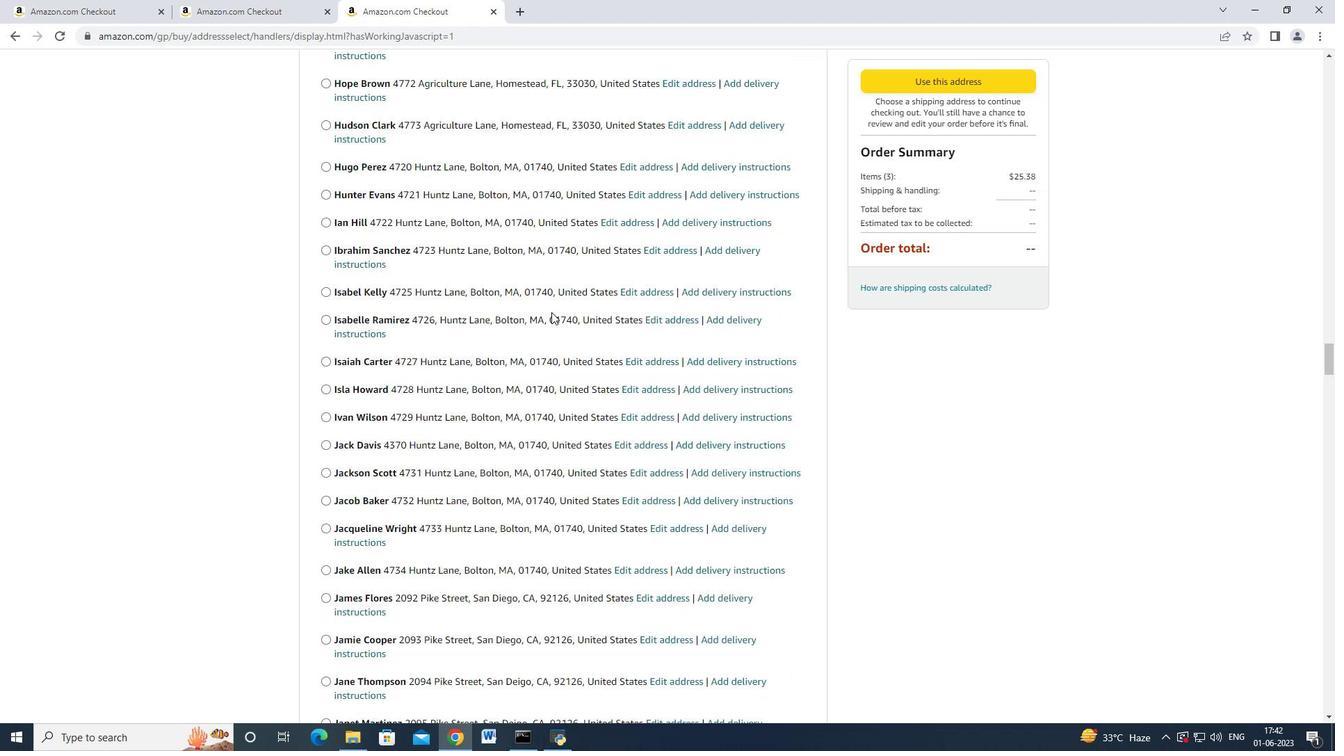 
Action: Mouse scrolled (551, 311) with delta (0, 0)
Screenshot: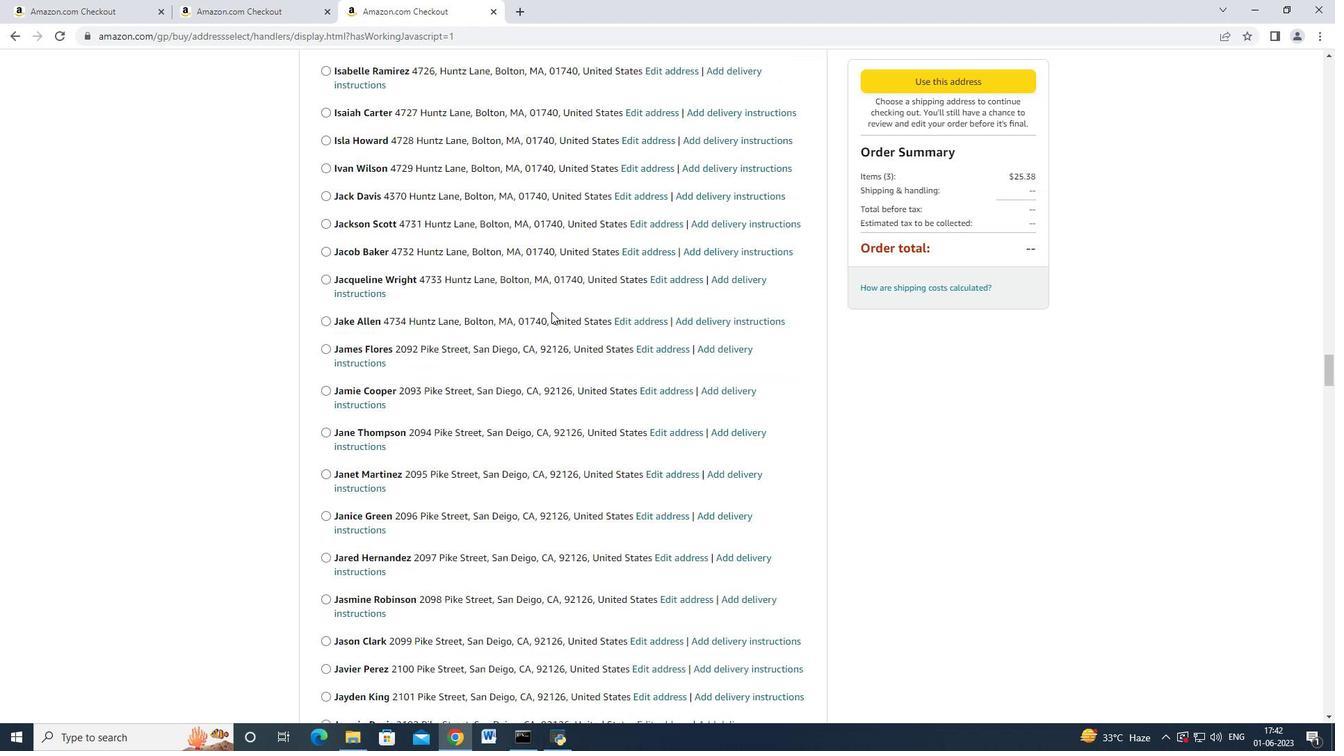 
Action: Mouse scrolled (551, 311) with delta (0, 0)
Screenshot: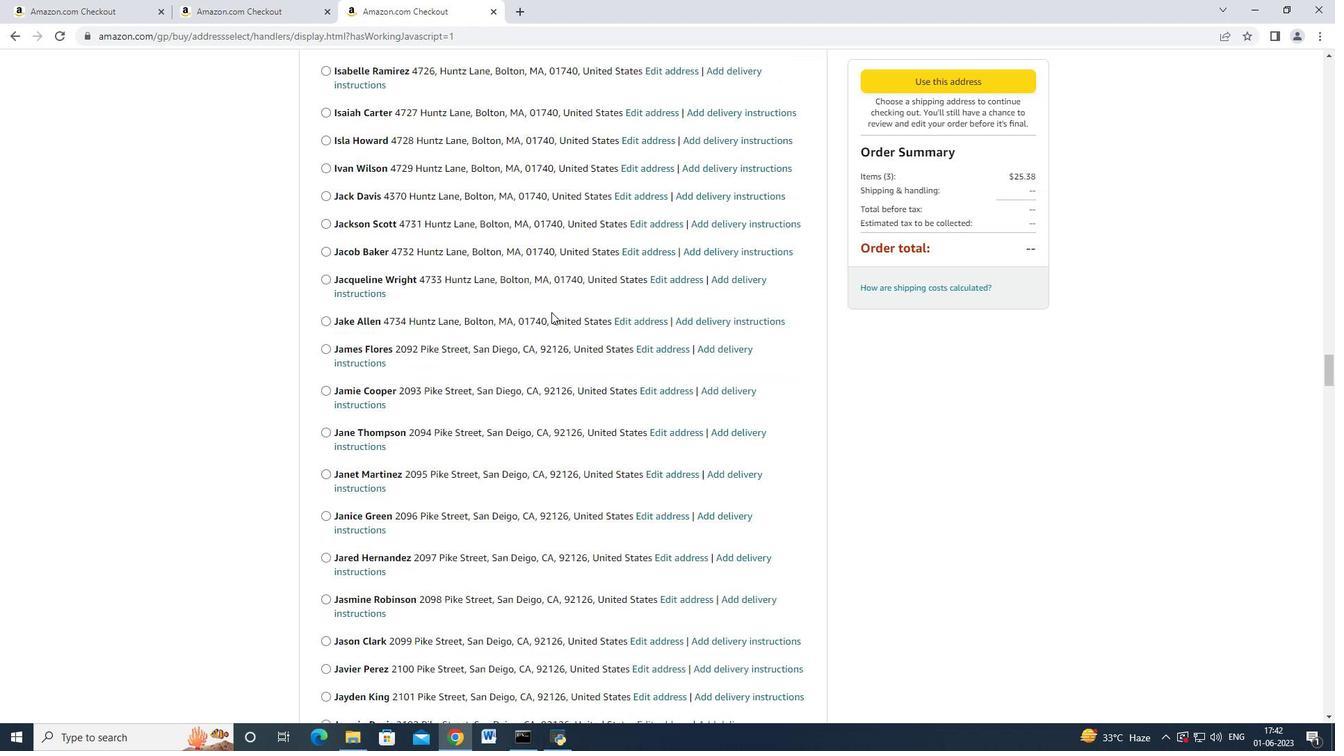 
Action: Mouse scrolled (551, 310) with delta (0, -1)
Screenshot: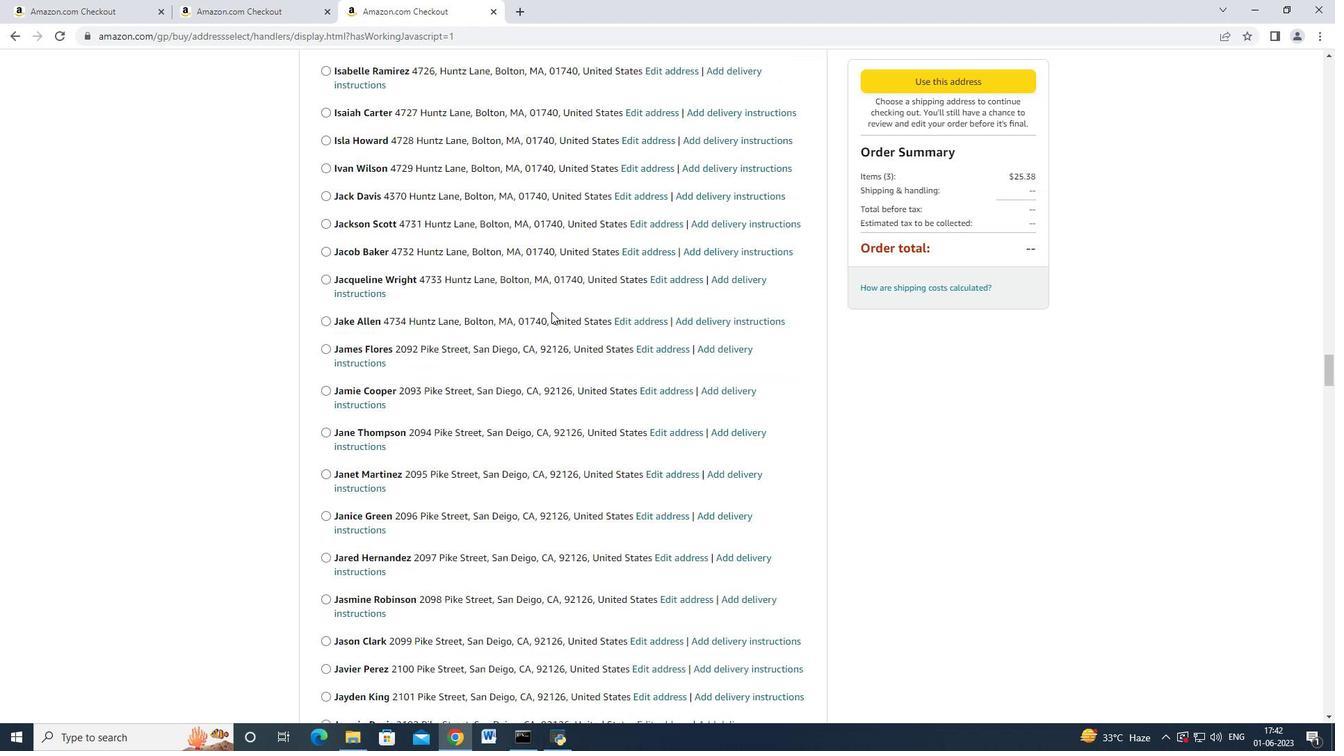 
Action: Mouse scrolled (551, 310) with delta (0, -1)
Screenshot: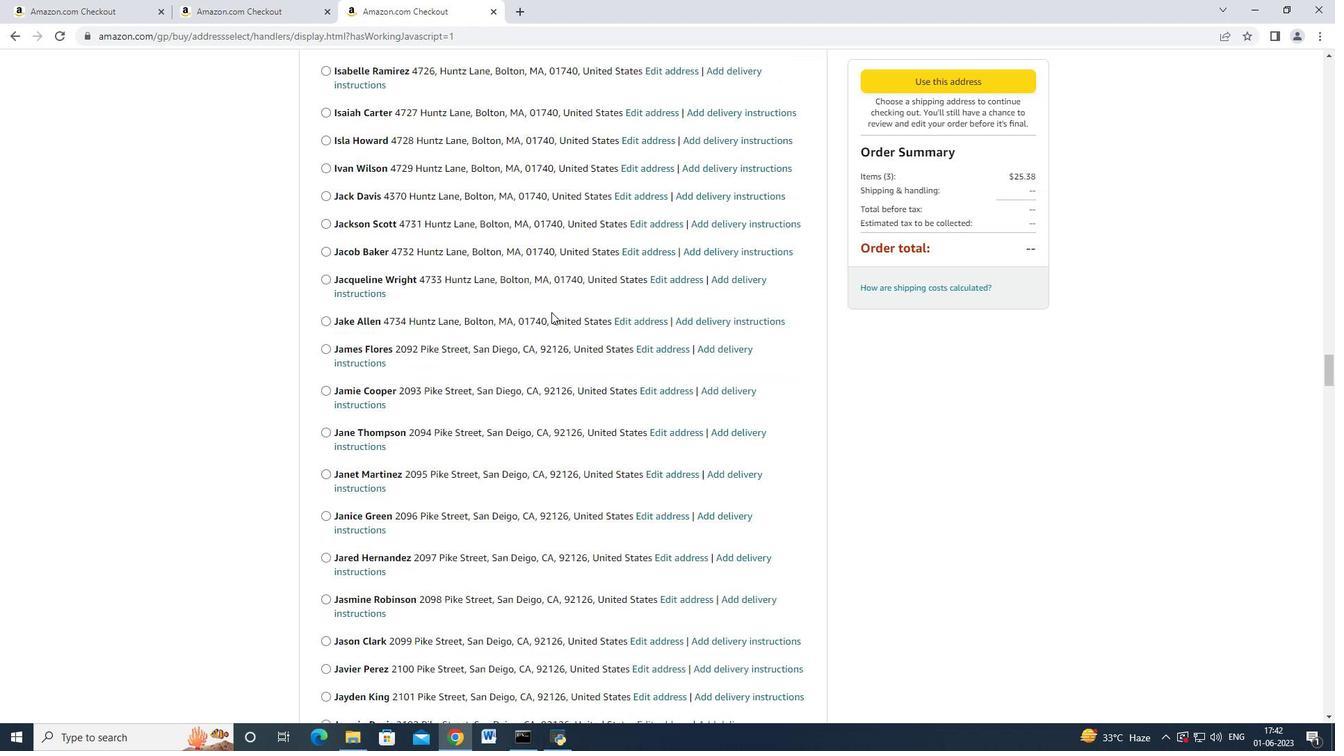 
Action: Mouse scrolled (551, 311) with delta (0, 0)
Screenshot: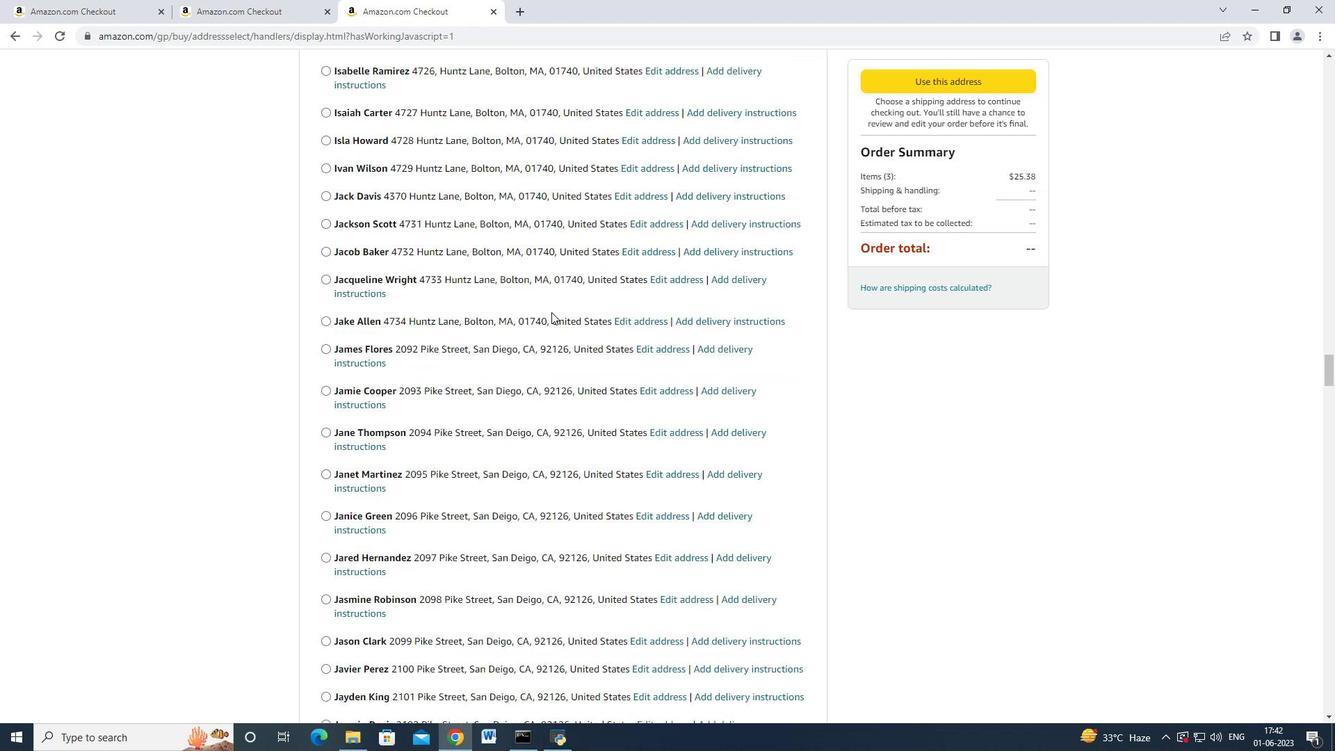 
Action: Mouse scrolled (551, 311) with delta (0, 0)
Screenshot: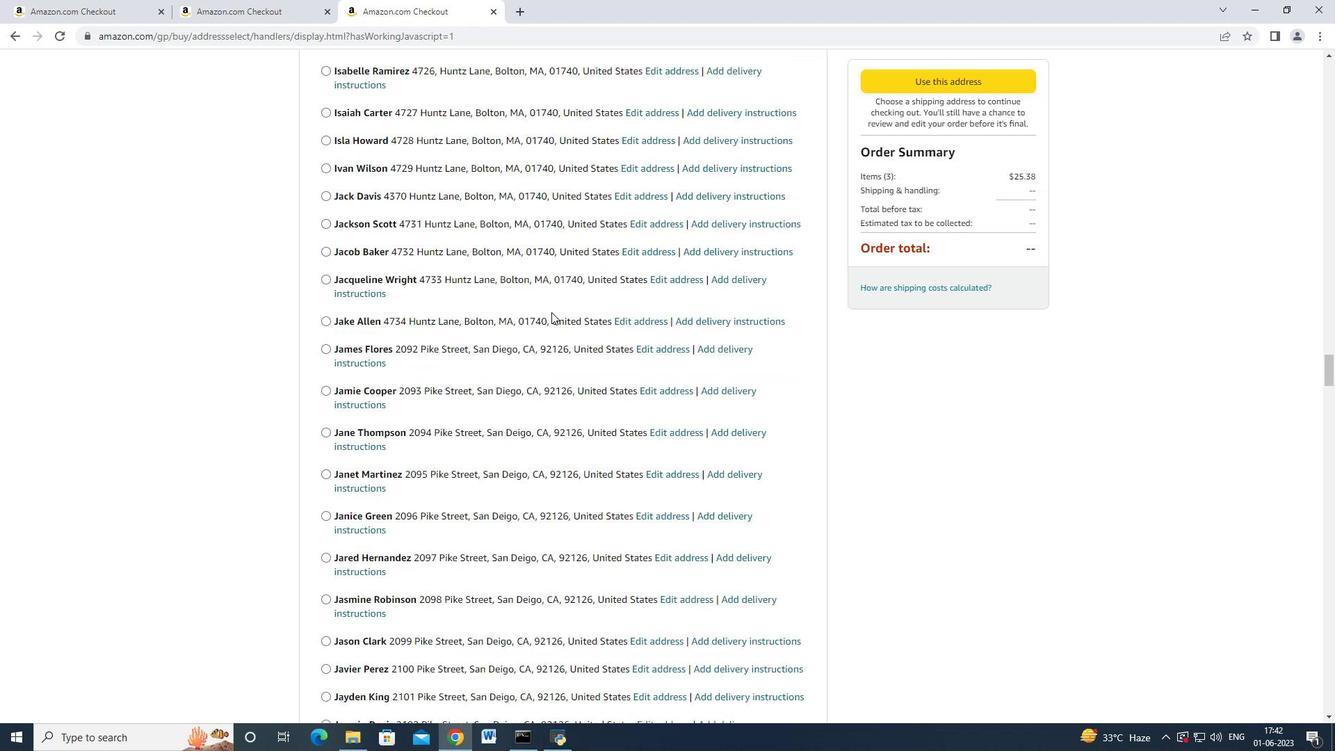 
Action: Mouse scrolled (551, 311) with delta (0, 0)
Screenshot: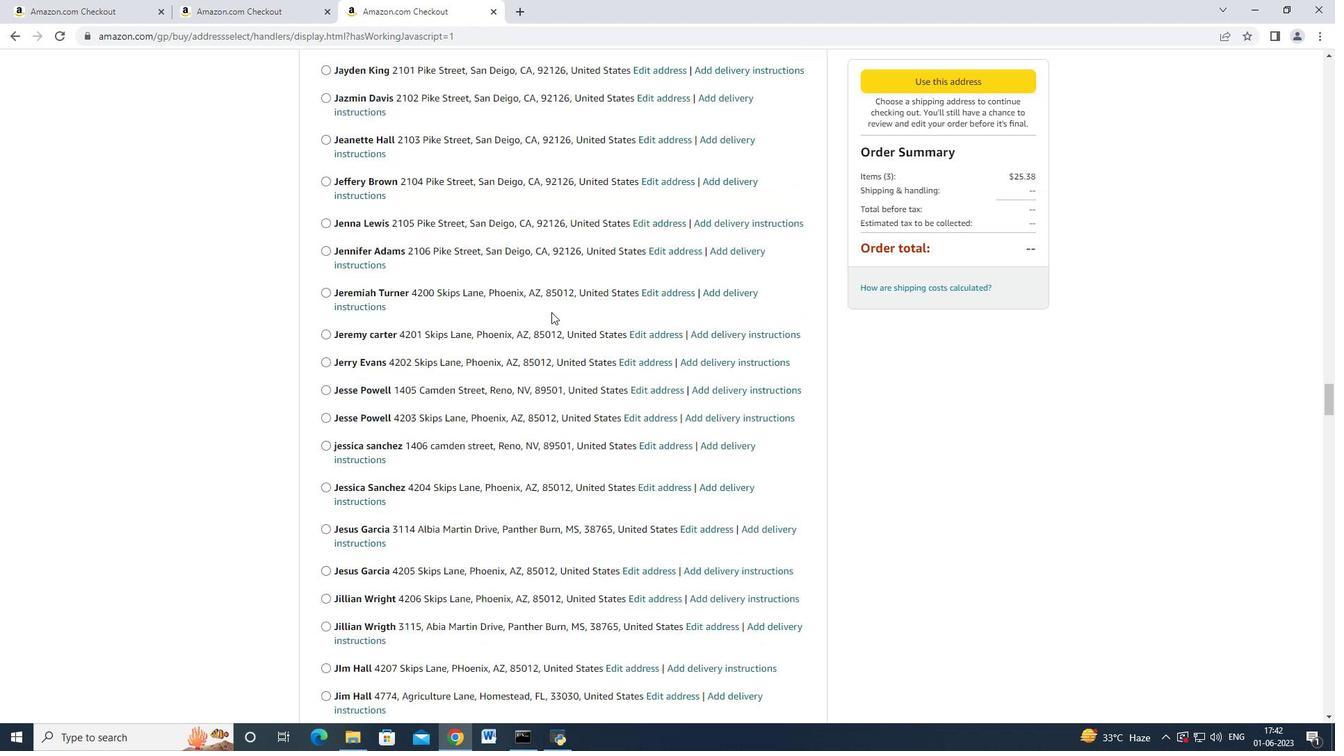 
Action: Mouse scrolled (551, 311) with delta (0, 0)
Screenshot: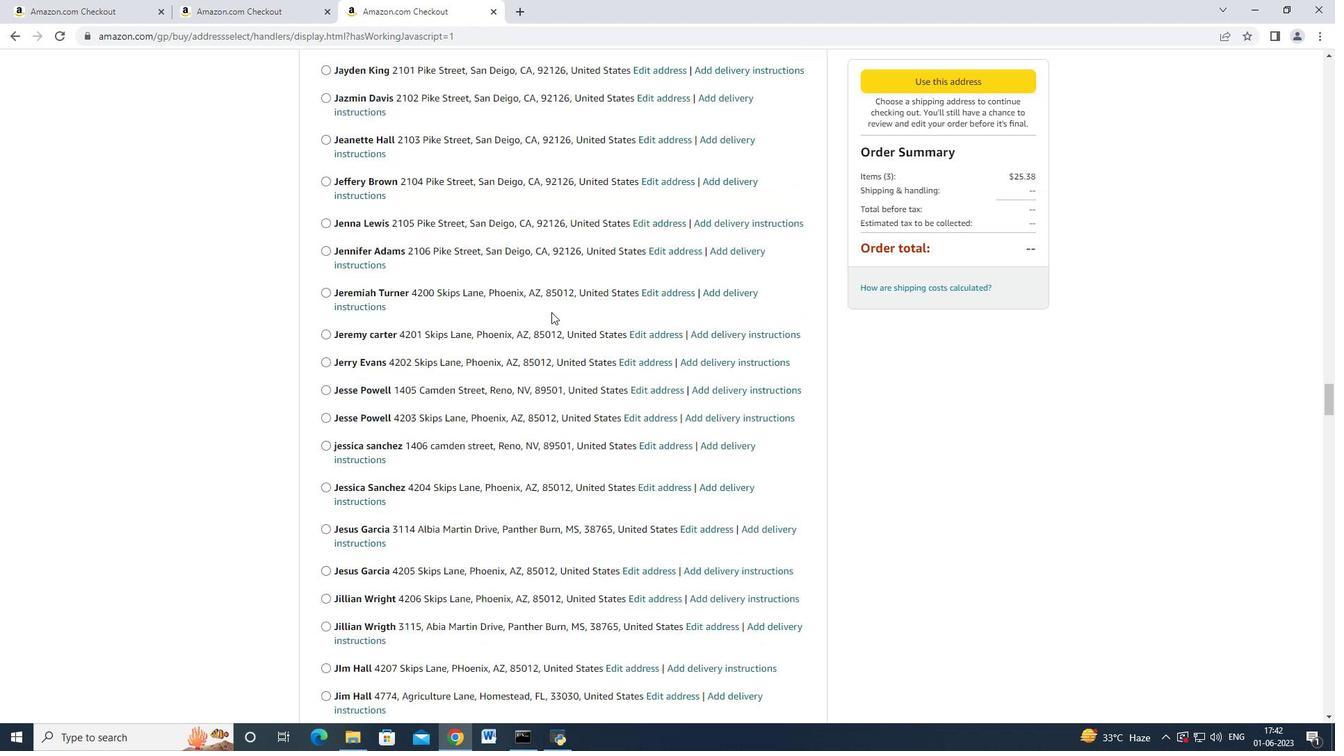 
Action: Mouse scrolled (551, 311) with delta (0, 0)
Screenshot: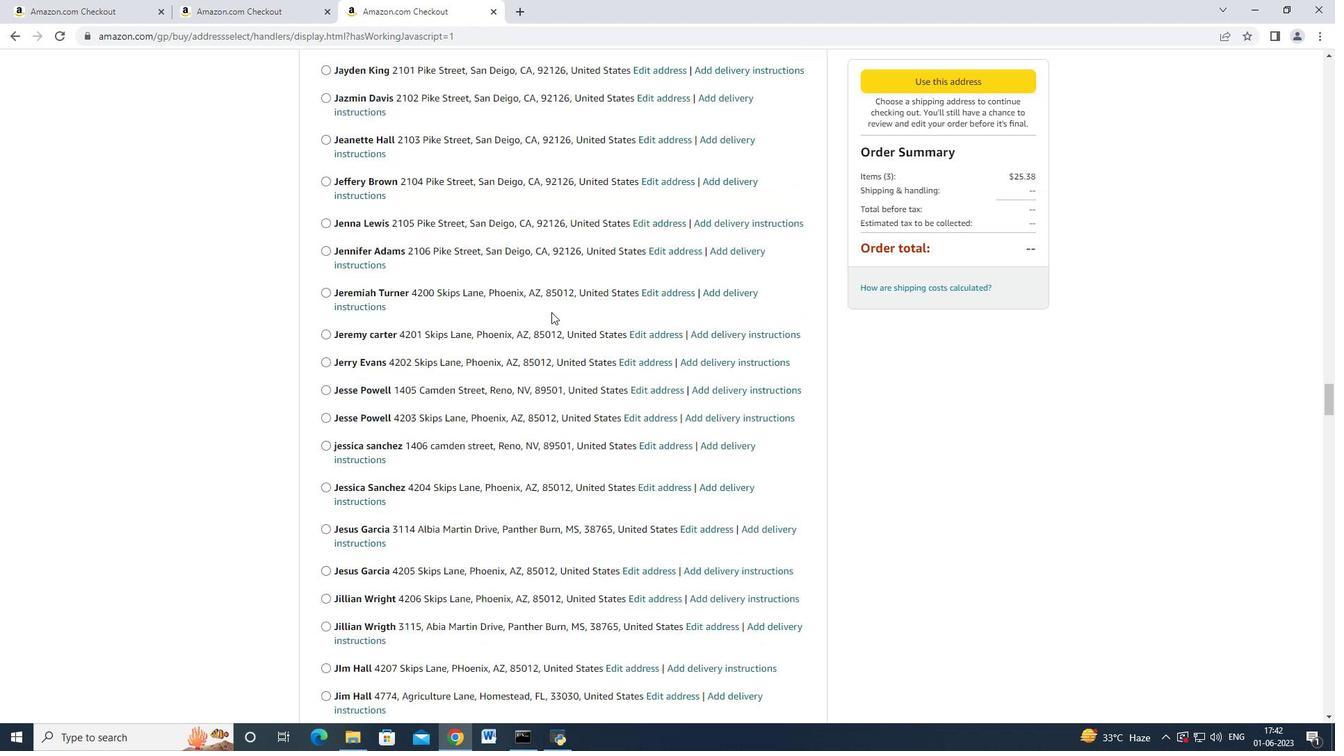 
Action: Mouse scrolled (551, 311) with delta (0, 0)
Screenshot: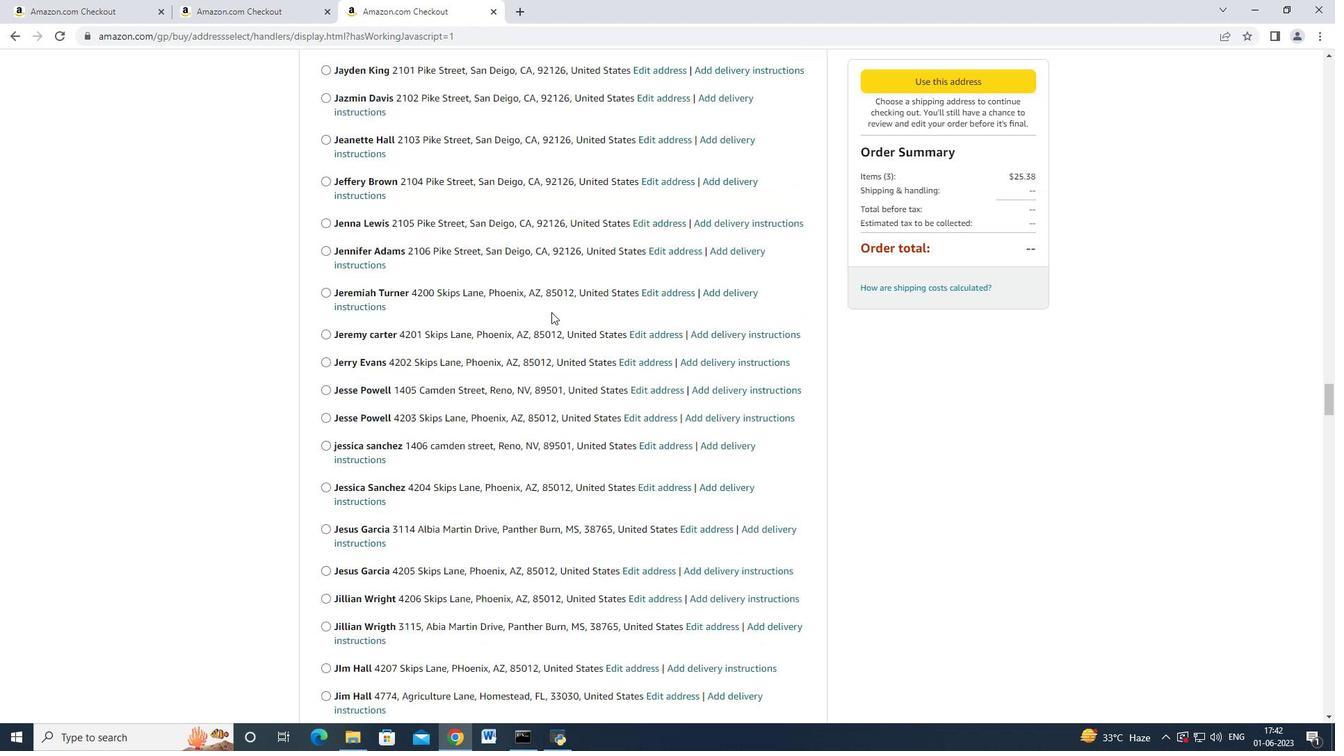 
Action: Mouse scrolled (551, 310) with delta (0, -1)
Screenshot: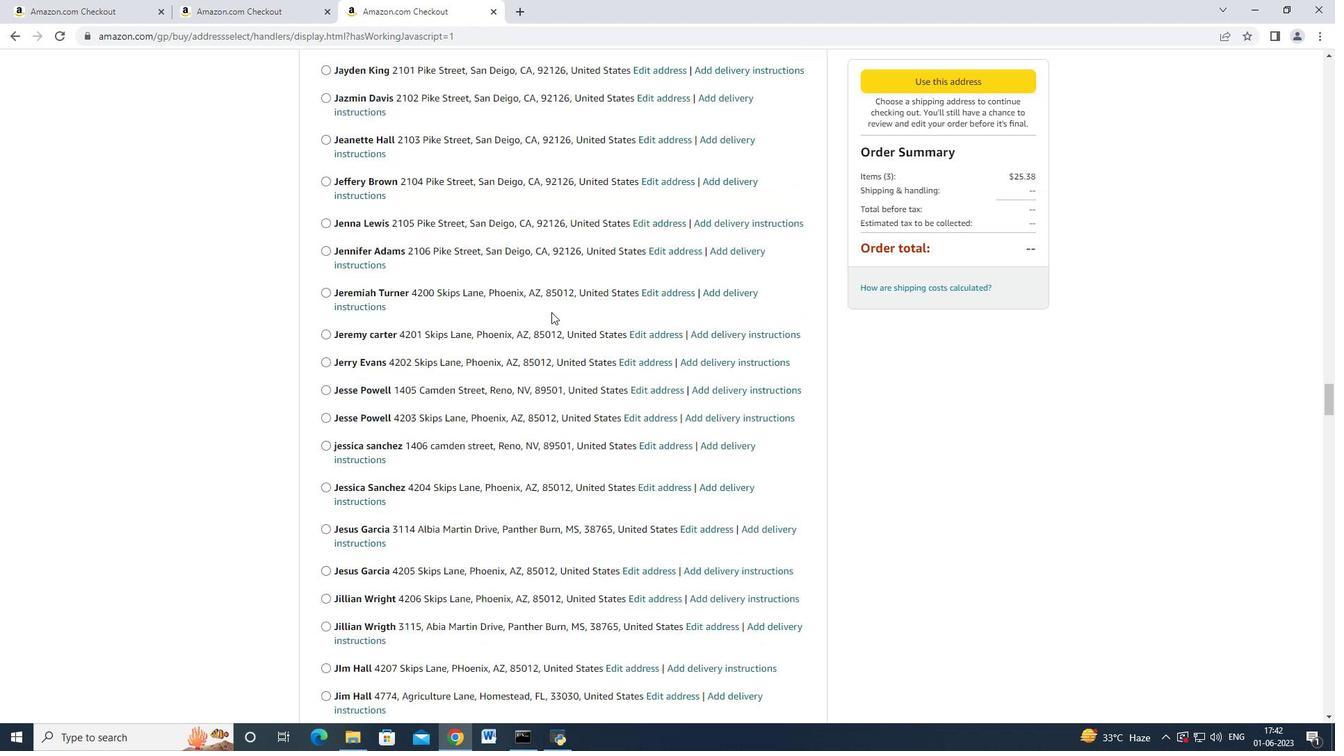 
Action: Mouse scrolled (551, 310) with delta (0, -1)
Screenshot: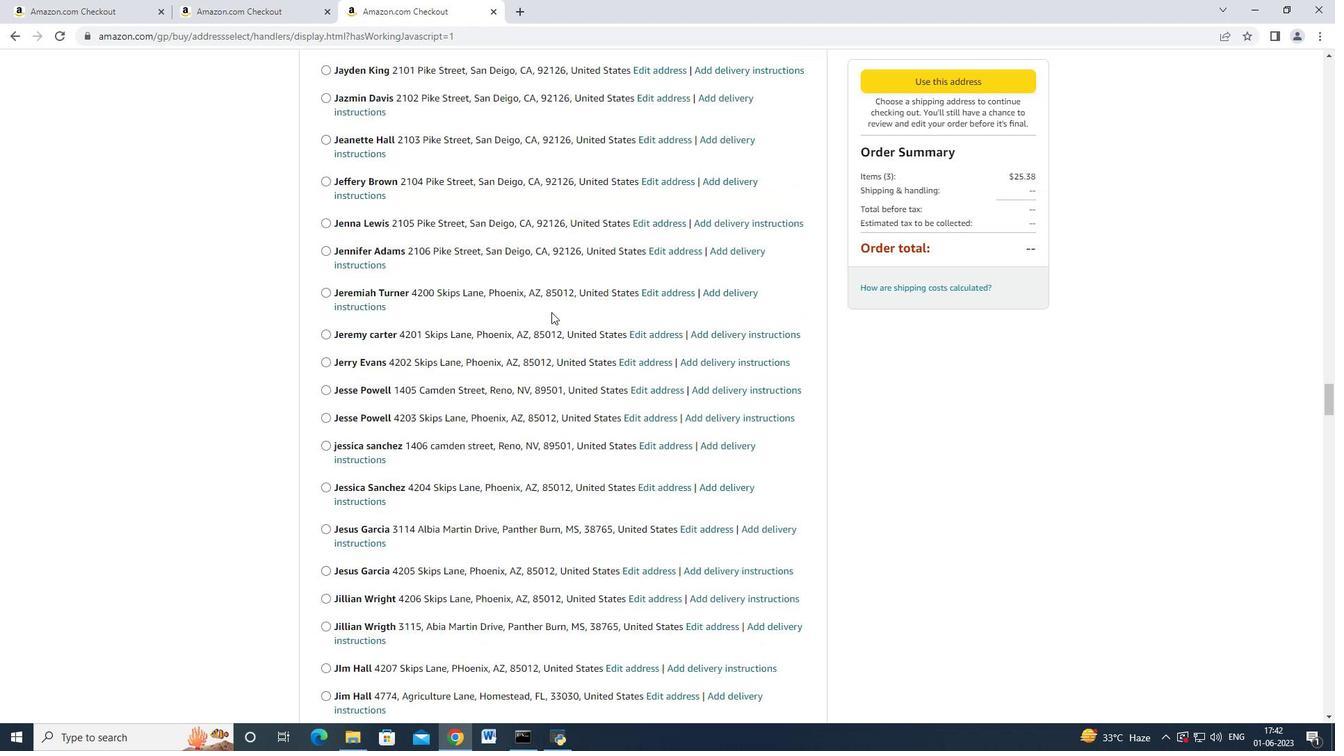 
Action: Mouse scrolled (551, 311) with delta (0, 0)
Screenshot: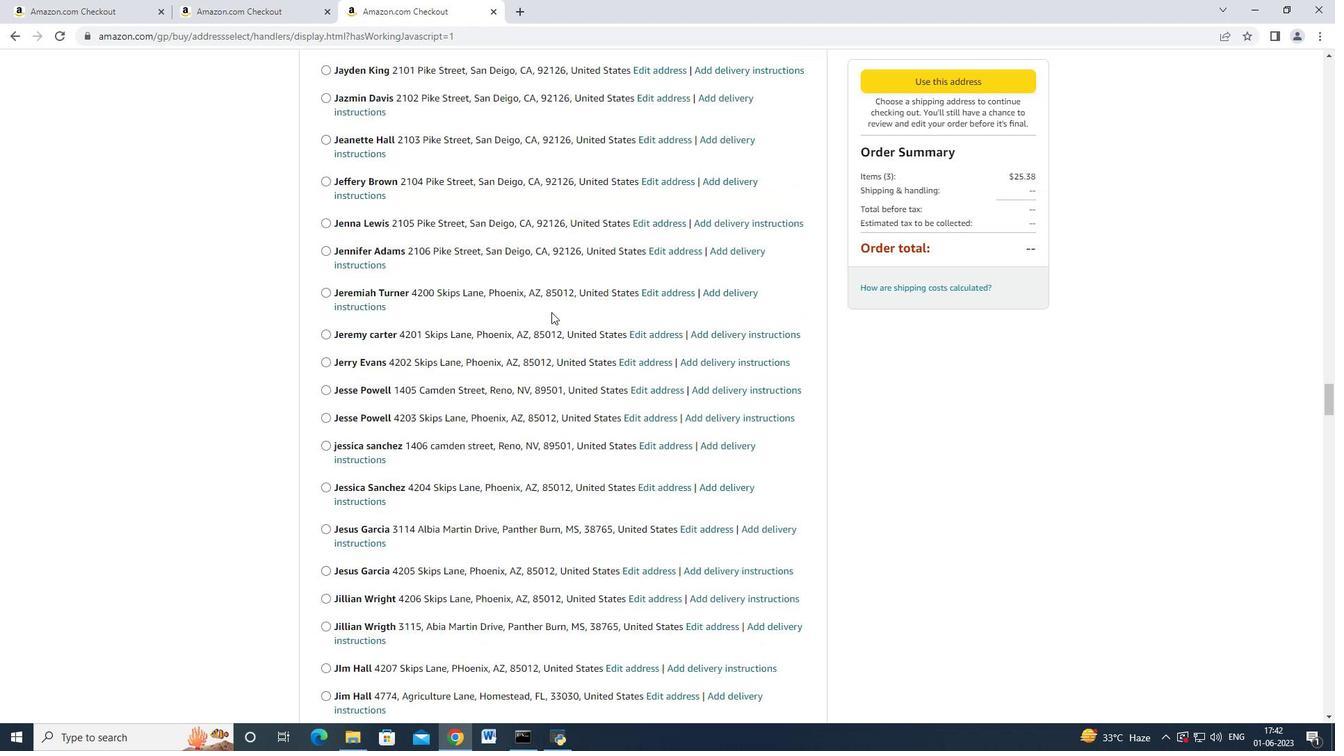
Action: Mouse moved to (550, 312)
Screenshot: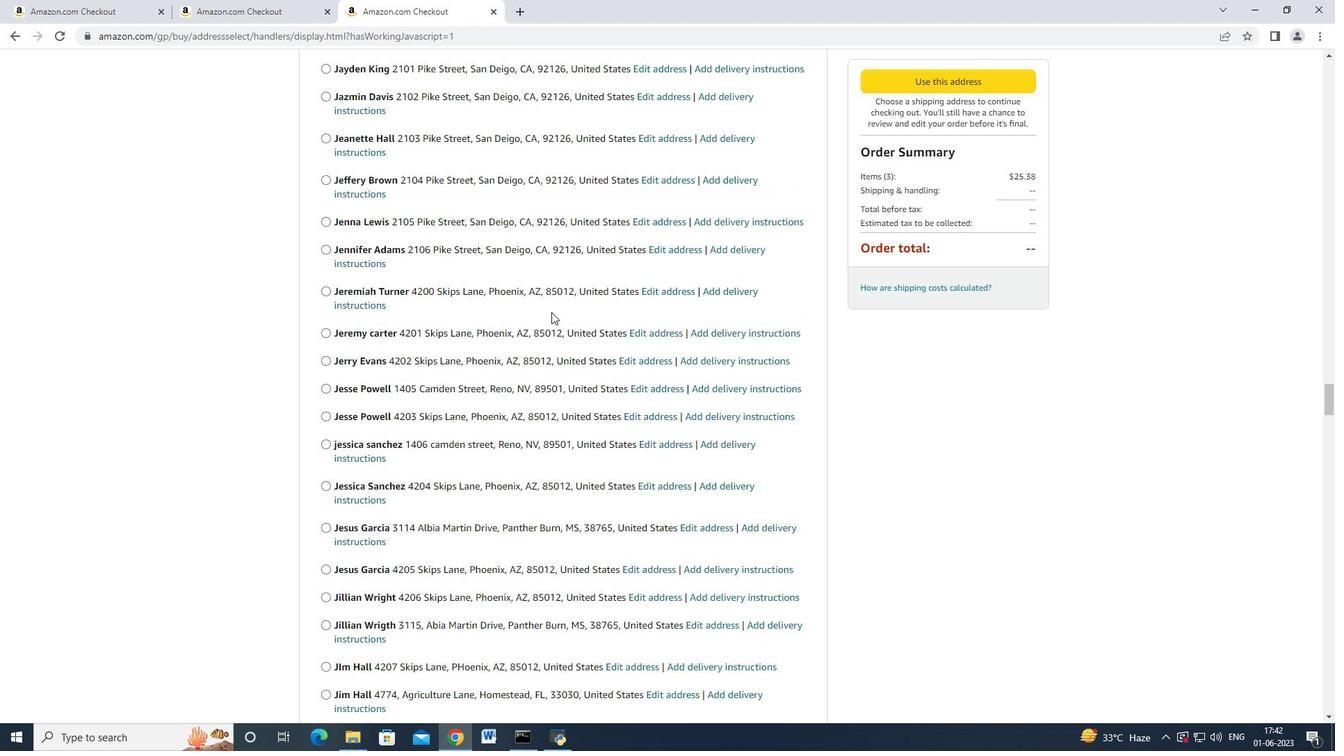 
Action: Mouse scrolled (550, 311) with delta (0, 0)
Screenshot: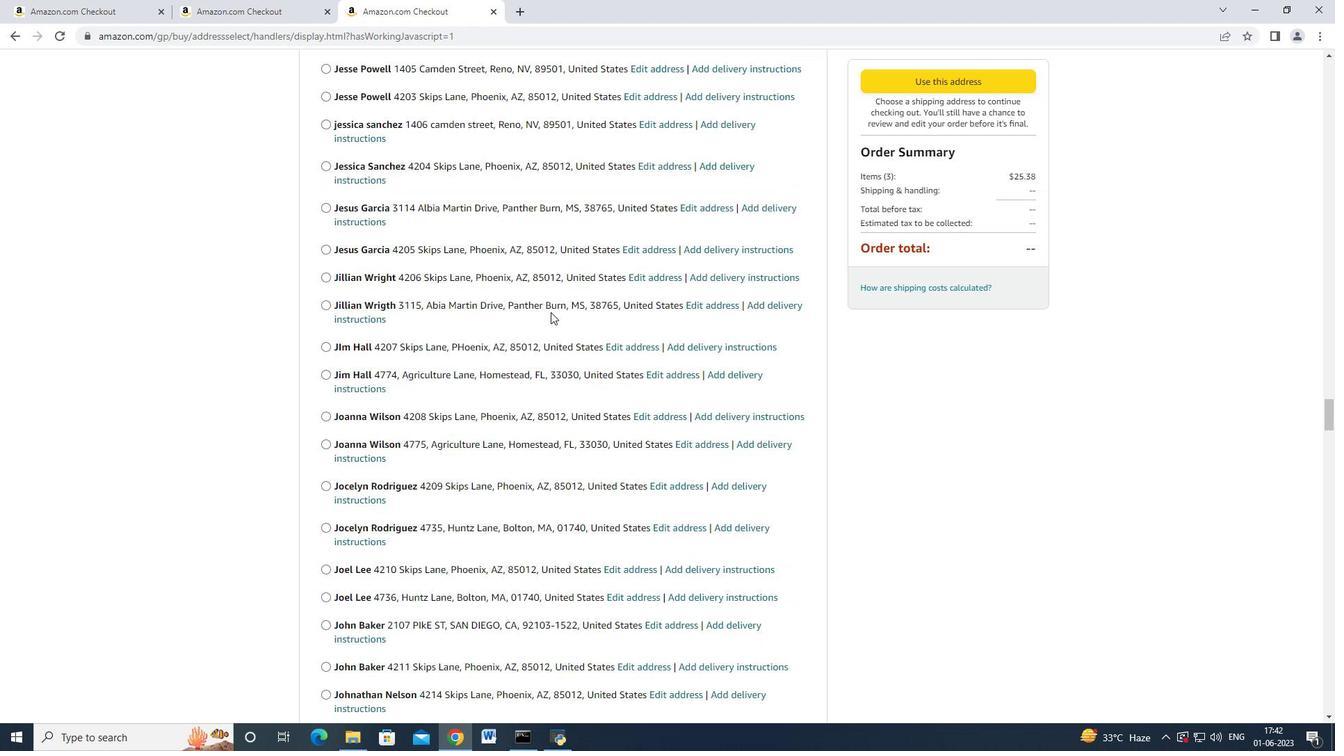 
Action: Mouse scrolled (550, 310) with delta (0, -1)
Screenshot: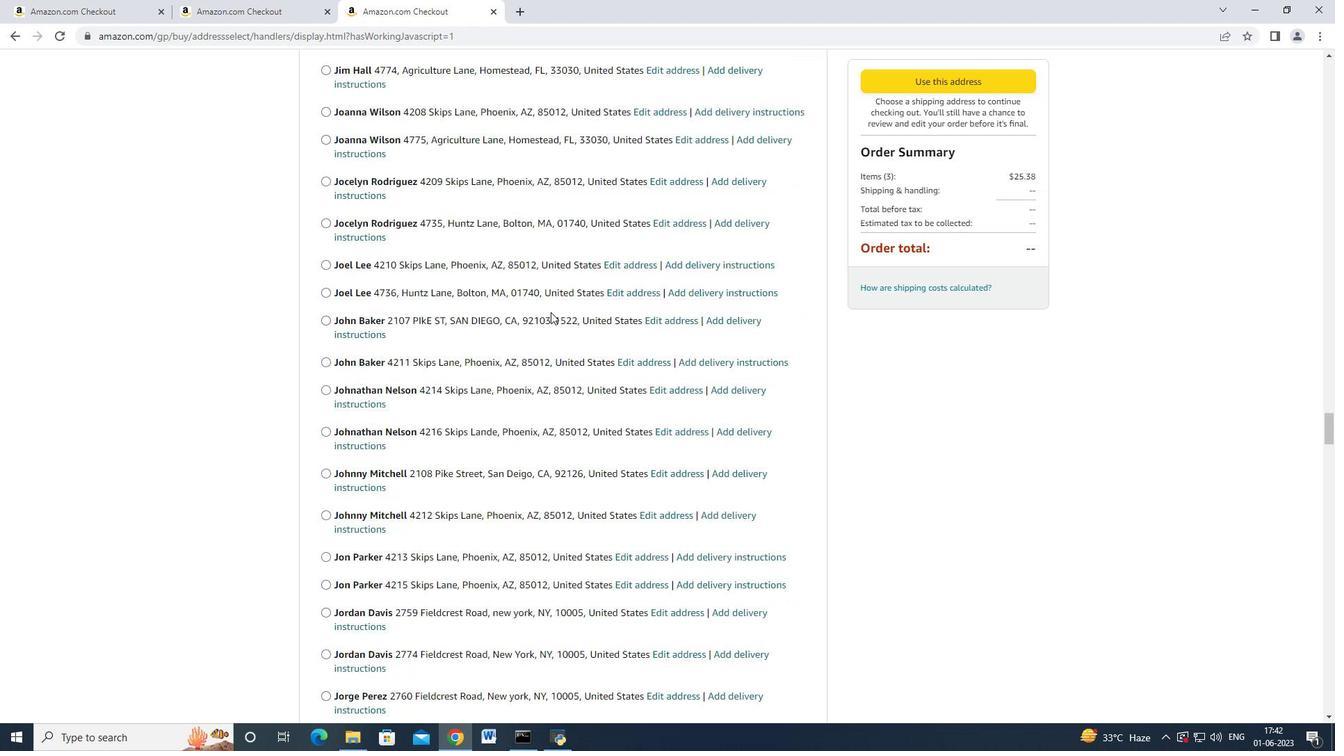 
Action: Mouse scrolled (550, 311) with delta (0, 0)
Screenshot: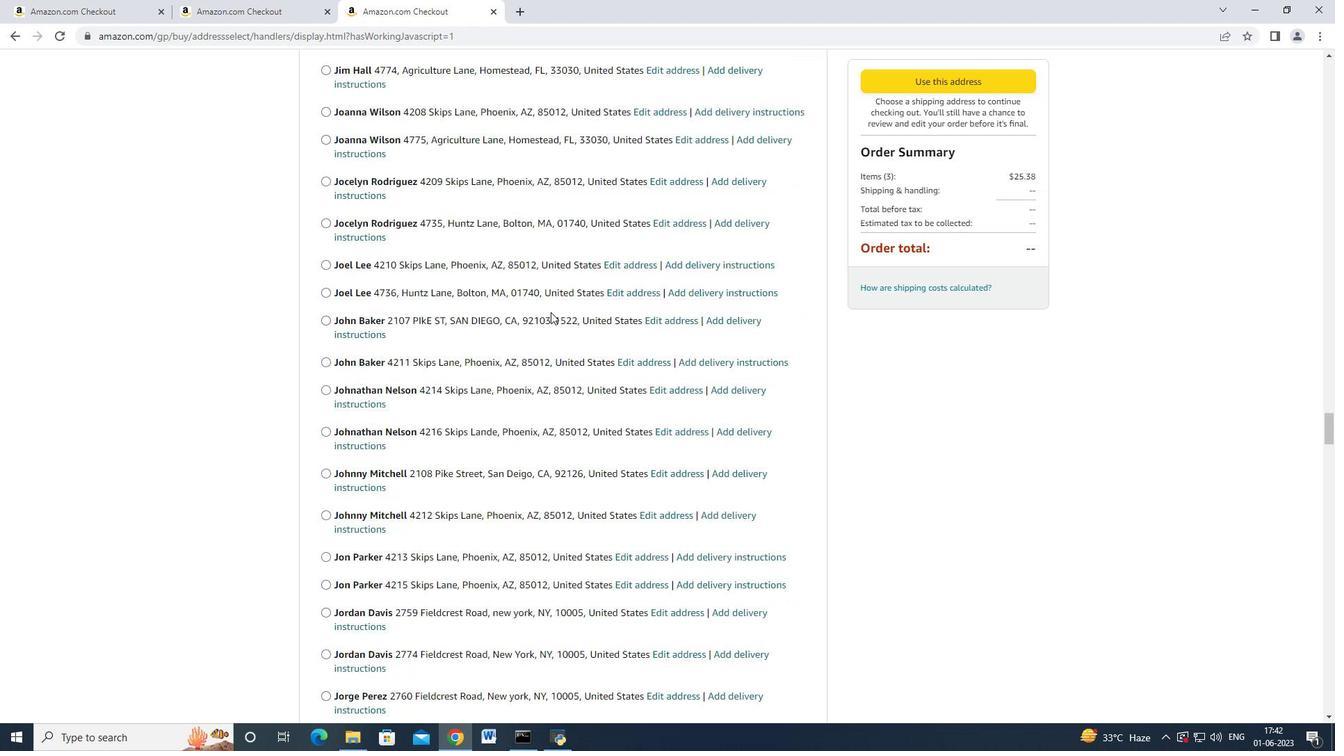 
Action: Mouse scrolled (550, 311) with delta (0, 0)
Screenshot: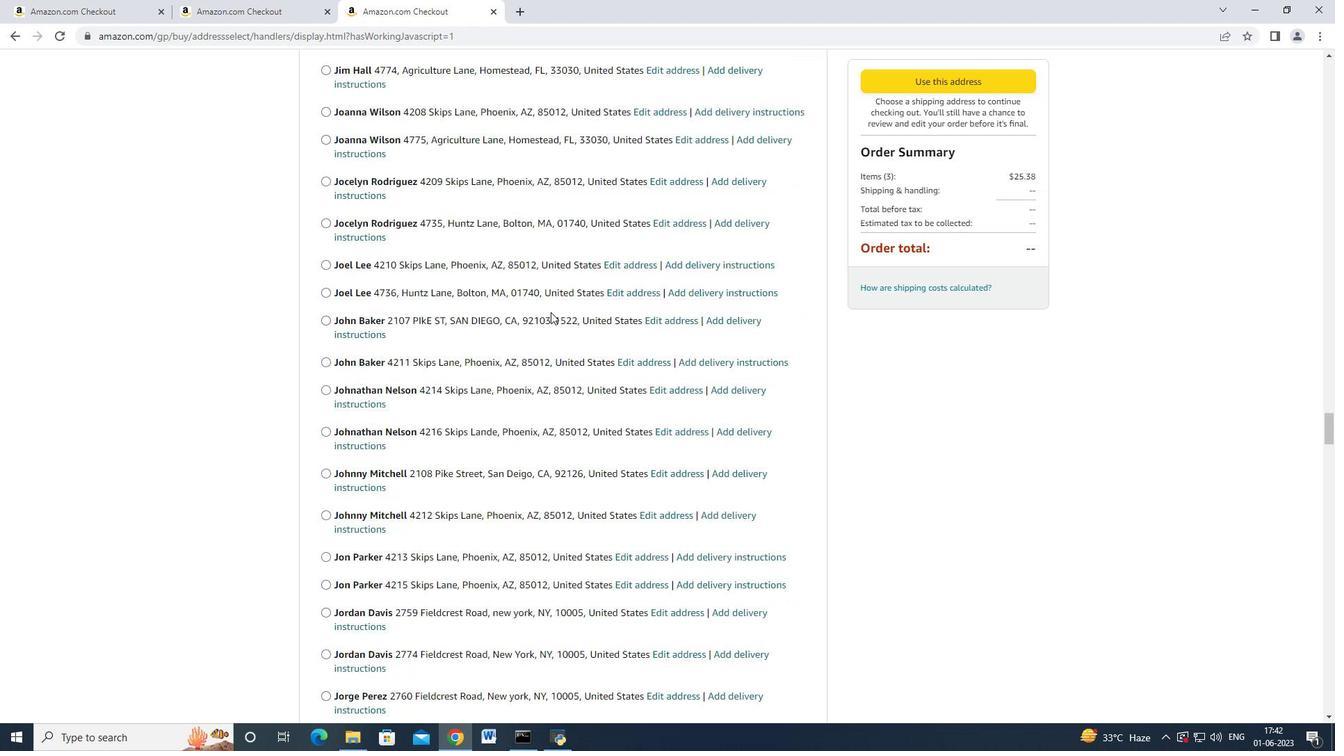 
Action: Mouse scrolled (550, 310) with delta (0, -1)
Screenshot: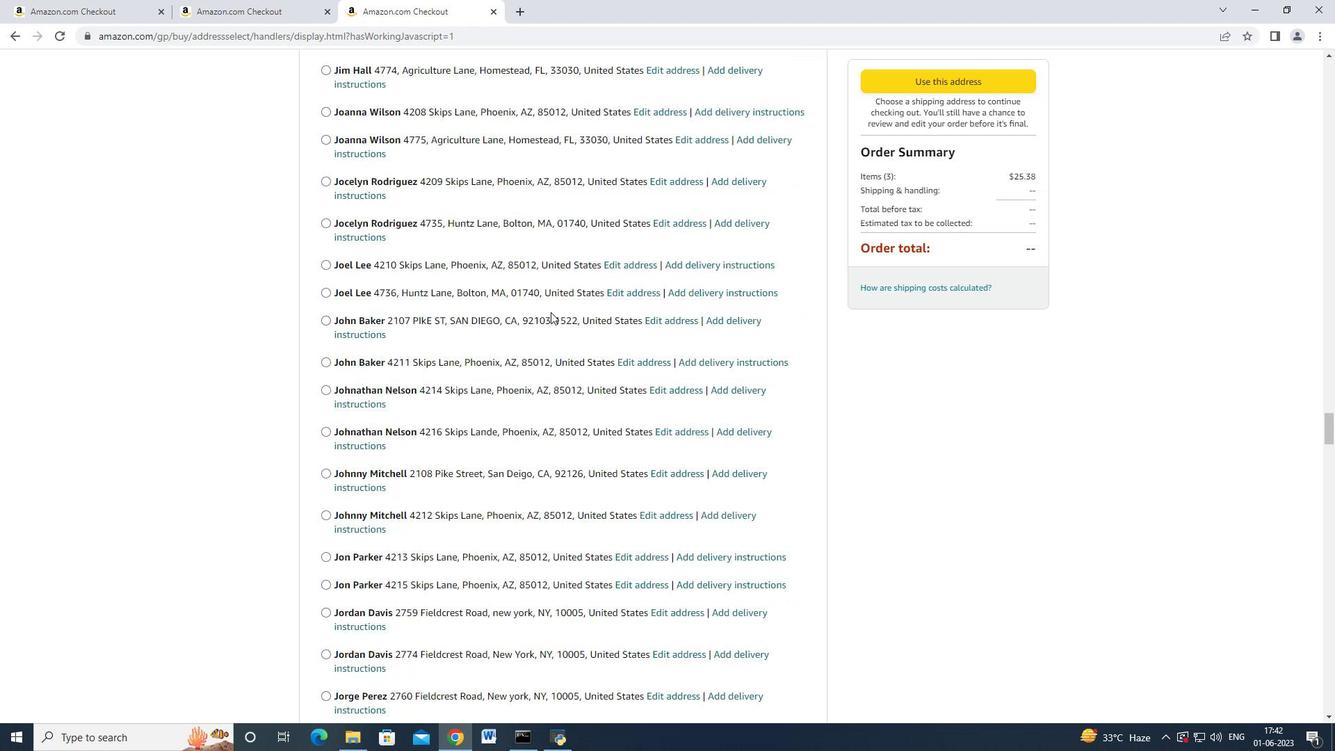 
Action: Mouse moved to (549, 312)
Screenshot: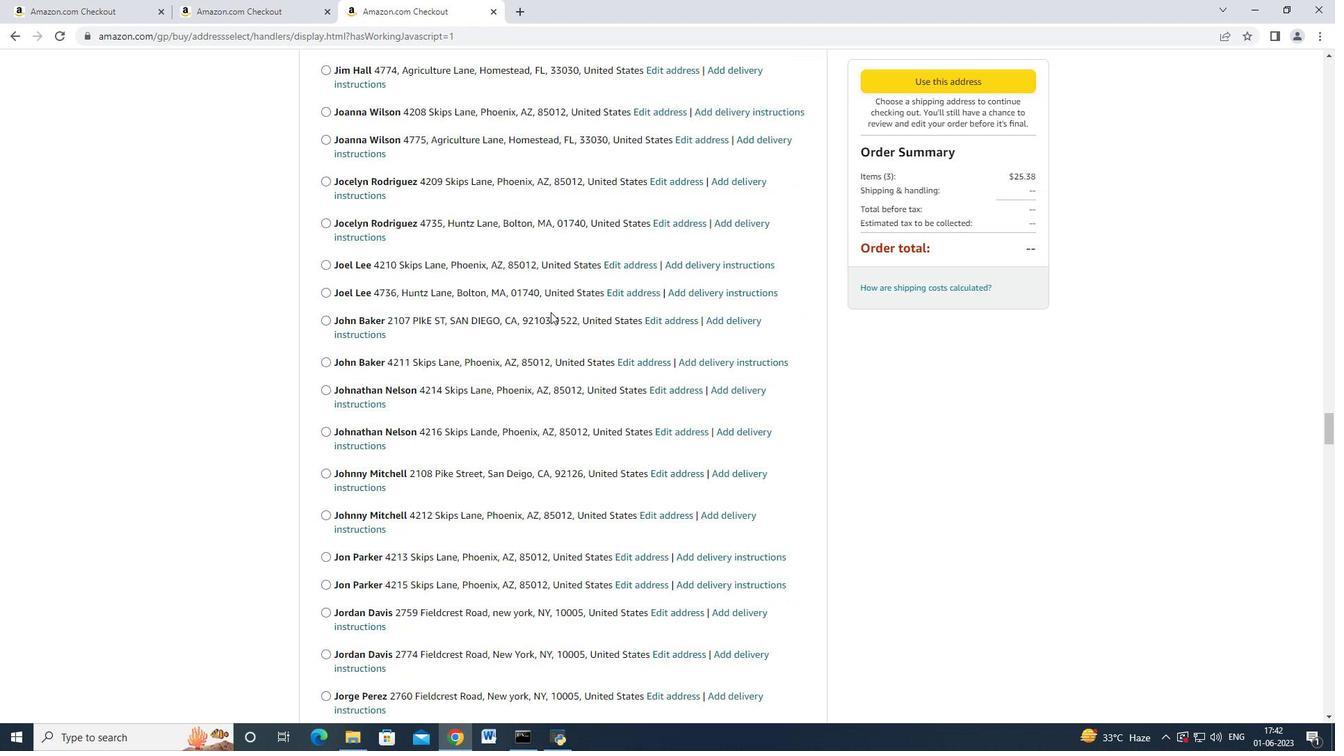 
Action: Mouse scrolled (549, 311) with delta (0, 0)
Screenshot: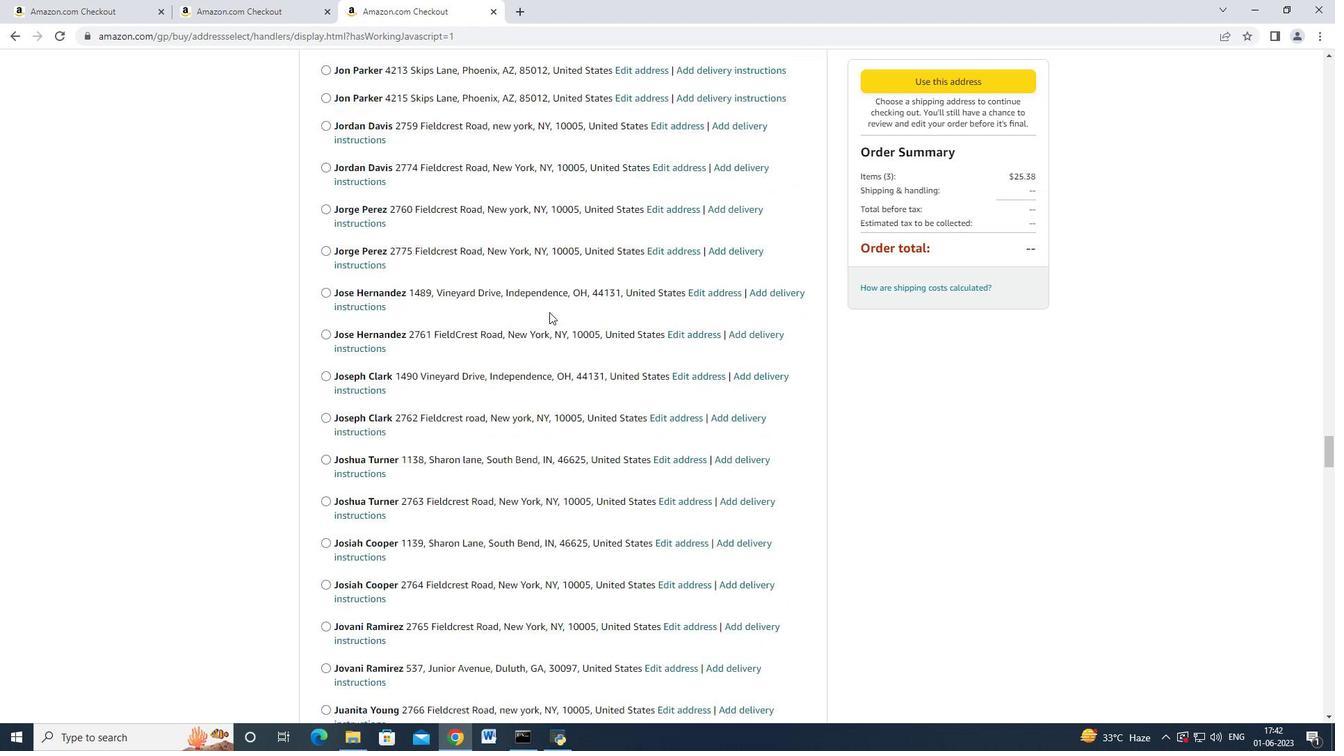 
Action: Mouse scrolled (549, 311) with delta (0, 0)
Screenshot: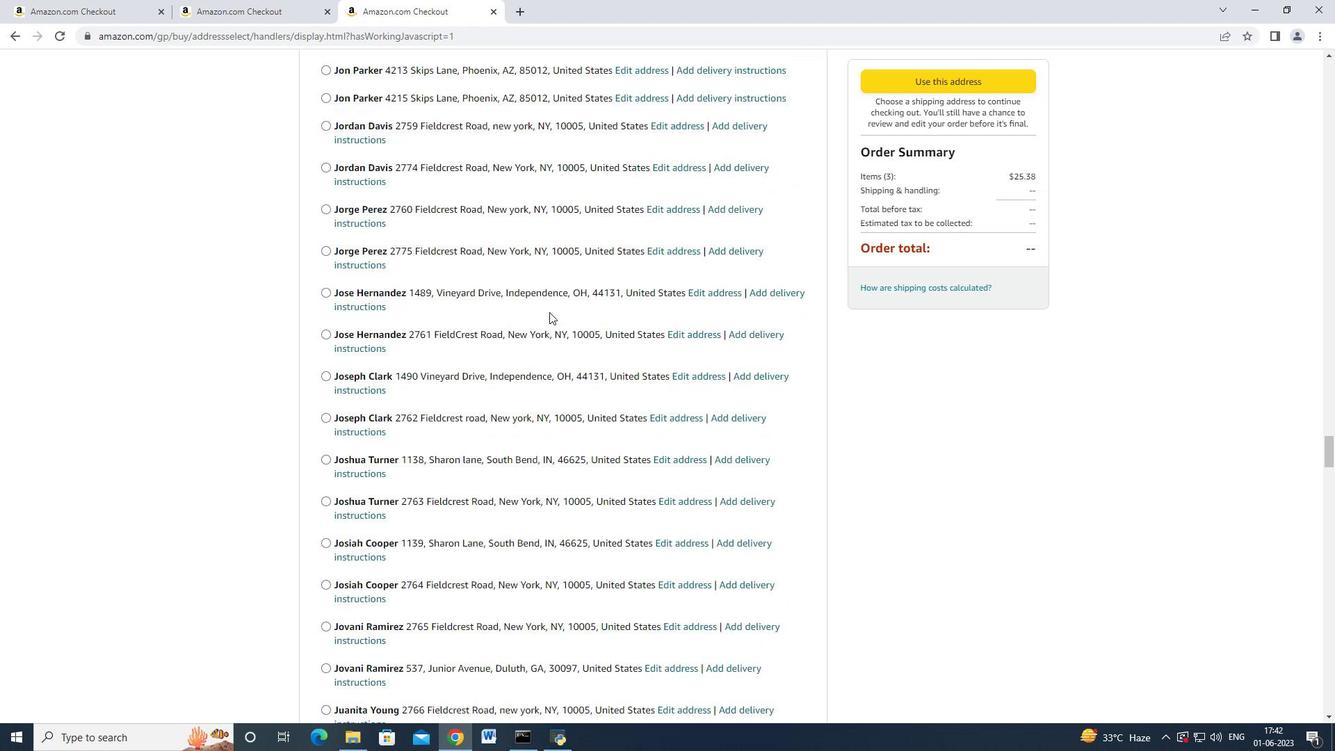 
Action: Mouse scrolled (549, 311) with delta (0, 0)
Screenshot: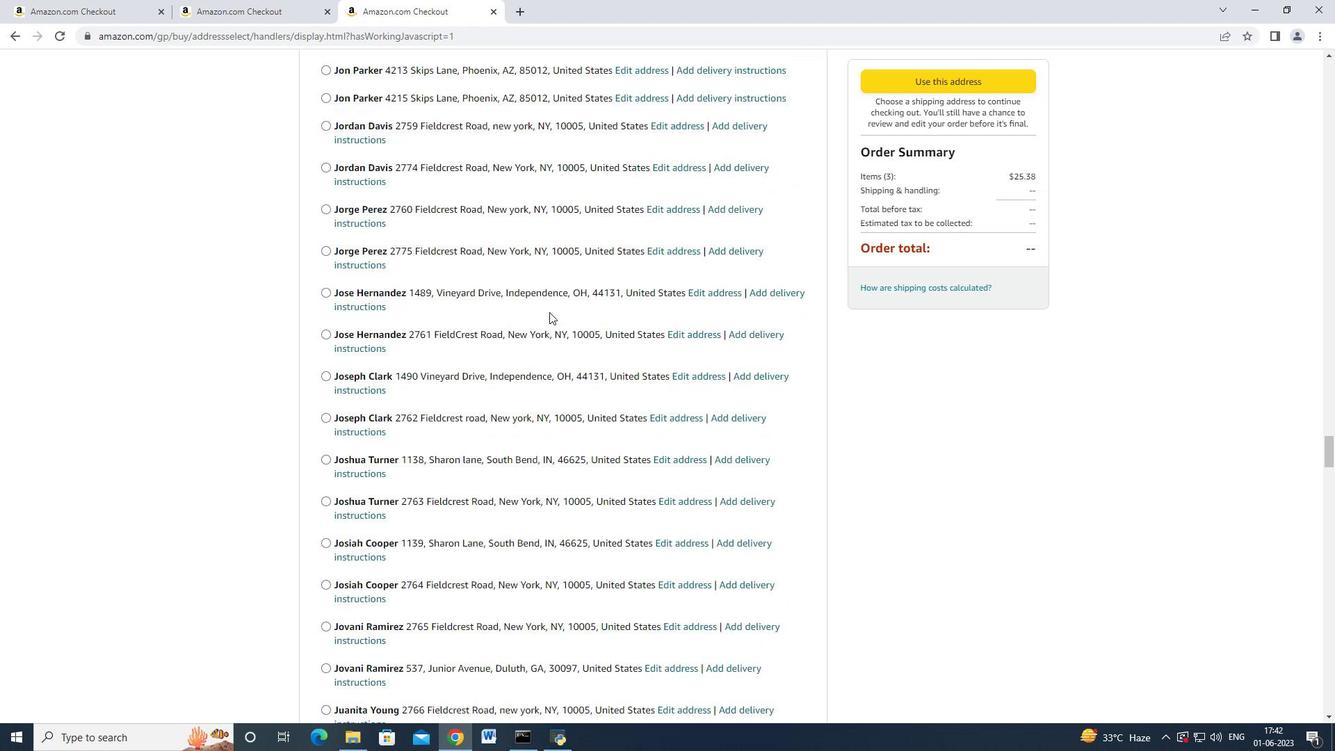 
Action: Mouse scrolled (549, 310) with delta (0, -1)
Screenshot: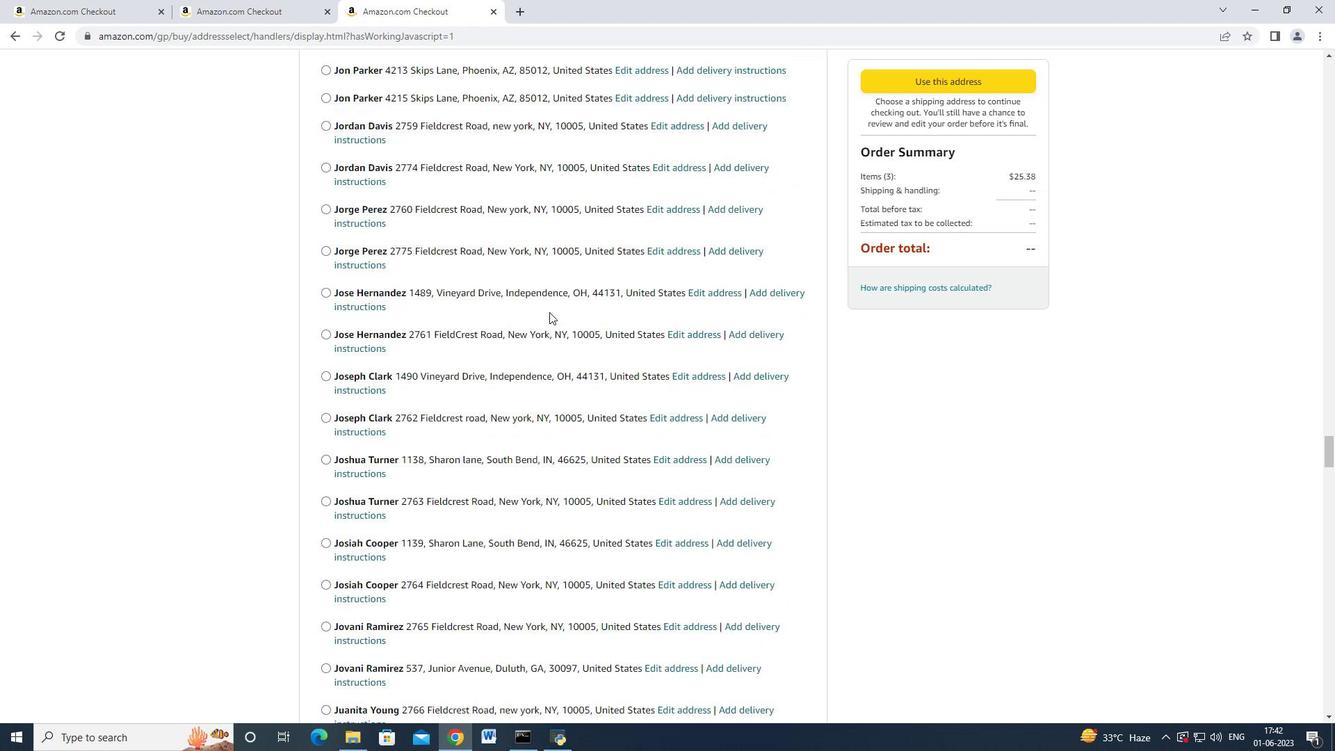 
Action: Mouse scrolled (549, 311) with delta (0, 0)
Screenshot: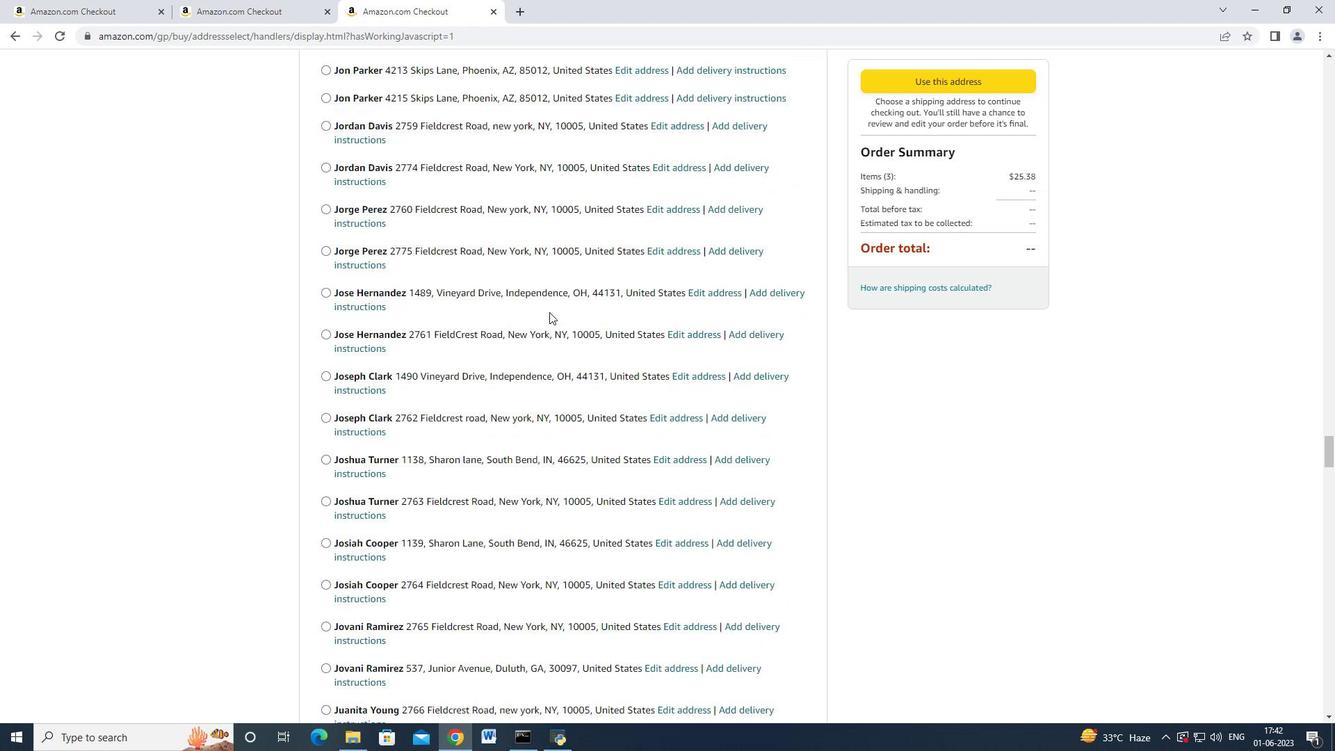 
Action: Mouse scrolled (549, 311) with delta (0, 0)
Screenshot: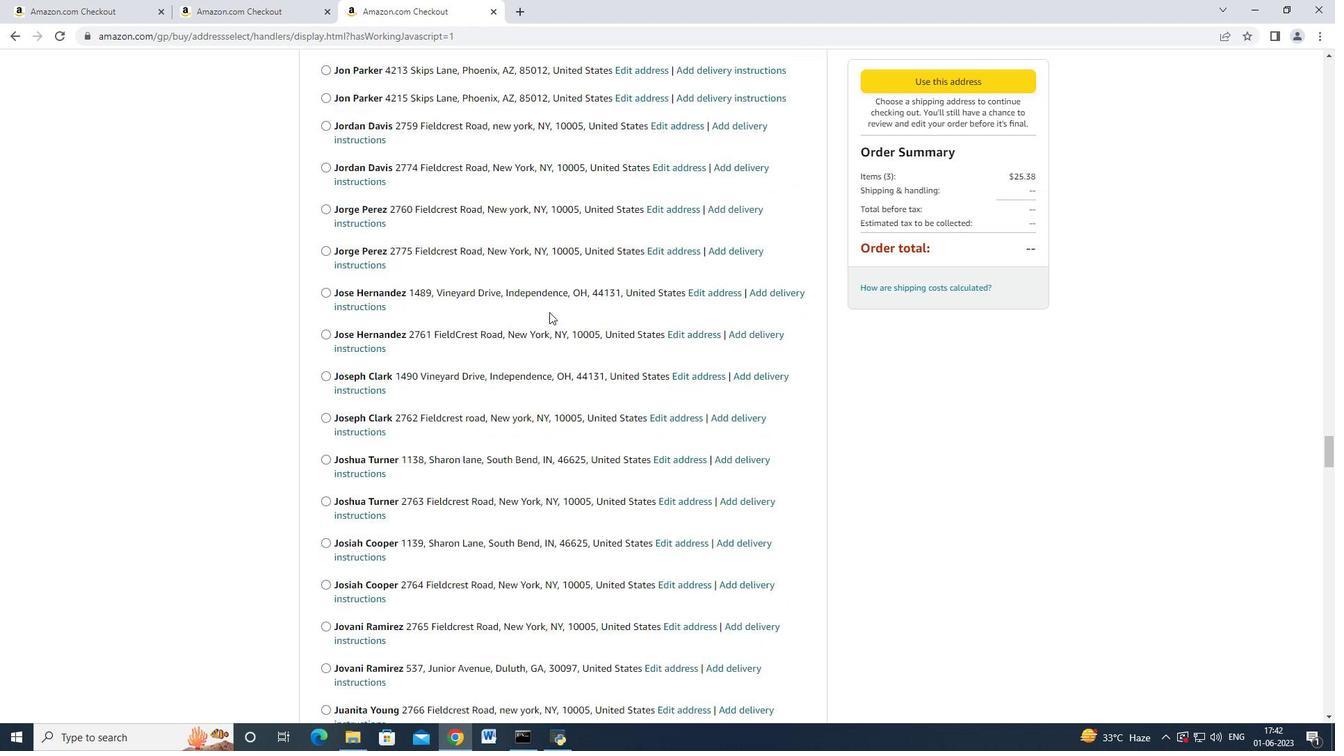 
Action: Mouse scrolled (549, 311) with delta (0, 0)
Screenshot: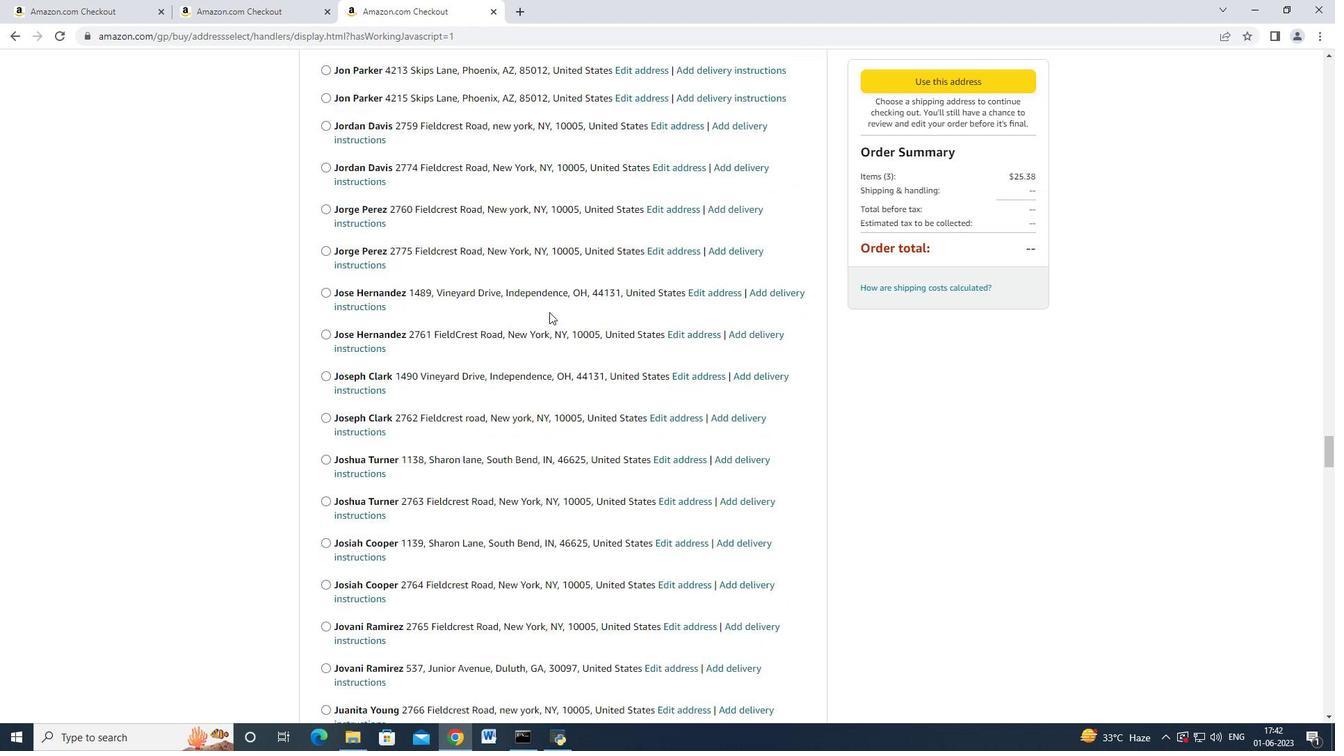 
Action: Mouse scrolled (549, 311) with delta (0, 0)
Screenshot: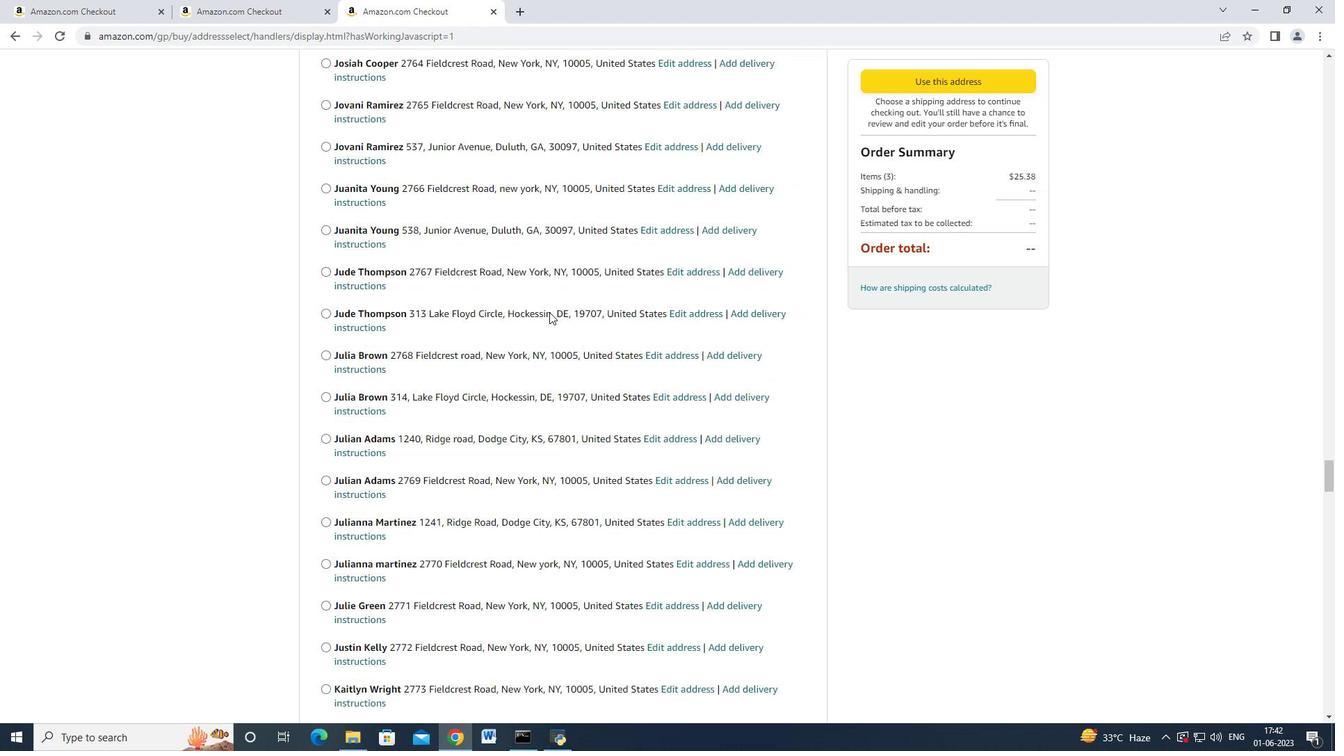 
Action: Mouse scrolled (549, 311) with delta (0, 0)
Screenshot: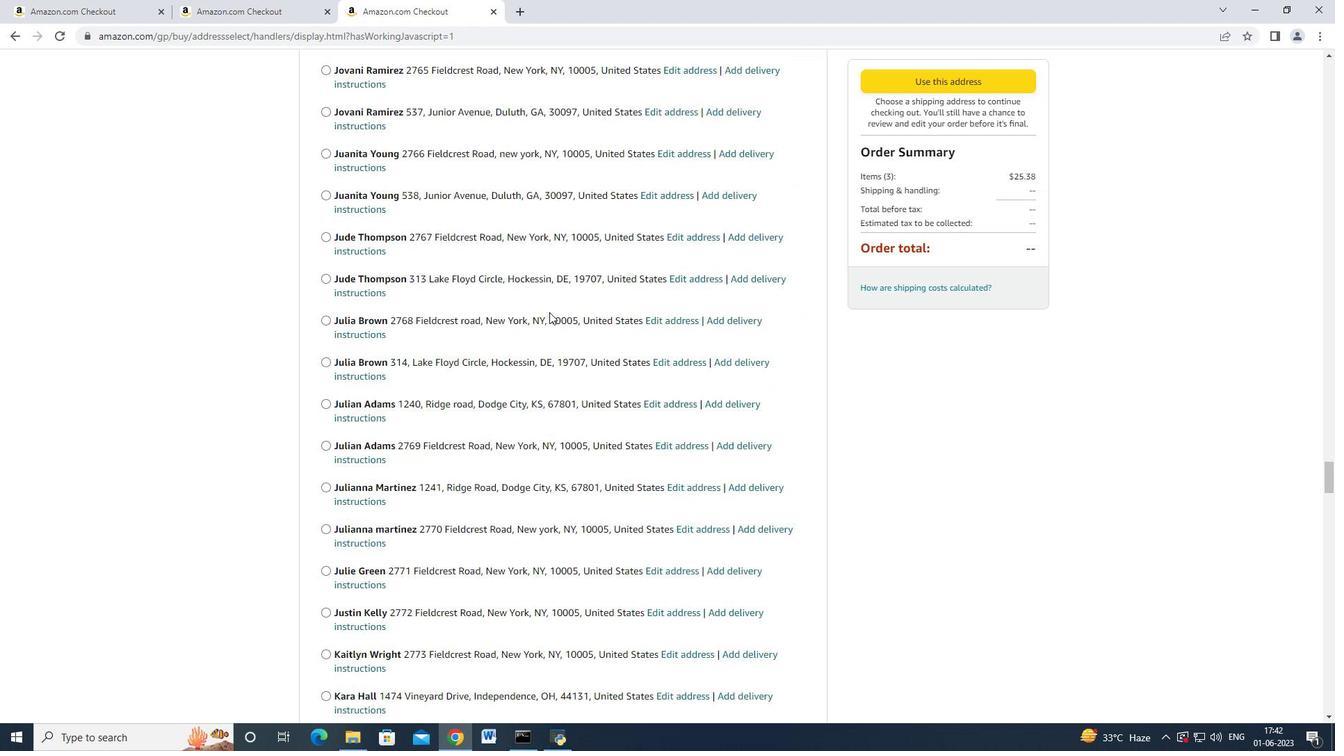 
Action: Mouse scrolled (549, 311) with delta (0, 0)
Screenshot: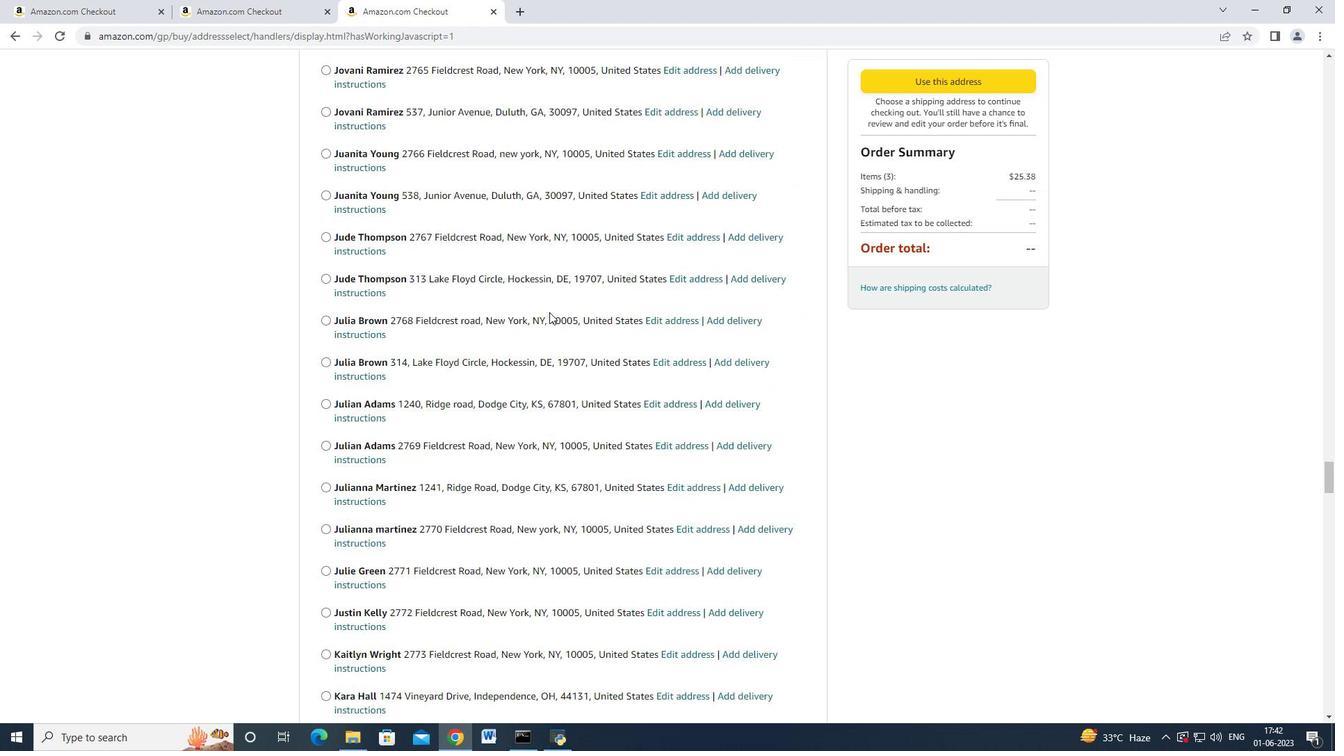 
Action: Mouse scrolled (549, 310) with delta (0, -1)
Screenshot: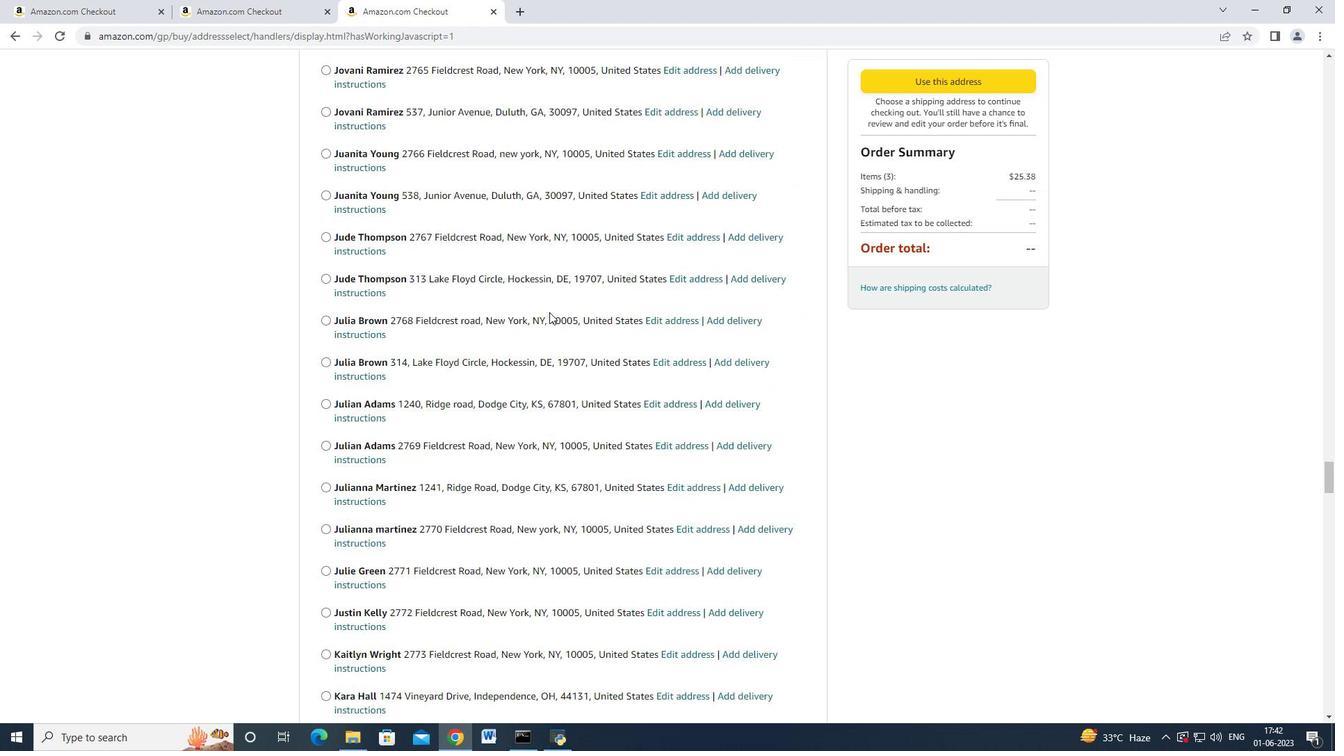 
Action: Mouse scrolled (549, 311) with delta (0, 0)
Screenshot: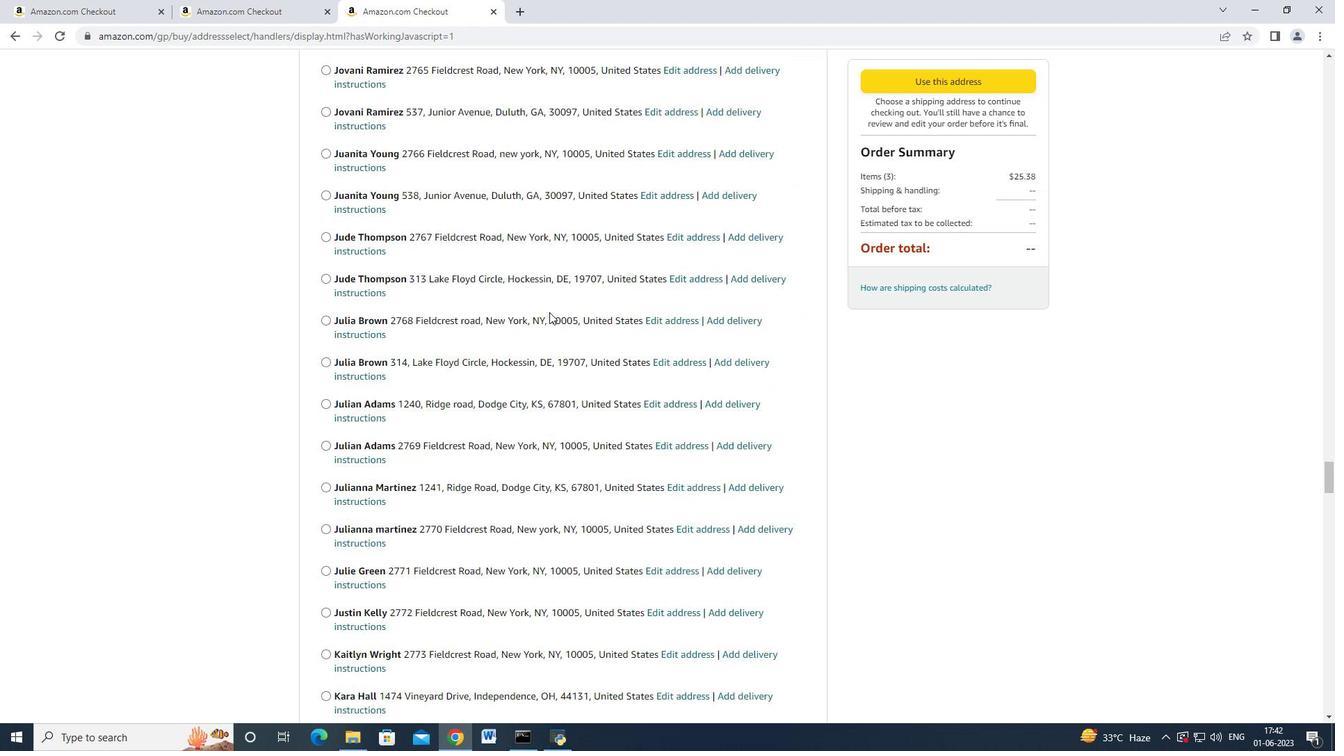 
Action: Mouse scrolled (549, 310) with delta (0, -1)
Screenshot: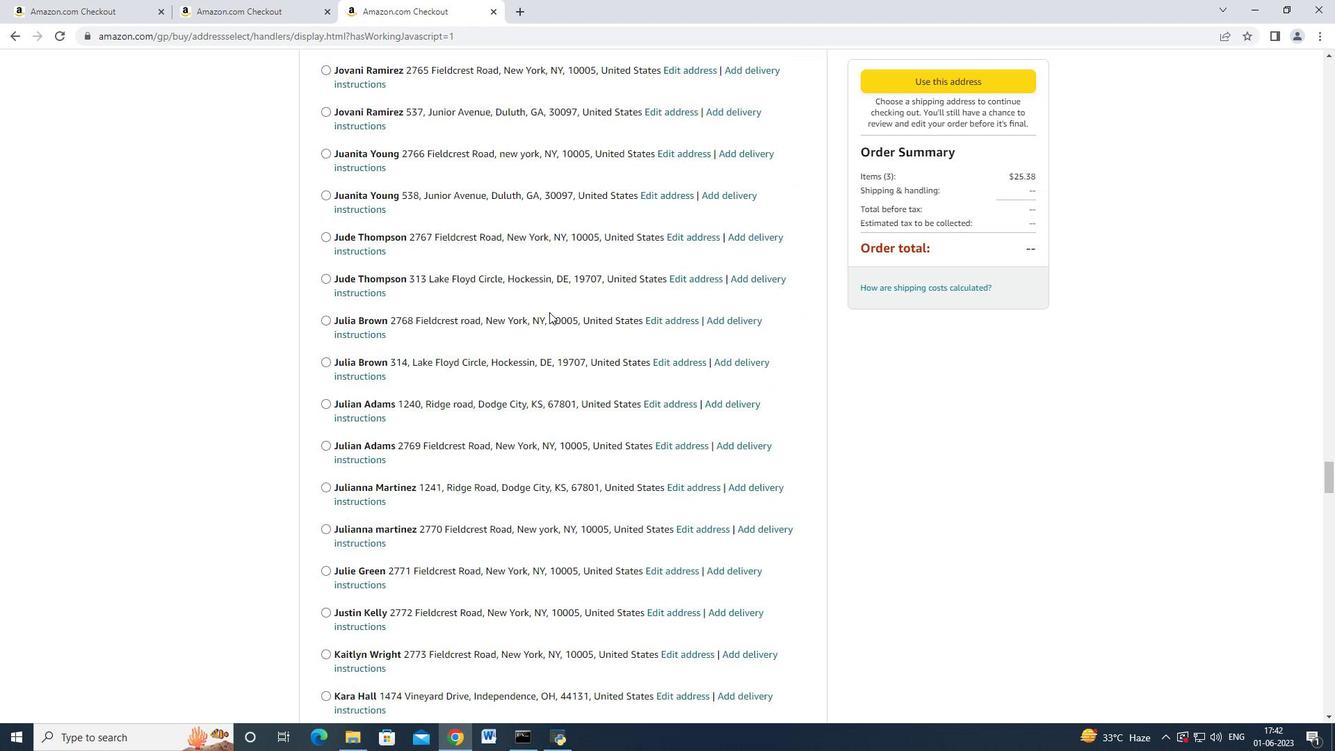 
Action: Mouse scrolled (549, 311) with delta (0, 0)
Screenshot: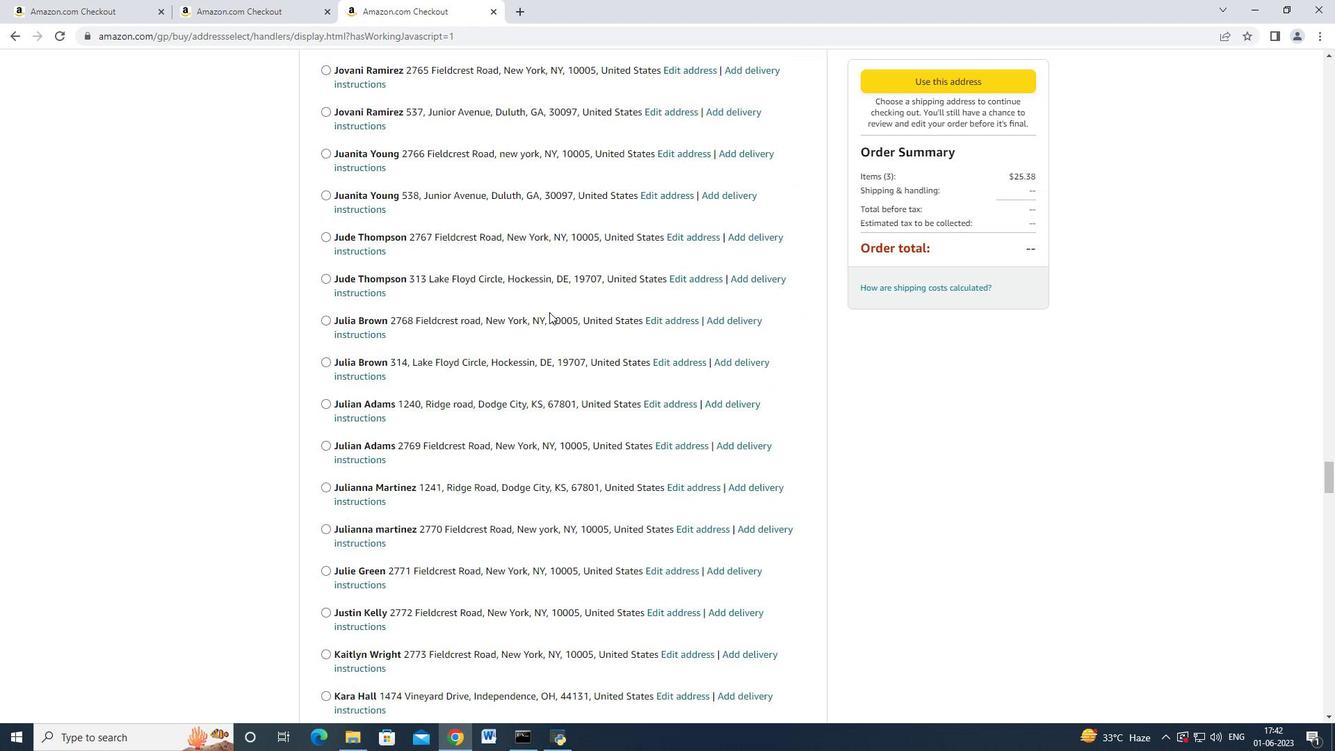 
Action: Mouse moved to (548, 312)
Screenshot: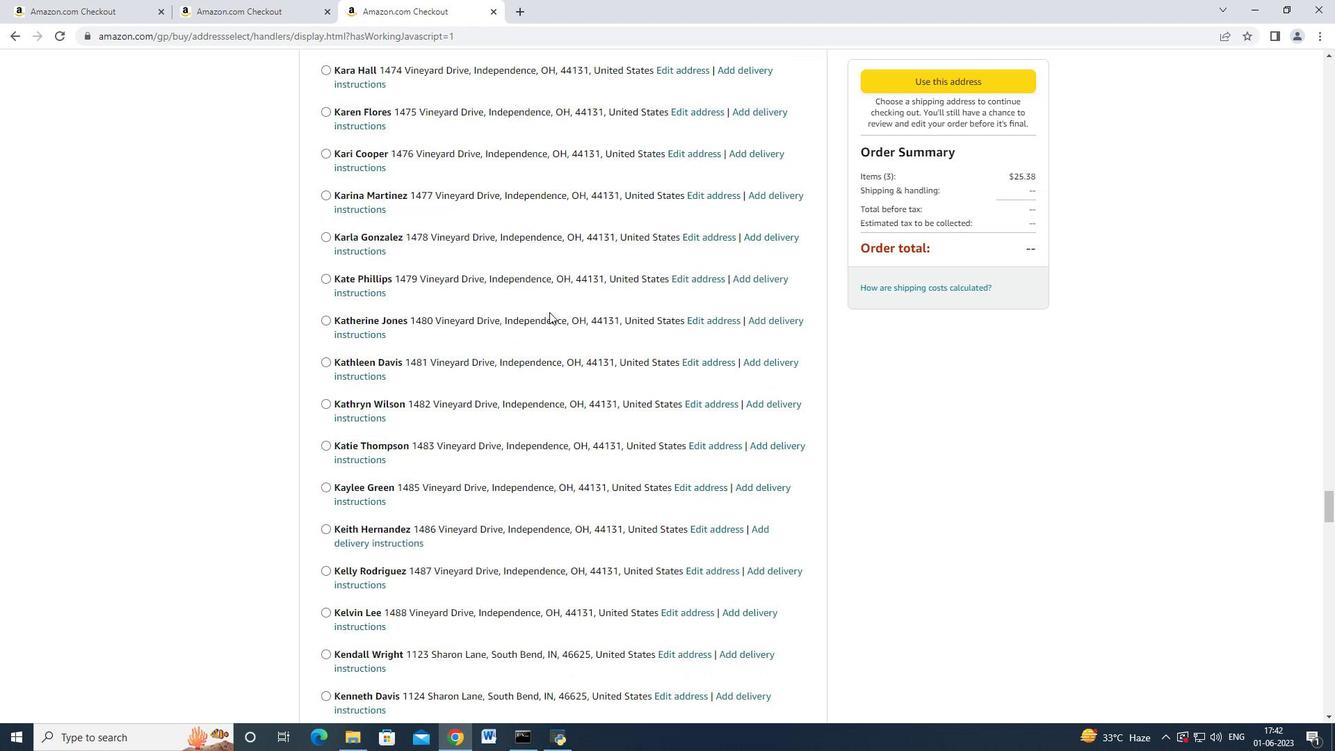
Action: Mouse scrolled (548, 311) with delta (0, 0)
Screenshot: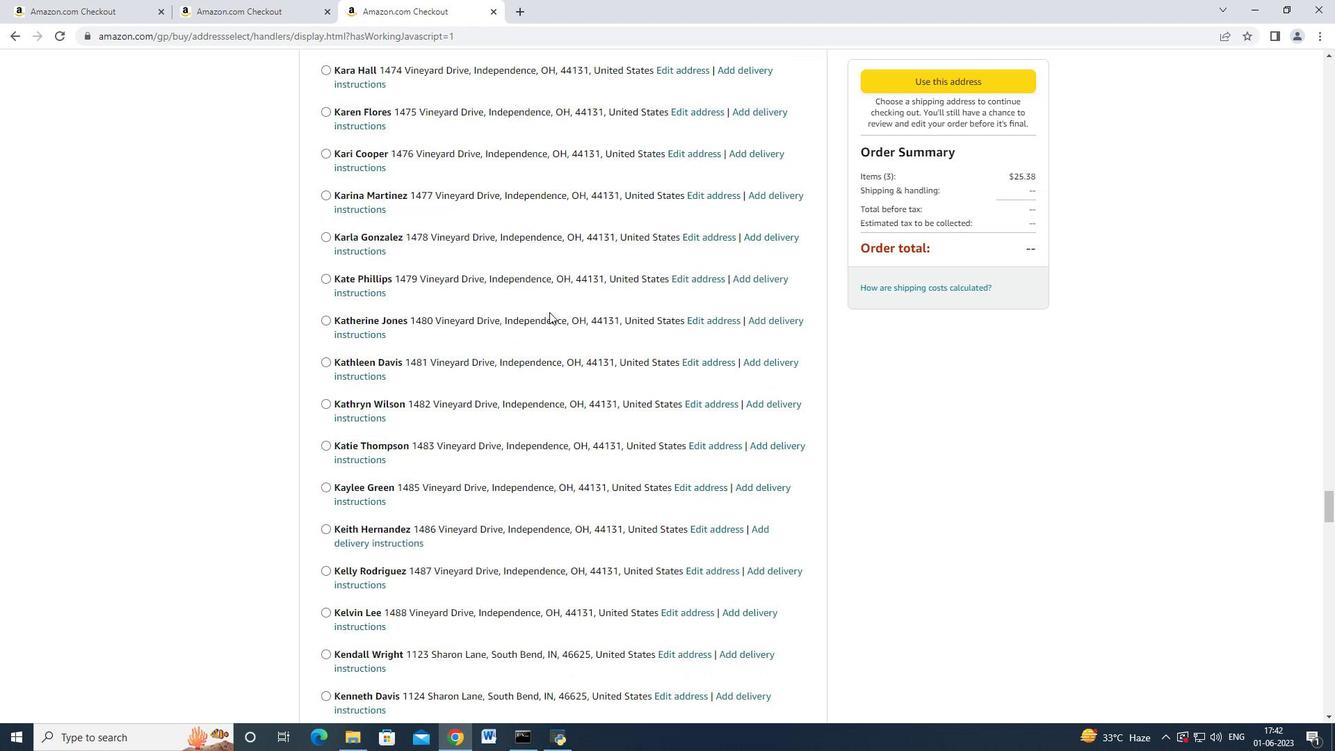 
Action: Mouse moved to (548, 312)
Screenshot: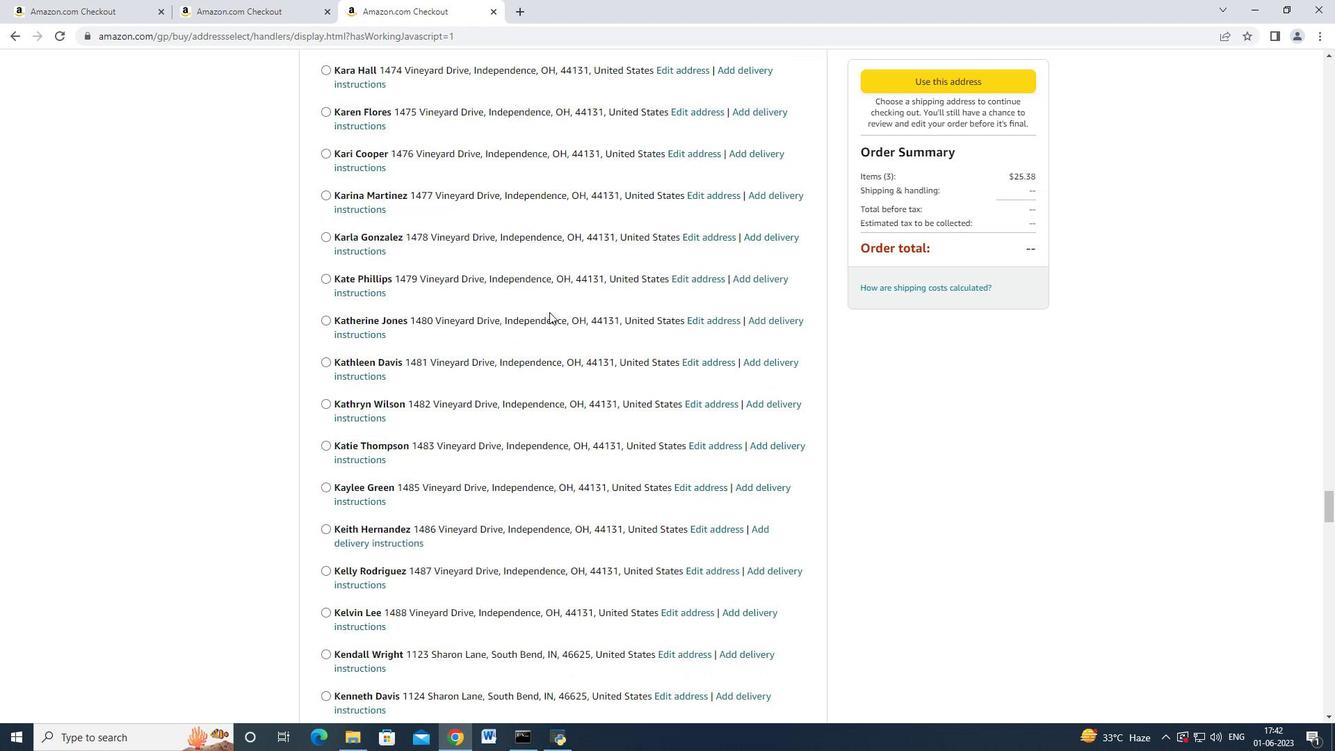 
Action: Mouse scrolled (548, 311) with delta (0, 0)
Screenshot: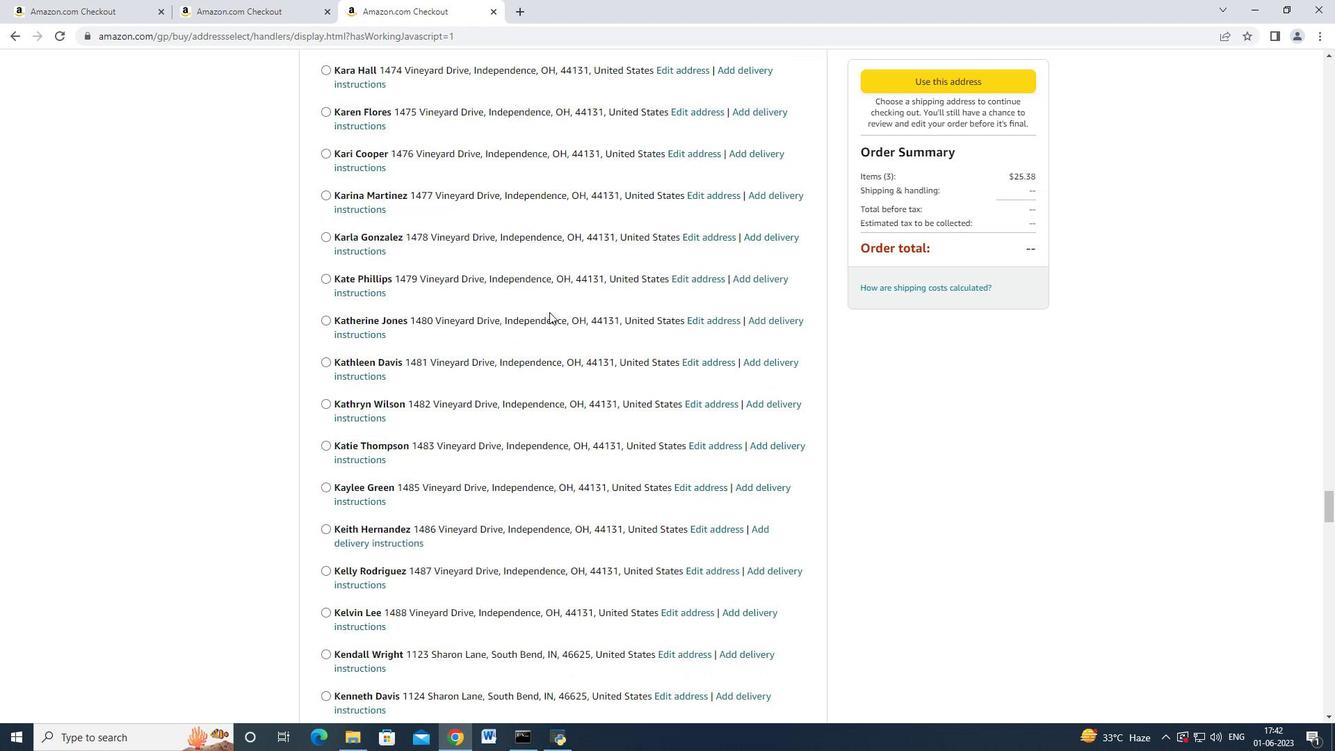 
Action: Mouse moved to (548, 312)
Screenshot: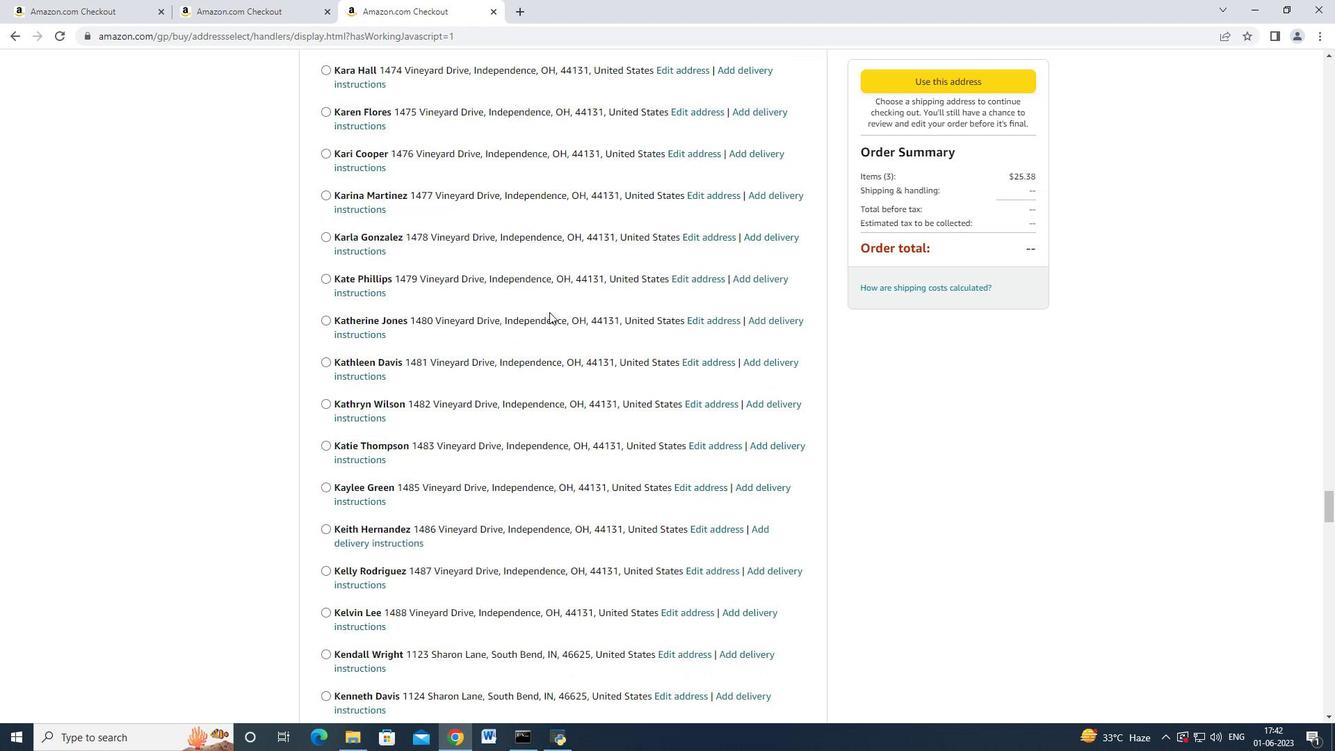 
Action: Mouse scrolled (548, 311) with delta (0, 0)
Screenshot: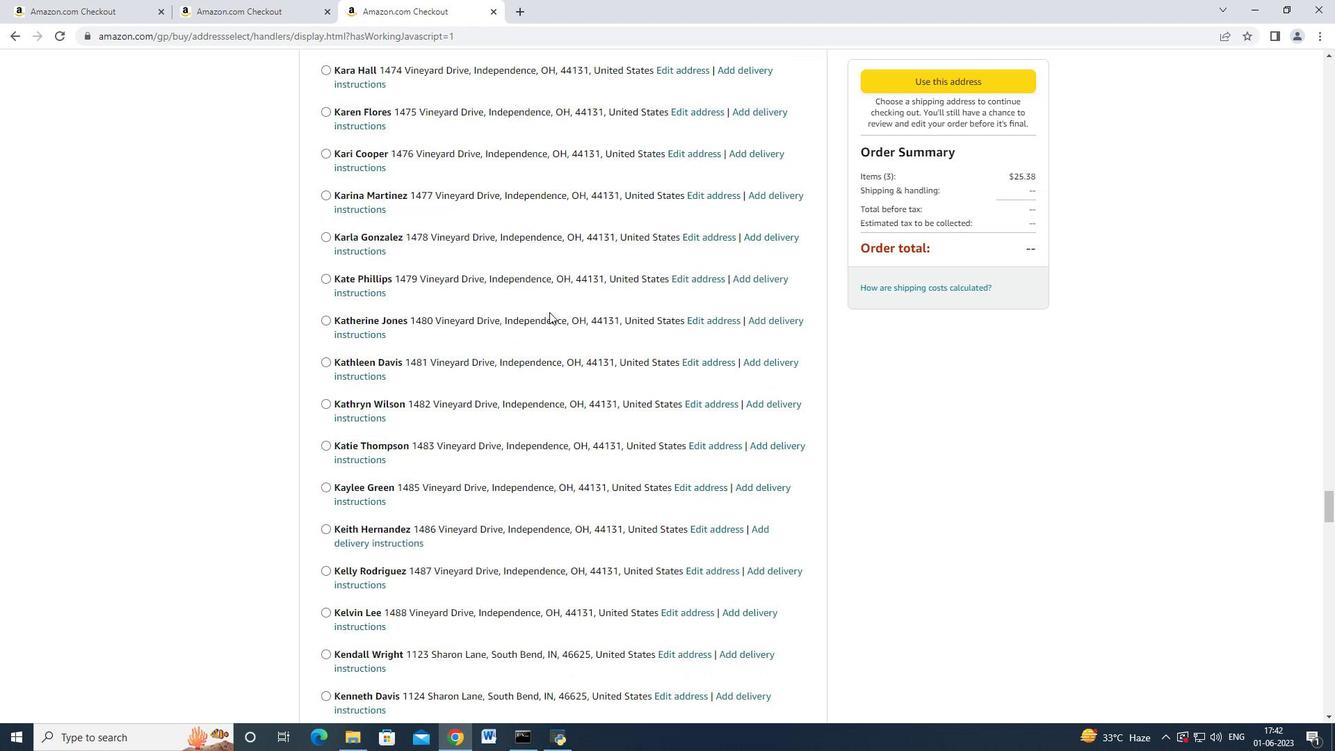 
Action: Mouse scrolled (548, 311) with delta (0, 0)
Screenshot: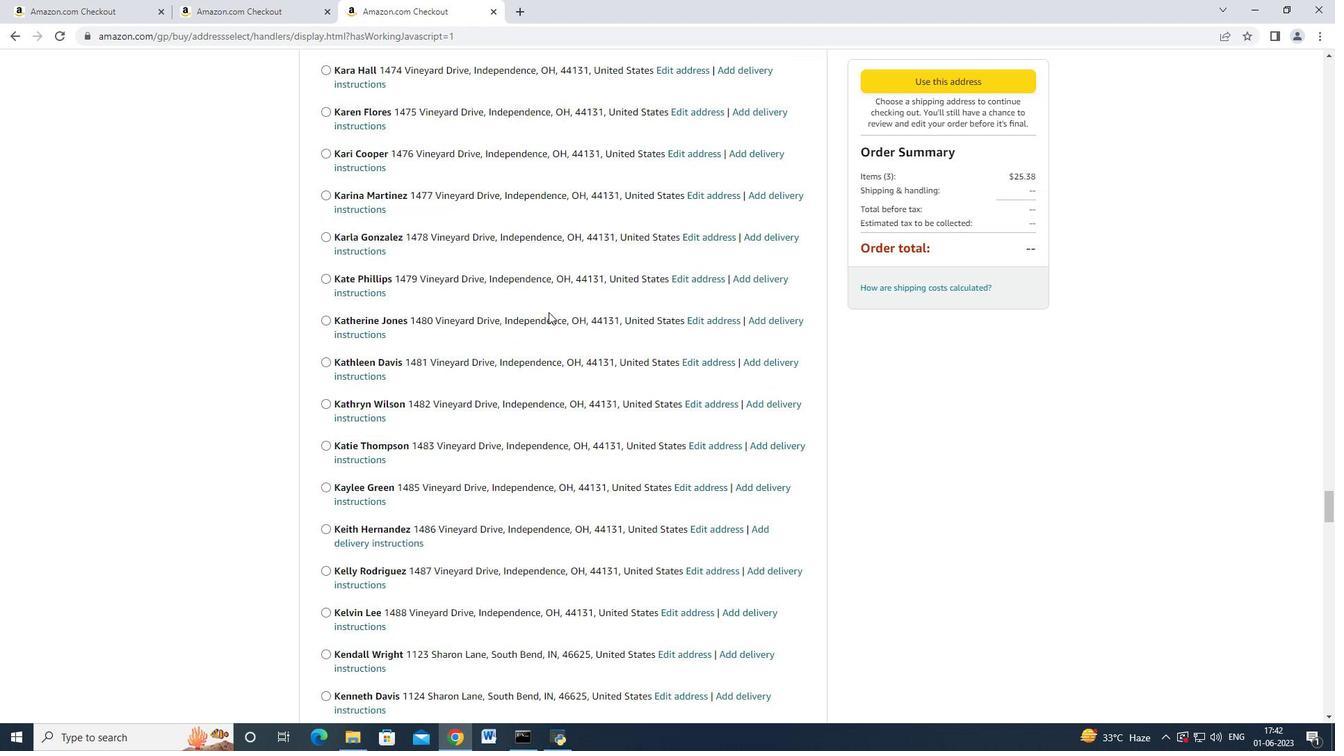 
Action: Mouse scrolled (548, 310) with delta (0, -1)
Screenshot: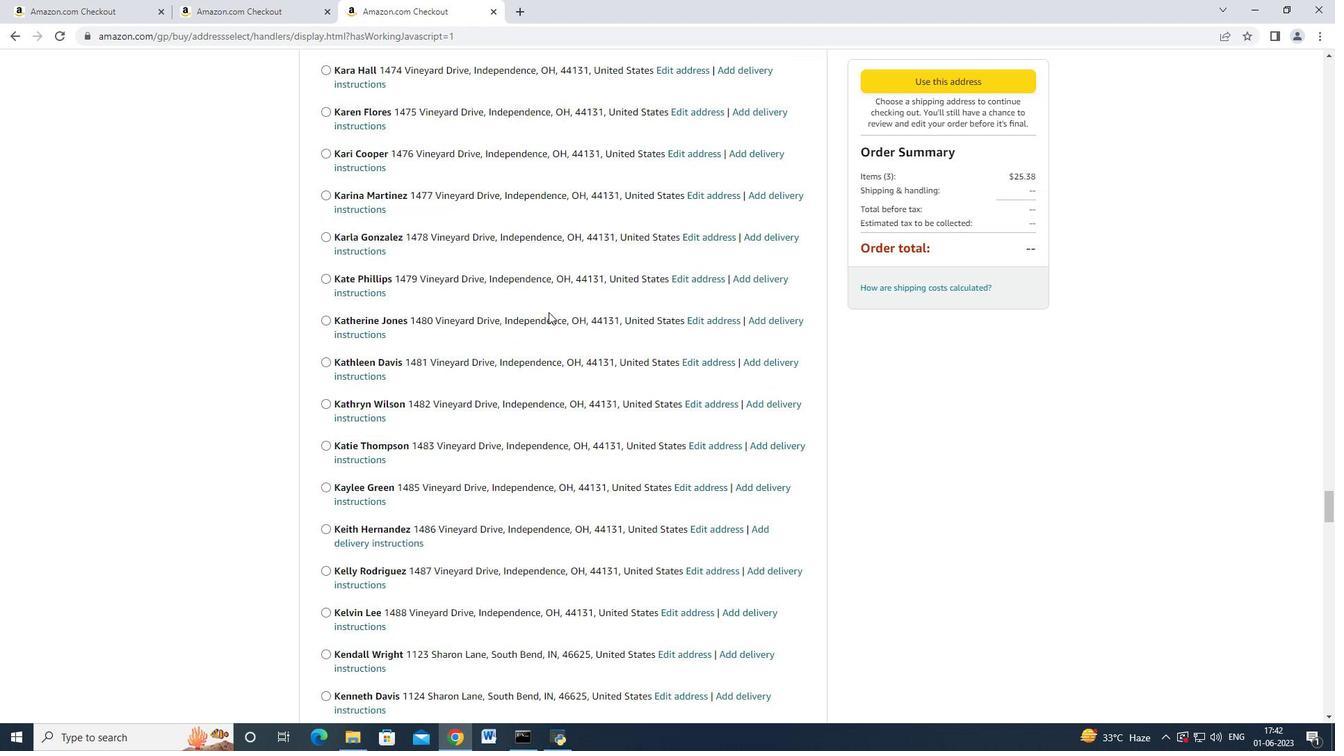 
Action: Mouse scrolled (548, 311) with delta (0, 0)
Screenshot: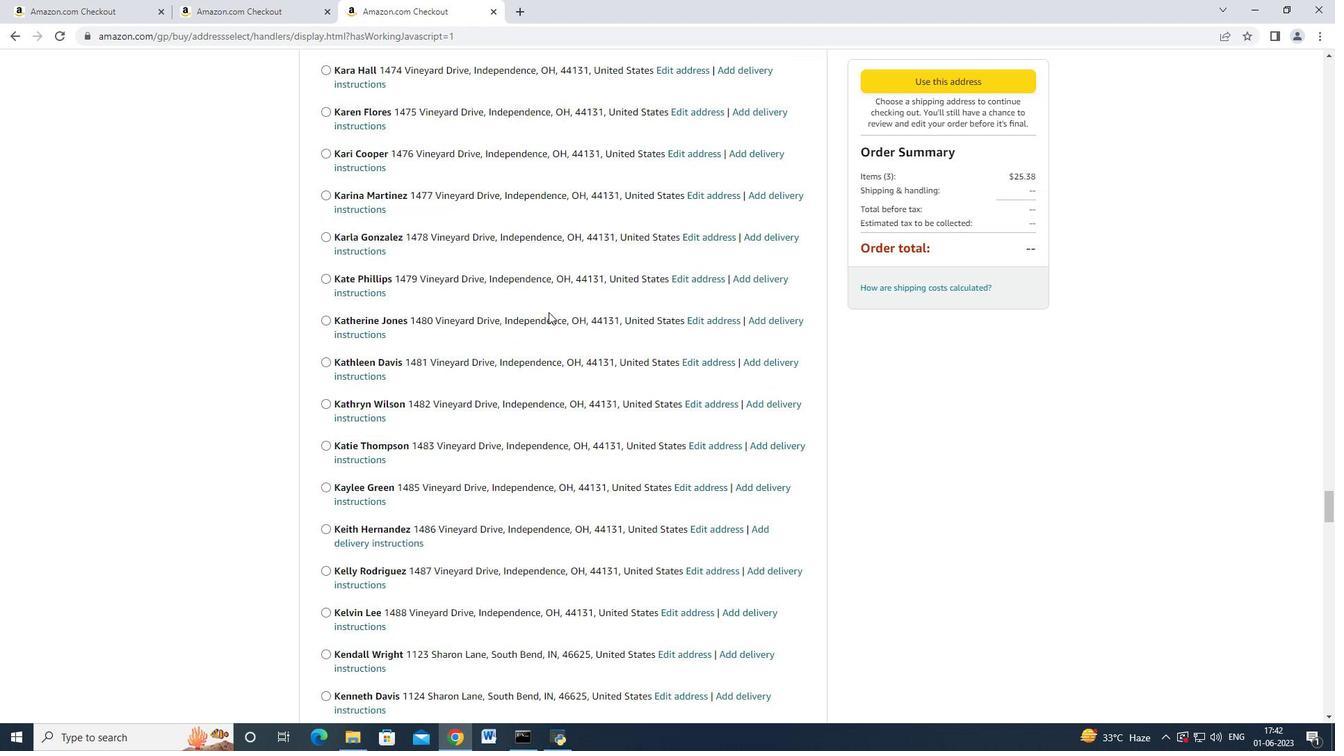 
Action: Mouse scrolled (548, 310) with delta (0, -1)
Screenshot: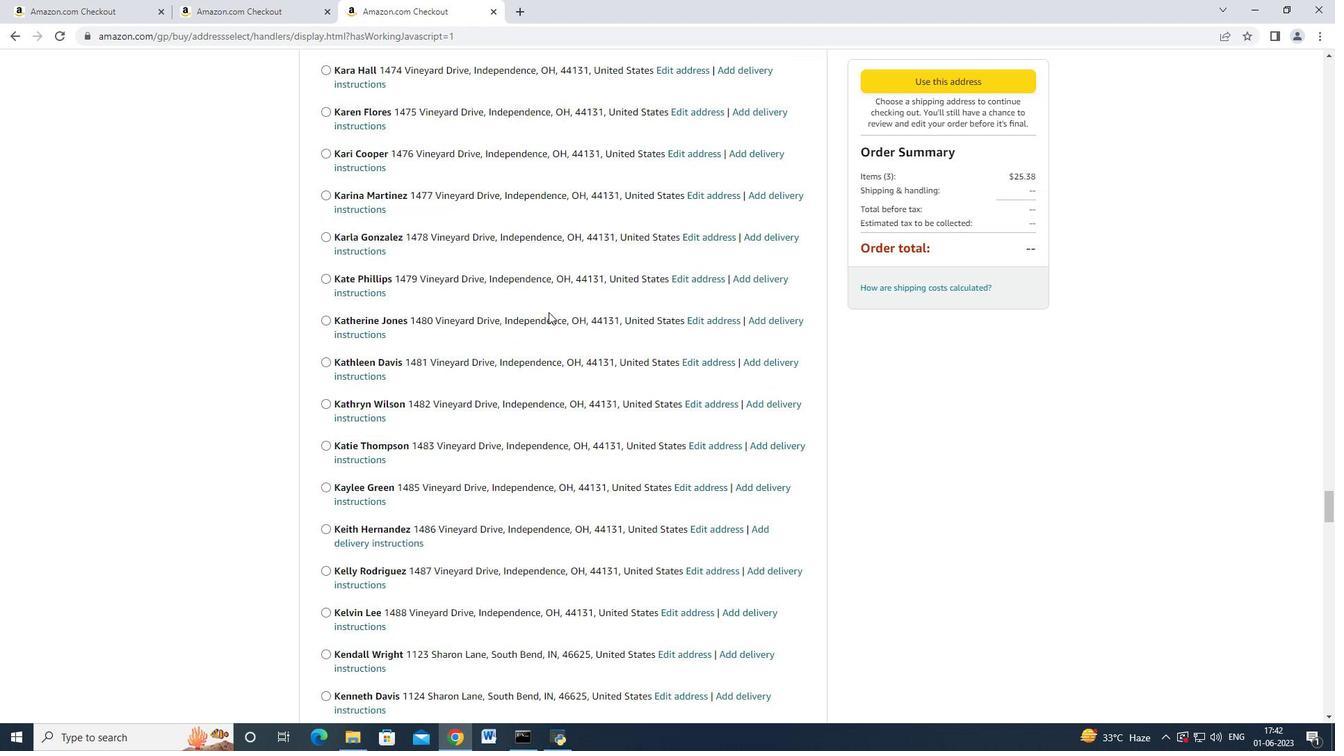 
Action: Mouse moved to (546, 312)
Screenshot: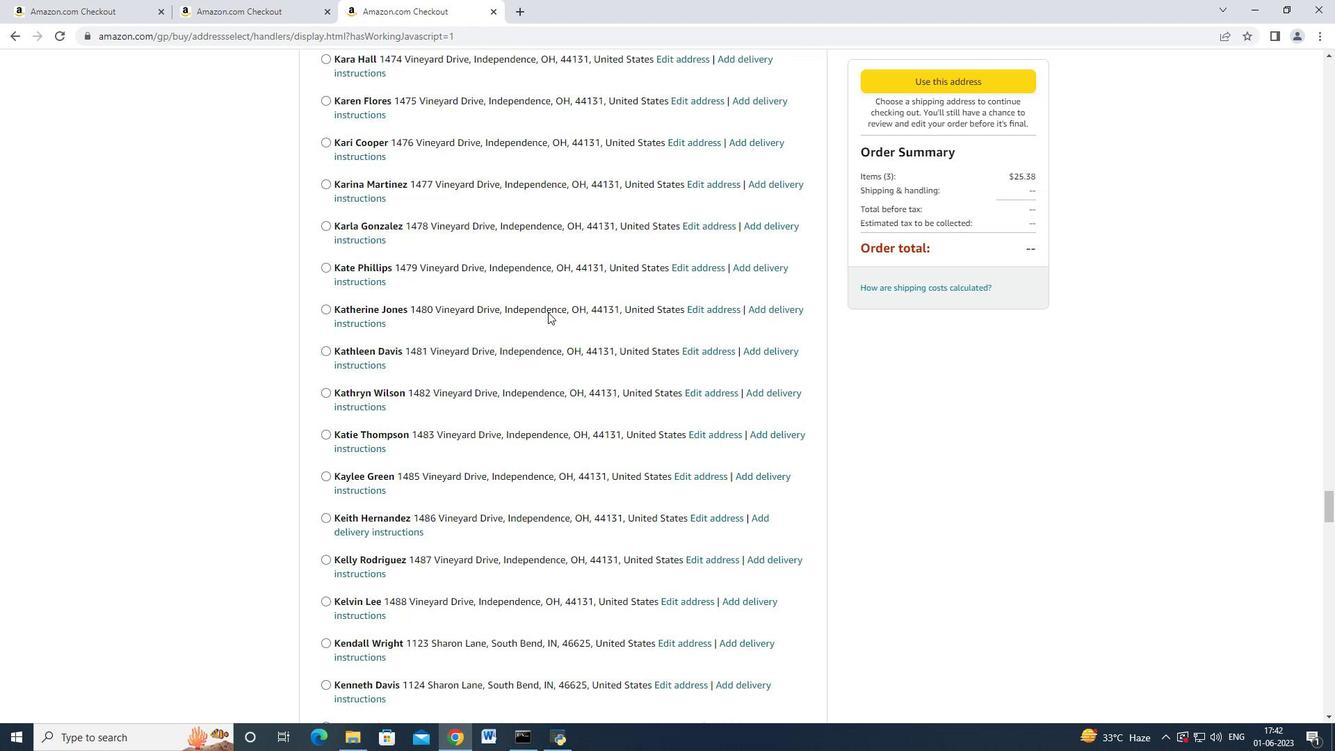 
Action: Mouse scrolled (546, 311) with delta (0, 0)
Screenshot: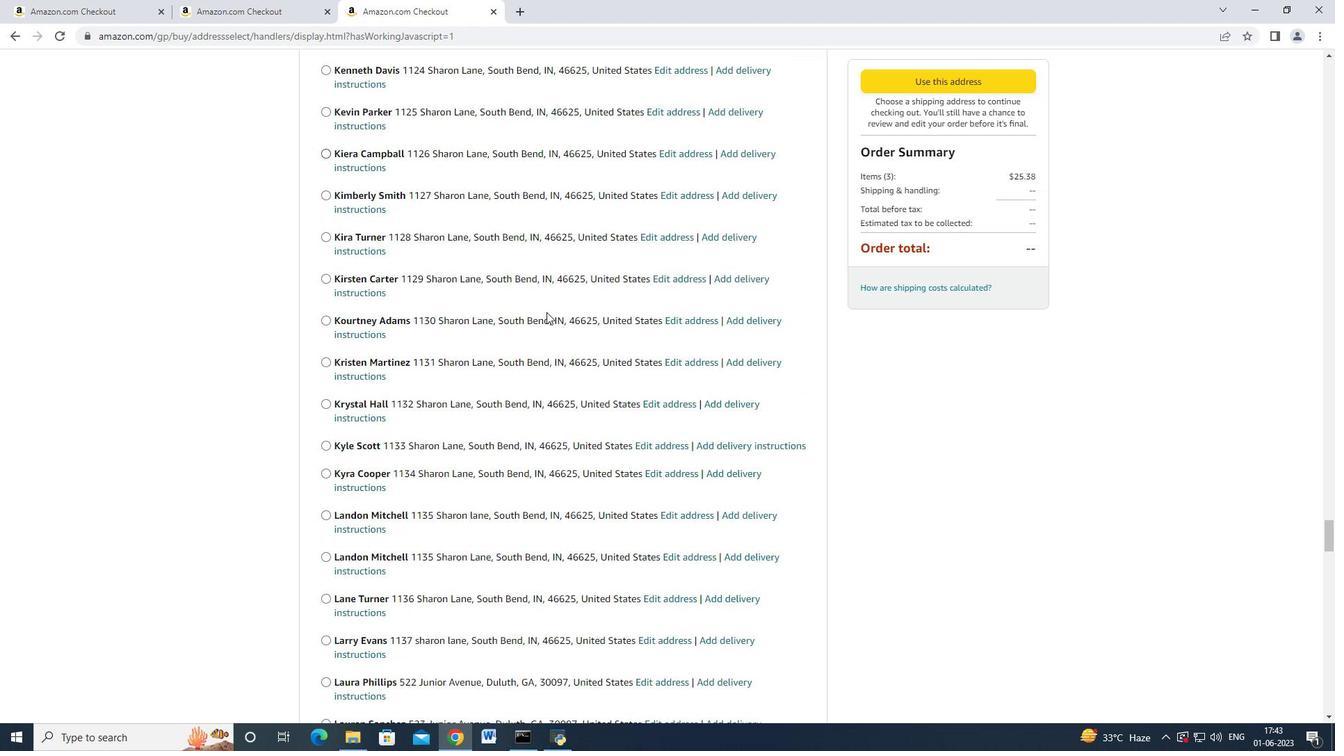 
Action: Mouse scrolled (546, 311) with delta (0, 0)
Screenshot: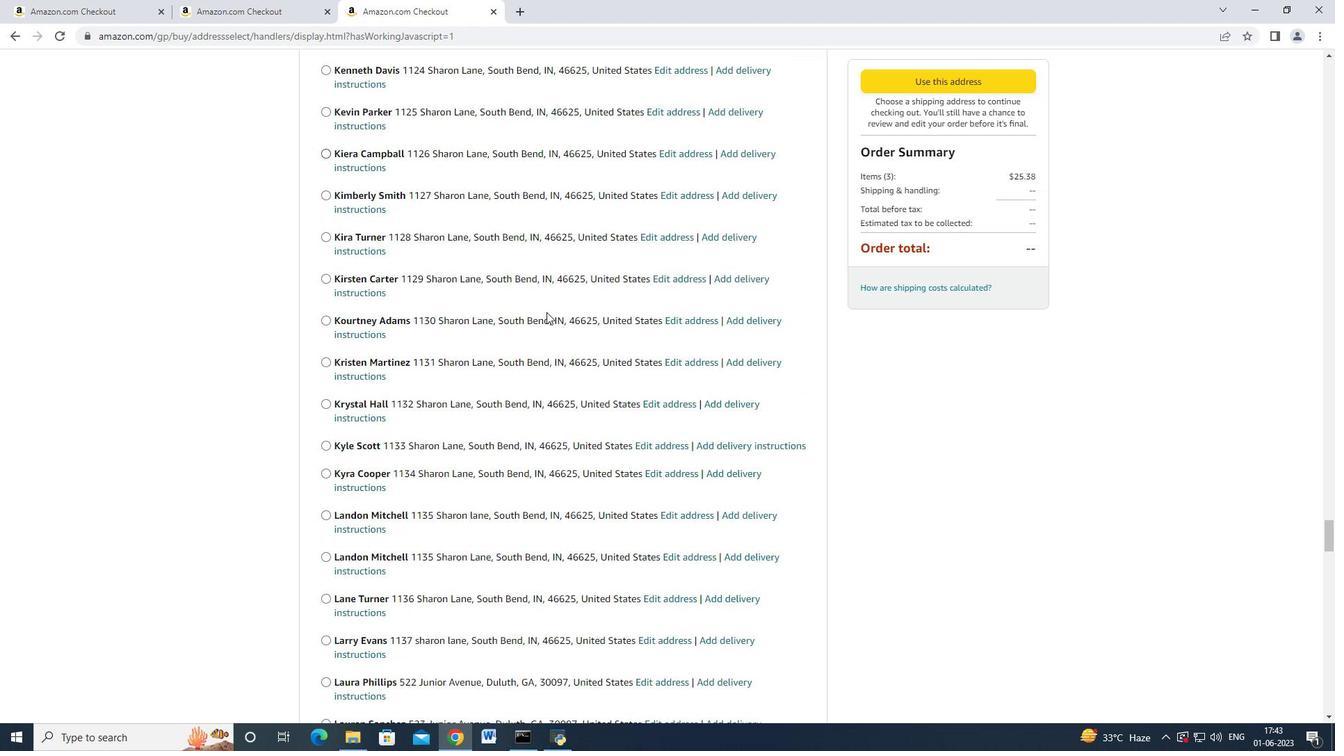 
Action: Mouse moved to (546, 312)
Screenshot: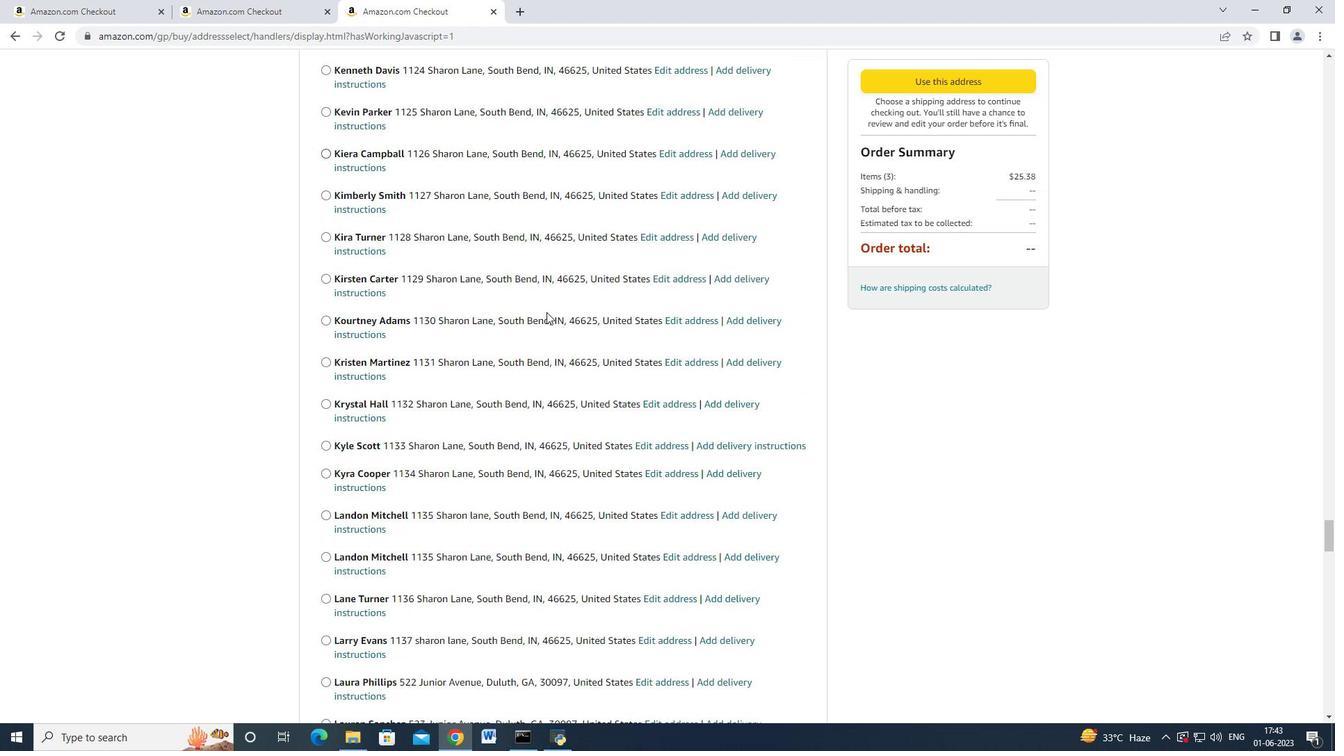 
Action: Mouse scrolled (546, 311) with delta (0, 0)
Screenshot: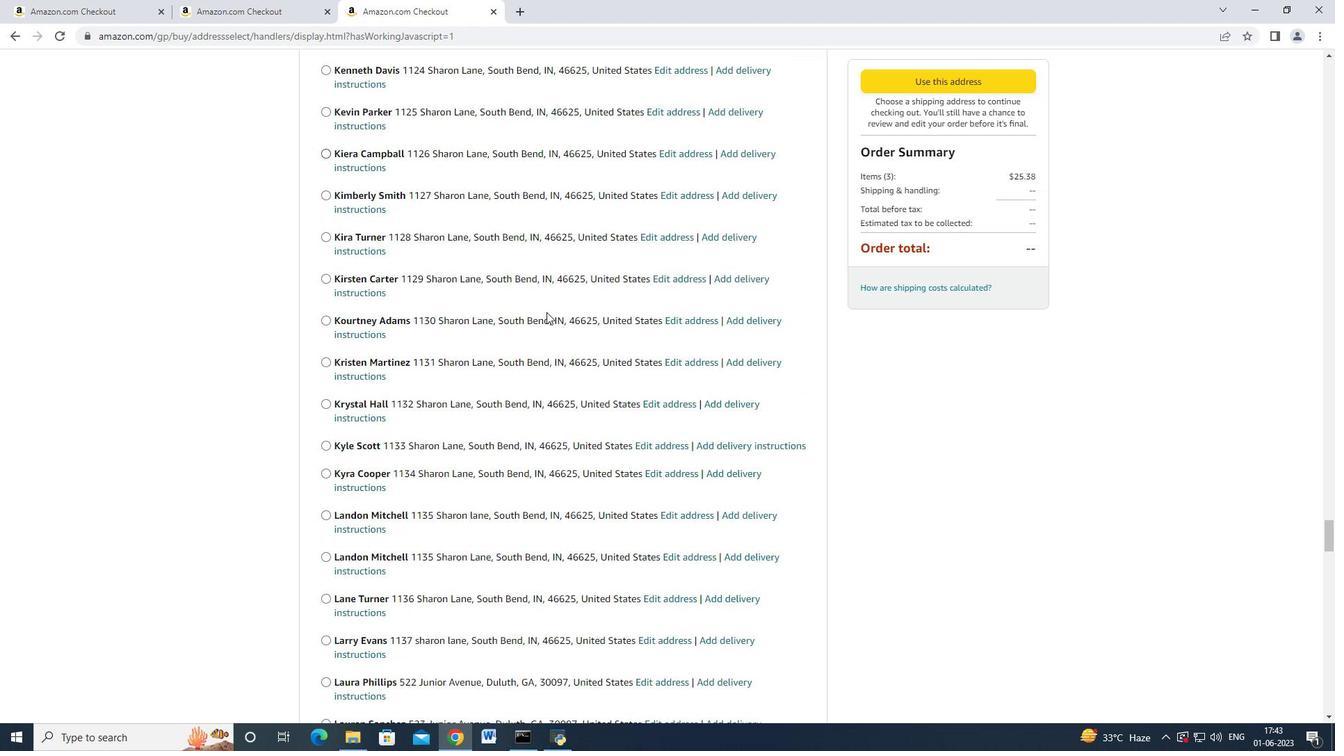 
Action: Mouse scrolled (546, 311) with delta (0, 0)
Screenshot: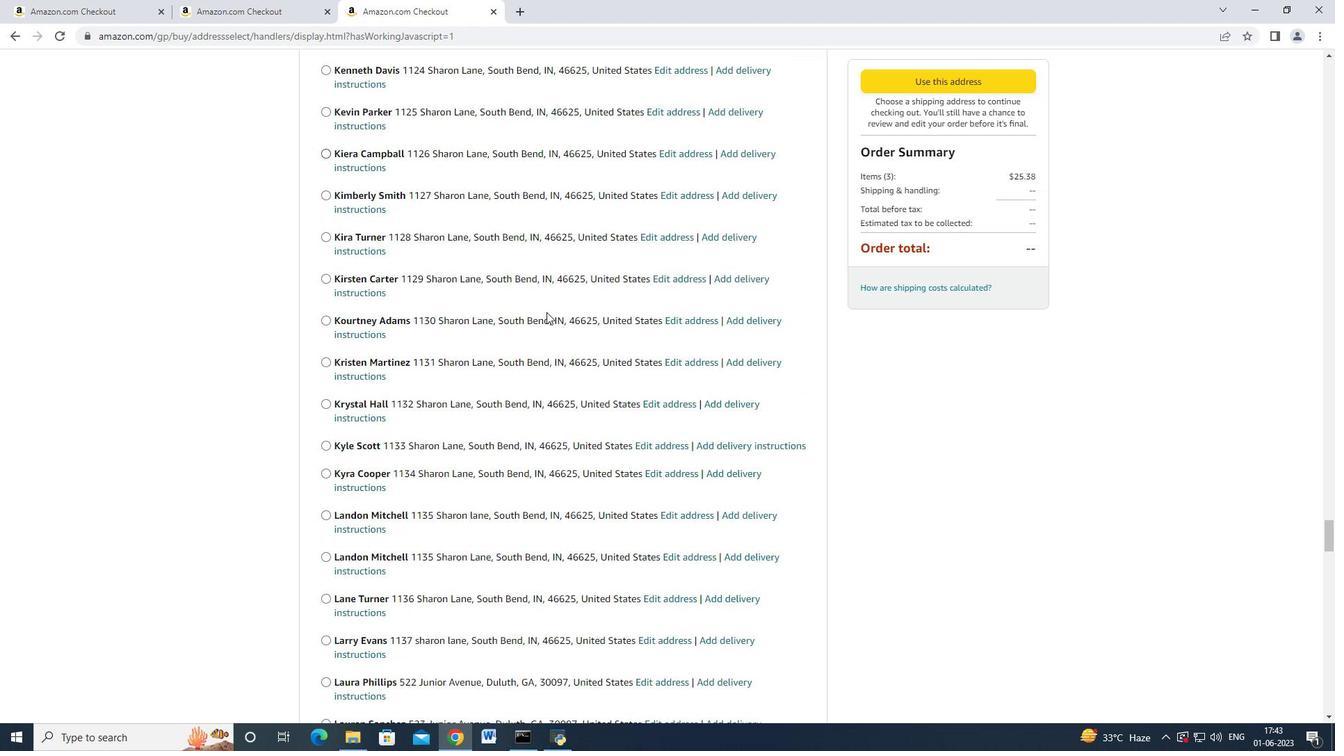 
Action: Mouse scrolled (546, 311) with delta (0, 0)
Screenshot: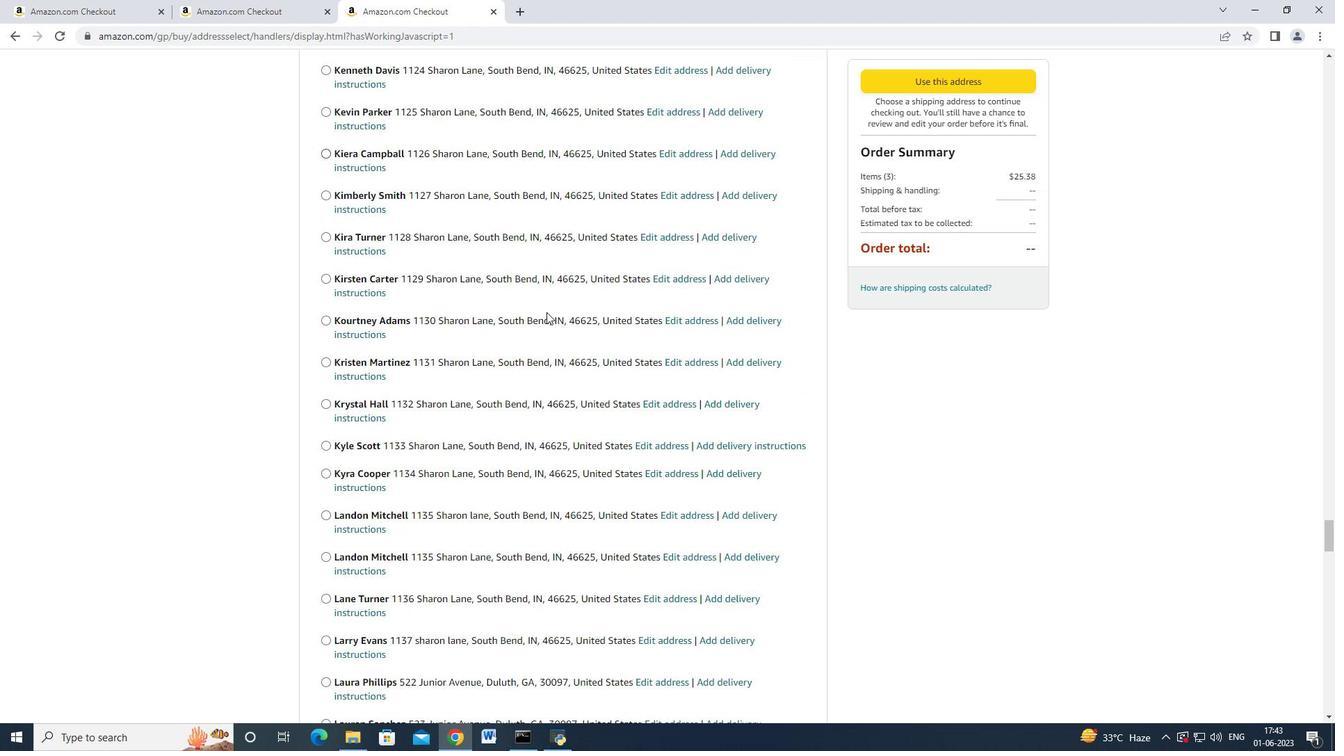 
Action: Mouse scrolled (546, 311) with delta (0, 0)
Screenshot: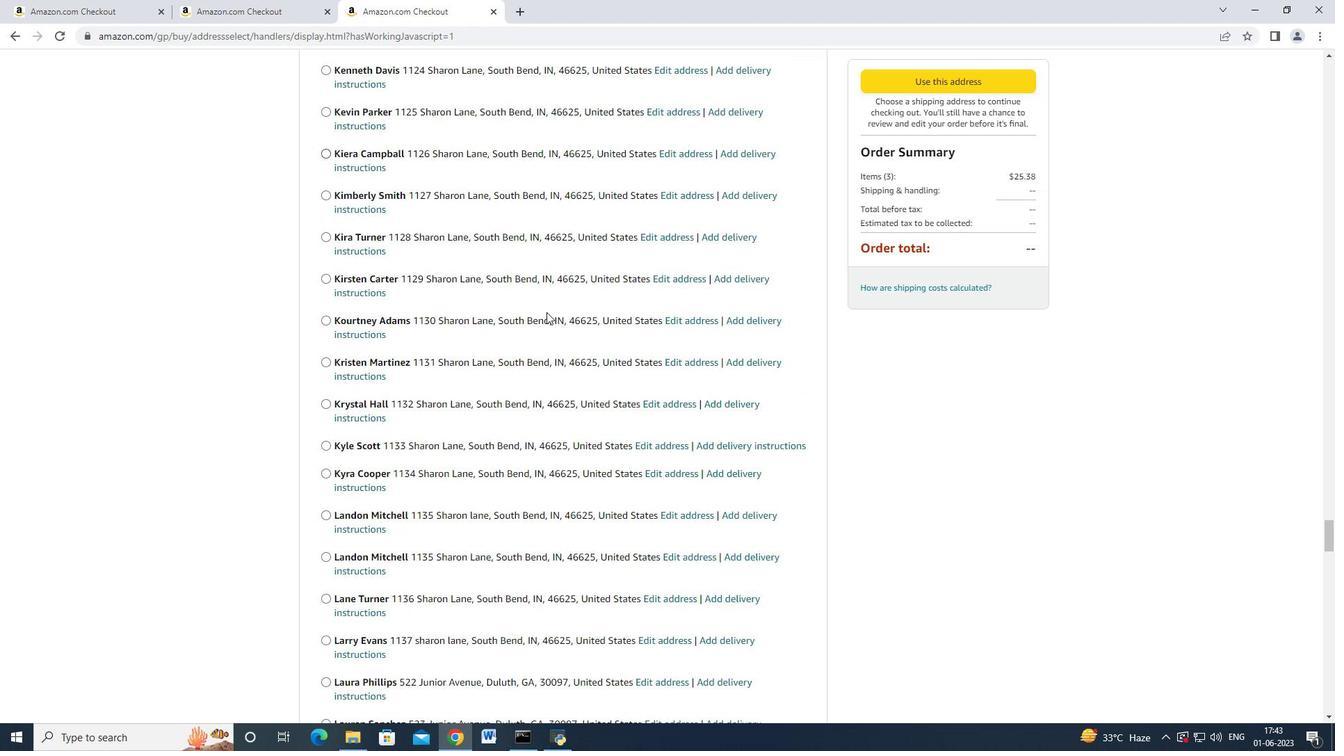 
Action: Mouse scrolled (546, 310) with delta (0, -1)
Screenshot: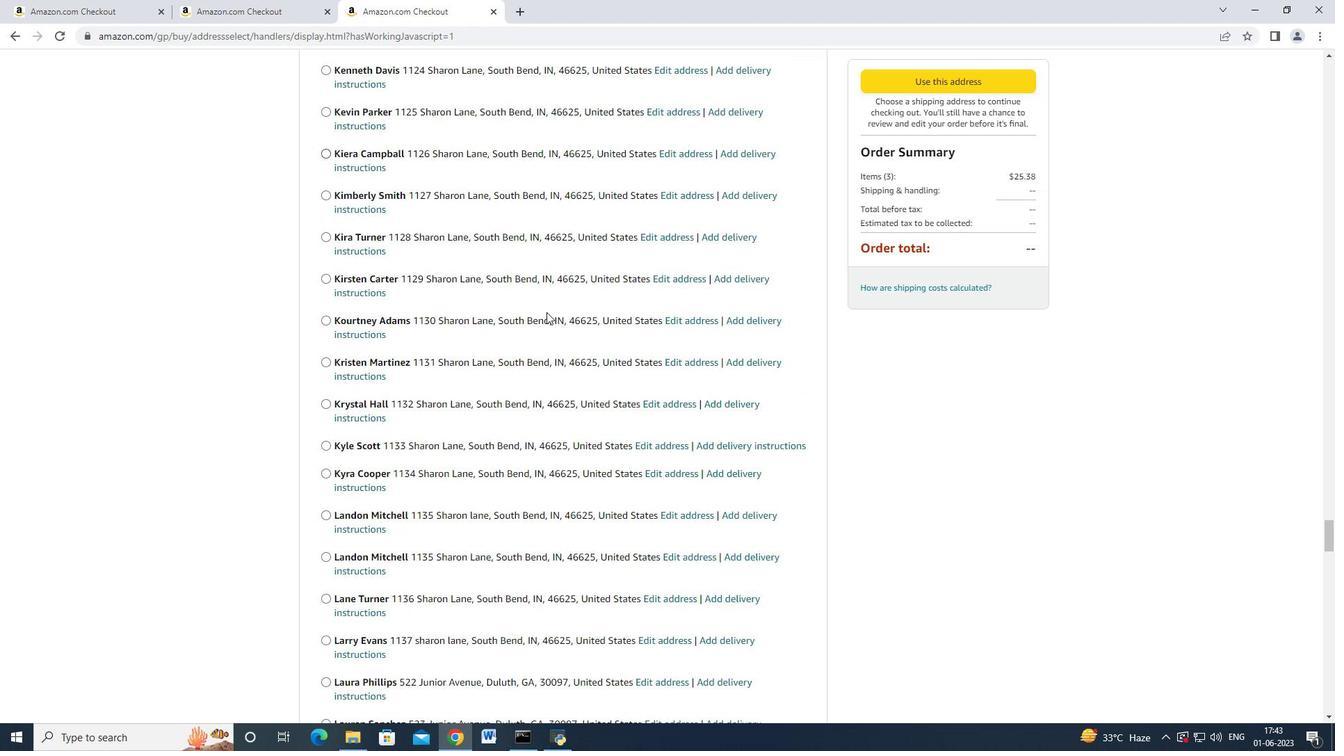 
Action: Mouse moved to (546, 312)
Screenshot: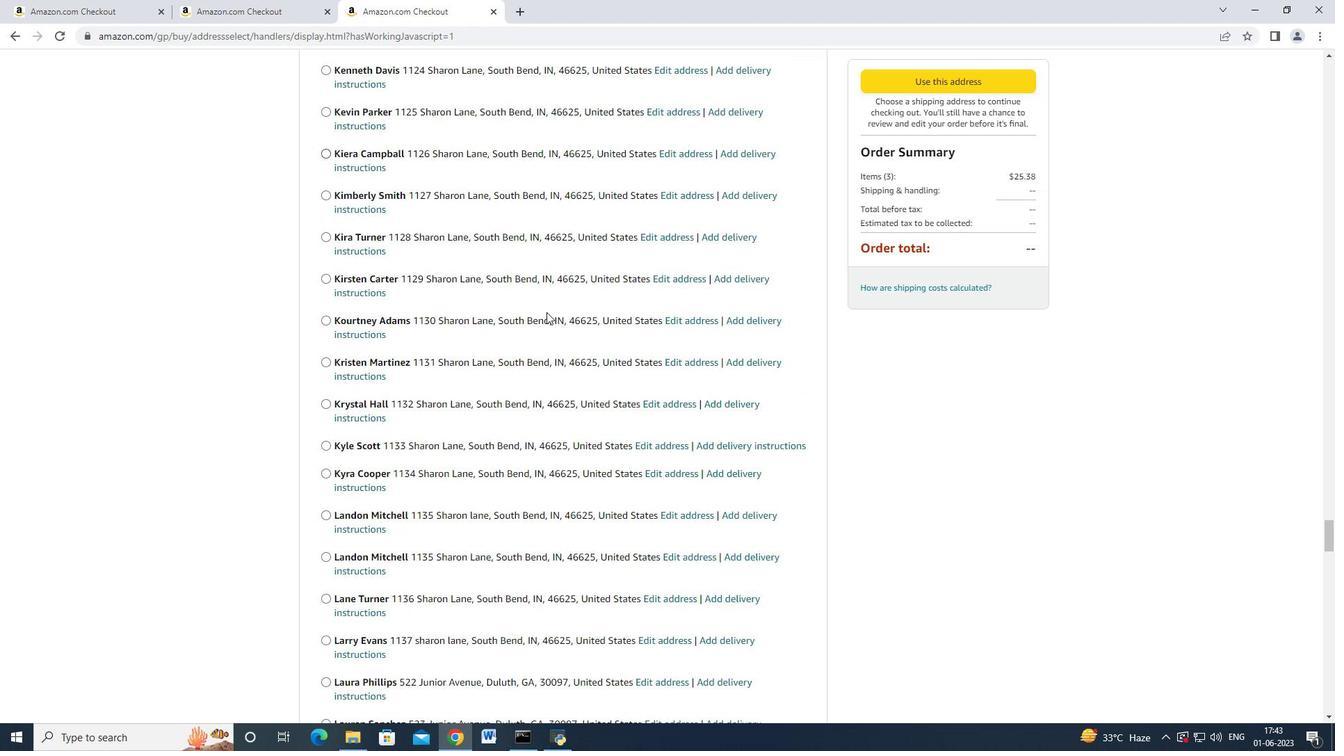 
Action: Mouse scrolled (546, 311) with delta (0, 0)
Screenshot: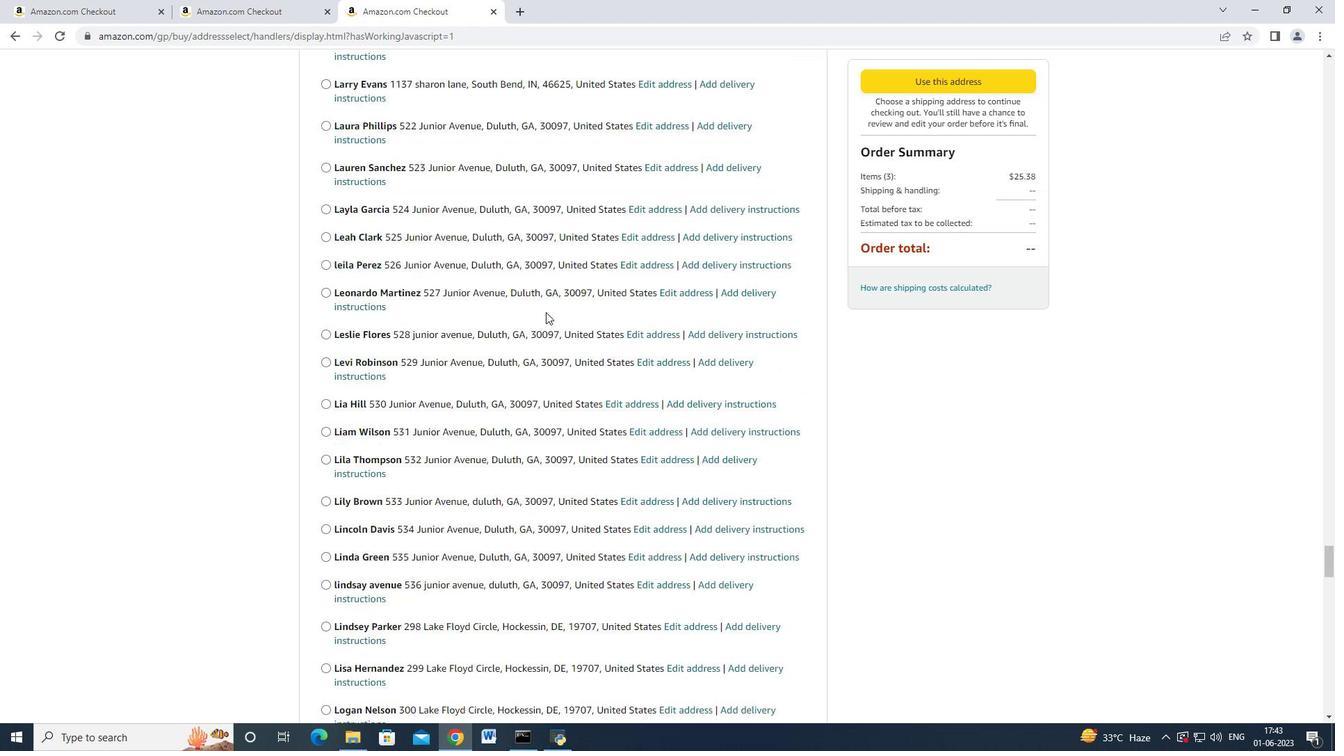 
Action: Mouse scrolled (546, 311) with delta (0, 0)
Screenshot: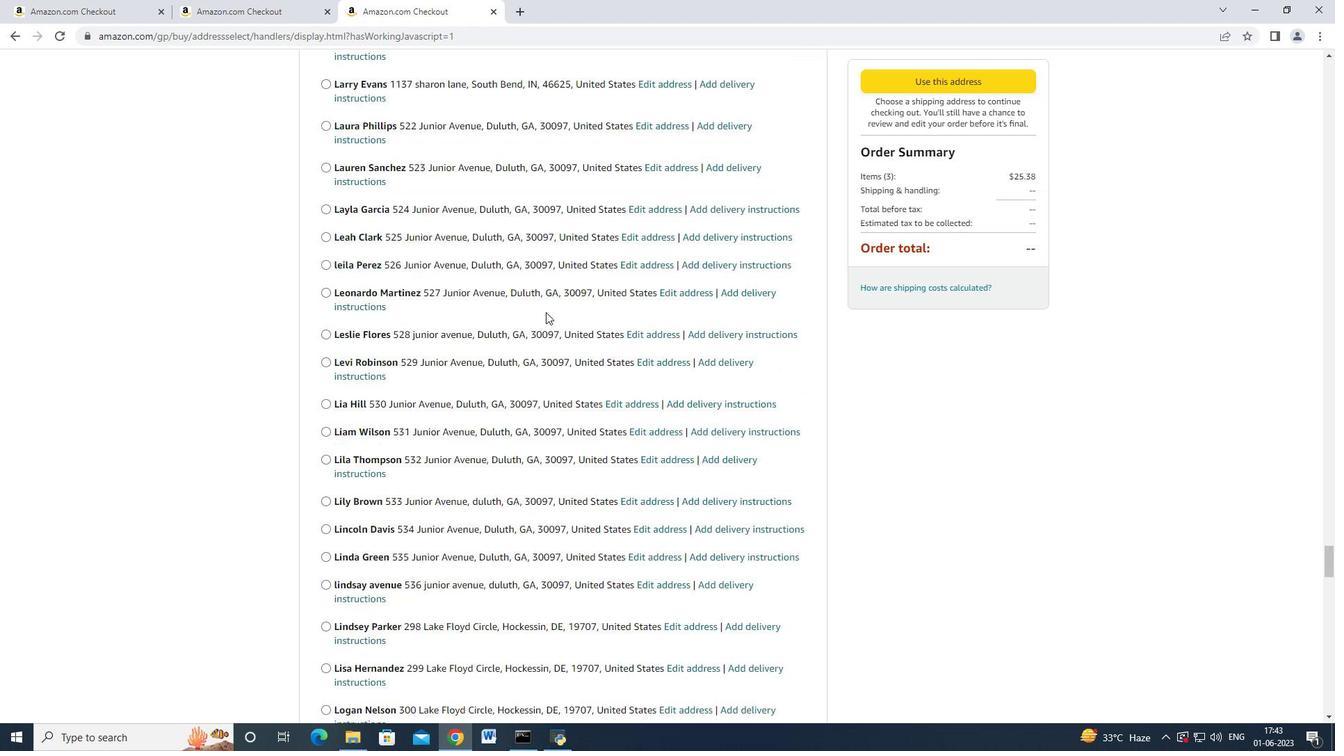 
Action: Mouse scrolled (546, 311) with delta (0, 0)
Screenshot: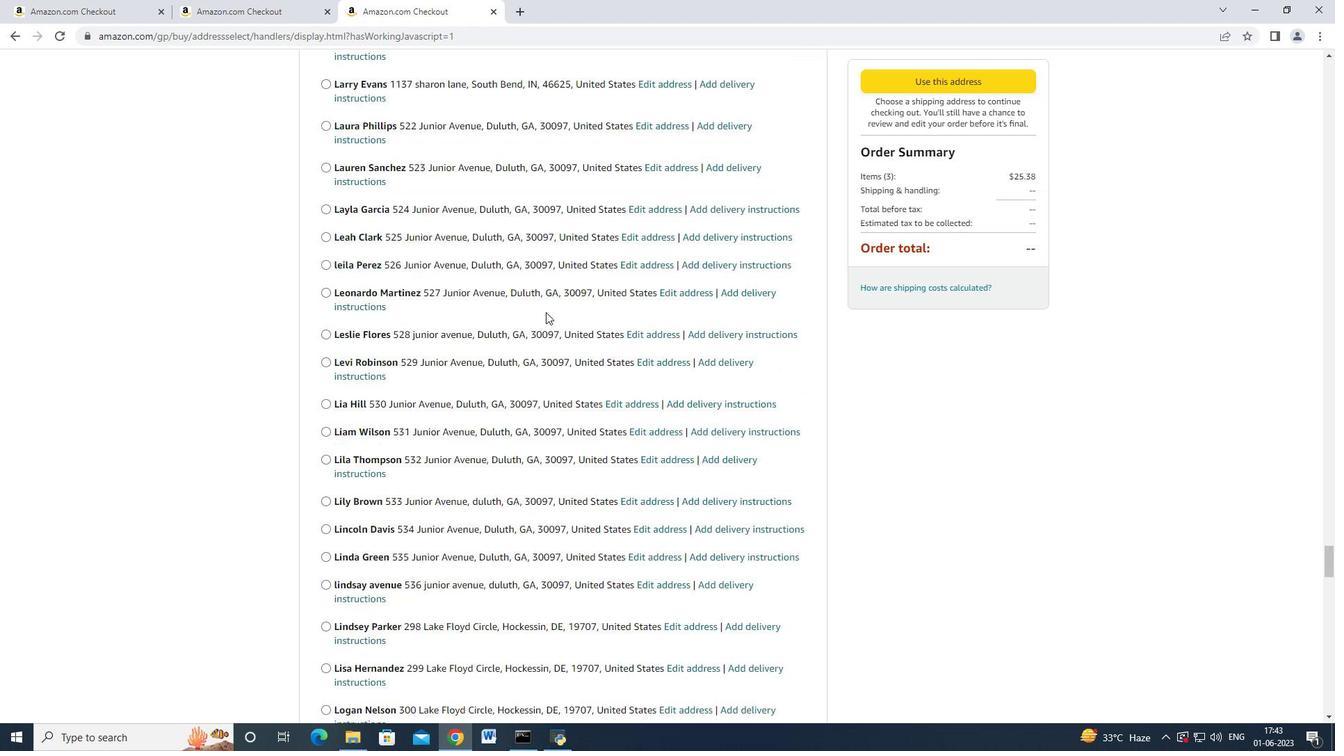 
Action: Mouse scrolled (546, 311) with delta (0, 0)
Screenshot: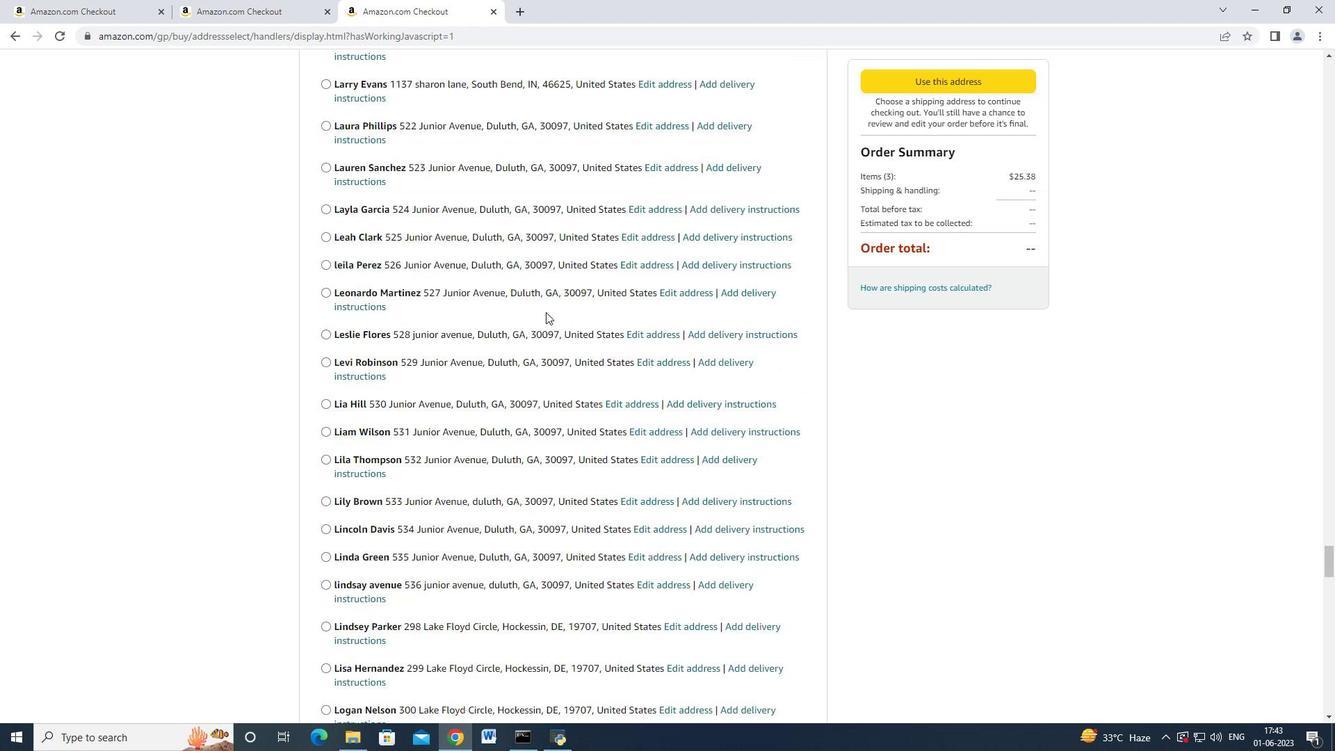 
Action: Mouse scrolled (546, 310) with delta (0, -1)
Screenshot: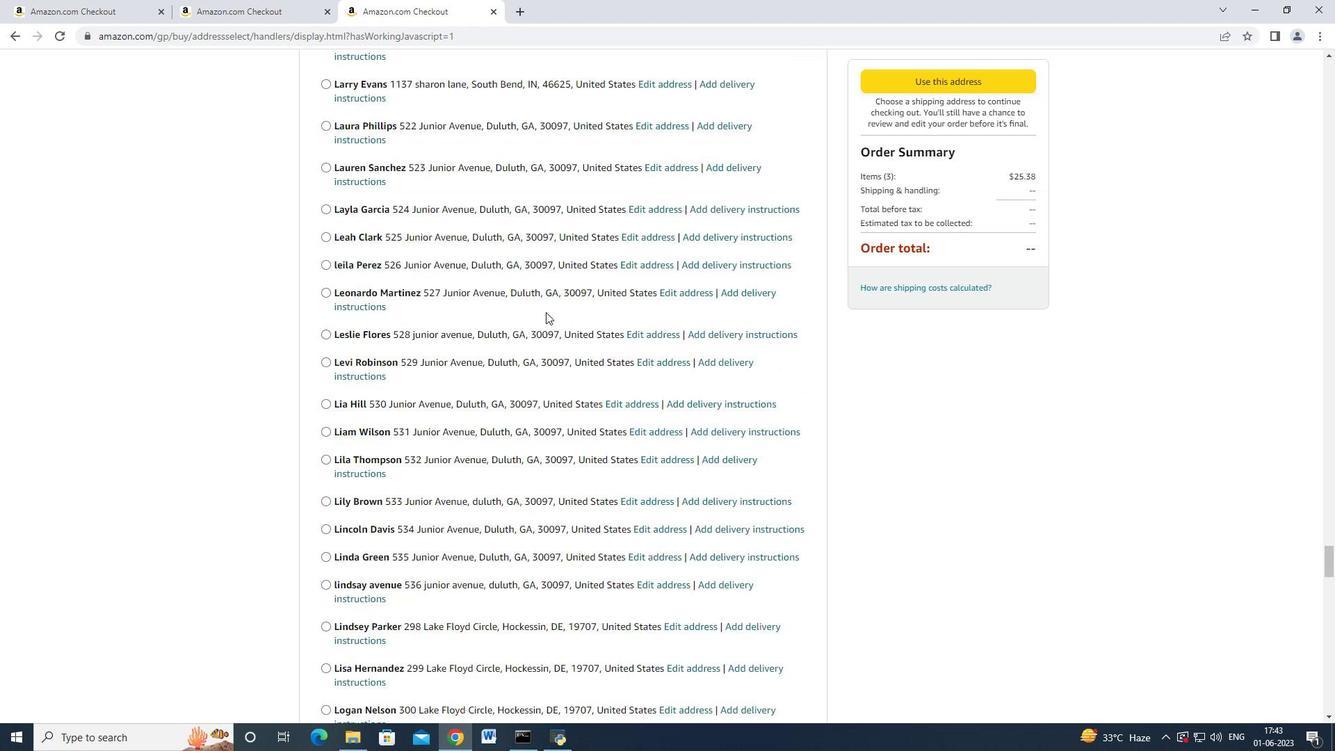 
Action: Mouse scrolled (546, 311) with delta (0, 0)
Screenshot: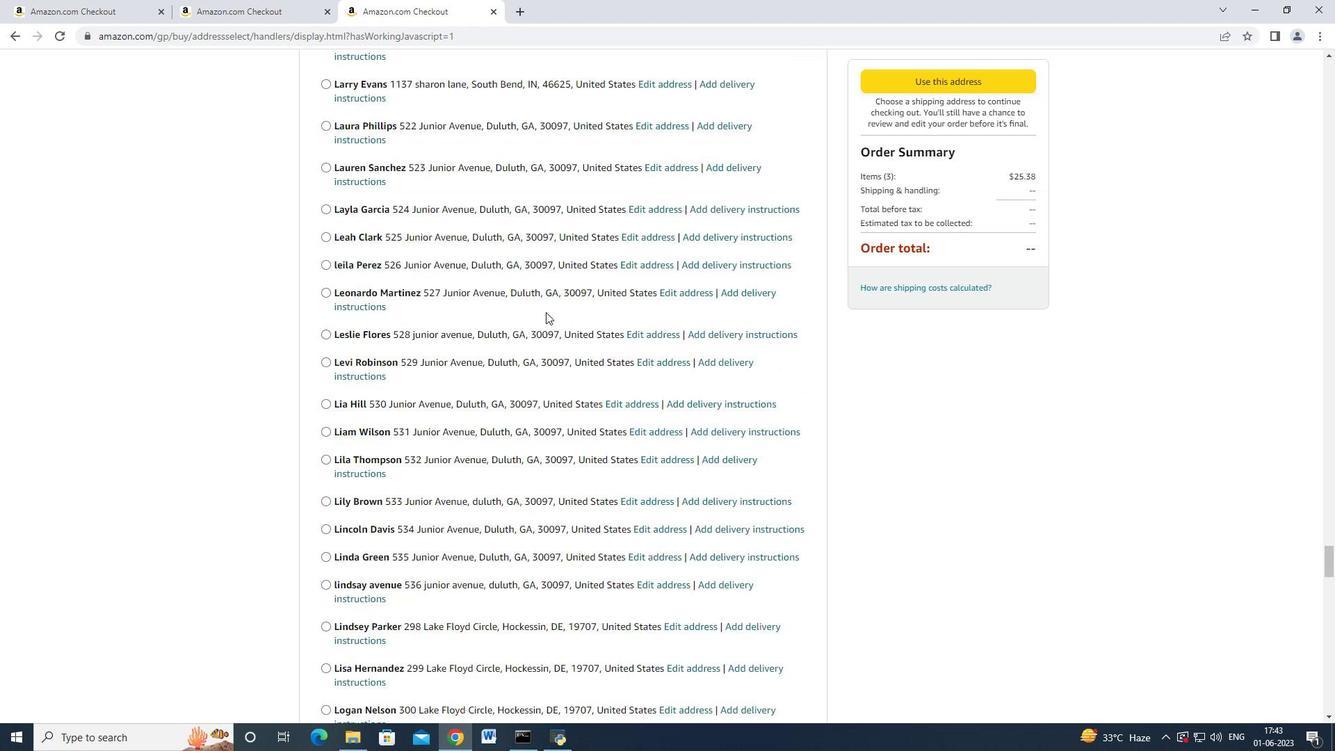
Action: Mouse scrolled (546, 311) with delta (0, 0)
Screenshot: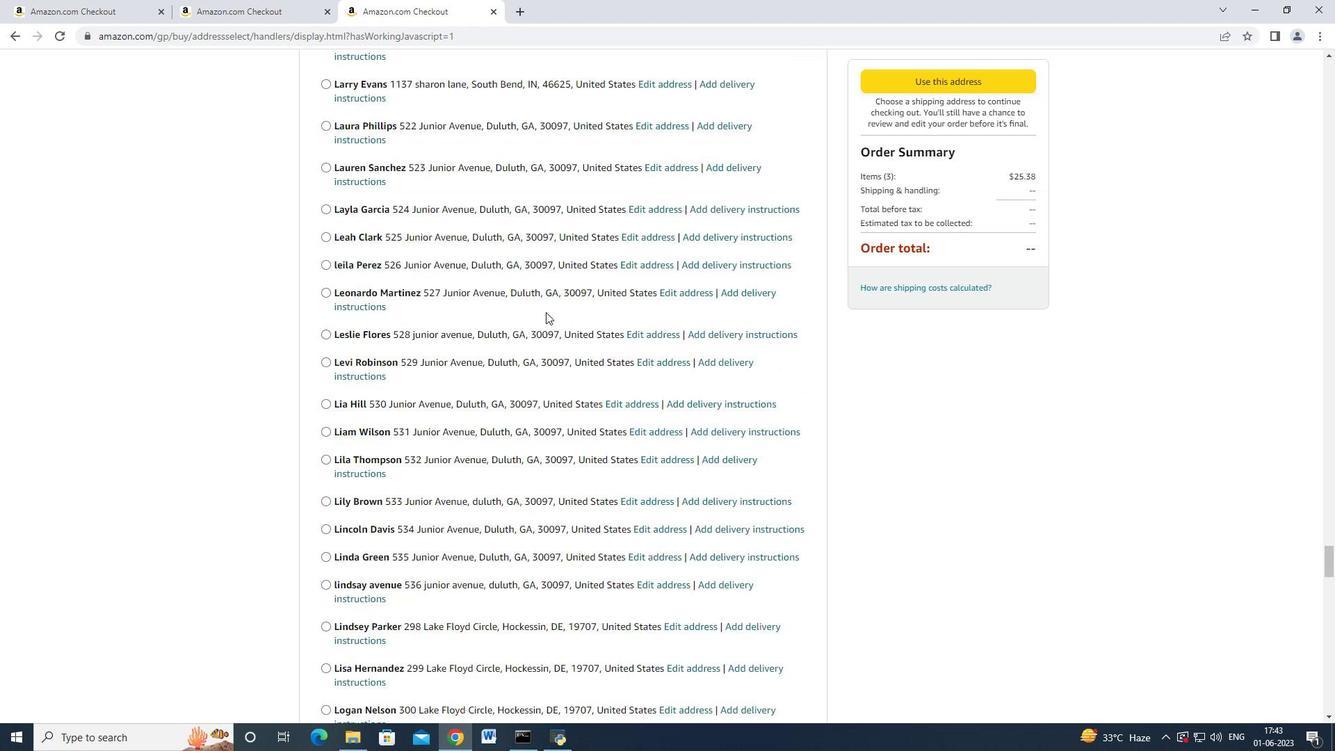 
Action: Mouse moved to (546, 312)
Screenshot: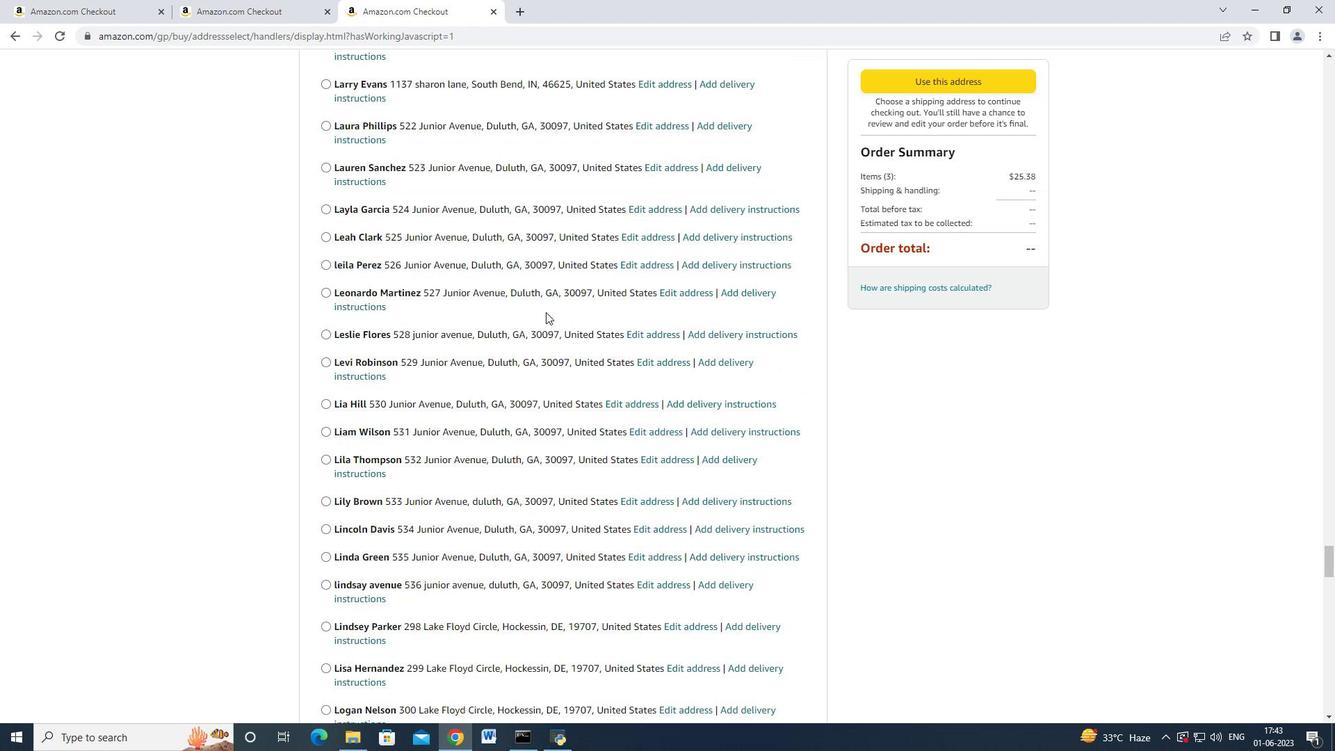 
Action: Mouse scrolled (546, 311) with delta (0, 0)
Screenshot: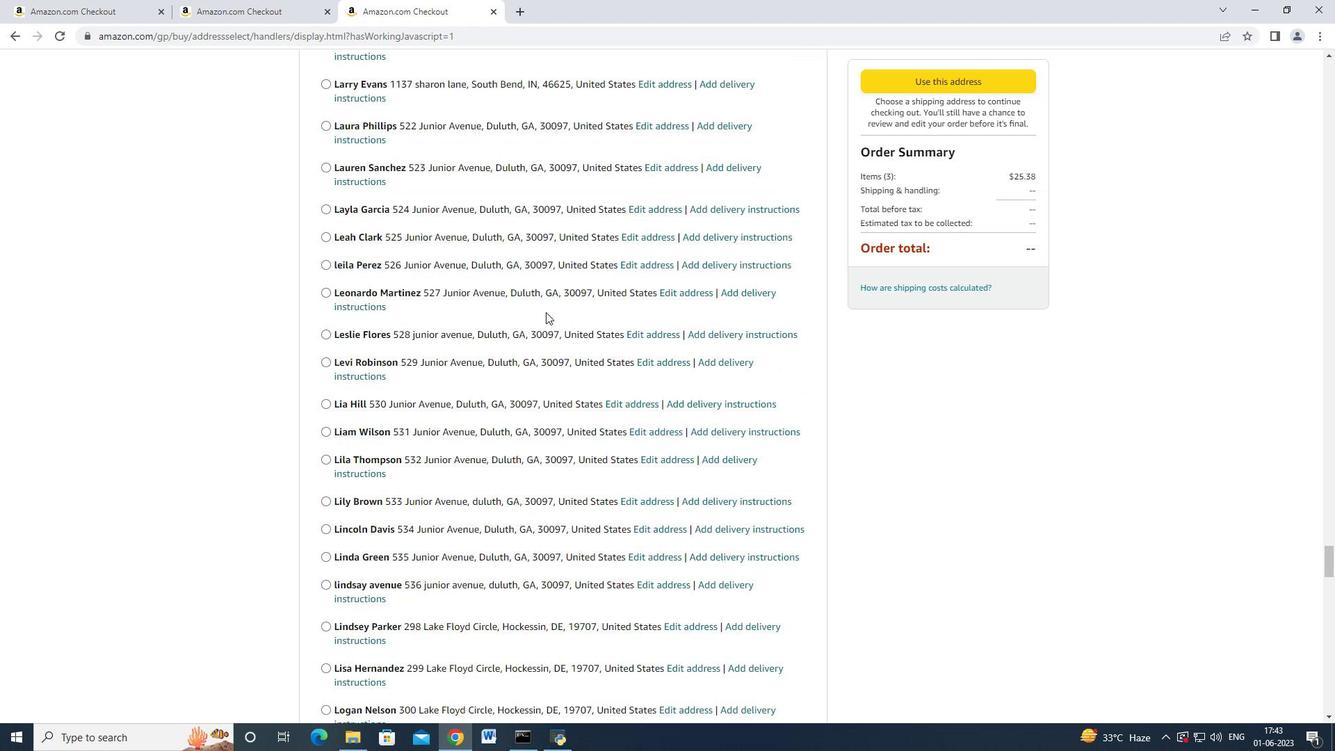 
Action: Mouse moved to (544, 312)
Screenshot: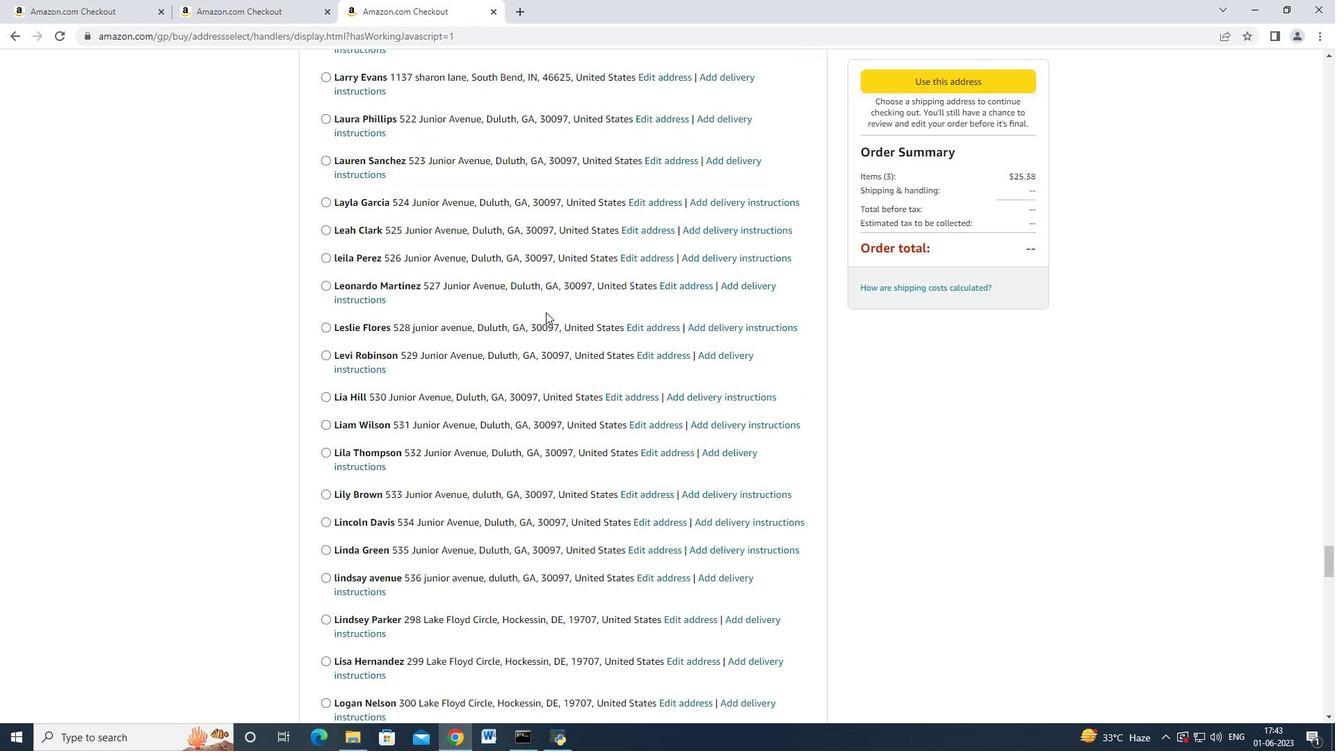 
Action: Mouse scrolled (544, 311) with delta (0, 0)
Screenshot: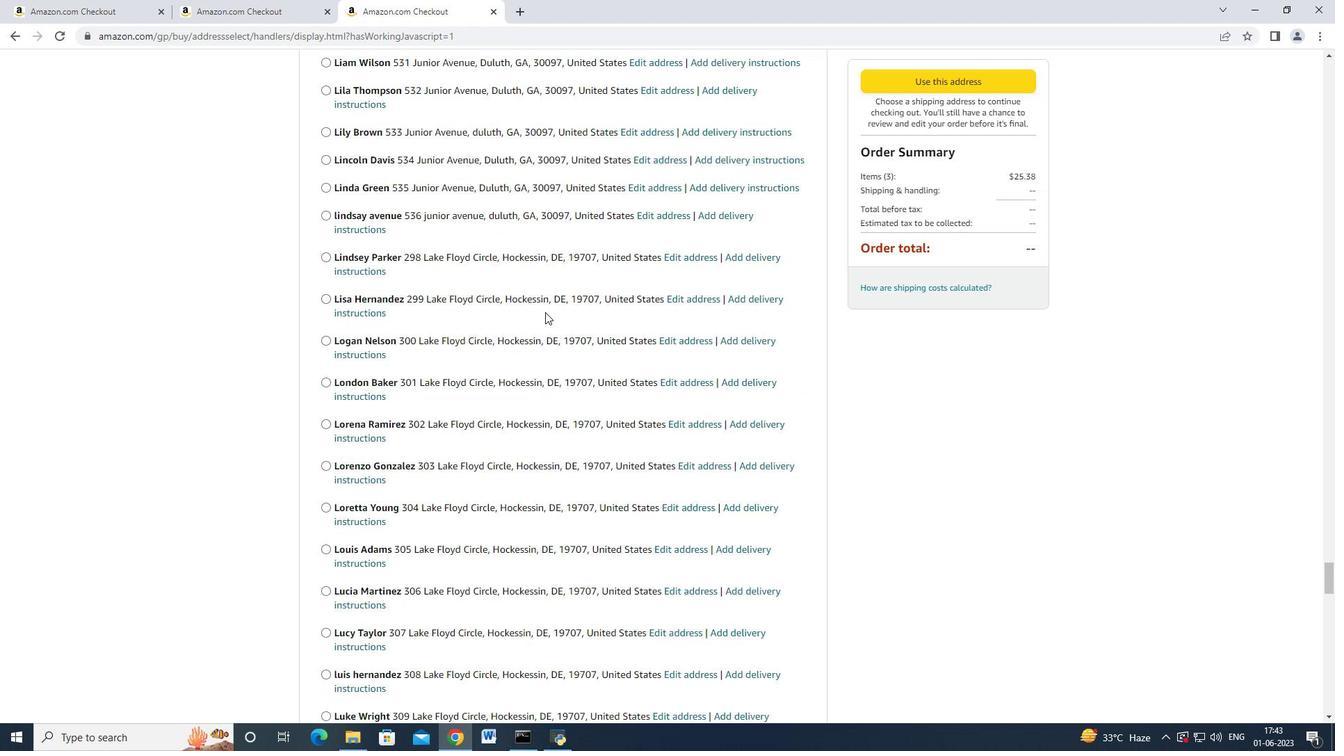 
Action: Mouse moved to (544, 313)
Screenshot: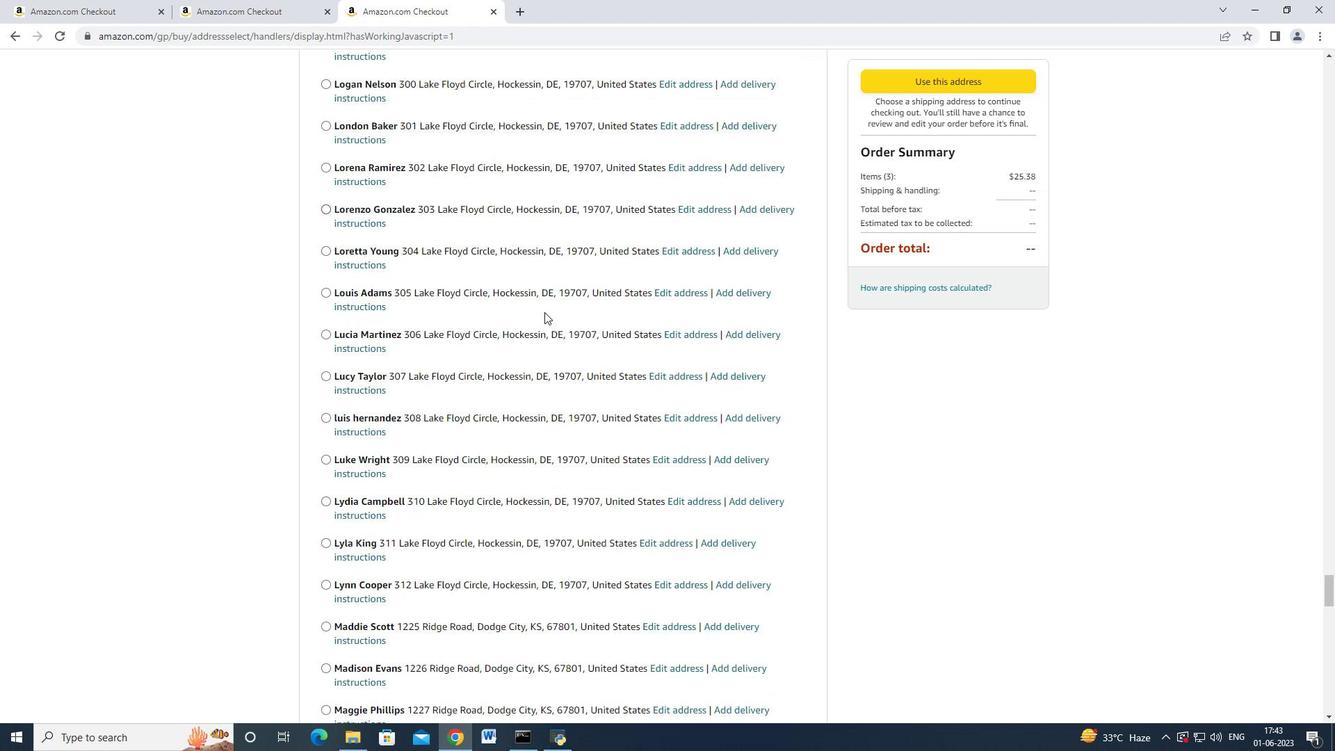 
Action: Mouse scrolled (544, 311) with delta (0, 0)
Screenshot: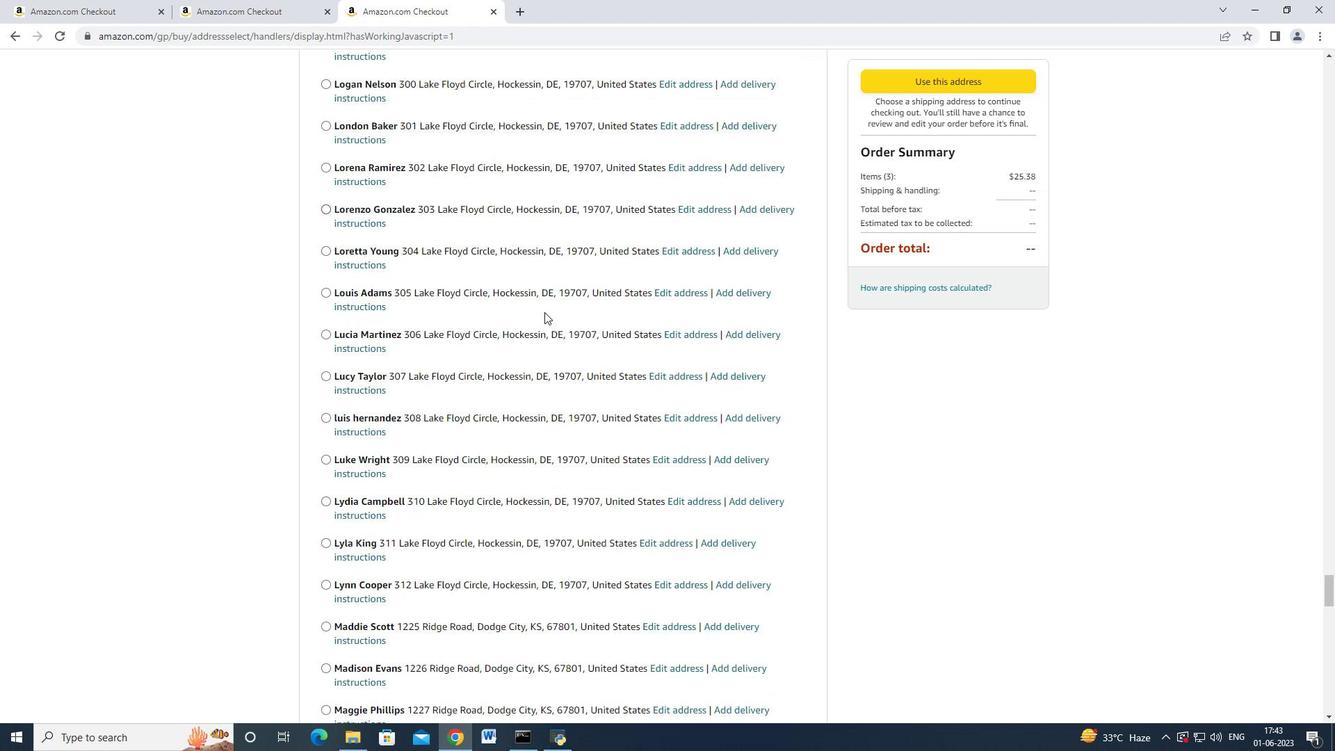 
Action: Mouse scrolled (544, 312) with delta (0, 0)
Screenshot: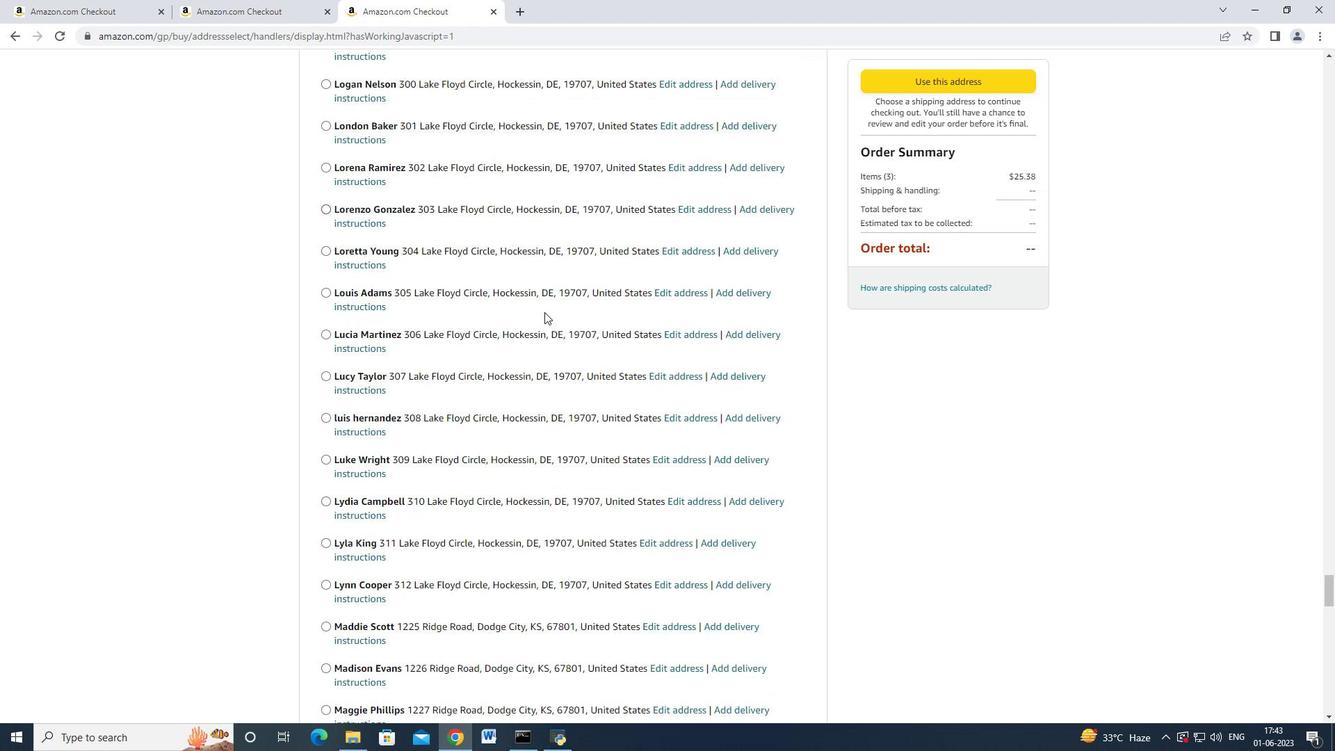 
Action: Mouse scrolled (544, 311) with delta (0, -1)
Screenshot: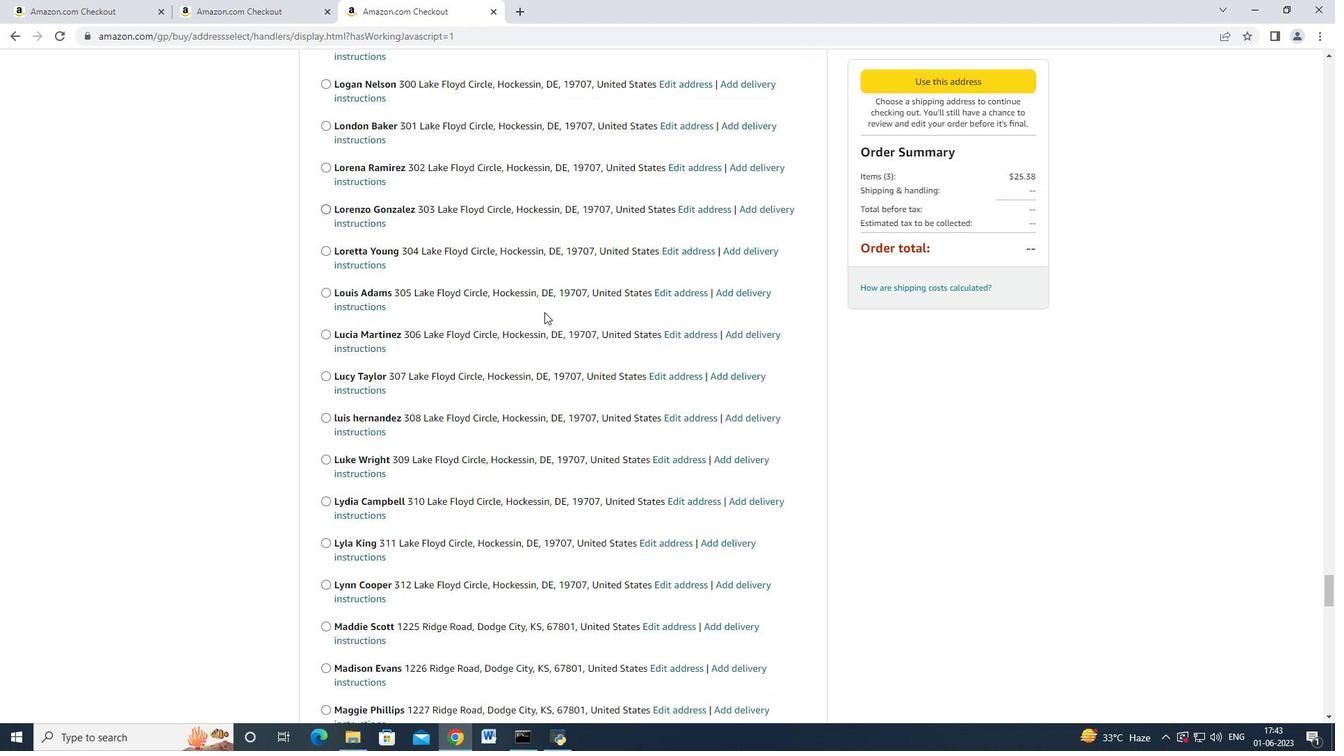
Action: Mouse scrolled (544, 312) with delta (0, 0)
Screenshot: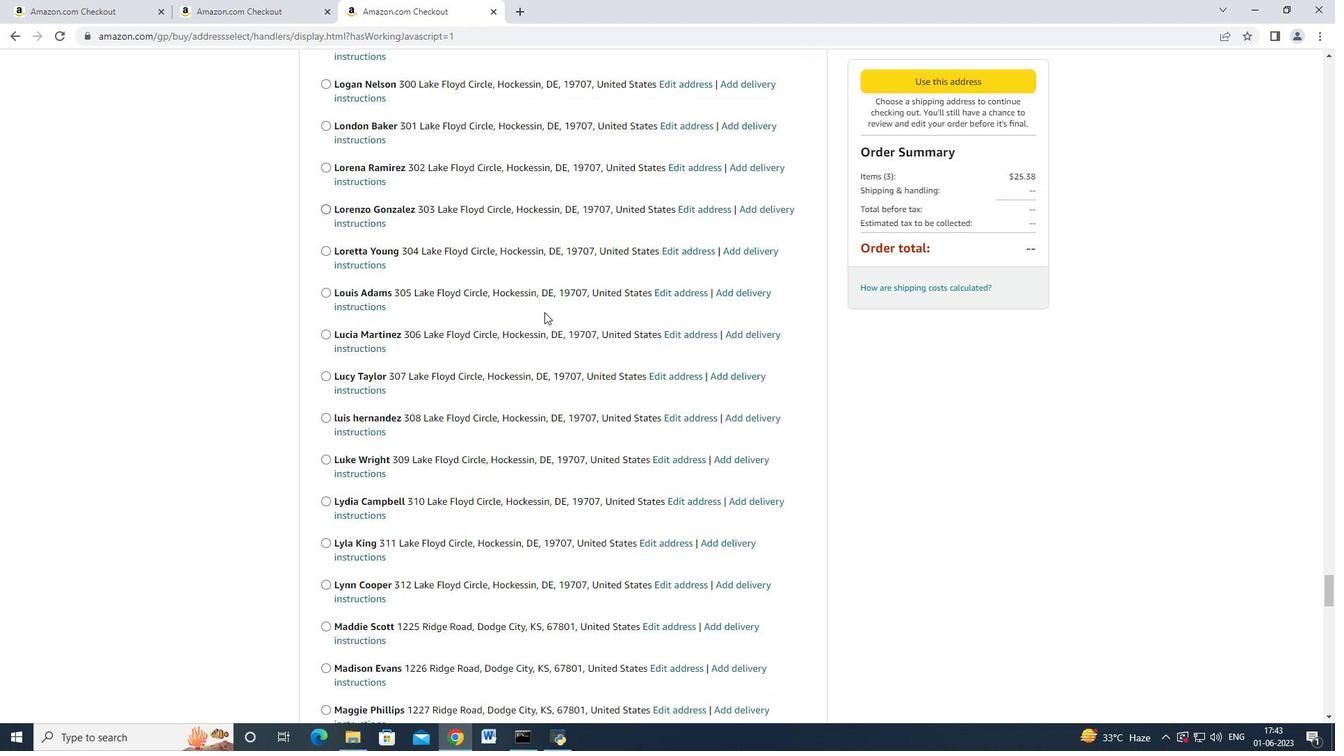 
Action: Mouse moved to (544, 313)
Screenshot: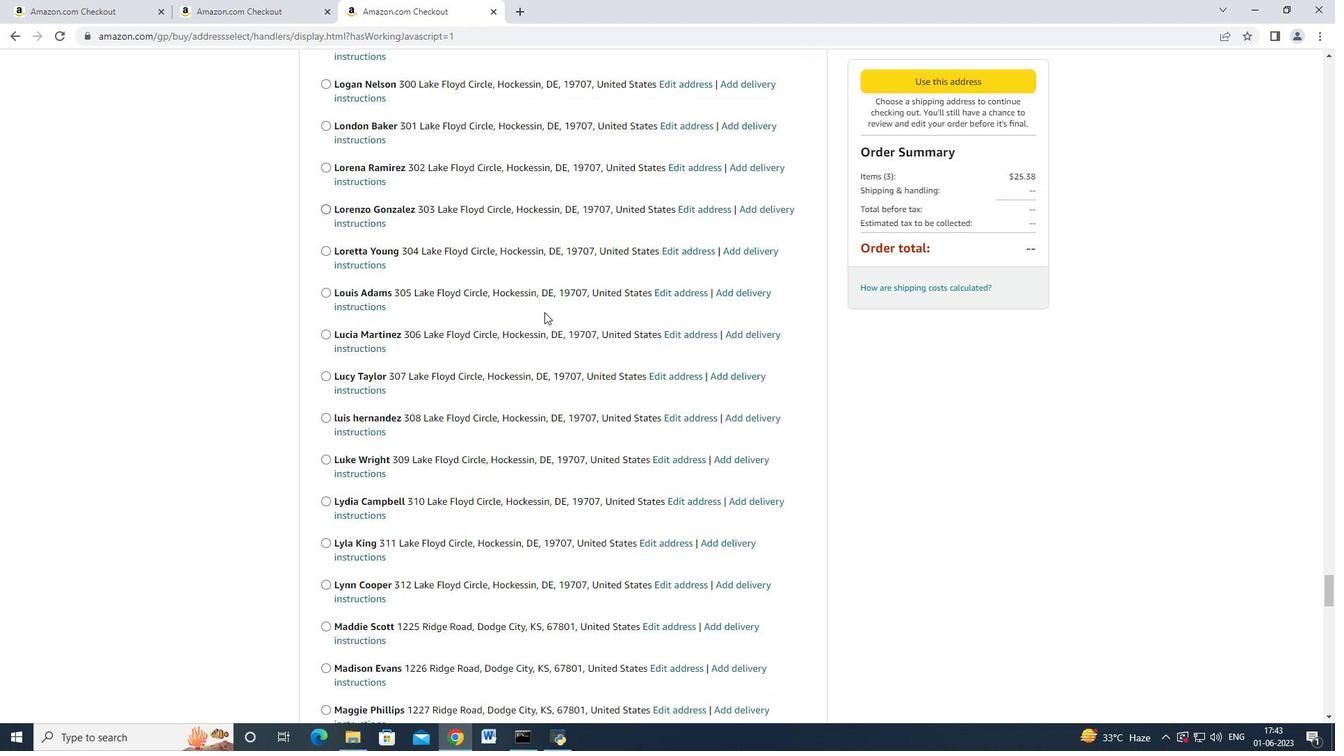 
Action: Mouse scrolled (544, 312) with delta (0, 0)
Screenshot: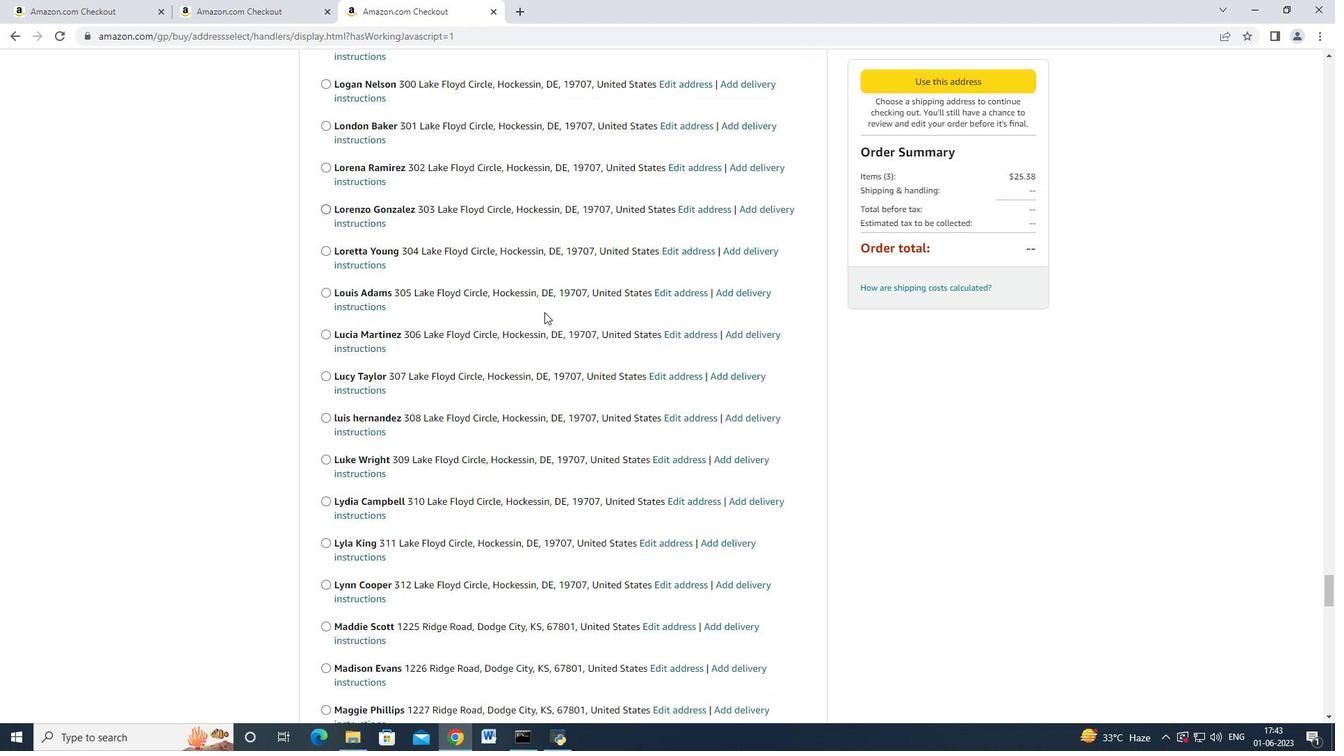 
Action: Mouse scrolled (544, 312) with delta (0, 0)
Screenshot: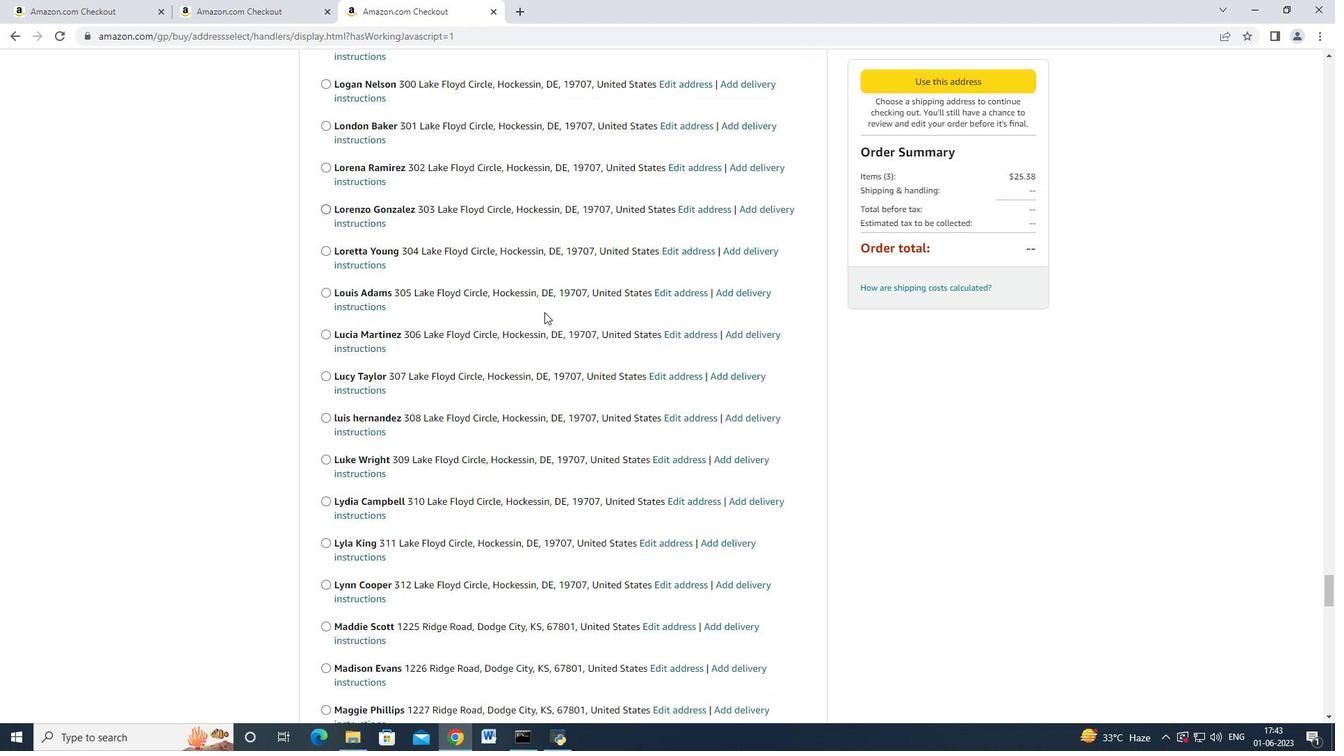 
Action: Mouse moved to (543, 313)
Screenshot: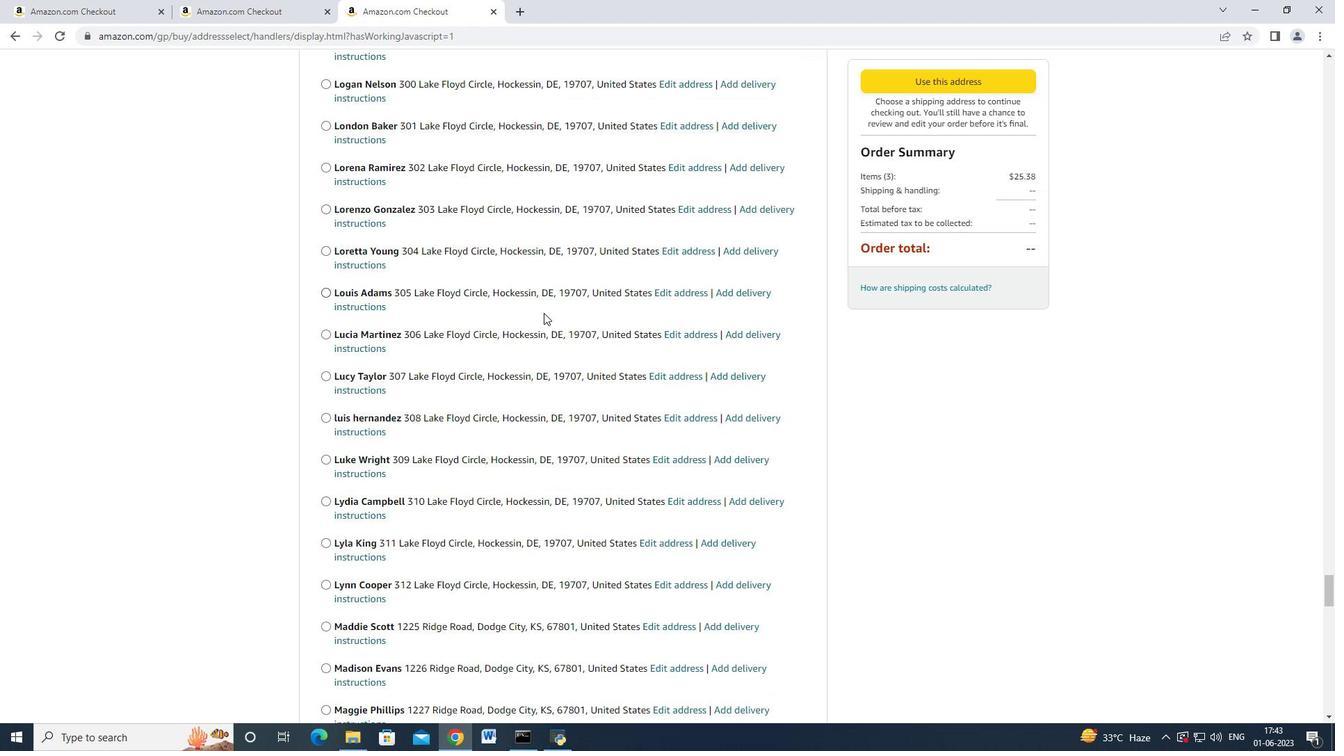 
Action: Mouse scrolled (543, 312) with delta (0, 0)
Screenshot: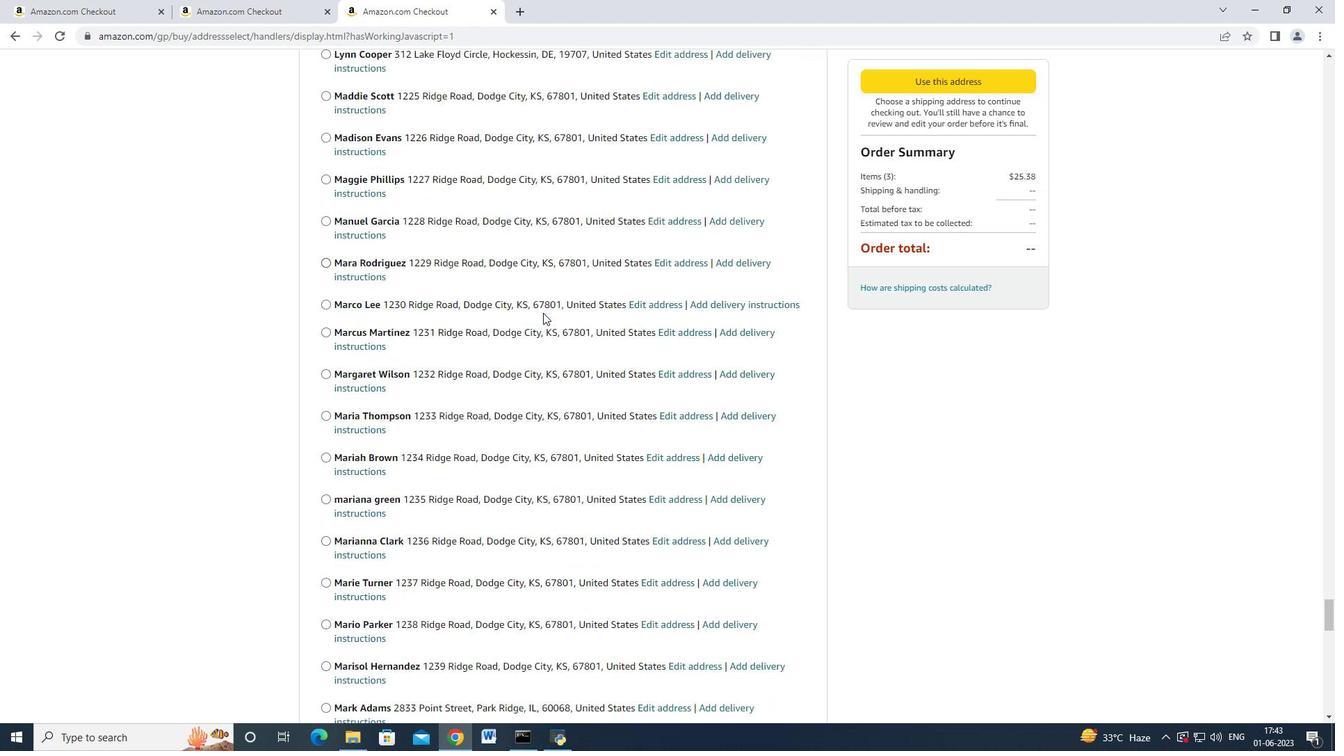 
Action: Mouse scrolled (543, 312) with delta (0, 0)
Screenshot: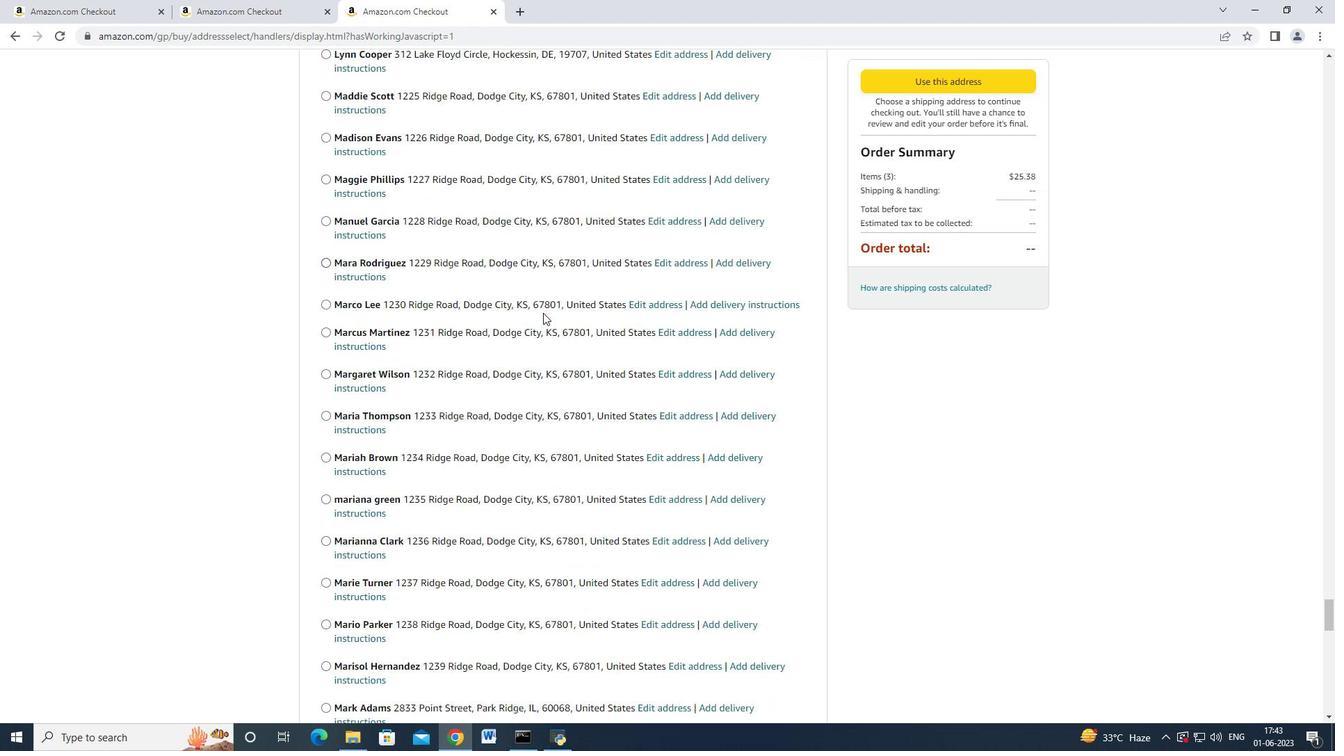 
Action: Mouse scrolled (543, 312) with delta (0, 0)
Screenshot: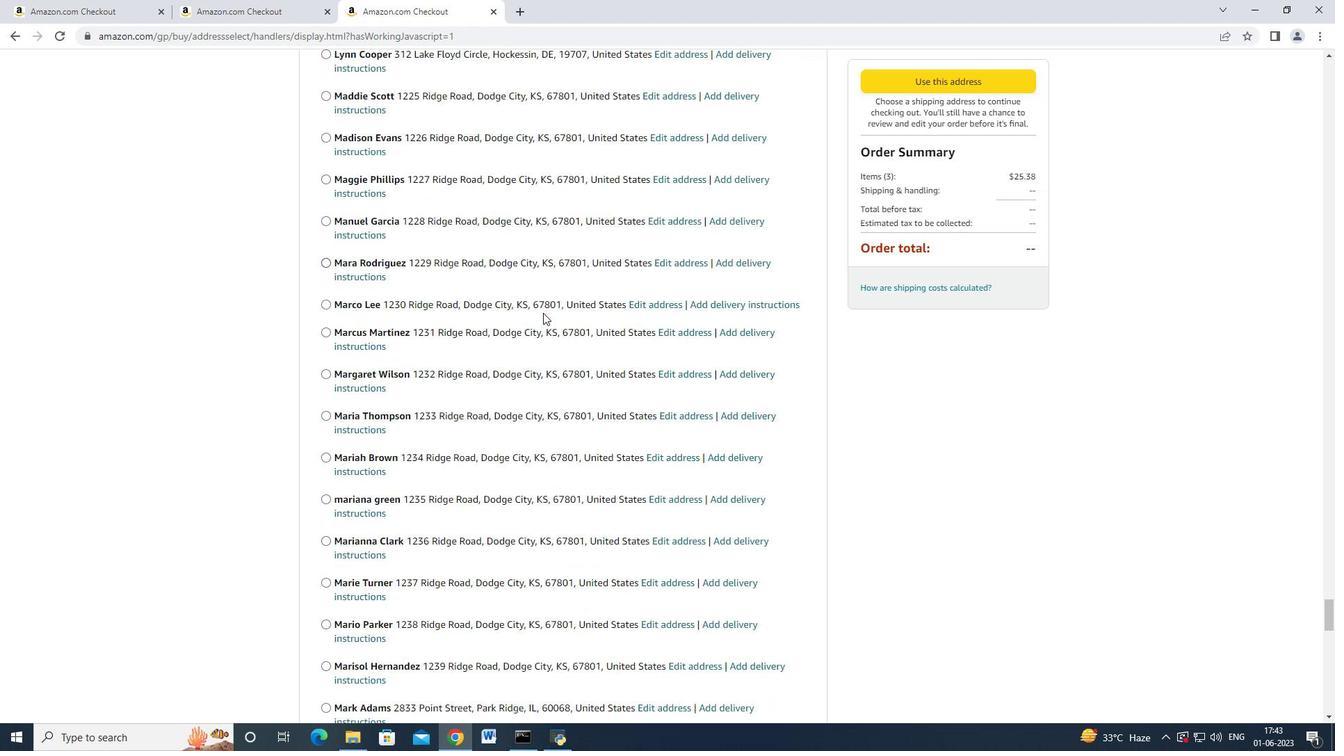 
Action: Mouse scrolled (543, 312) with delta (0, 0)
Screenshot: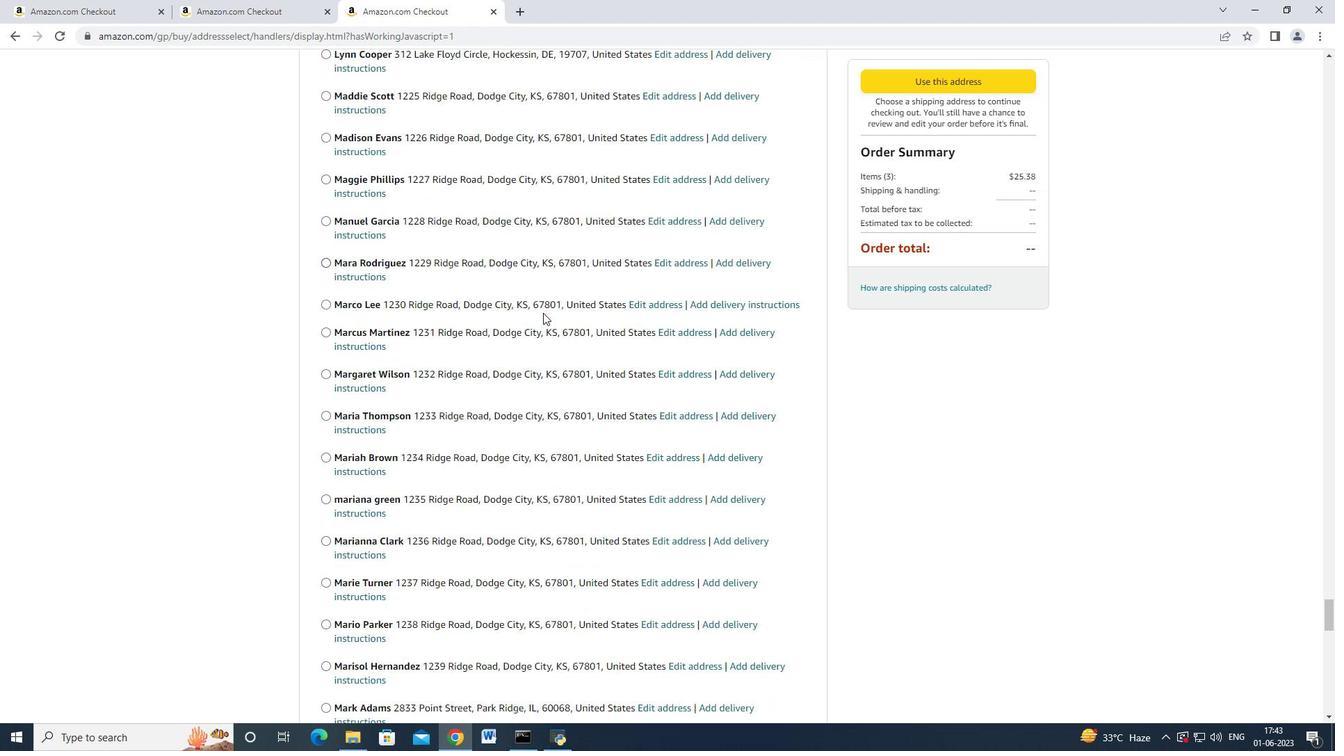 
Action: Mouse scrolled (543, 312) with delta (0, 0)
Screenshot: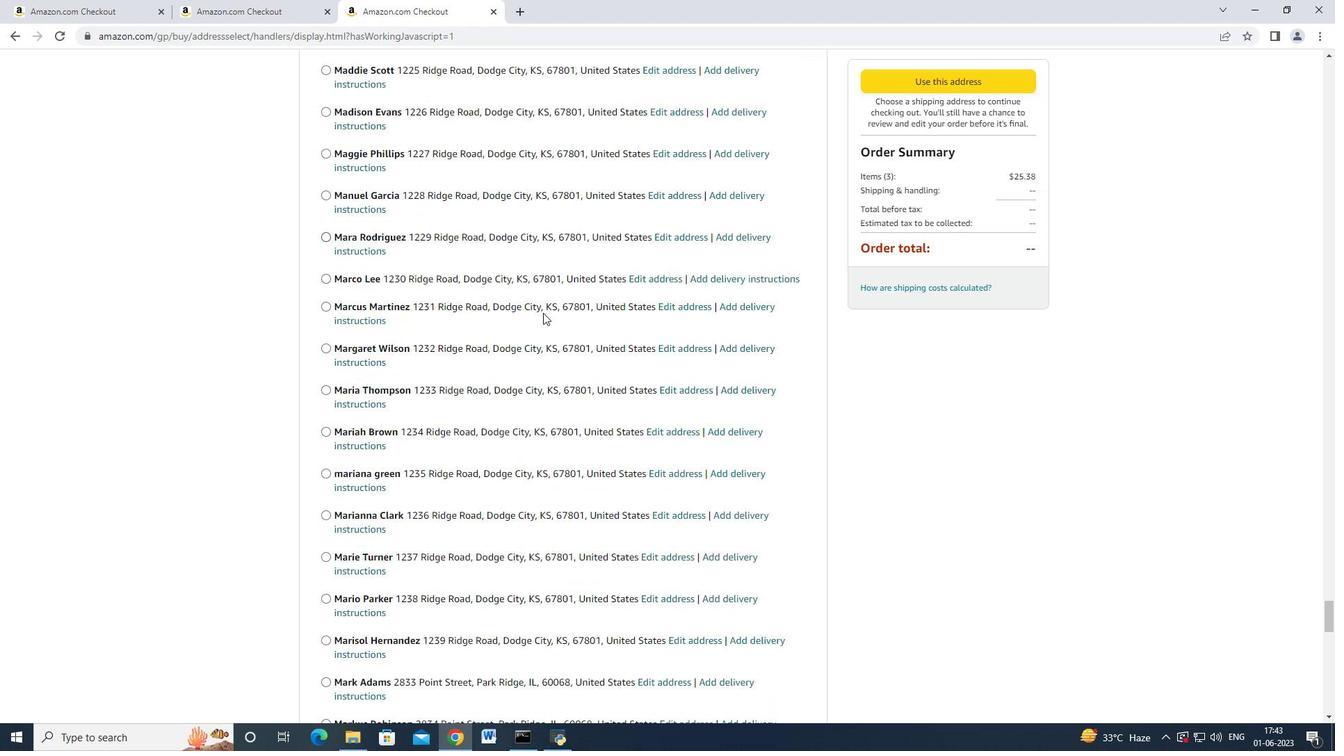 
Action: Mouse scrolled (543, 312) with delta (0, 0)
Screenshot: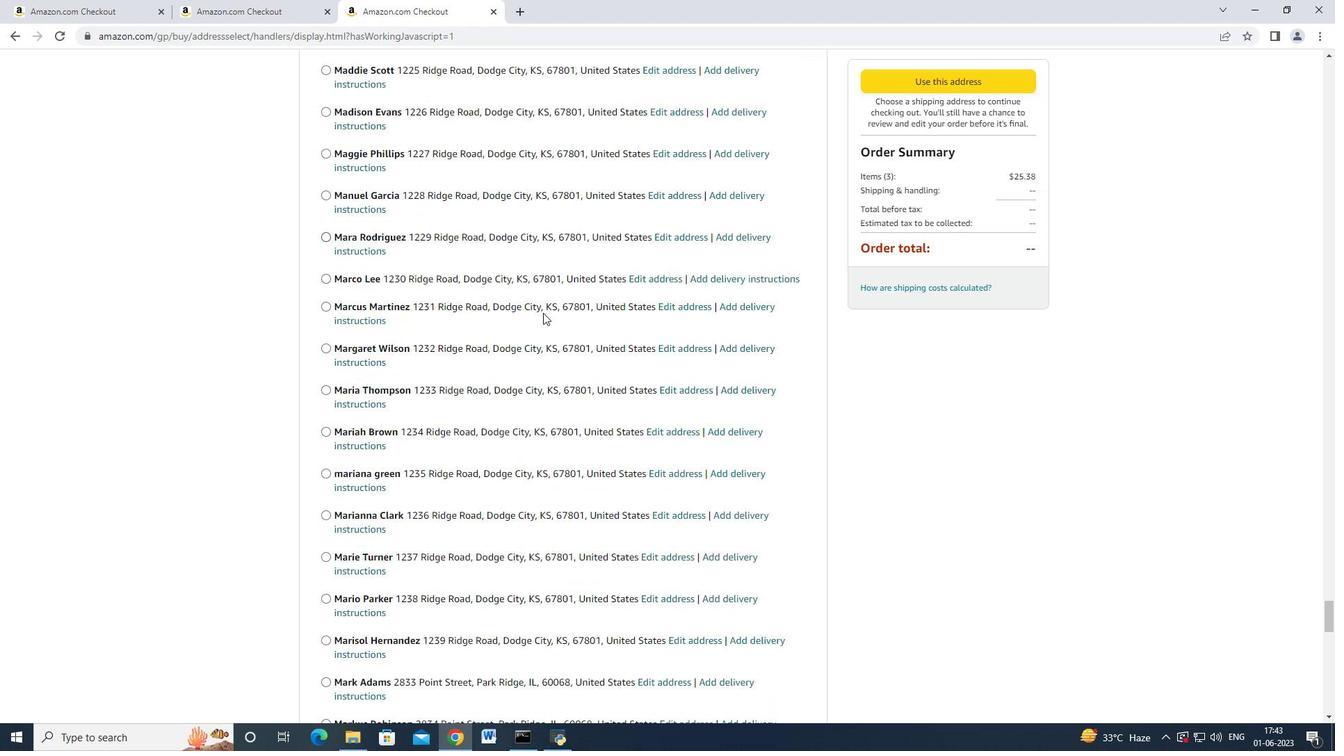 
Action: Mouse moved to (543, 313)
Screenshot: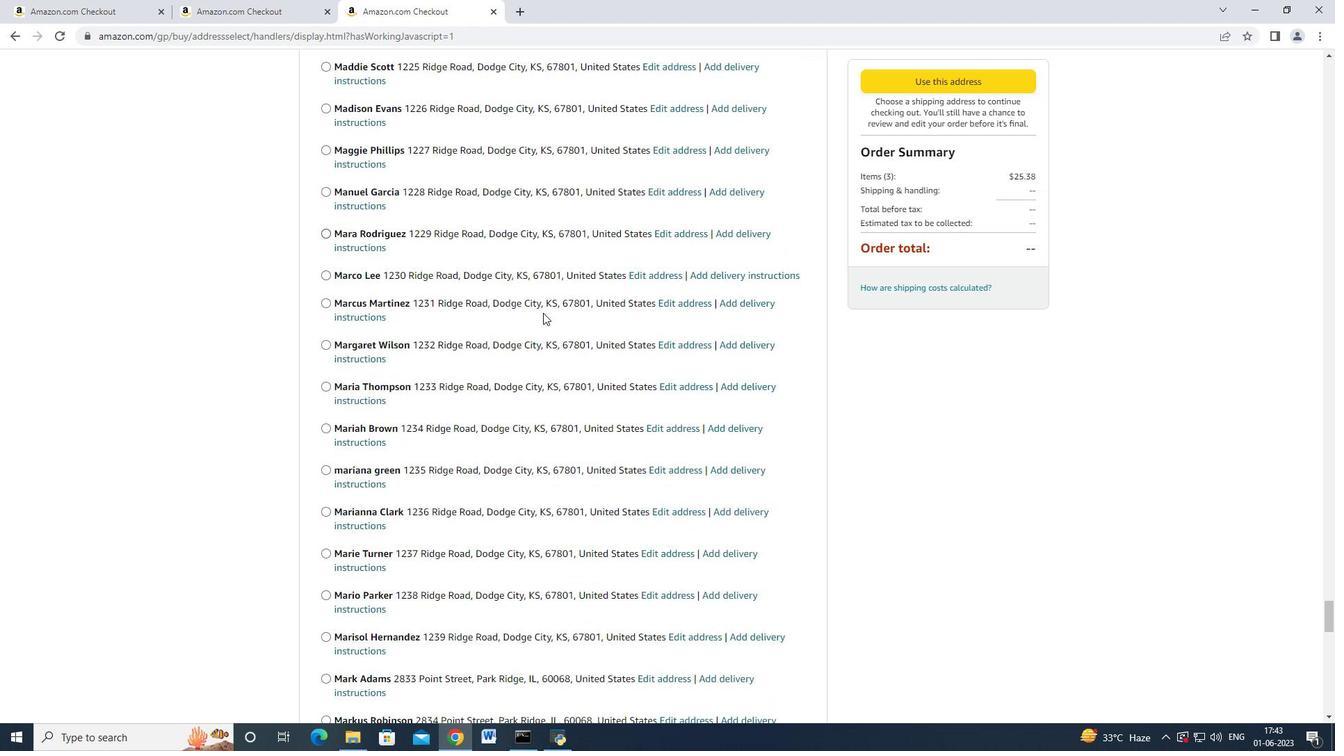 
Action: Mouse scrolled (543, 312) with delta (0, 0)
Screenshot: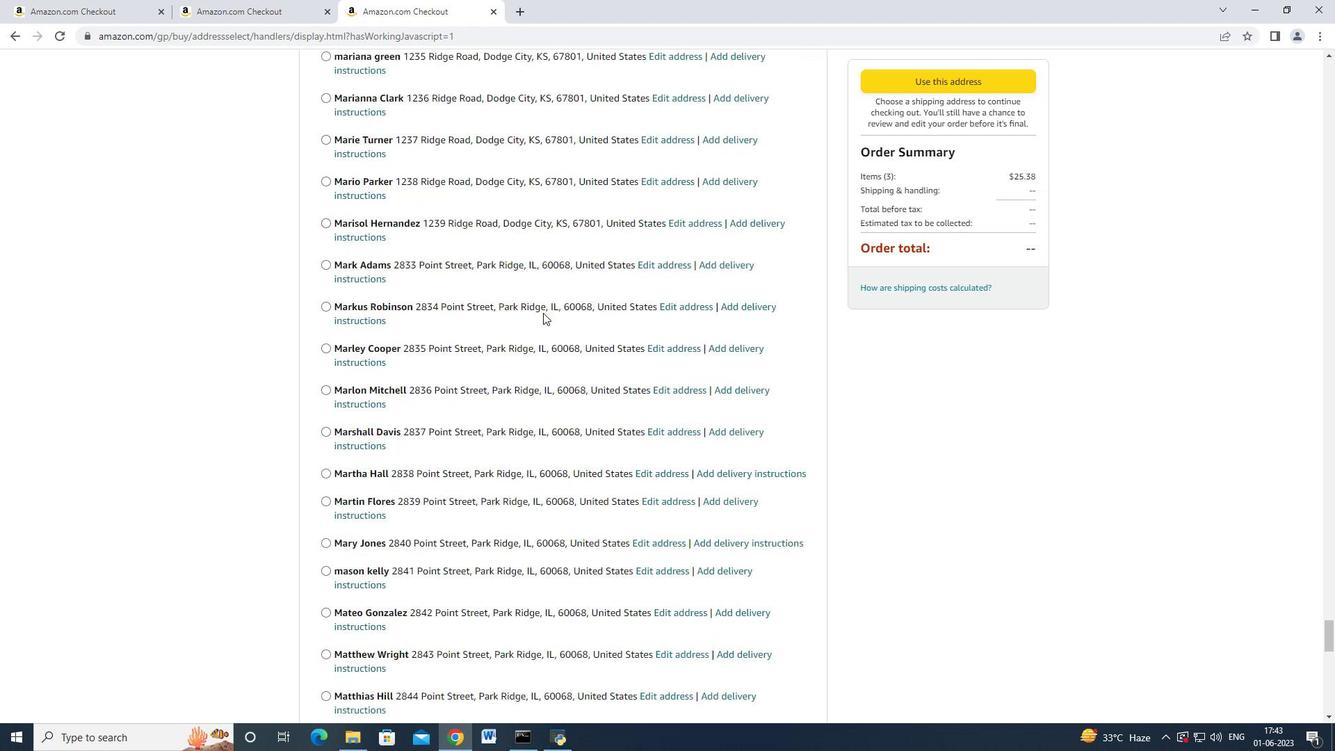 
Action: Mouse scrolled (543, 312) with delta (0, 0)
Screenshot: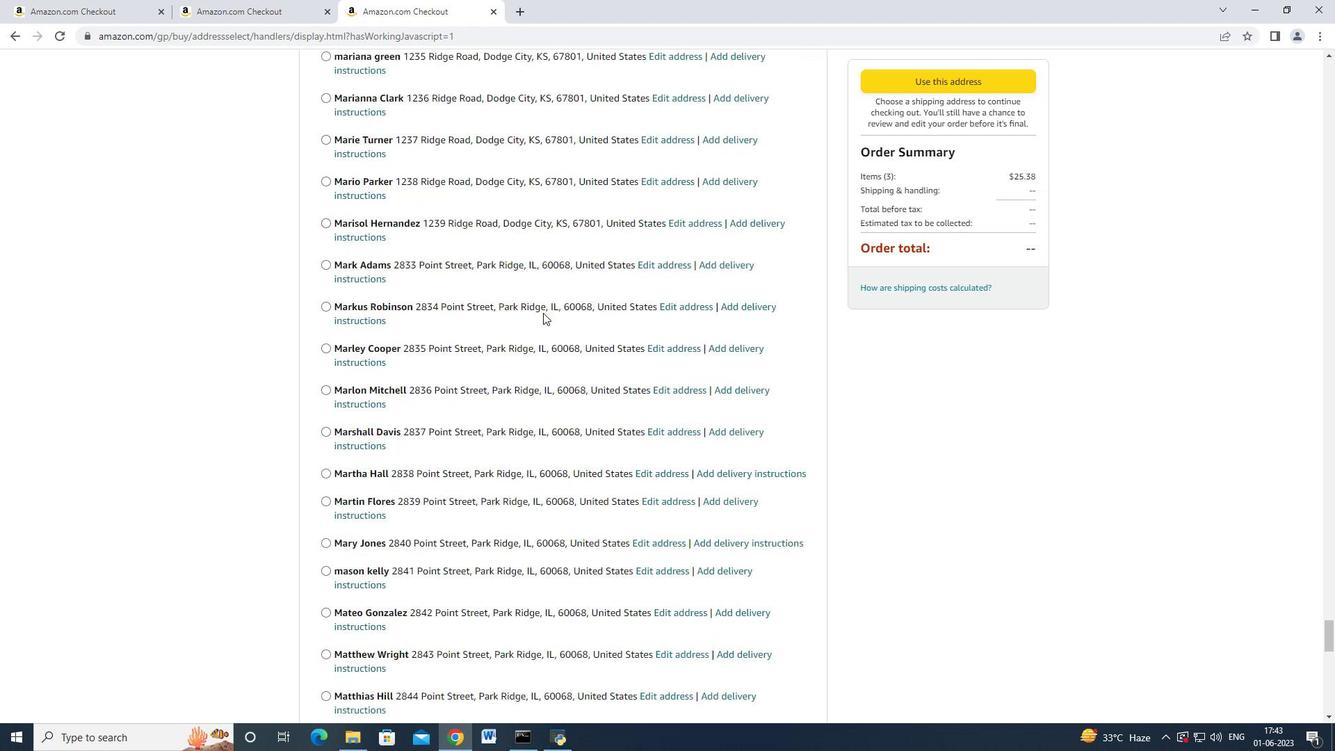 
Action: Mouse scrolled (543, 312) with delta (0, 0)
Screenshot: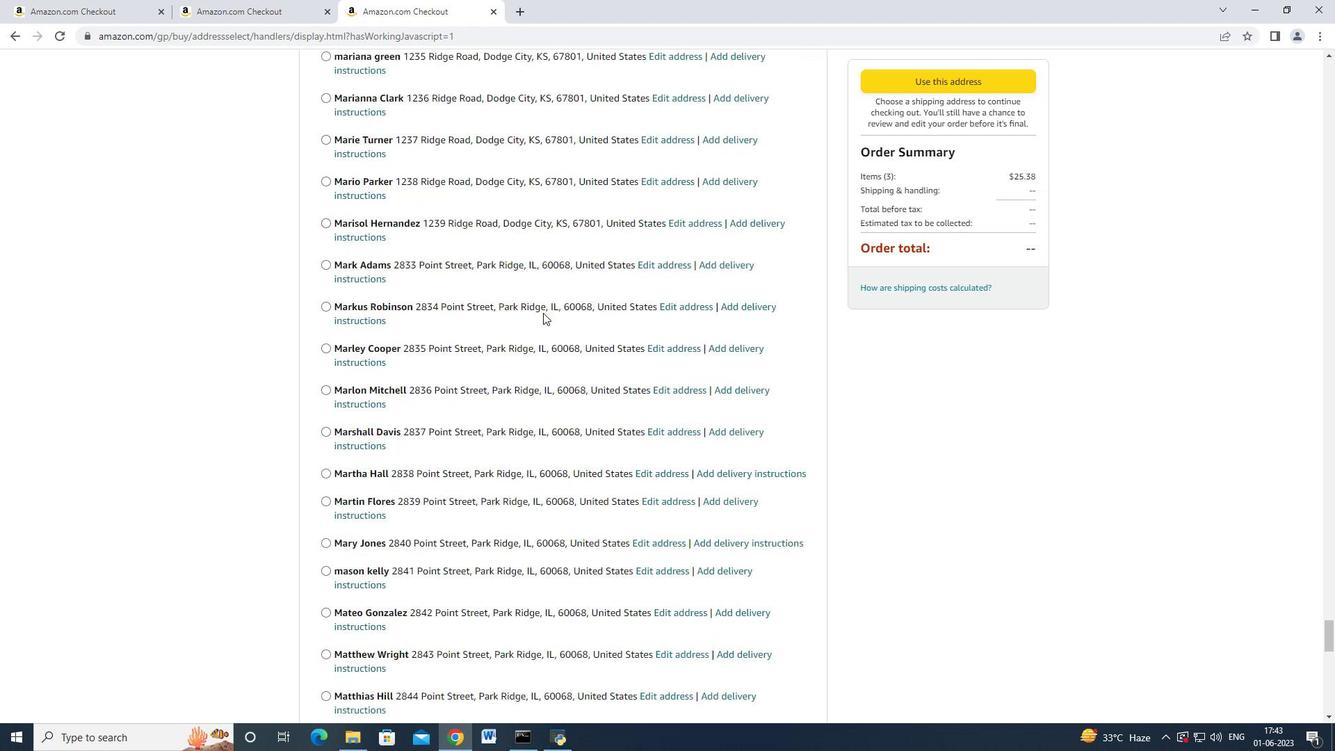 
Action: Mouse scrolled (543, 312) with delta (0, 0)
Screenshot: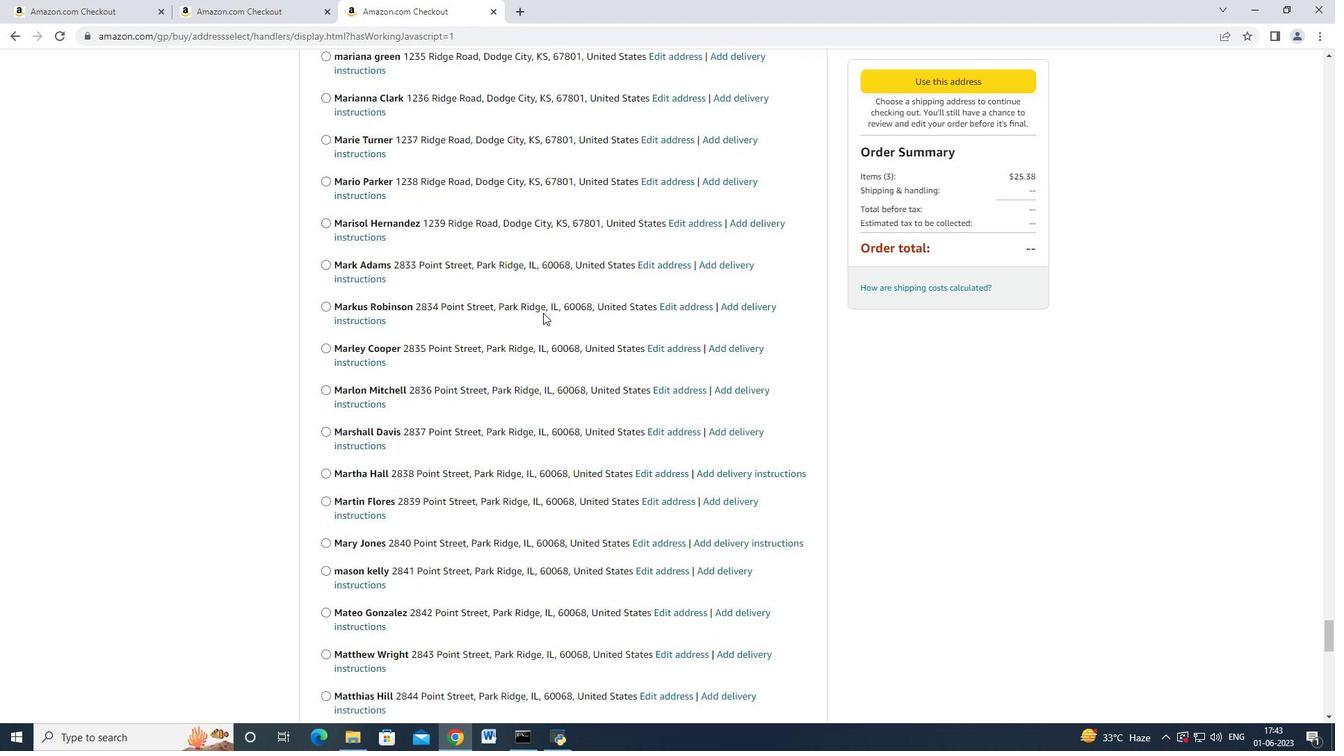 
Action: Mouse scrolled (543, 312) with delta (0, 0)
Screenshot: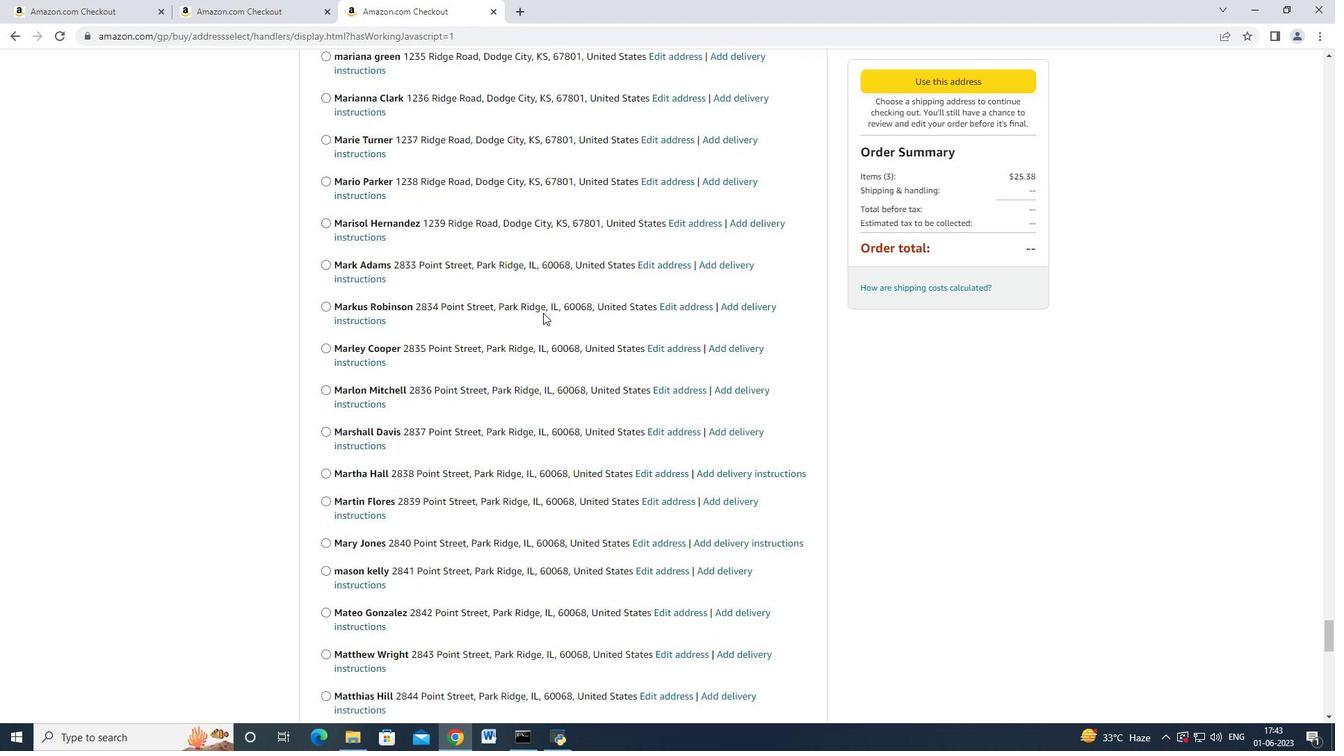 
Action: Mouse scrolled (543, 312) with delta (0, 0)
Screenshot: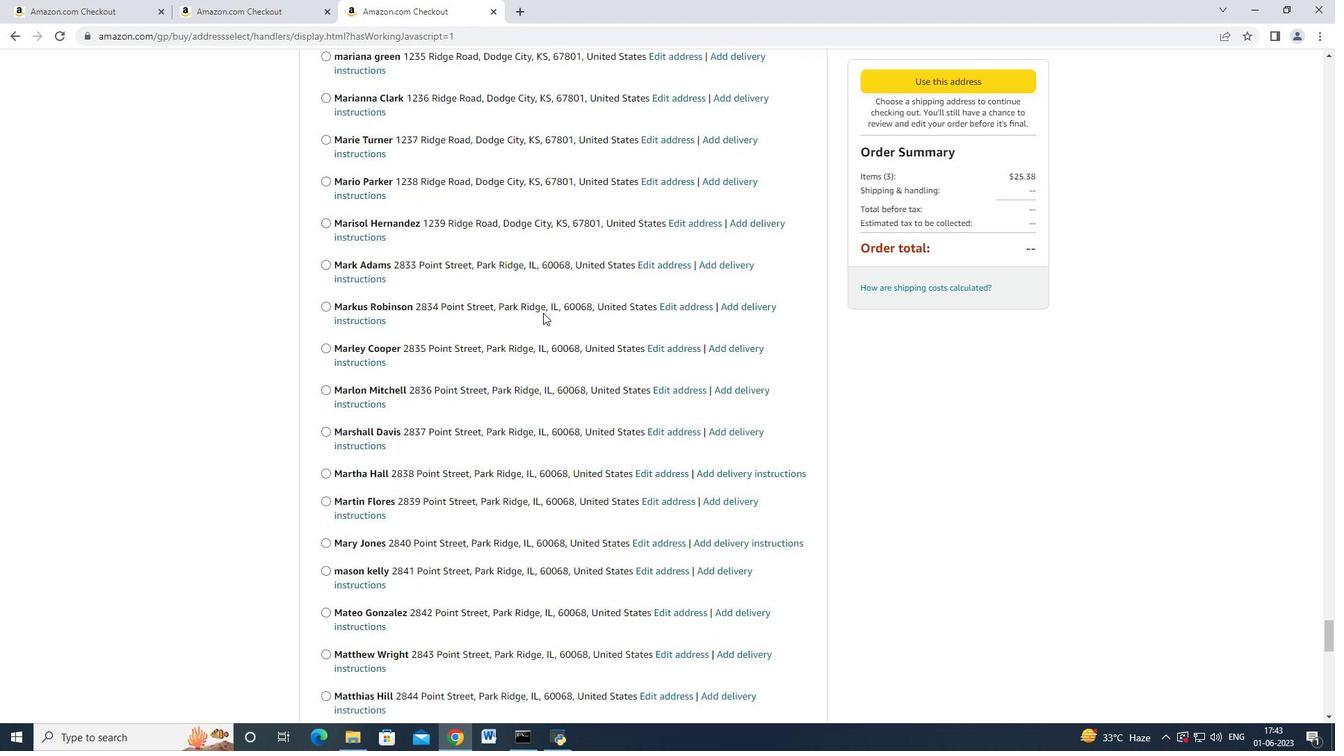 
Action: Mouse scrolled (543, 312) with delta (0, 0)
Screenshot: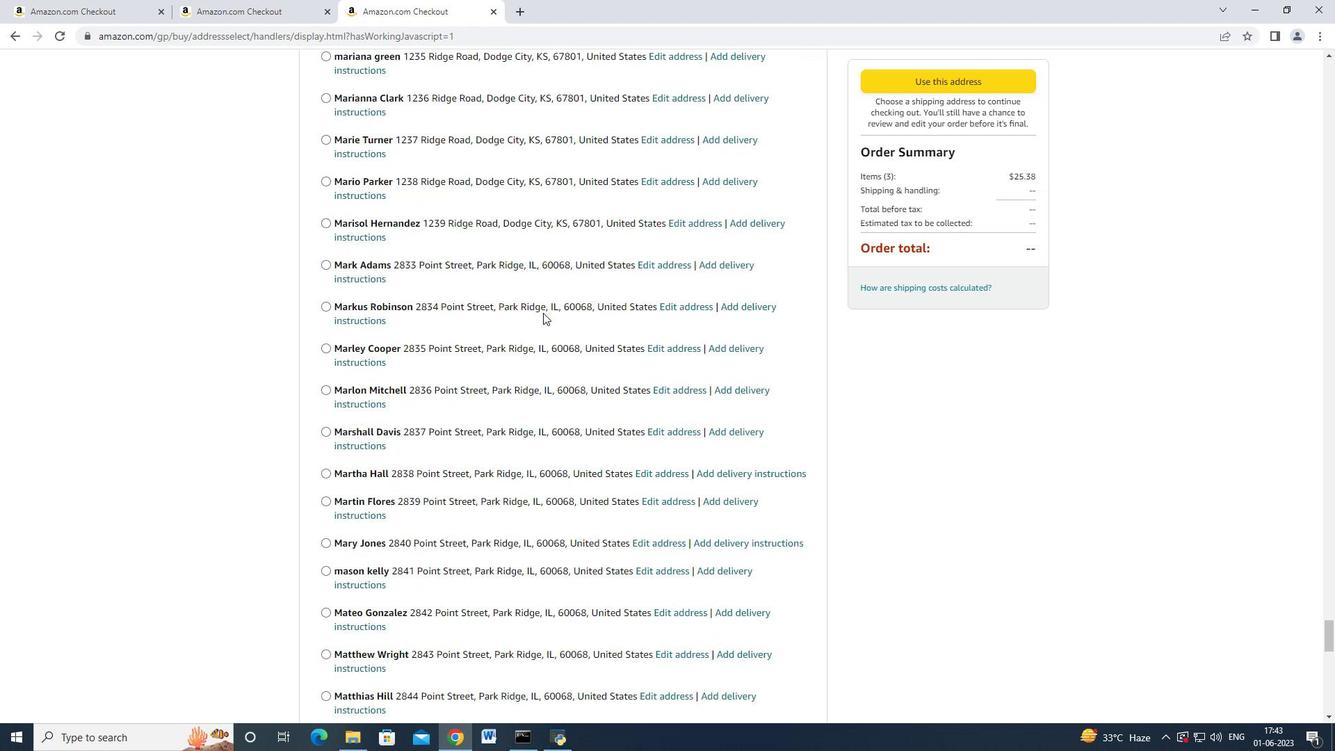 
Action: Mouse scrolled (543, 312) with delta (0, 0)
Screenshot: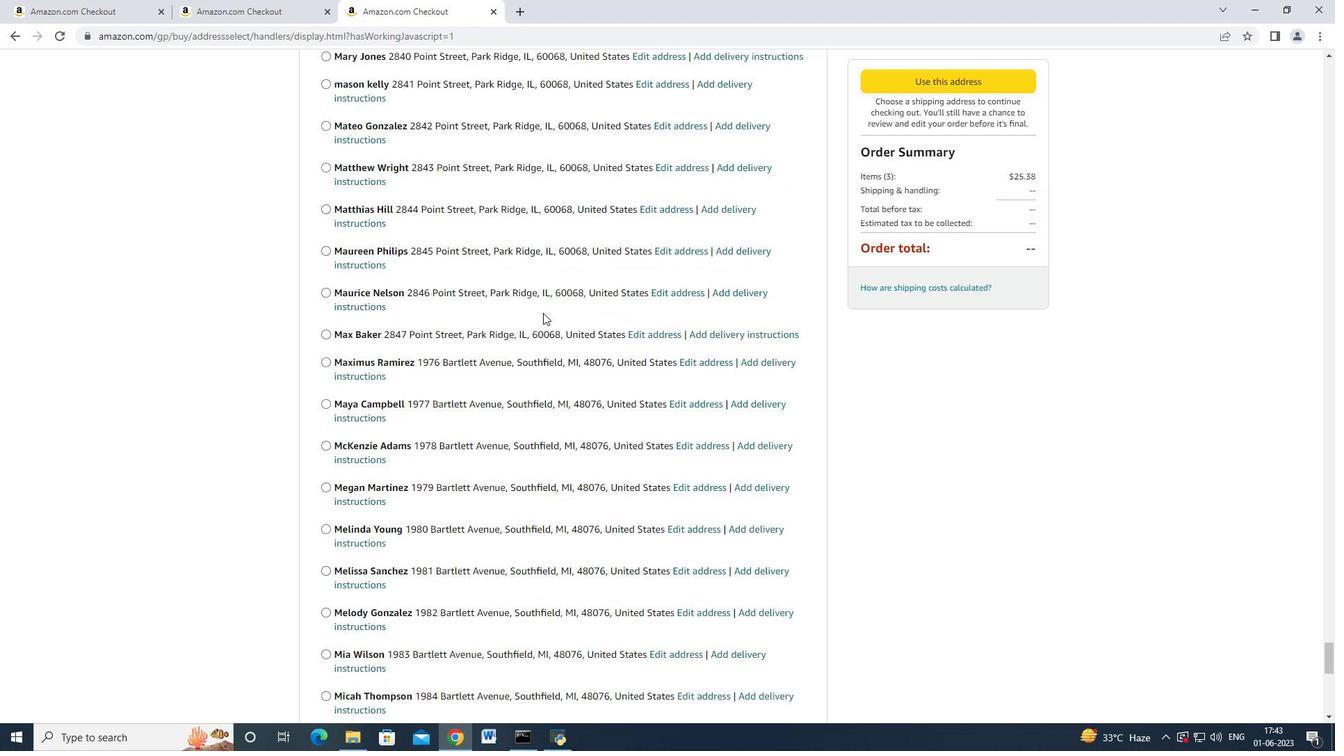 
Action: Mouse moved to (543, 313)
Screenshot: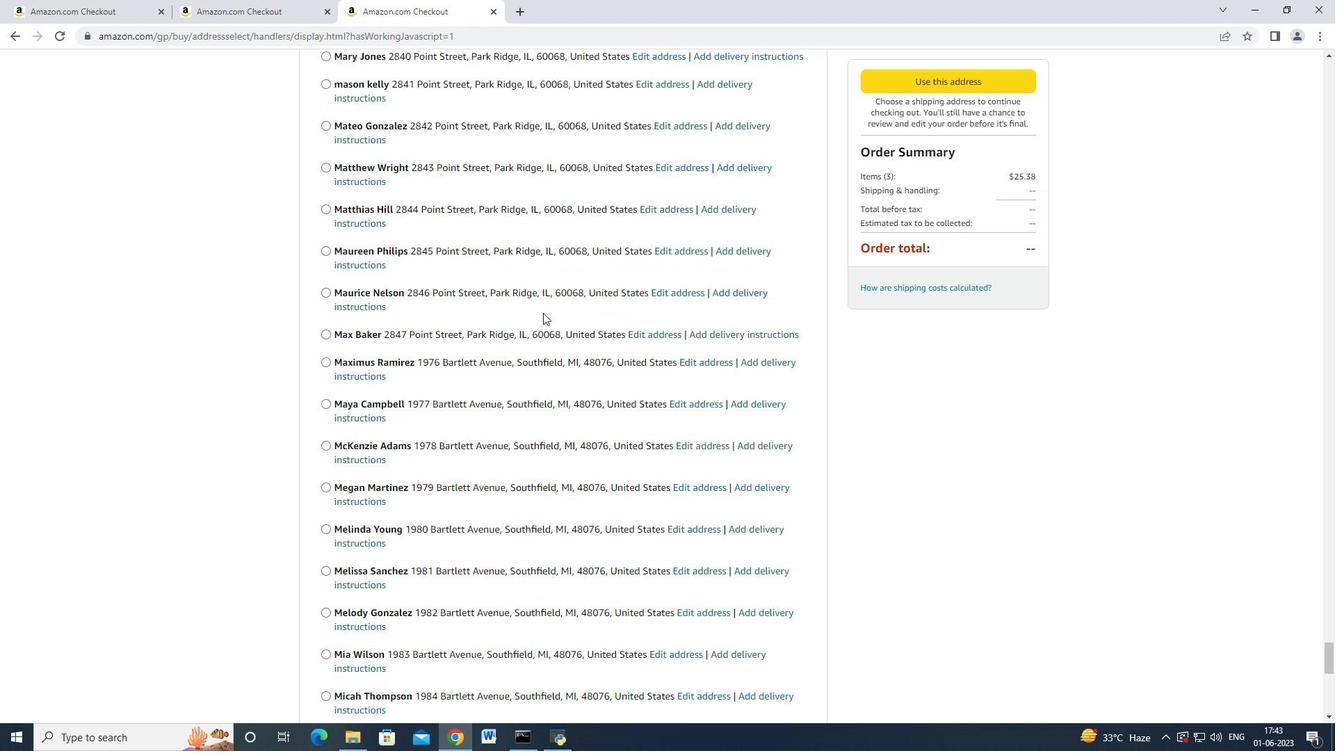 
Action: Mouse scrolled (543, 312) with delta (0, 0)
Screenshot: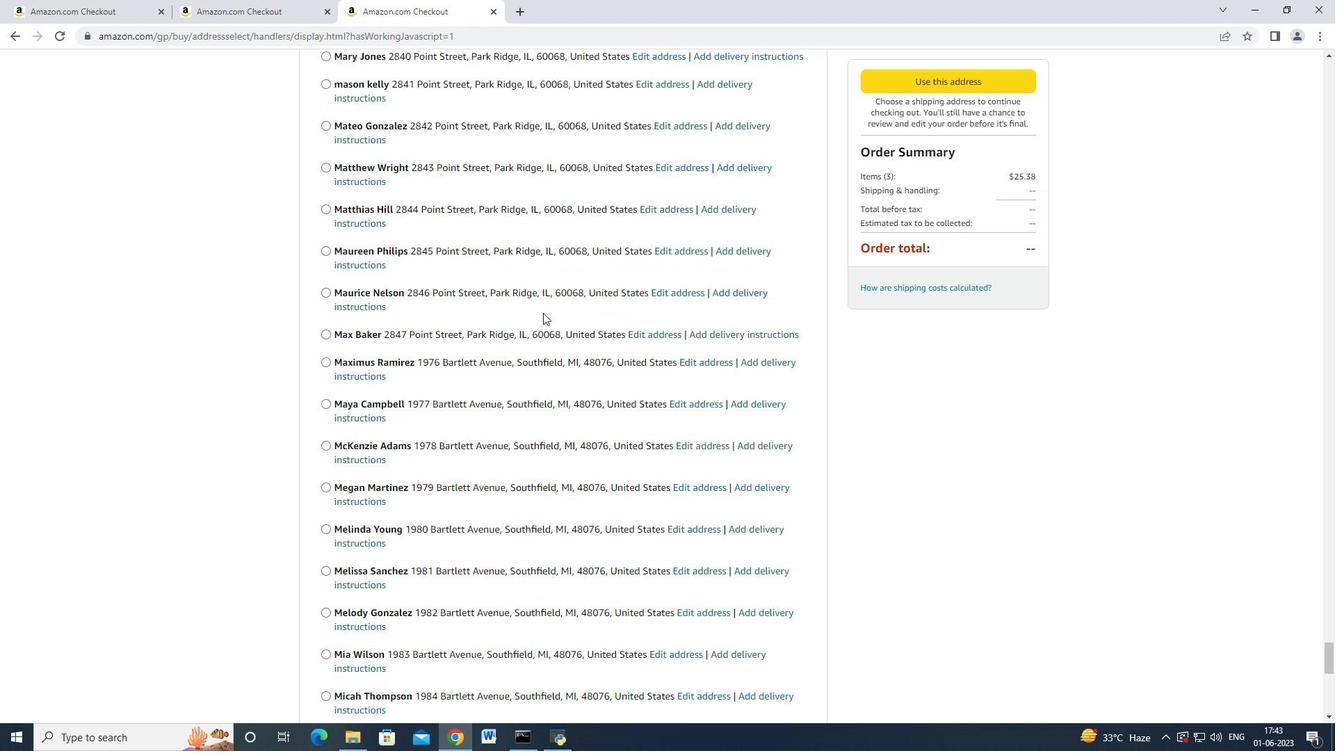 
Action: Mouse moved to (543, 313)
Screenshot: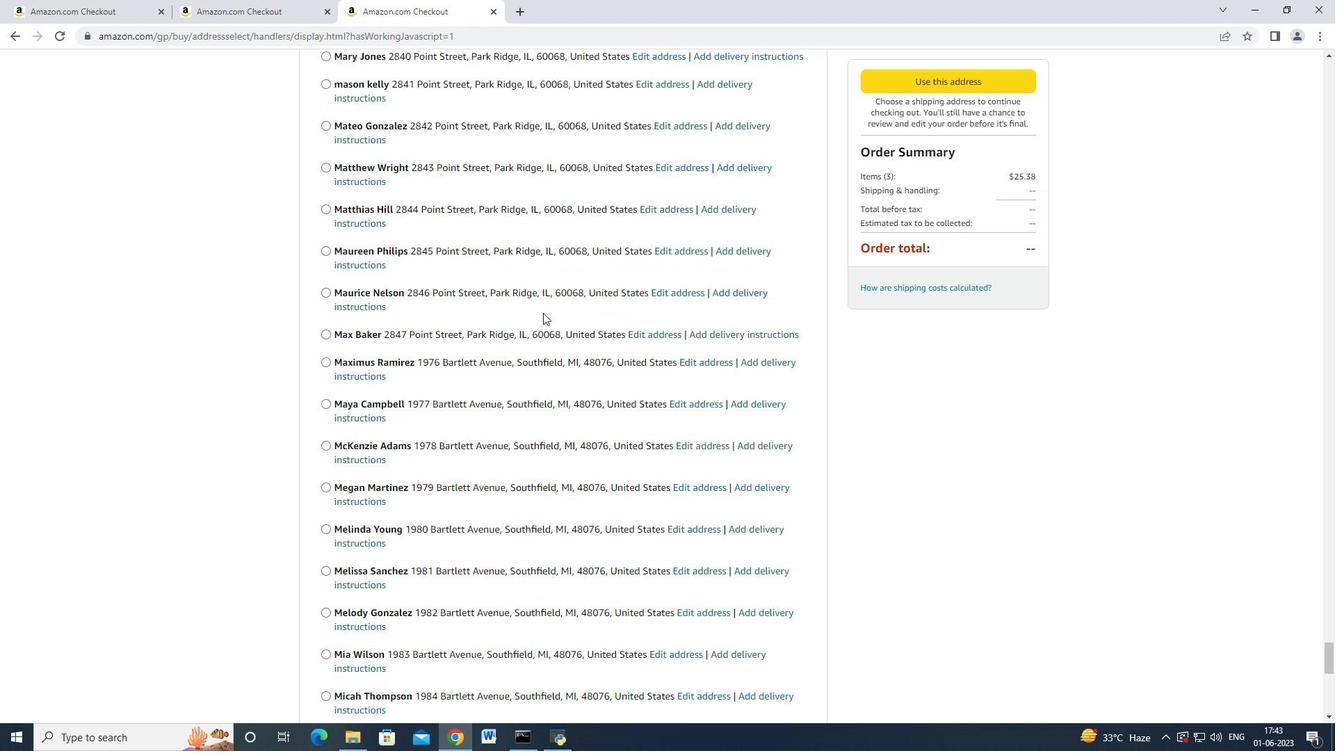 
Action: Mouse scrolled (543, 311) with delta (0, -1)
Screenshot: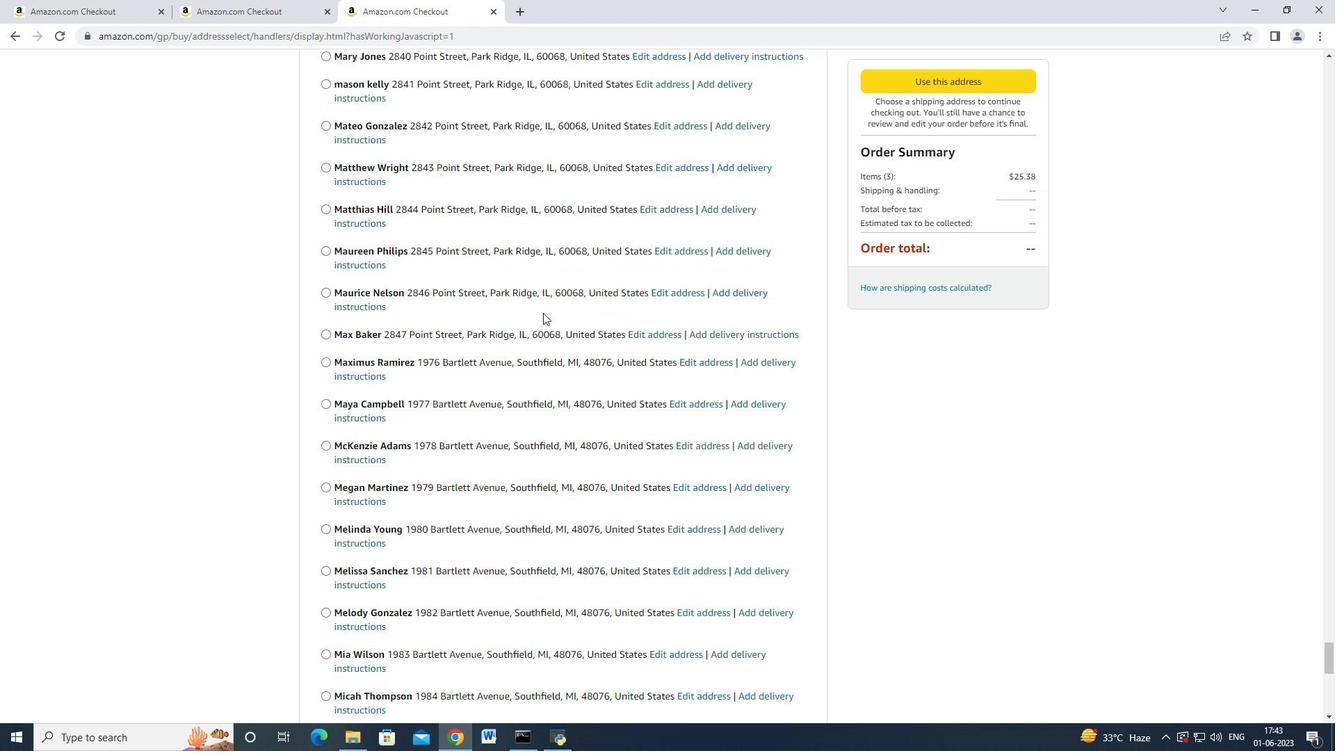 
Action: Mouse moved to (543, 313)
Screenshot: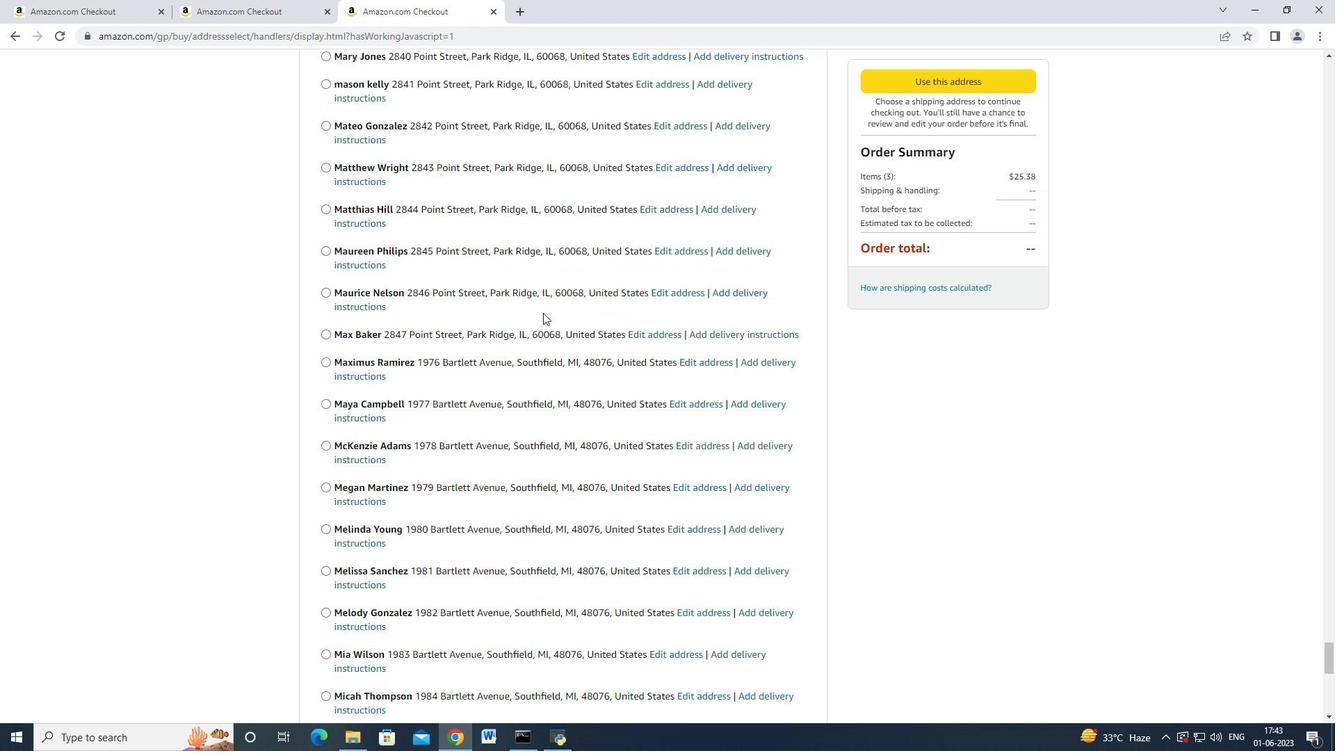 
Action: Mouse scrolled (543, 312) with delta (0, 0)
Screenshot: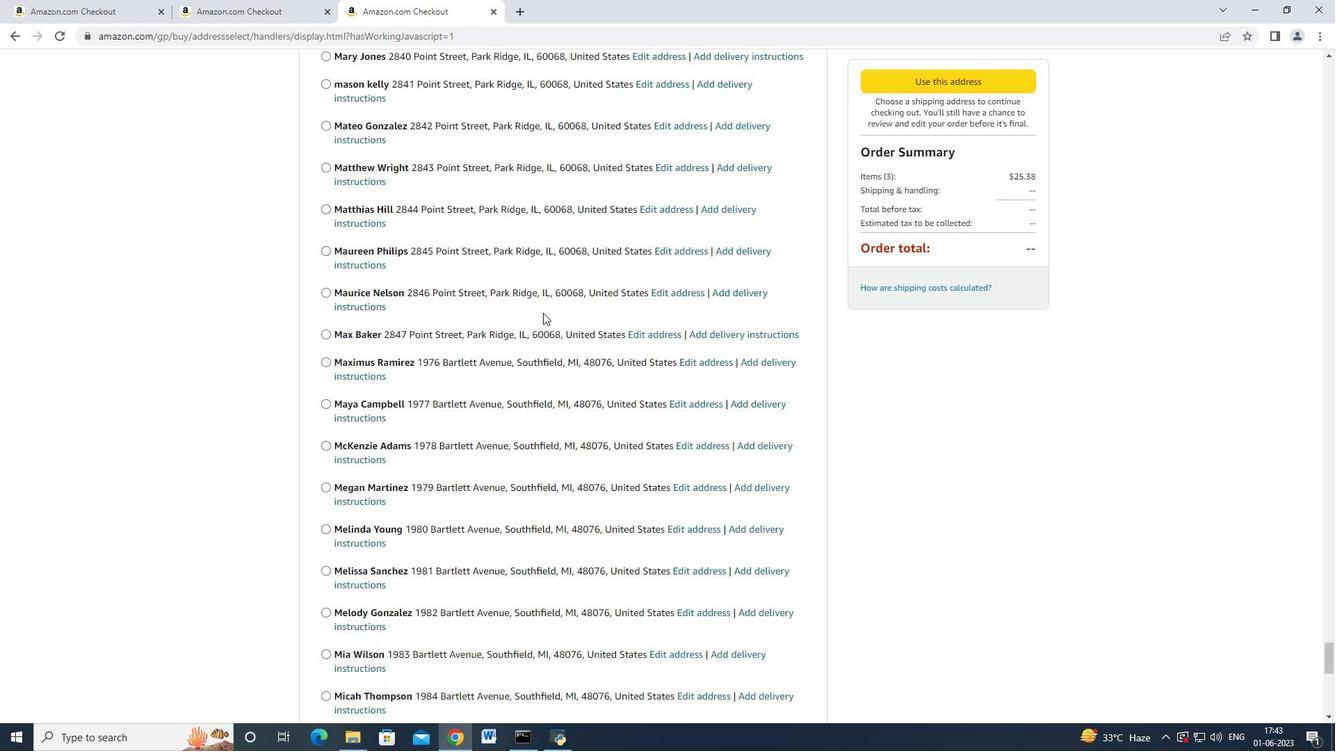 
Action: Mouse scrolled (543, 312) with delta (0, 0)
Screenshot: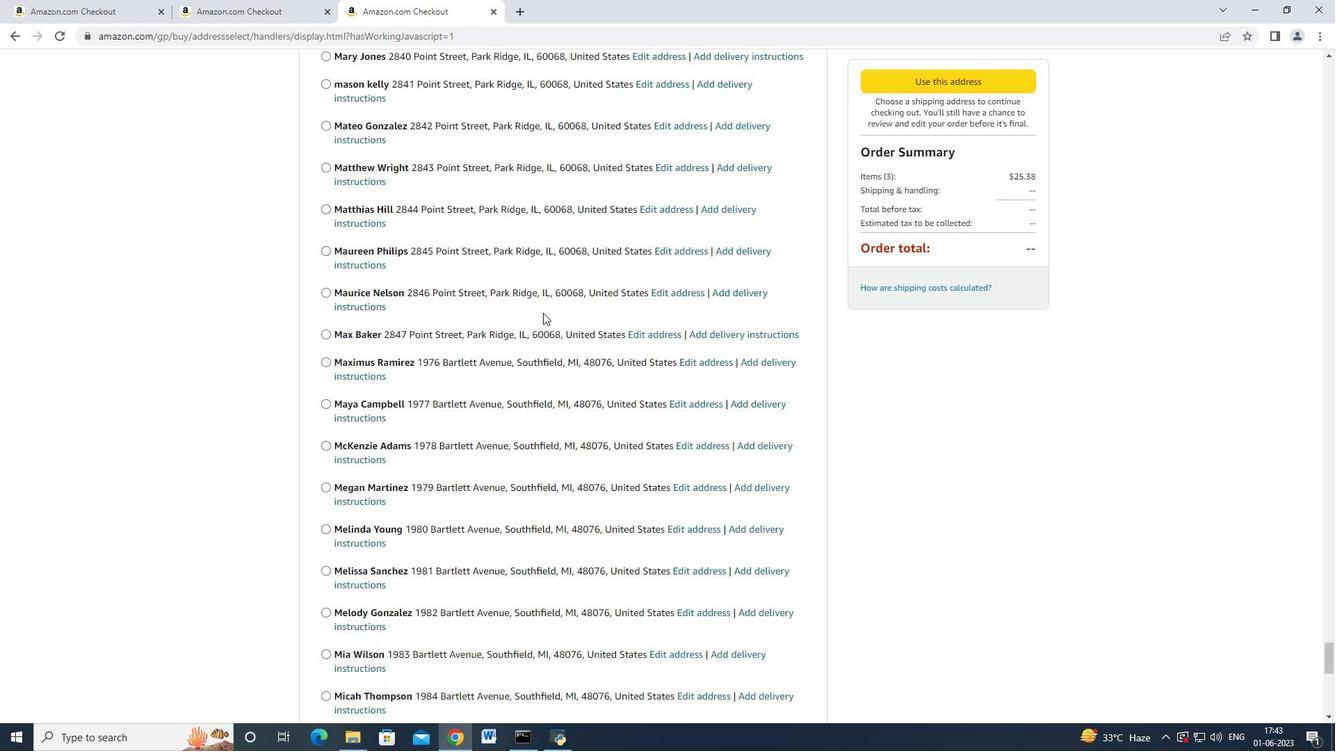 
Action: Mouse scrolled (543, 312) with delta (0, 0)
Screenshot: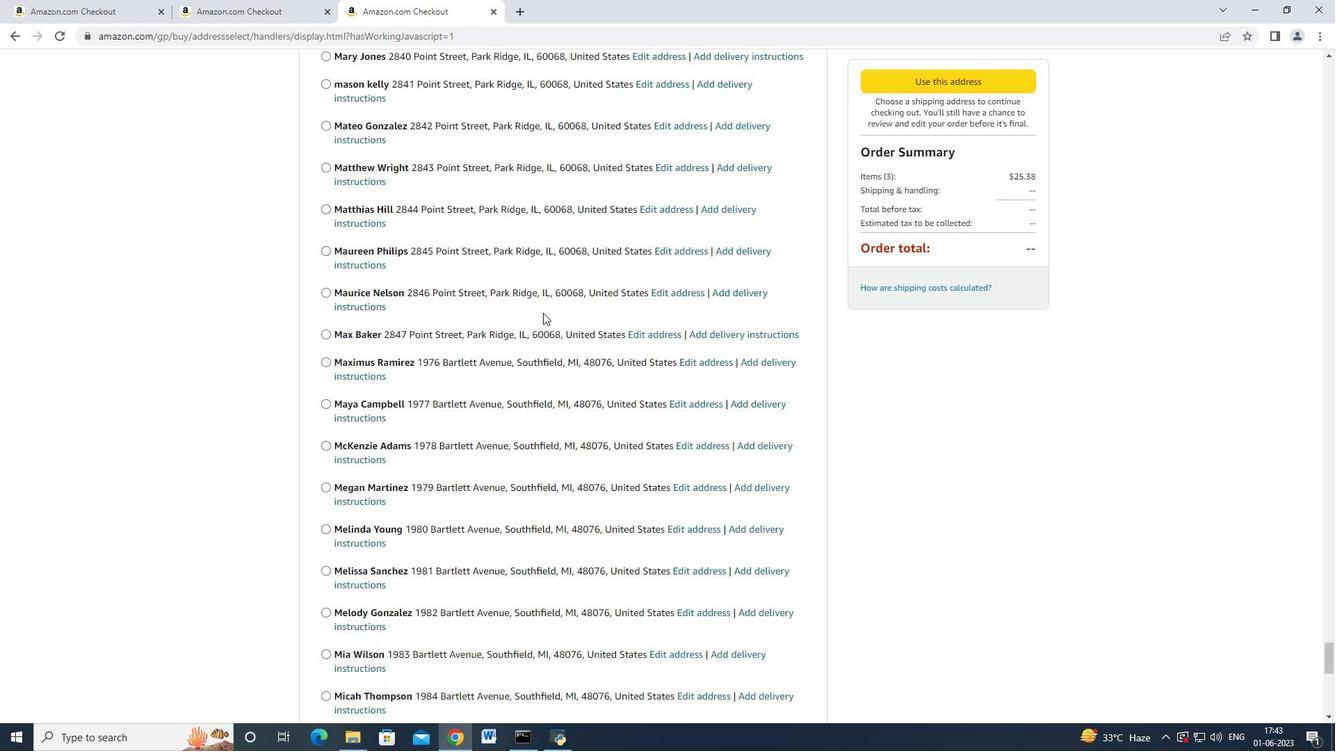 
Action: Mouse scrolled (543, 312) with delta (0, 0)
Screenshot: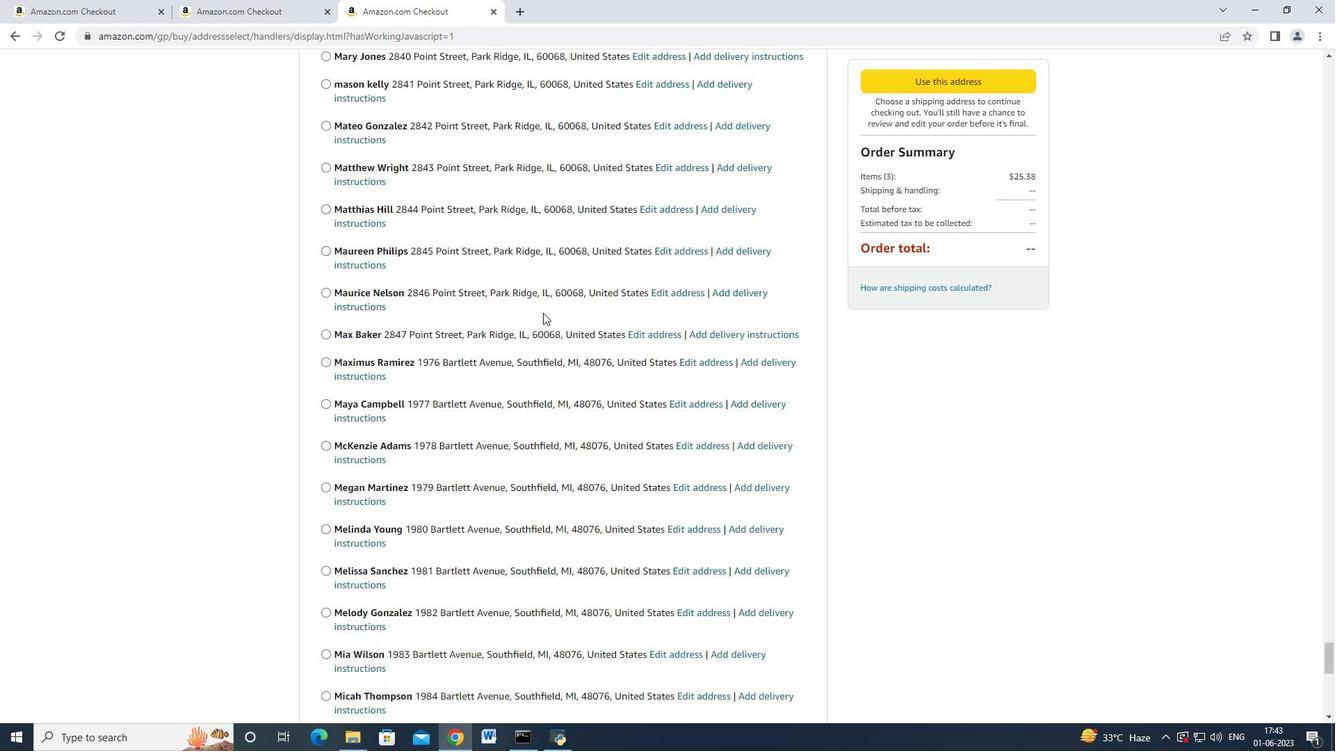 
Action: Mouse moved to (539, 313)
Screenshot: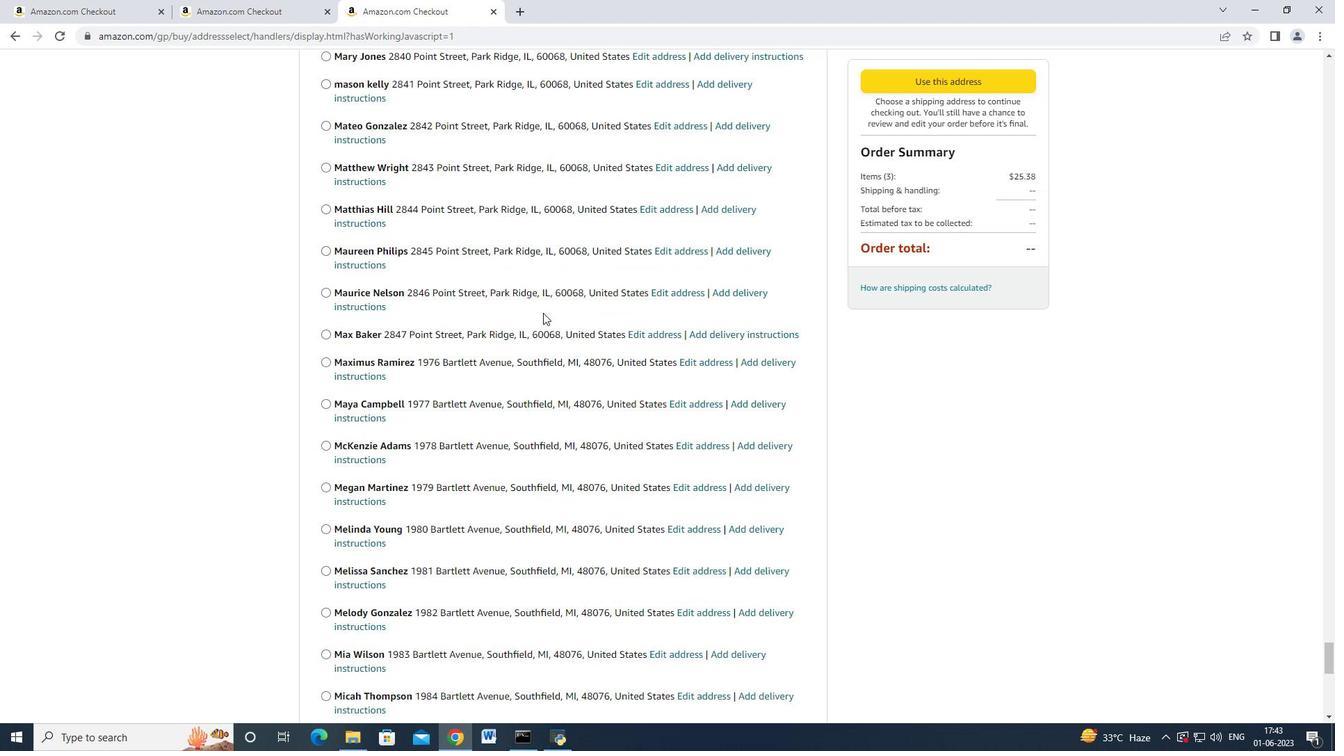 
Action: Mouse scrolled (539, 312) with delta (0, 0)
Screenshot: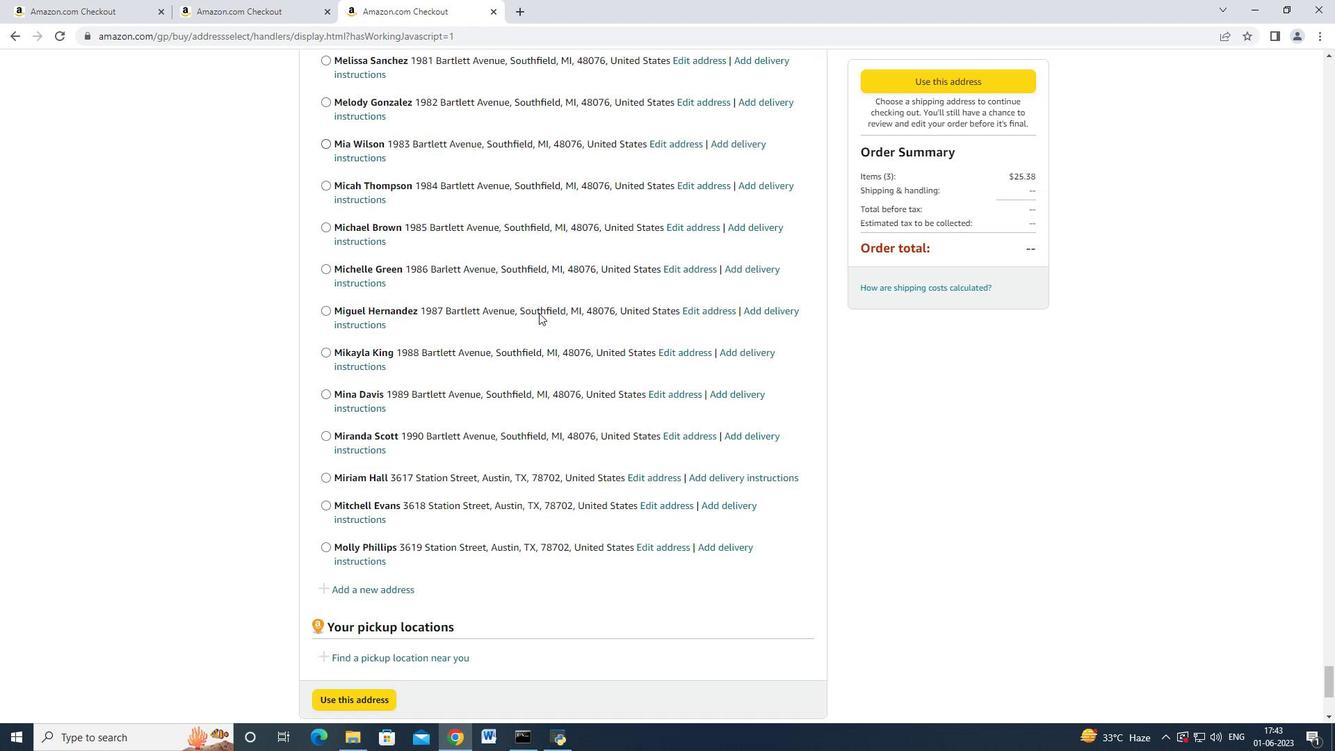 
Action: Mouse scrolled (539, 312) with delta (0, 0)
Screenshot: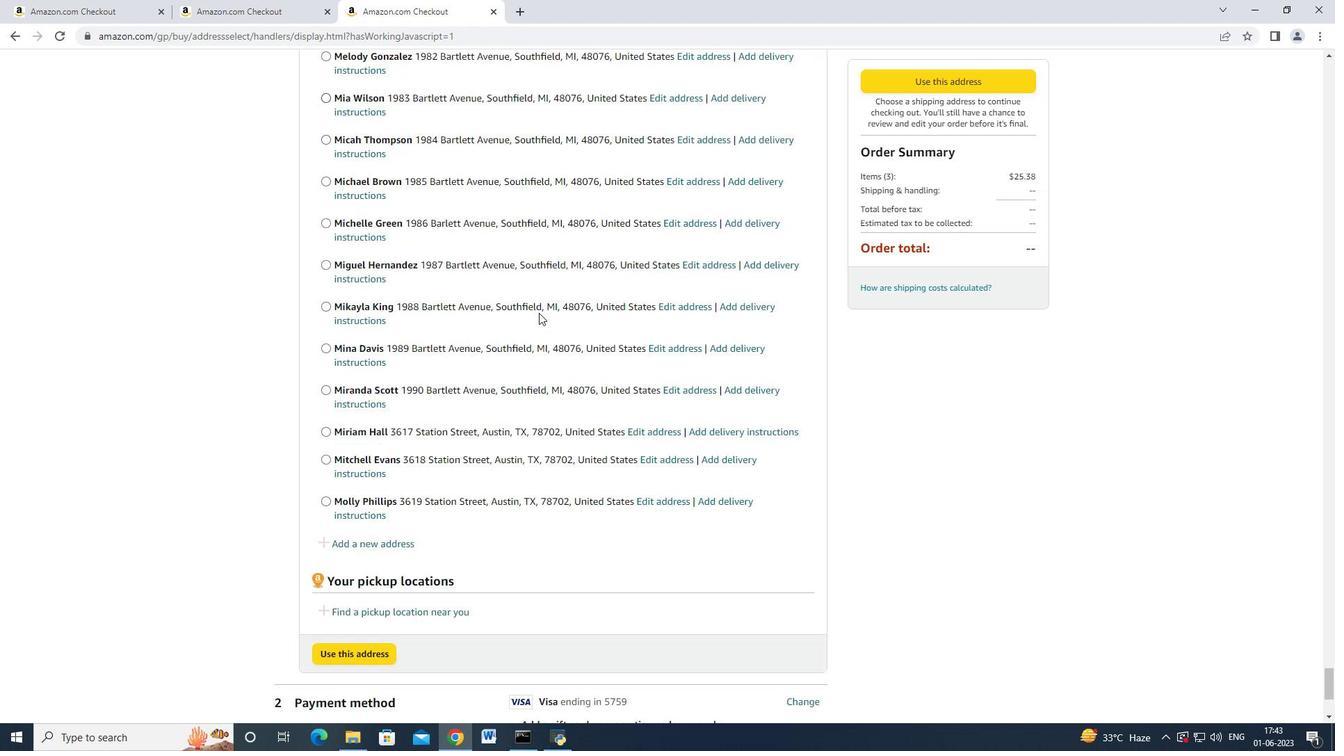 
Action: Mouse moved to (539, 313)
Screenshot: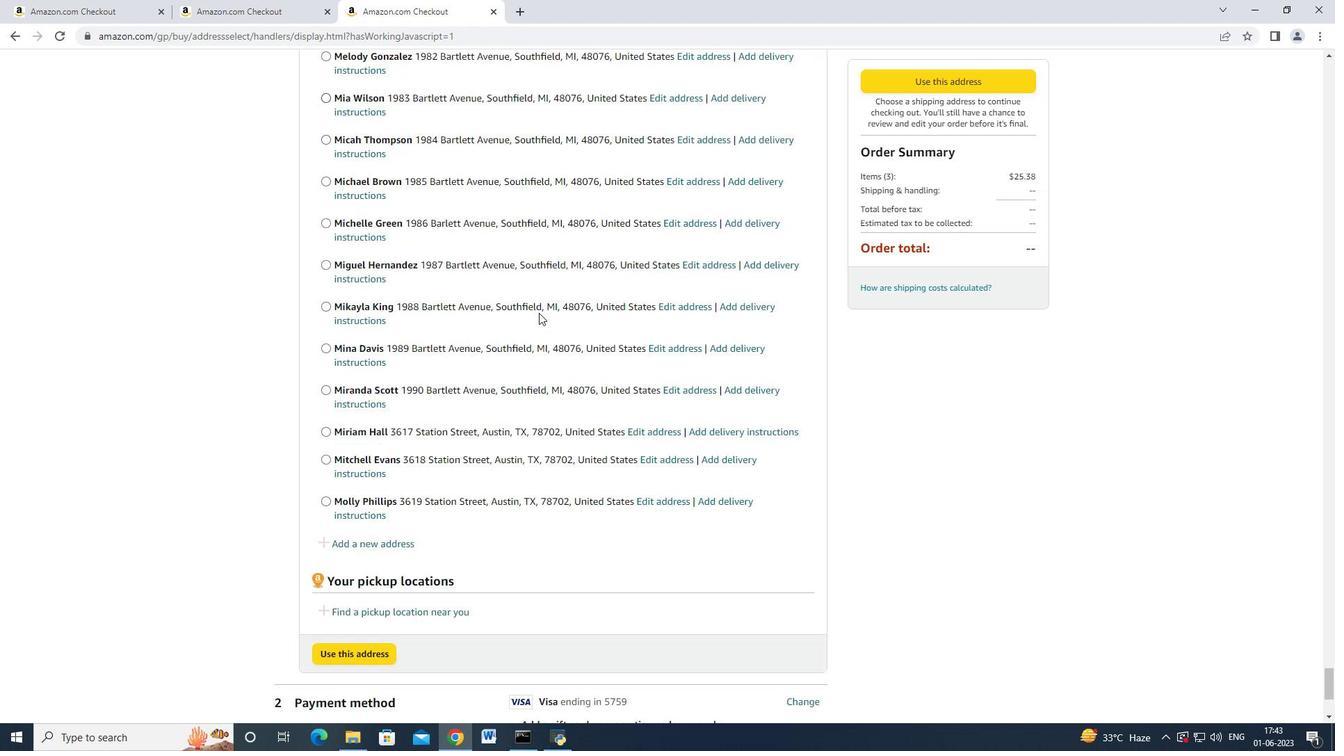 
Action: Mouse scrolled (539, 312) with delta (0, 0)
Screenshot: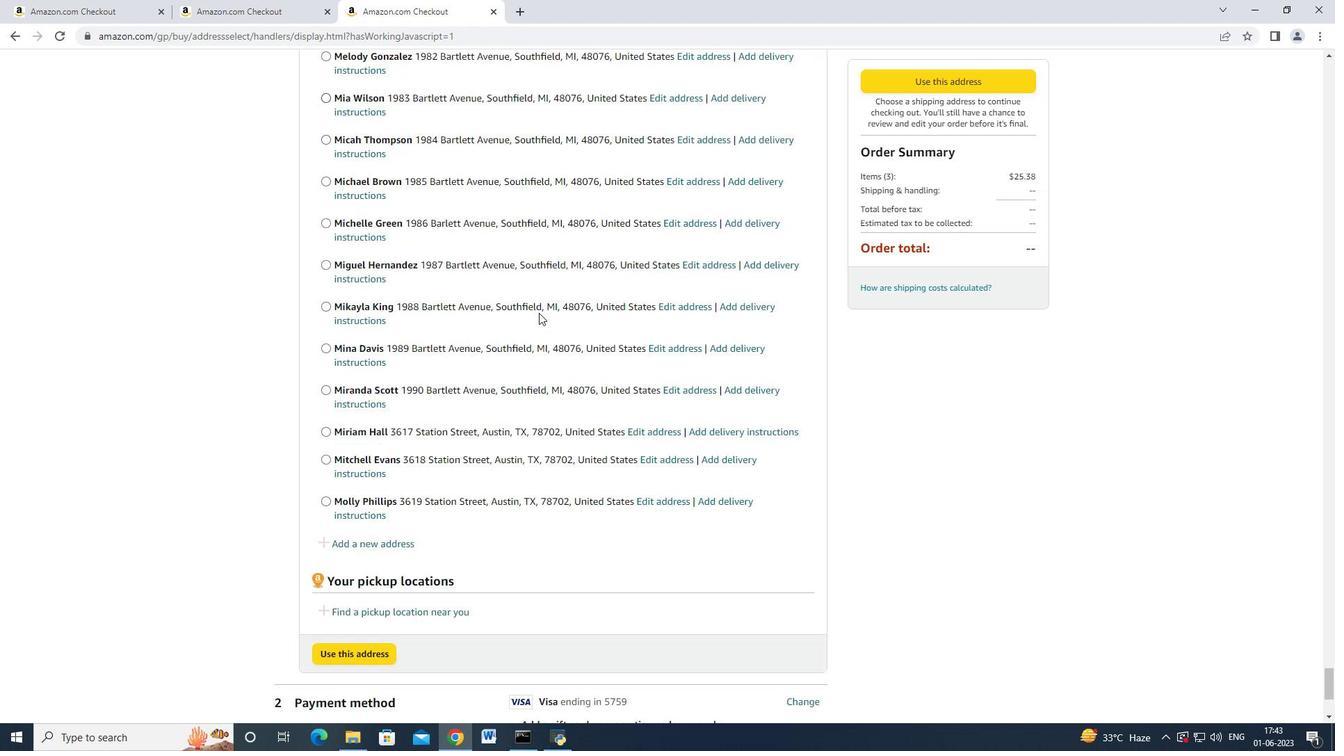 
Action: Mouse moved to (539, 313)
Screenshot: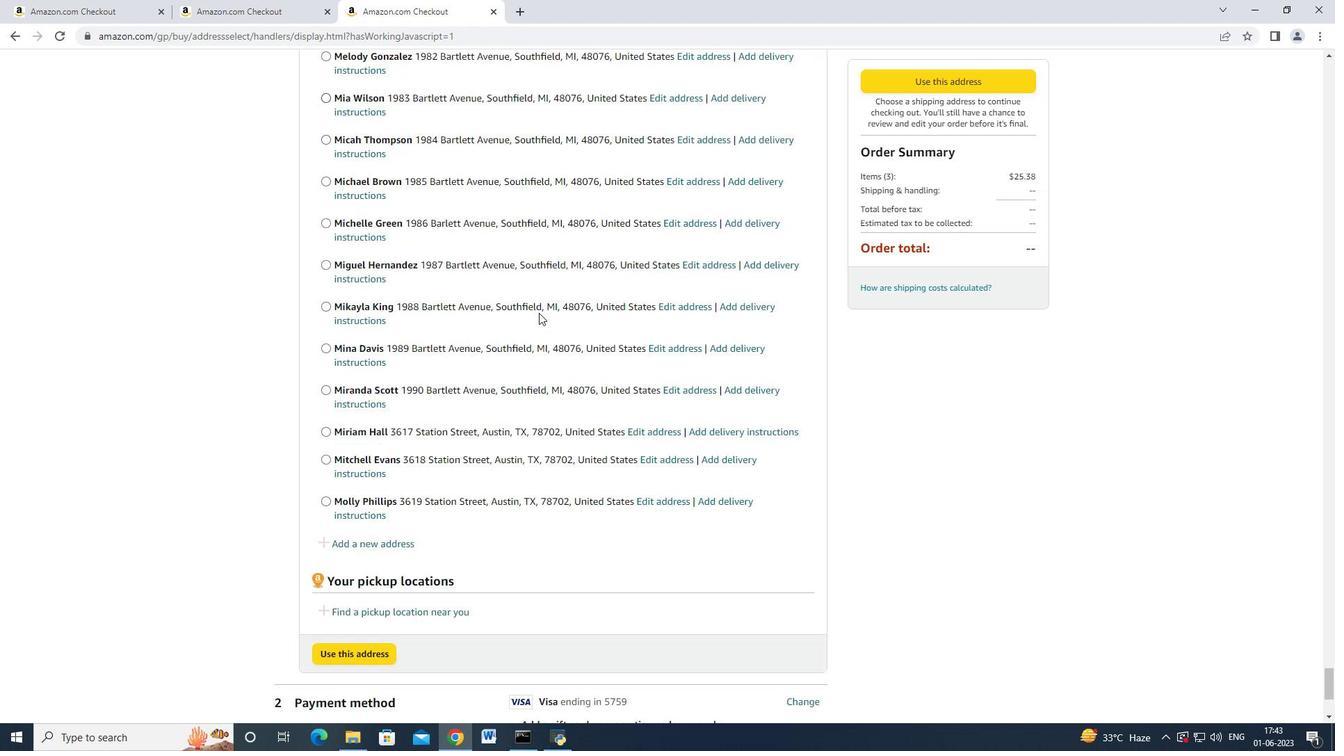 
Action: Mouse scrolled (539, 312) with delta (0, 0)
Screenshot: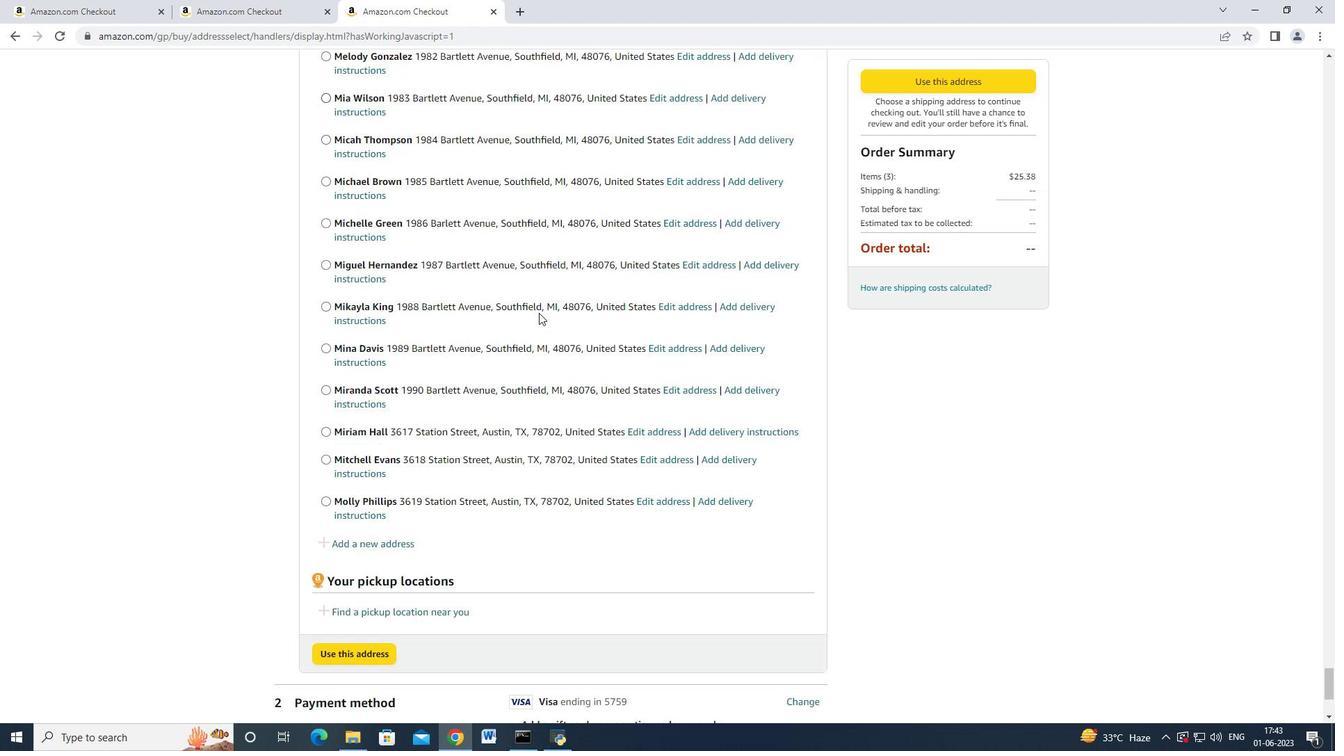 
Action: Mouse moved to (539, 313)
Screenshot: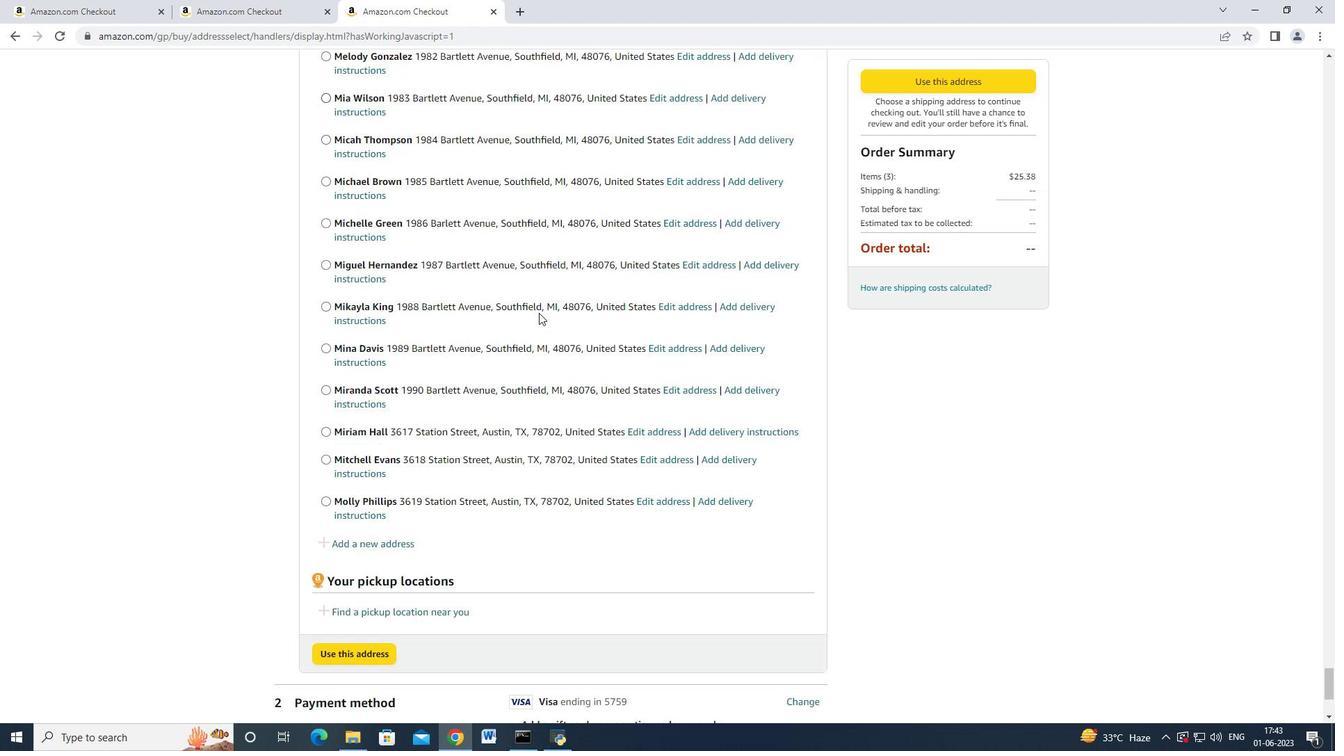 
Action: Mouse scrolled (539, 312) with delta (0, 0)
Screenshot: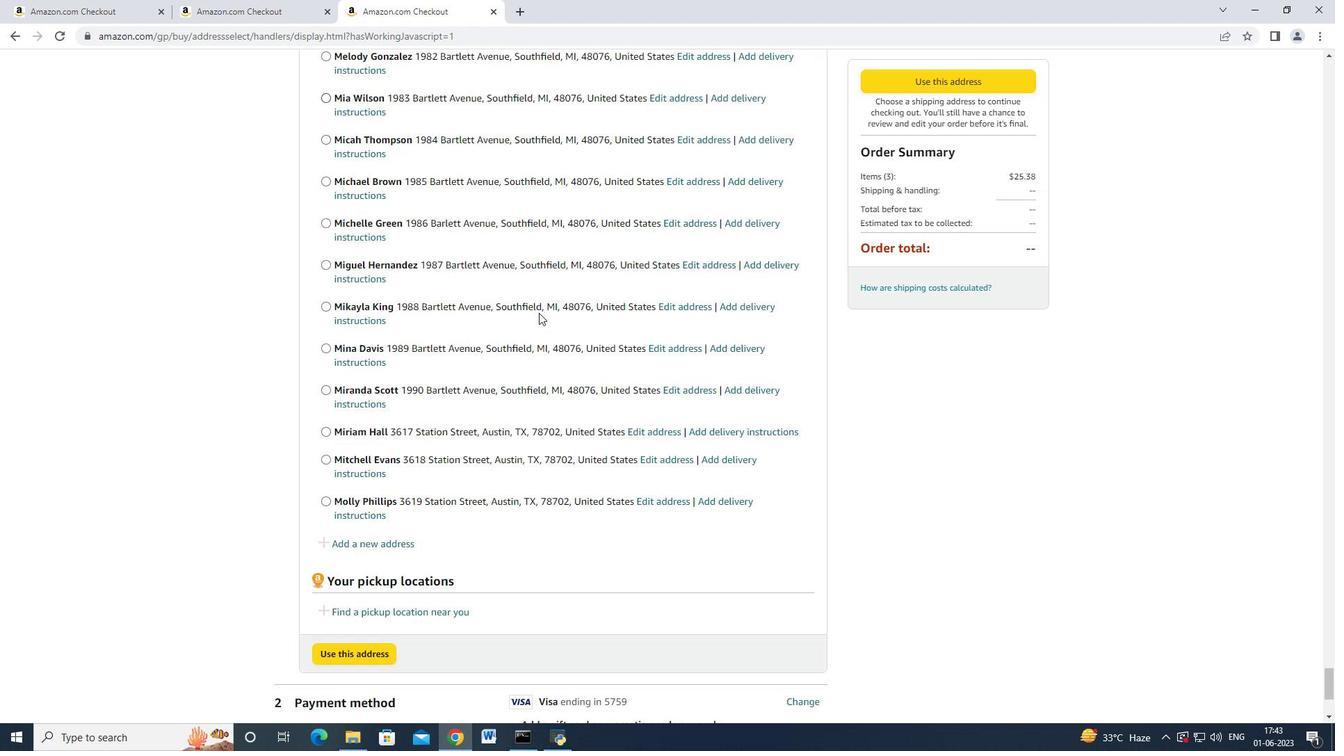 
Action: Mouse moved to (541, 313)
Screenshot: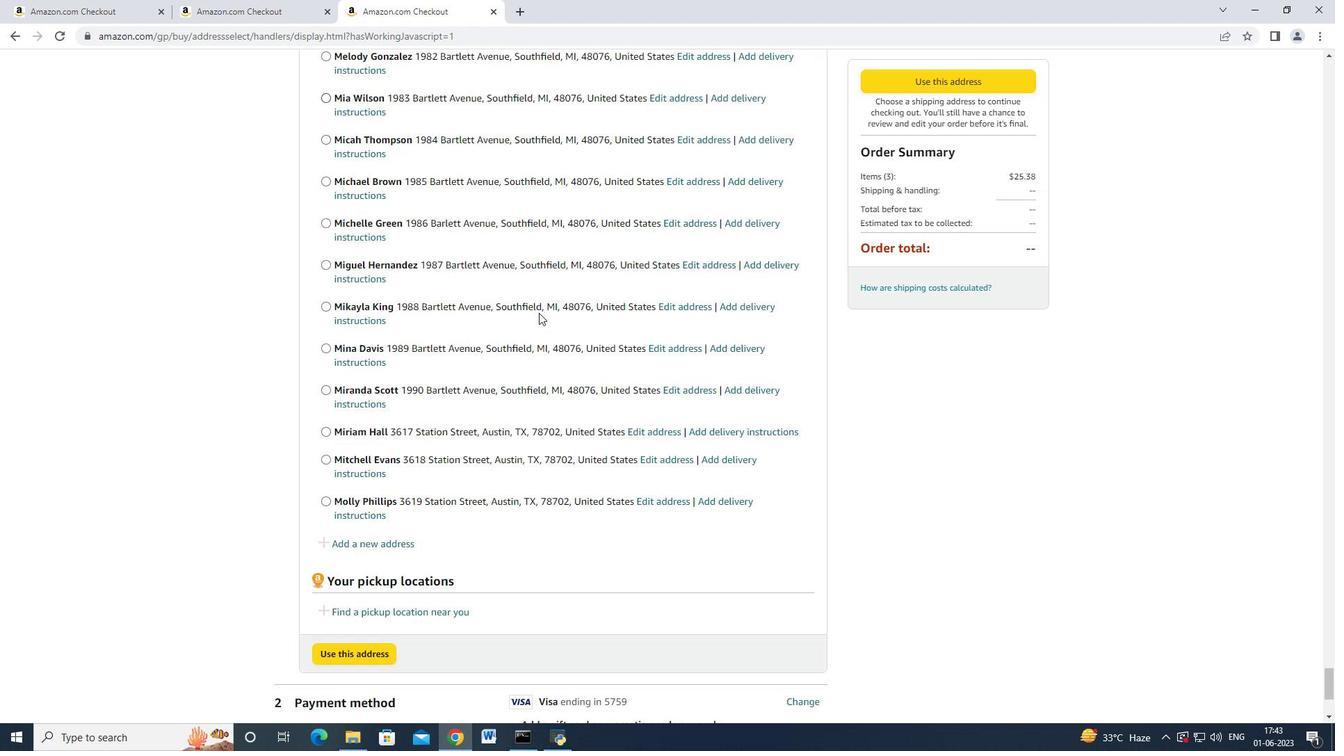
Action: Mouse scrolled (539, 312) with delta (0, 0)
